 Task: Slide 31 - And The Same Goes For Tables.
Action: Mouse moved to (40, 99)
Screenshot: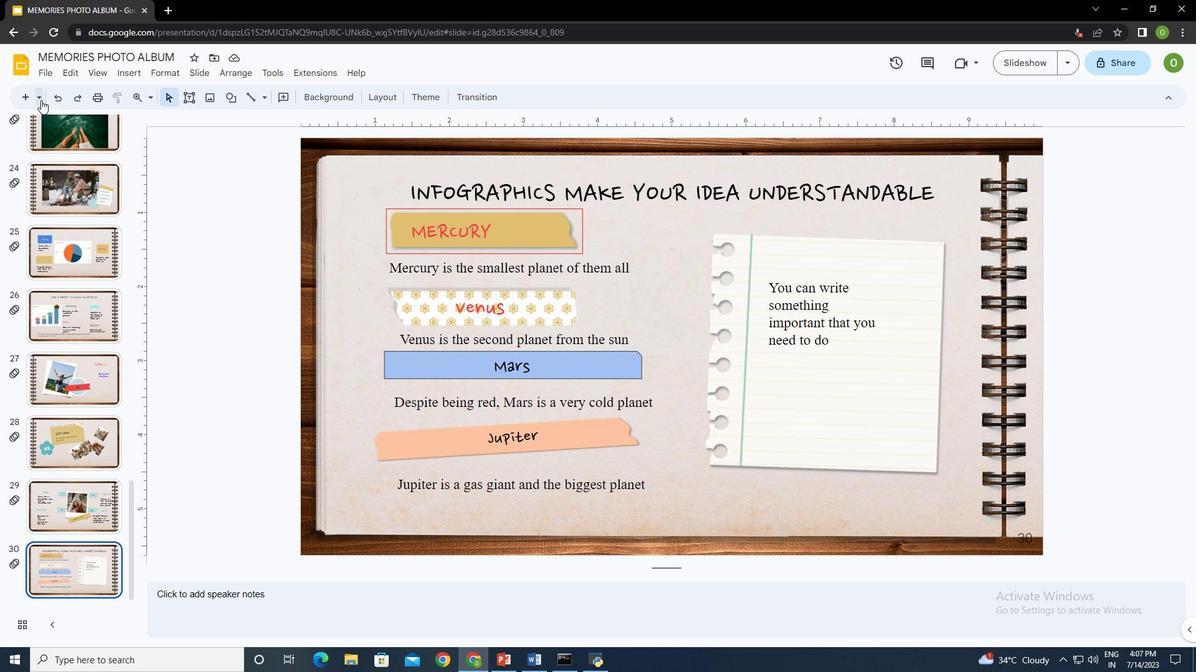 
Action: Mouse pressed left at (40, 99)
Screenshot: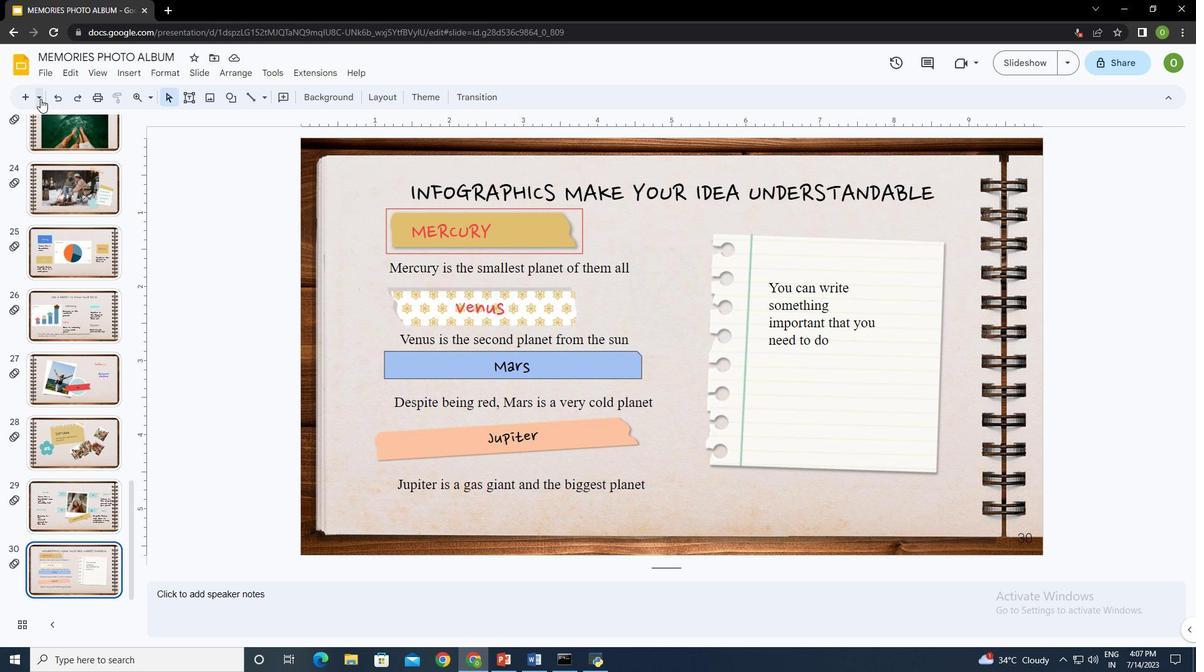 
Action: Mouse moved to (122, 229)
Screenshot: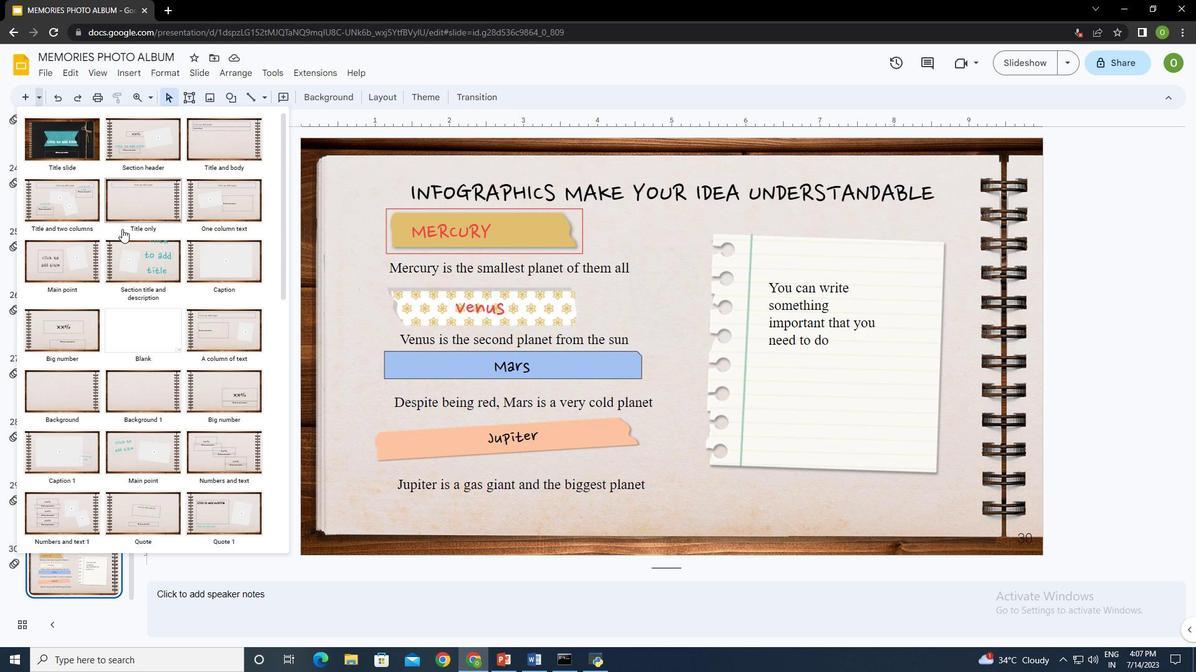 
Action: Mouse scrolled (122, 229) with delta (0, 0)
Screenshot: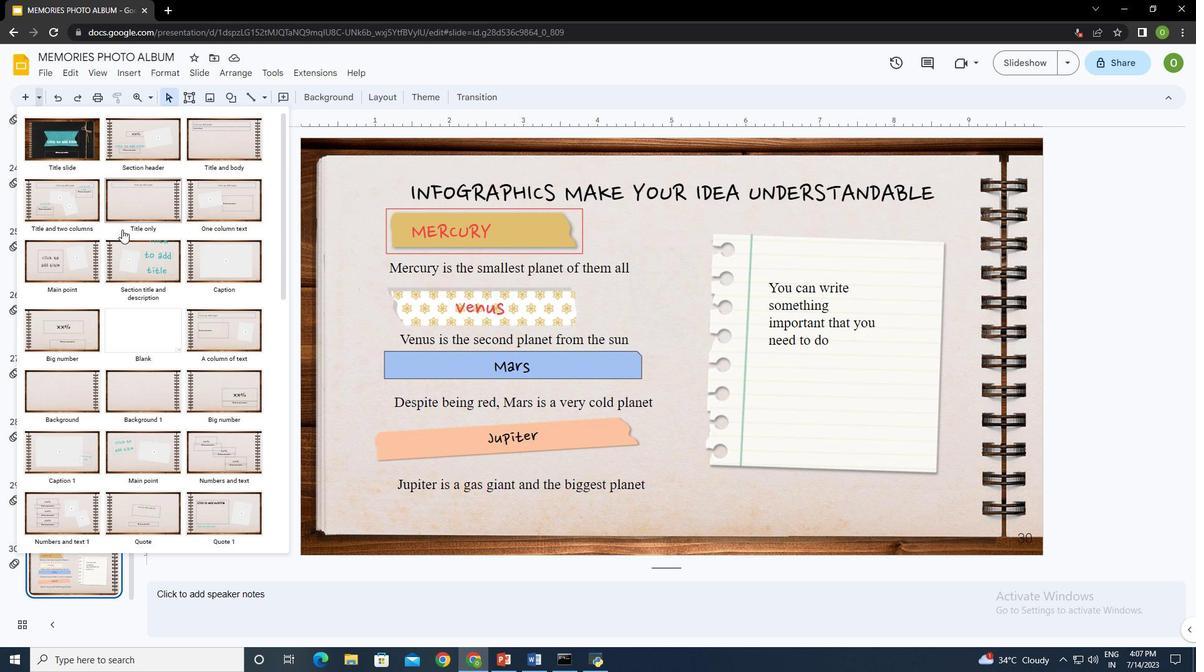 
Action: Mouse scrolled (122, 229) with delta (0, 0)
Screenshot: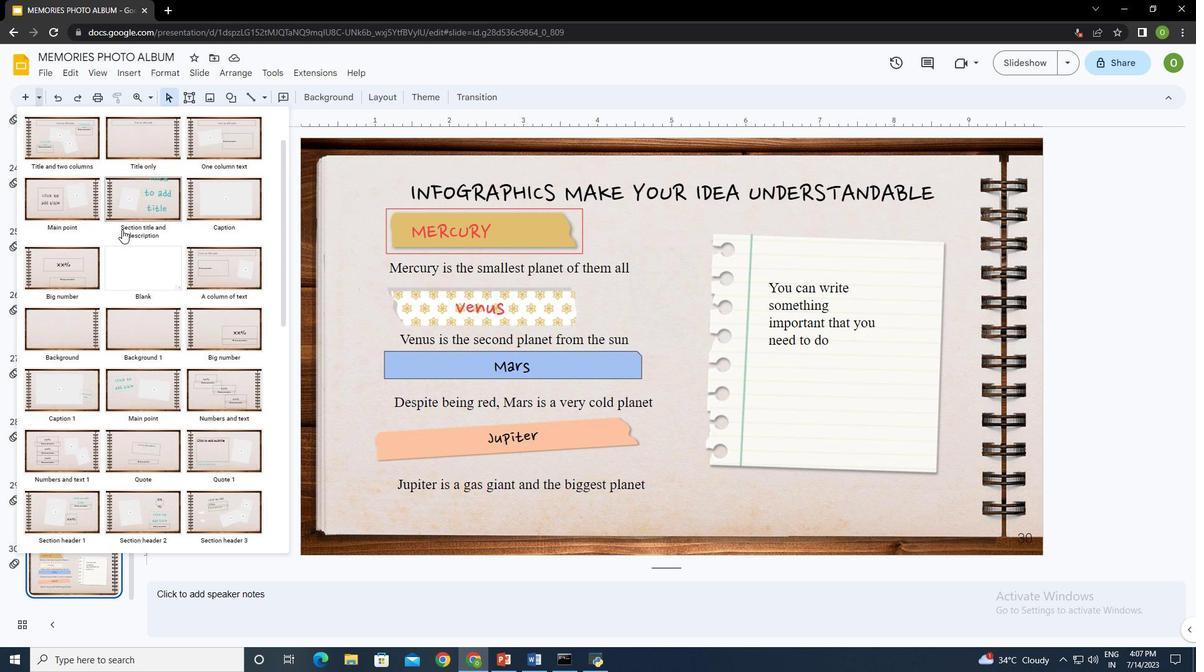 
Action: Mouse scrolled (122, 229) with delta (0, 0)
Screenshot: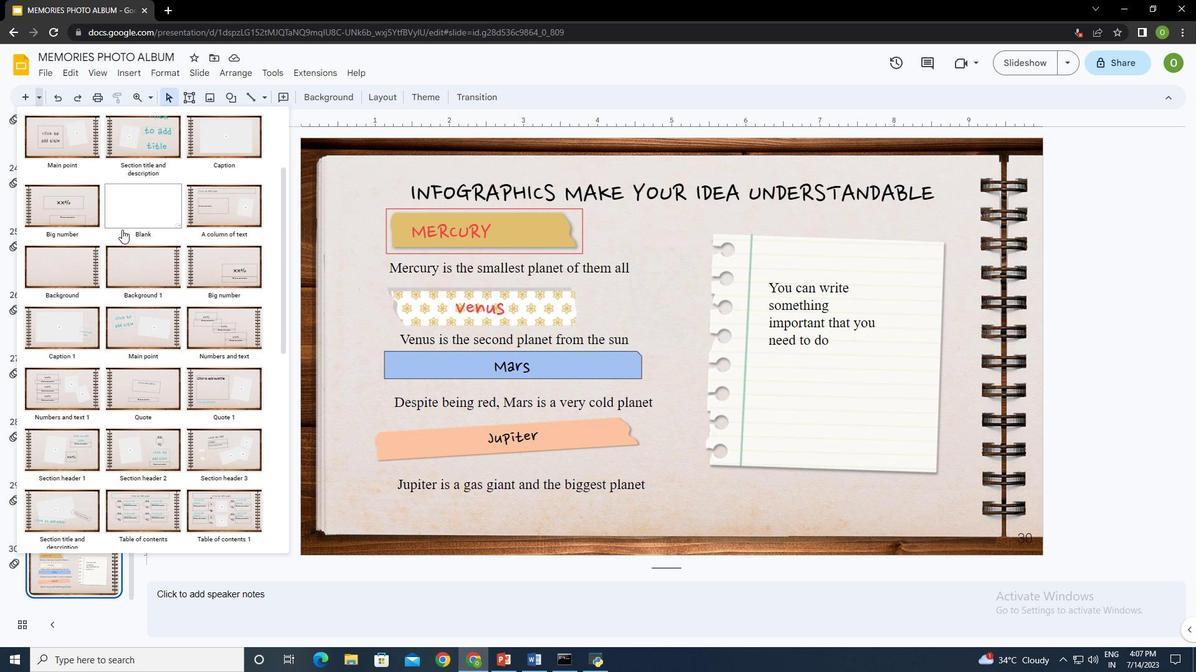 
Action: Mouse scrolled (122, 229) with delta (0, 0)
Screenshot: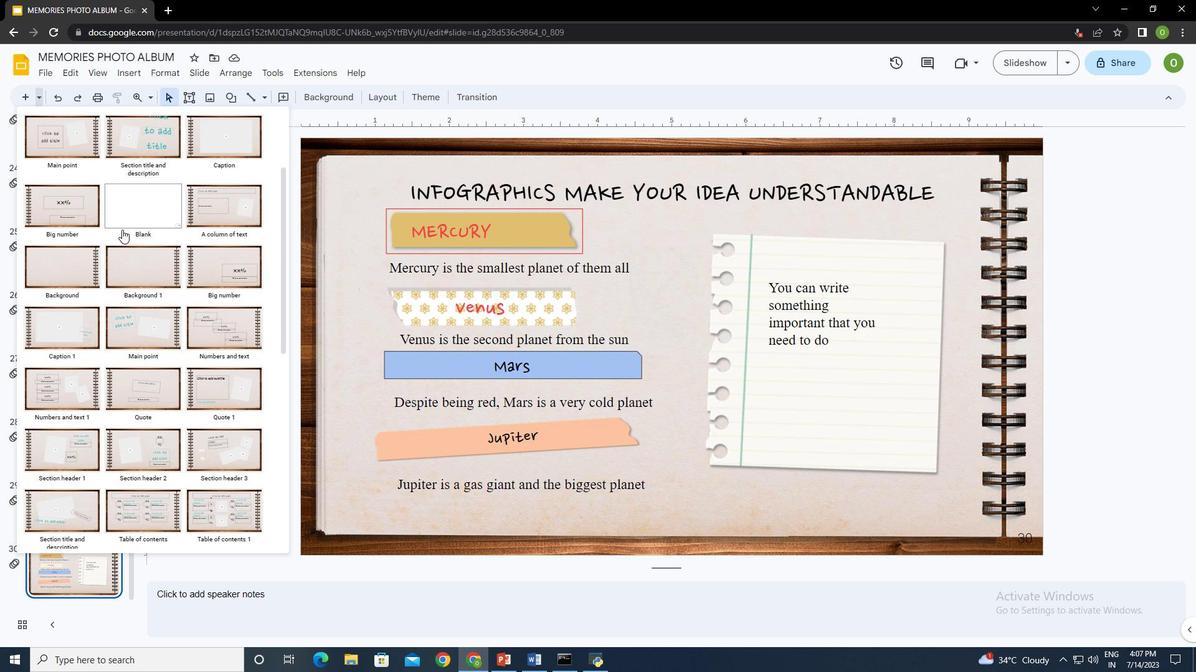 
Action: Mouse scrolled (122, 229) with delta (0, 0)
Screenshot: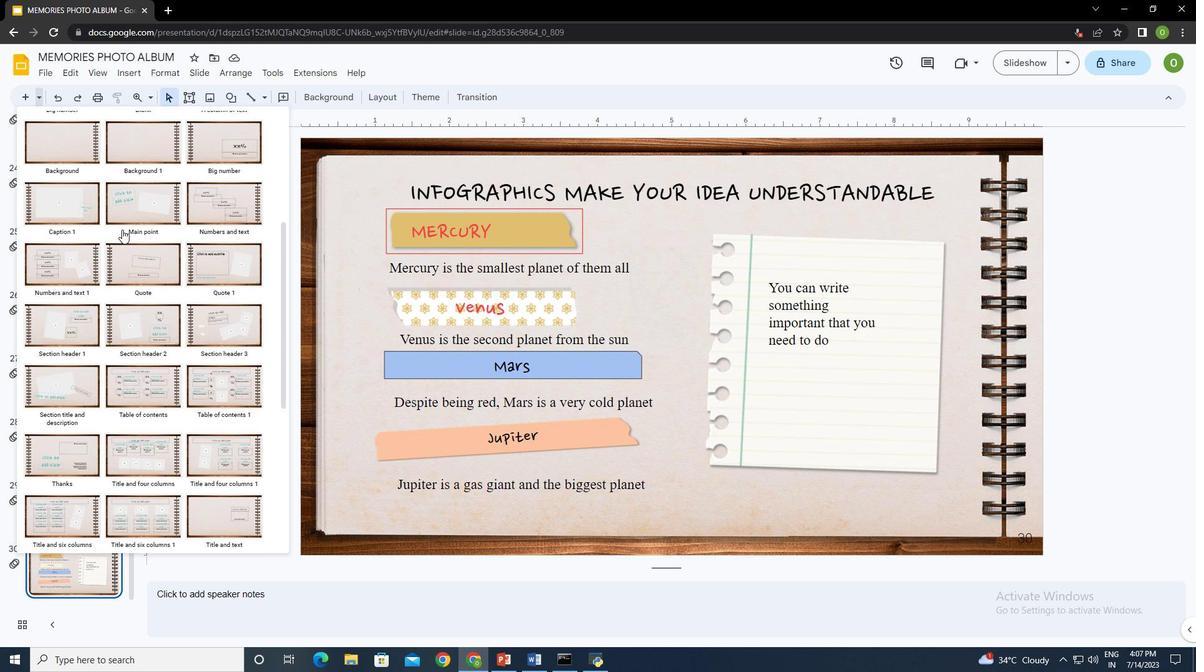 
Action: Mouse scrolled (122, 229) with delta (0, 0)
Screenshot: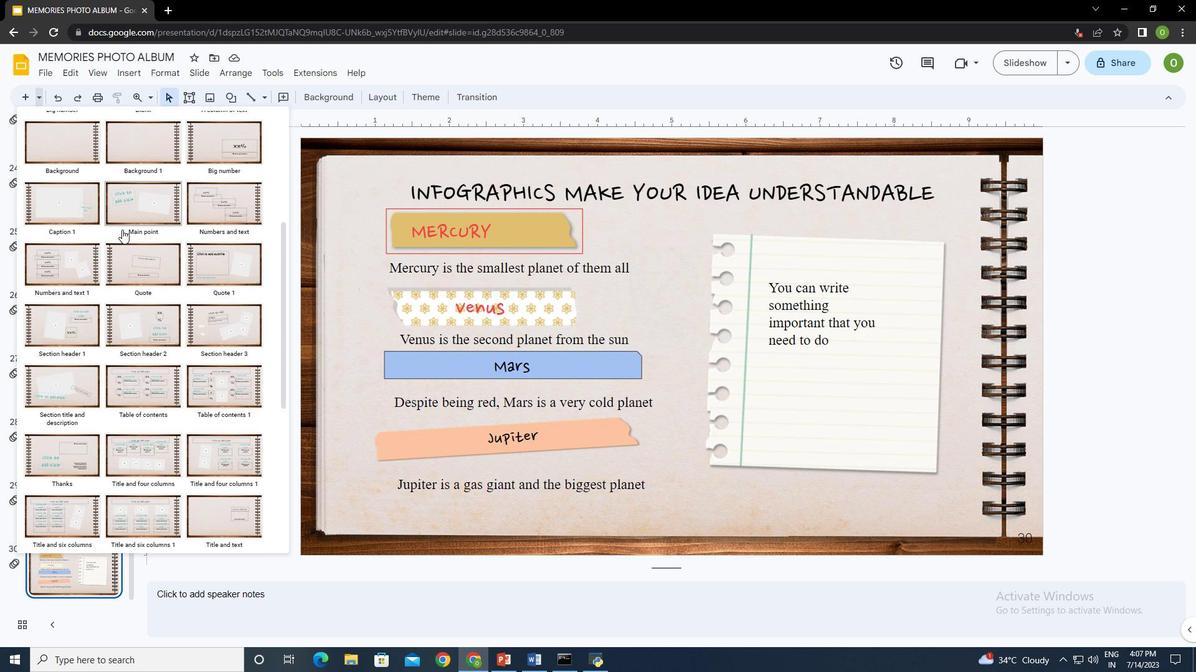 
Action: Mouse scrolled (122, 229) with delta (0, 0)
Screenshot: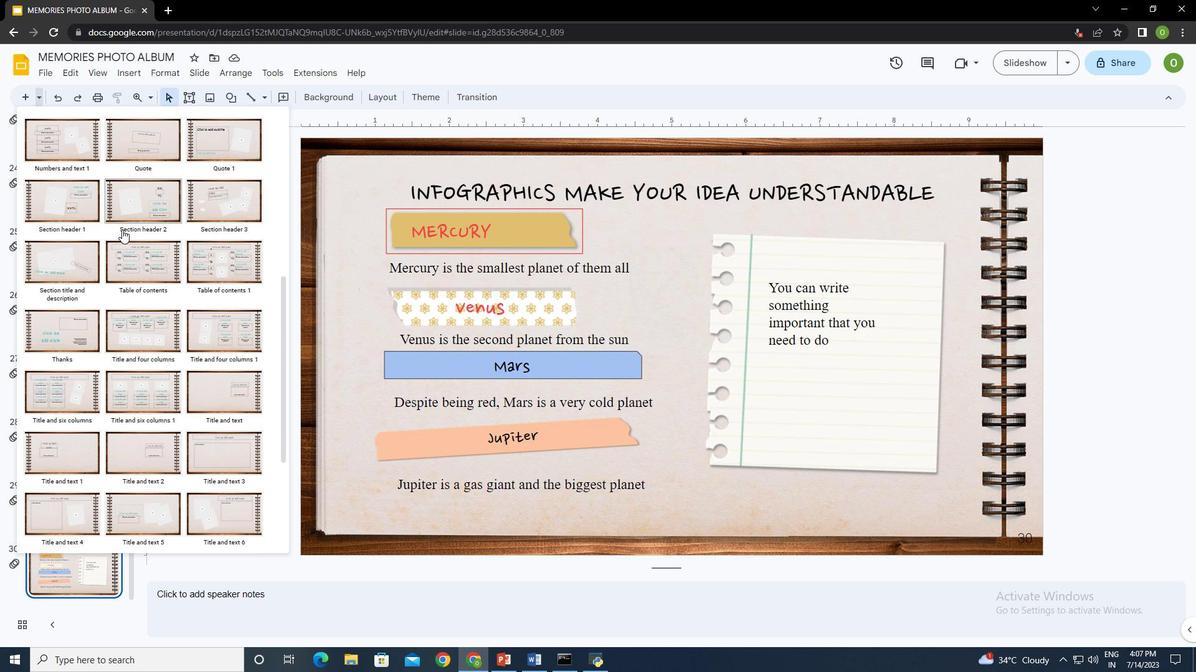 
Action: Mouse scrolled (122, 229) with delta (0, 0)
Screenshot: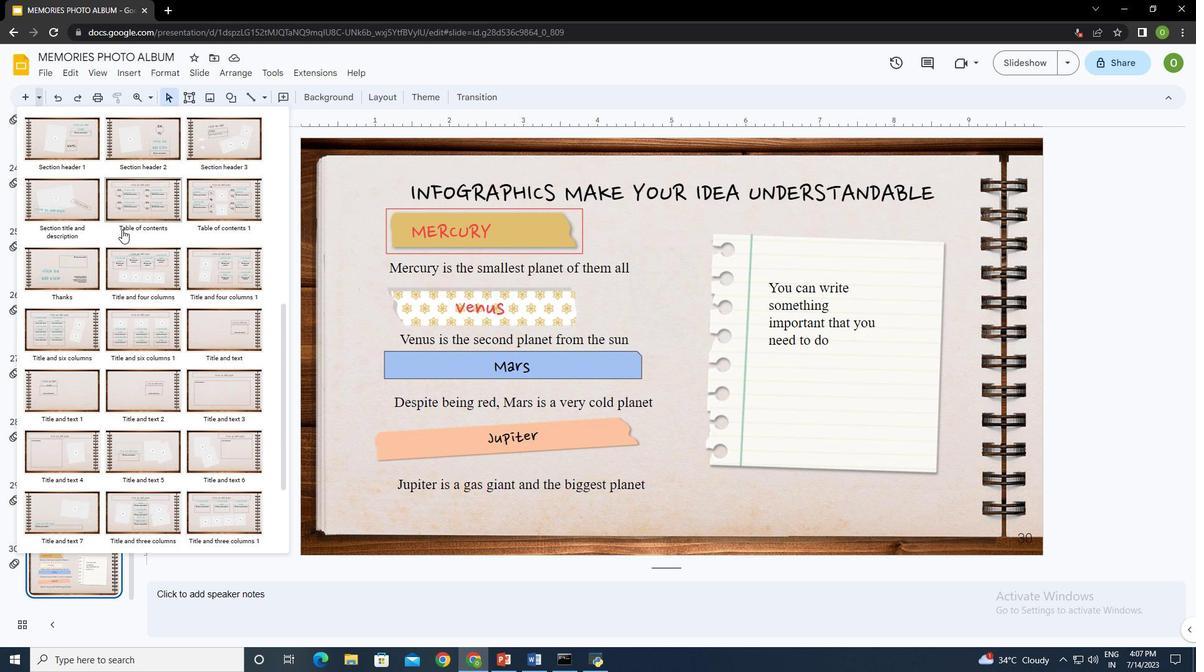 
Action: Mouse scrolled (122, 229) with delta (0, 0)
Screenshot: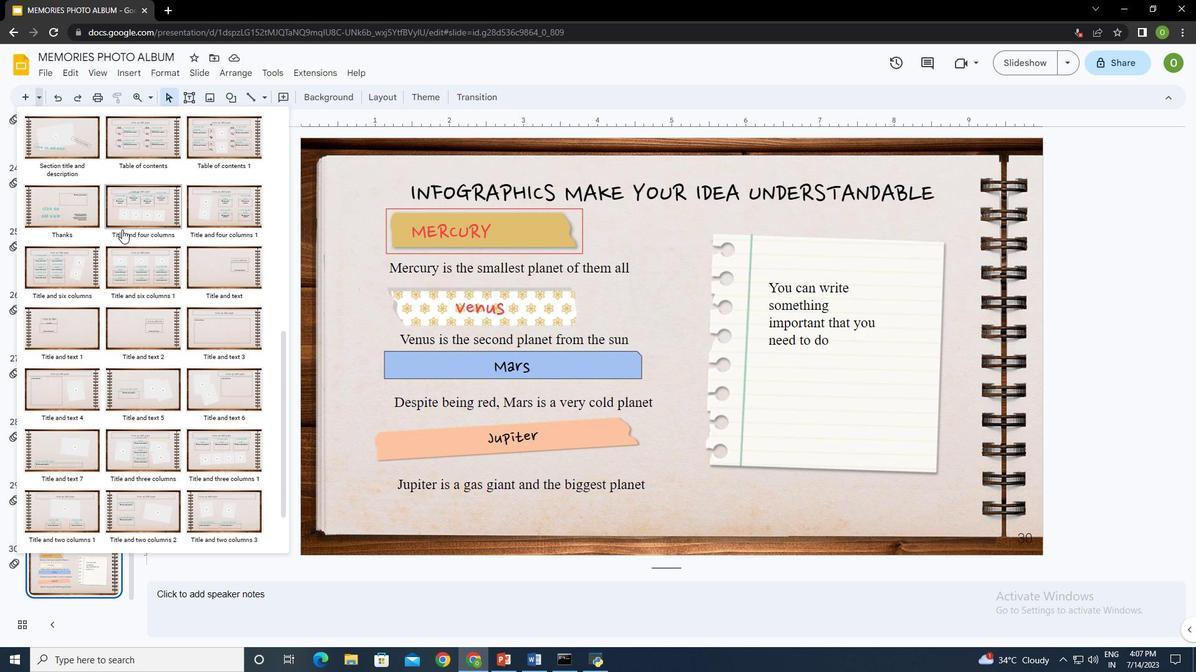 
Action: Mouse scrolled (122, 229) with delta (0, 0)
Screenshot: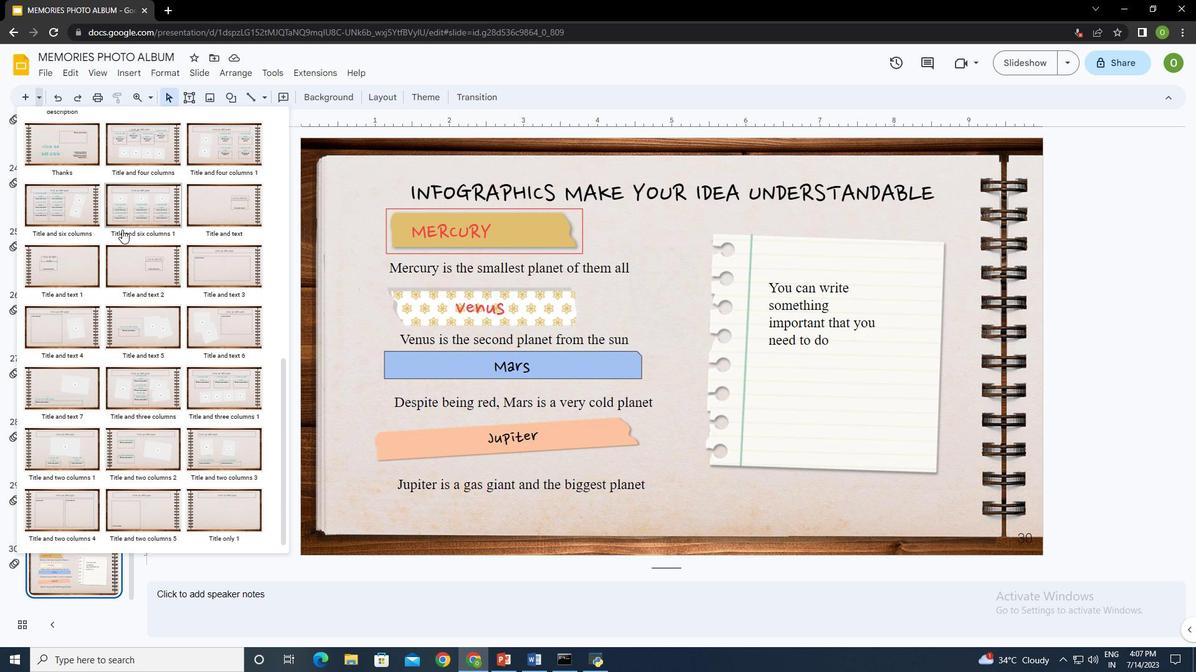 
Action: Mouse scrolled (122, 229) with delta (0, 0)
Screenshot: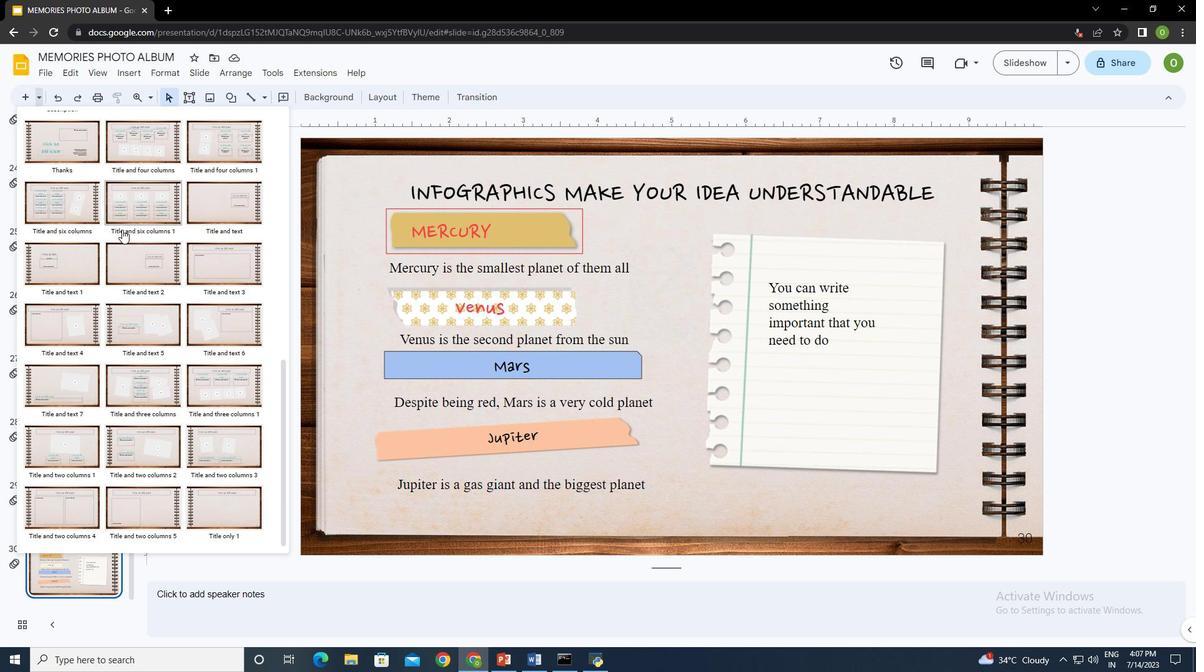
Action: Mouse moved to (225, 502)
Screenshot: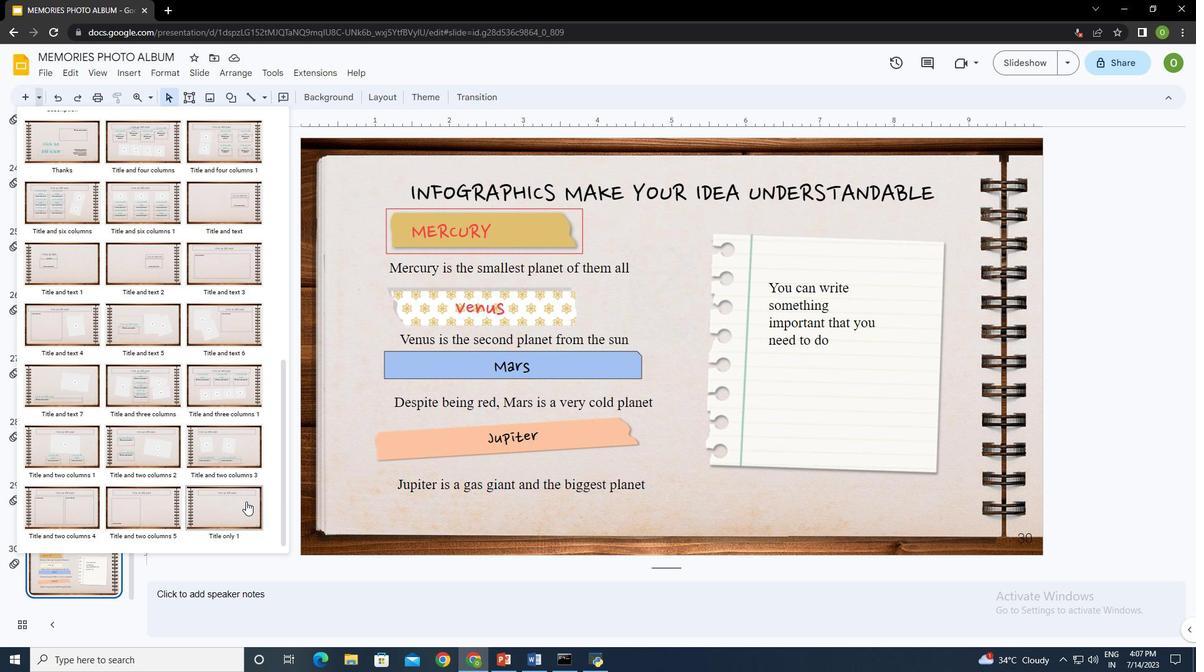 
Action: Mouse pressed left at (225, 502)
Screenshot: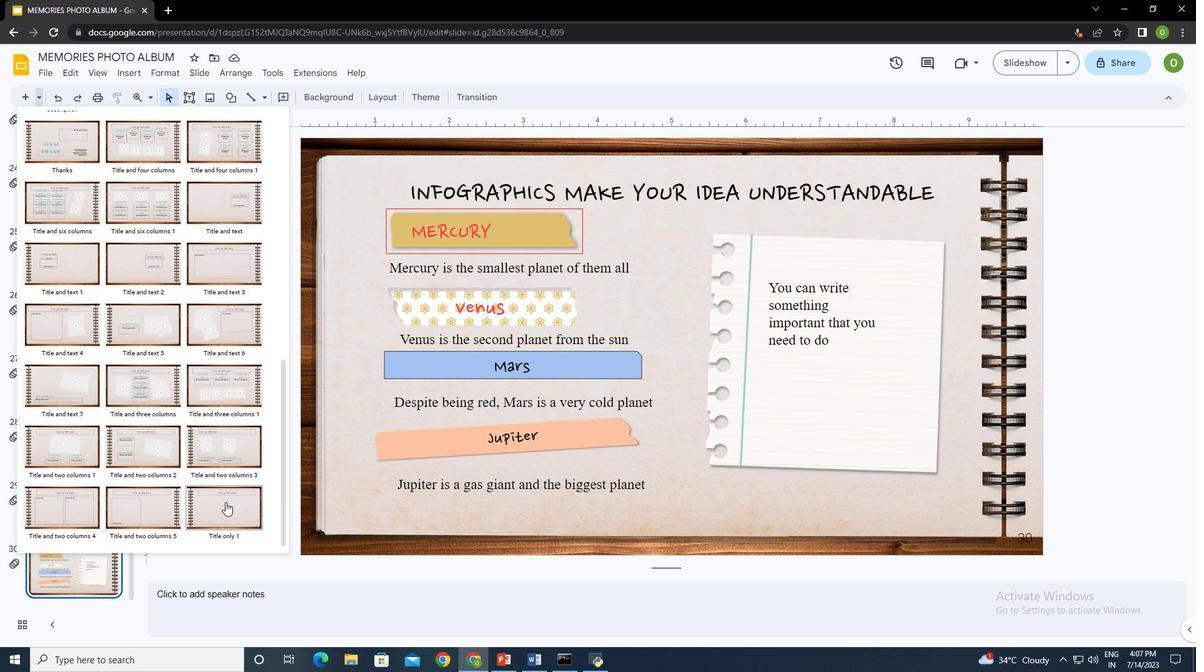 
Action: Mouse moved to (608, 201)
Screenshot: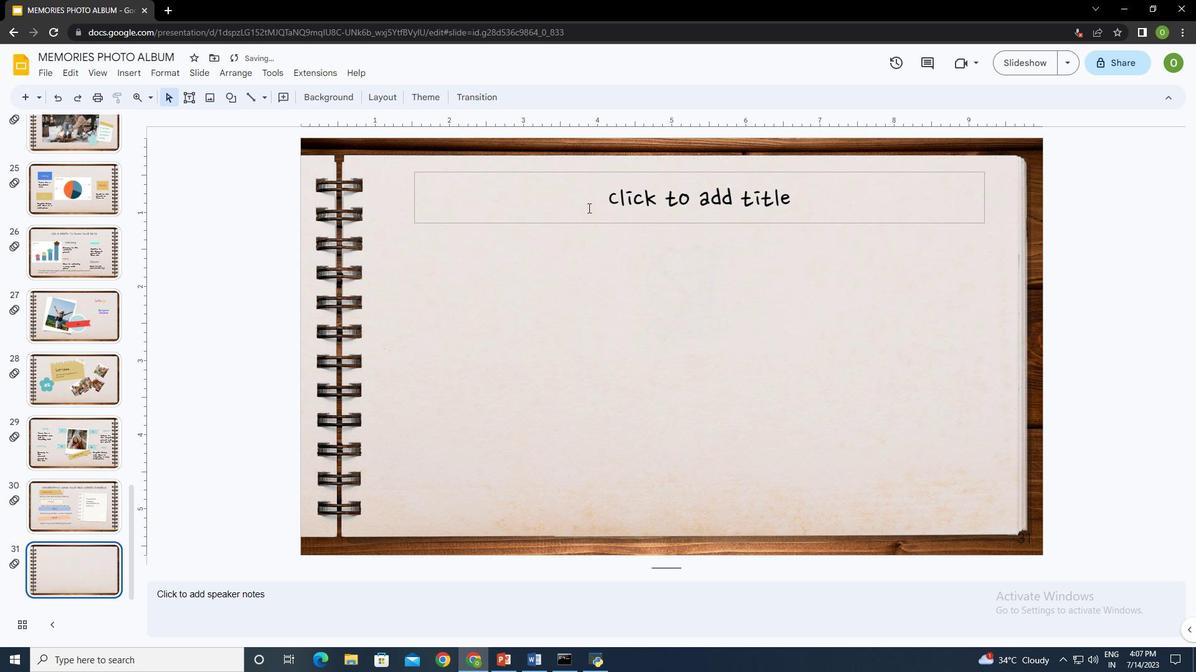 
Action: Mouse pressed left at (608, 201)
Screenshot: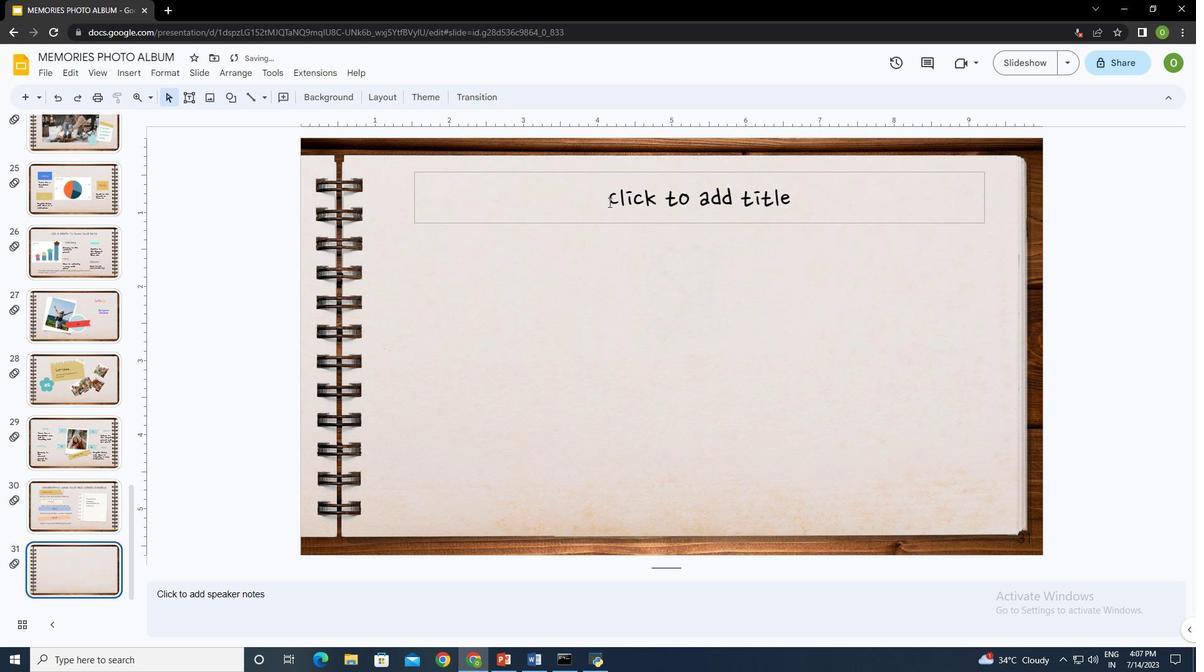 
Action: Mouse moved to (609, 204)
Screenshot: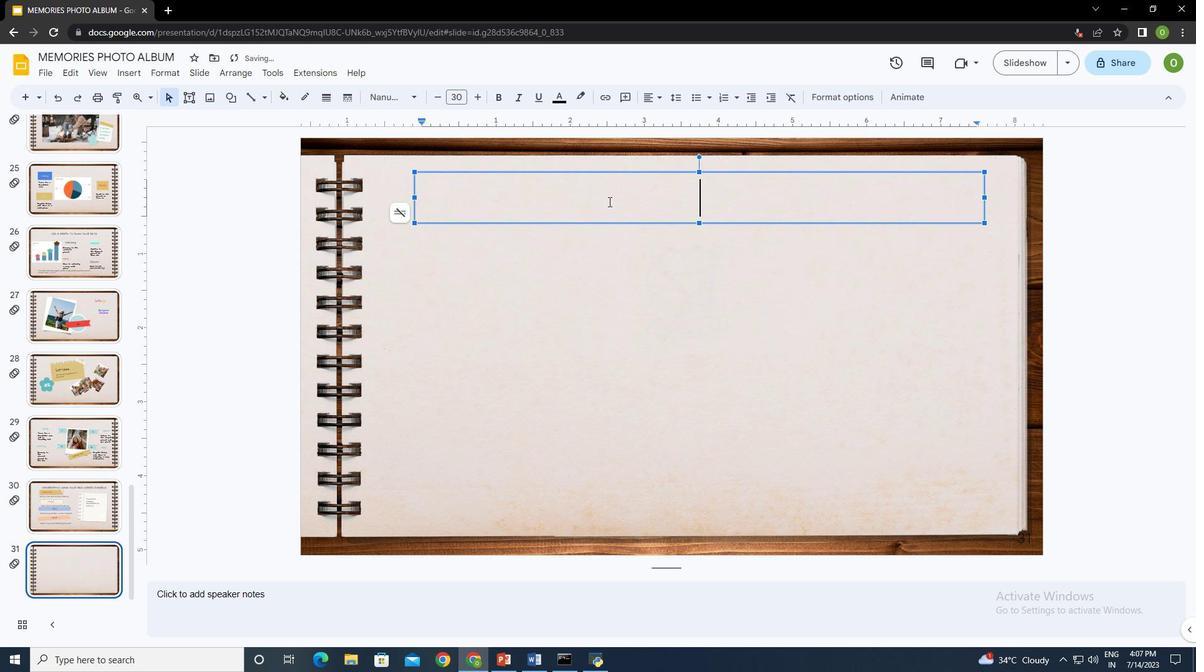 
Action: Key pressed ...<Key.shift><Key.shift><Key.shift><Key.caps_lock>AND<Key.space>THE<Key.space>SAME<Key.space>GOES<Key.space>FOR<Key.space>TABLE
Screenshot: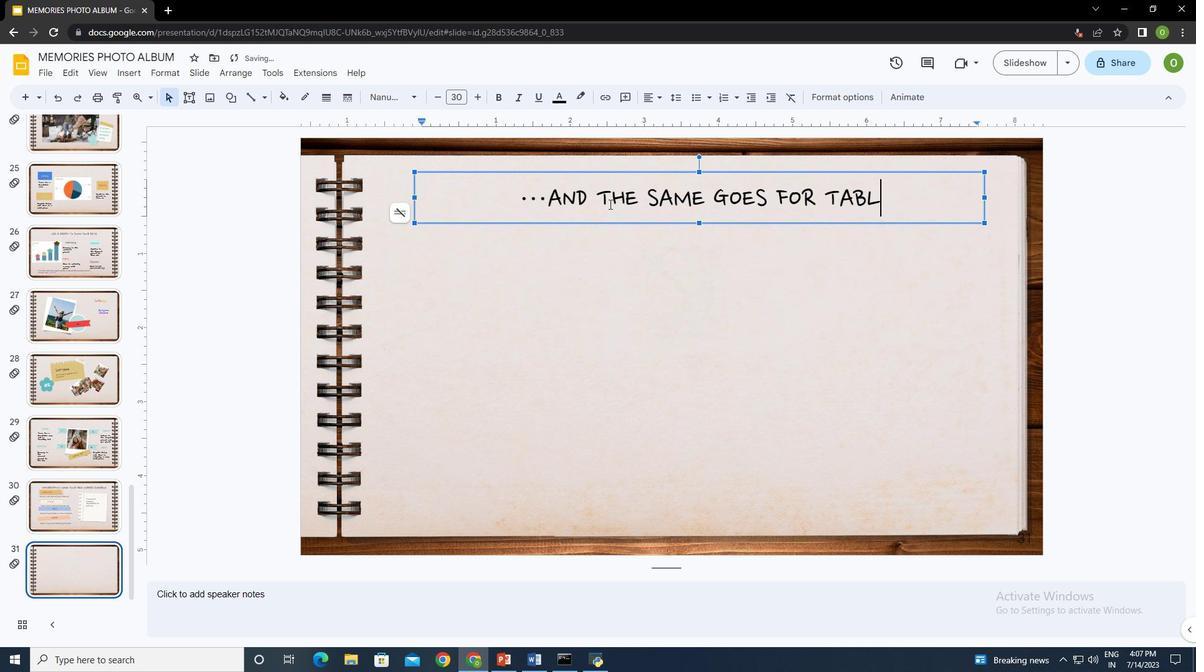 
Action: Mouse moved to (632, 299)
Screenshot: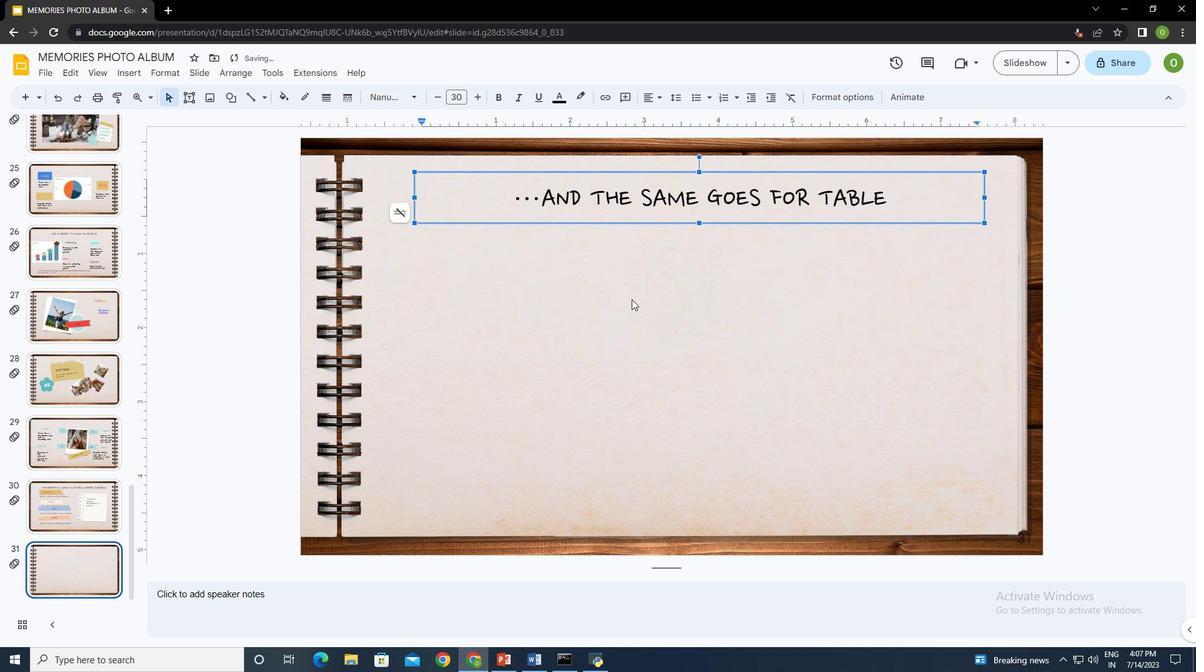 
Action: Mouse pressed left at (632, 299)
Screenshot: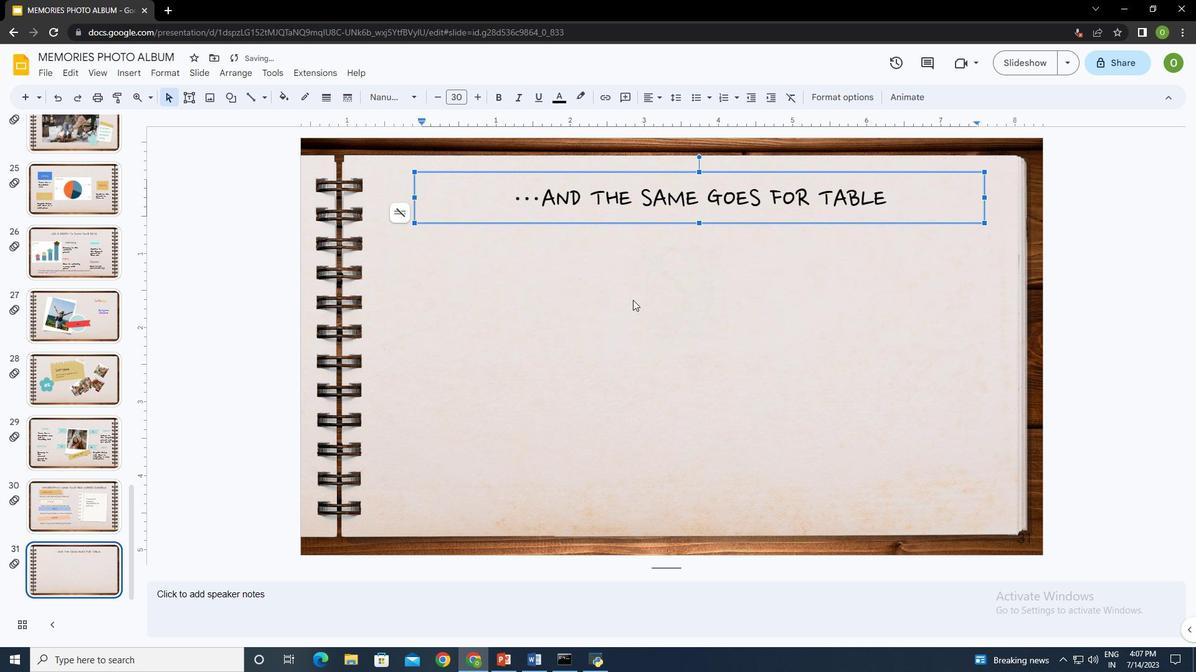 
Action: Mouse moved to (135, 69)
Screenshot: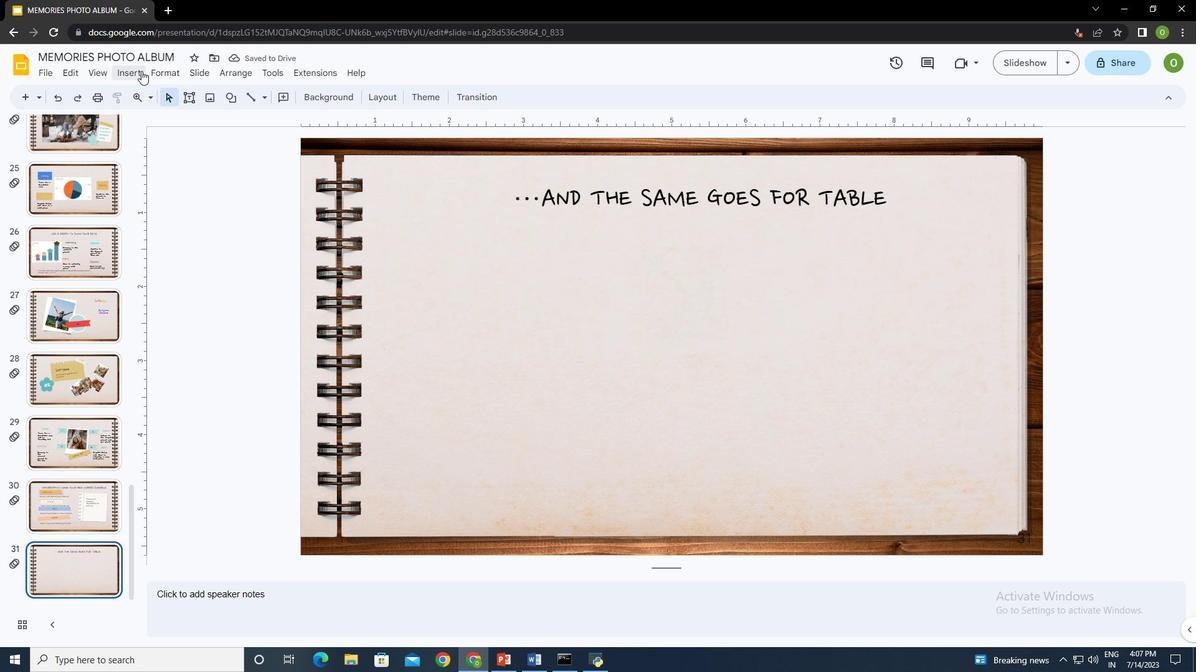 
Action: Mouse pressed left at (135, 69)
Screenshot: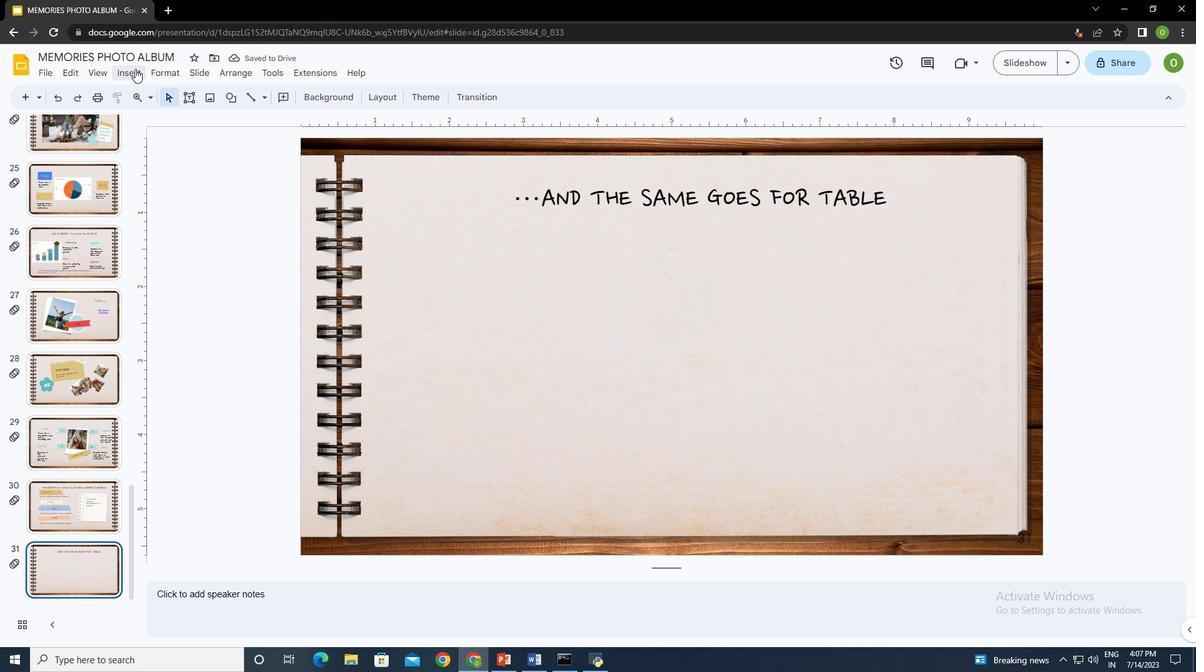 
Action: Mouse moved to (354, 218)
Screenshot: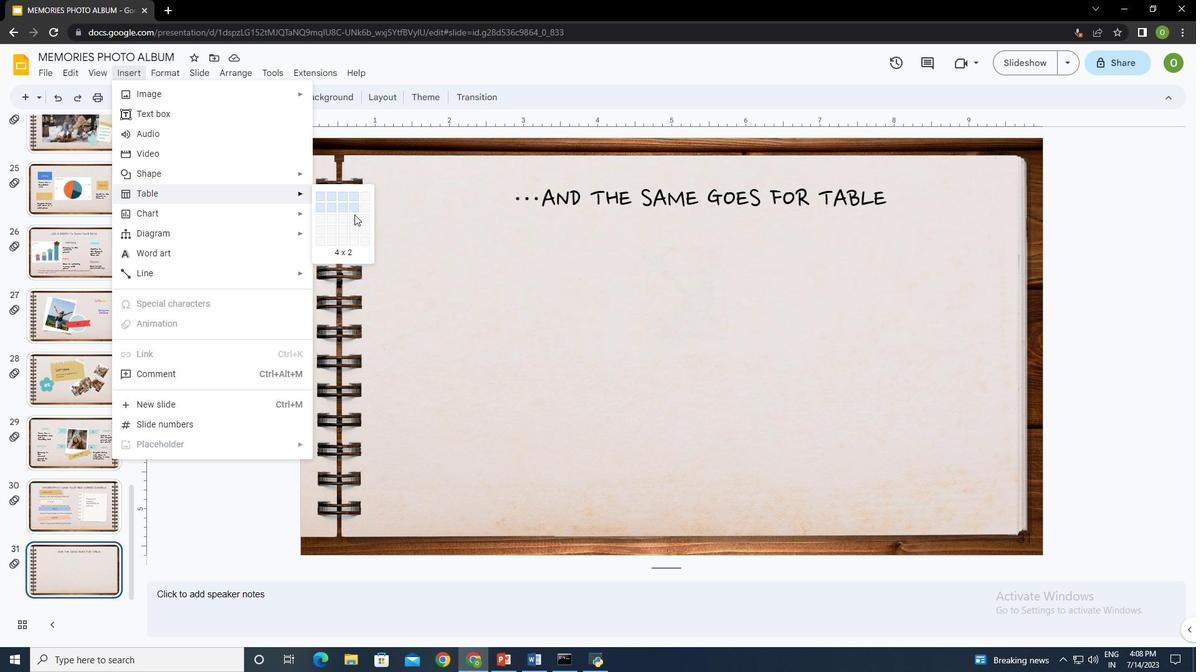 
Action: Mouse pressed left at (354, 218)
Screenshot: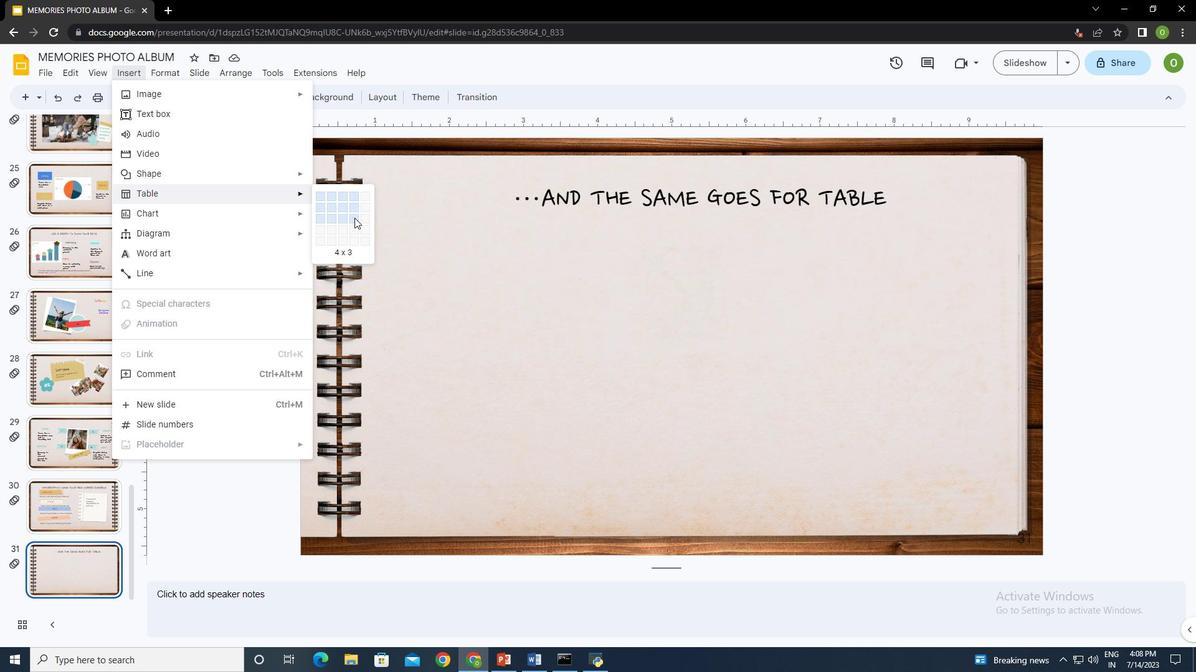 
Action: Mouse moved to (435, 314)
Screenshot: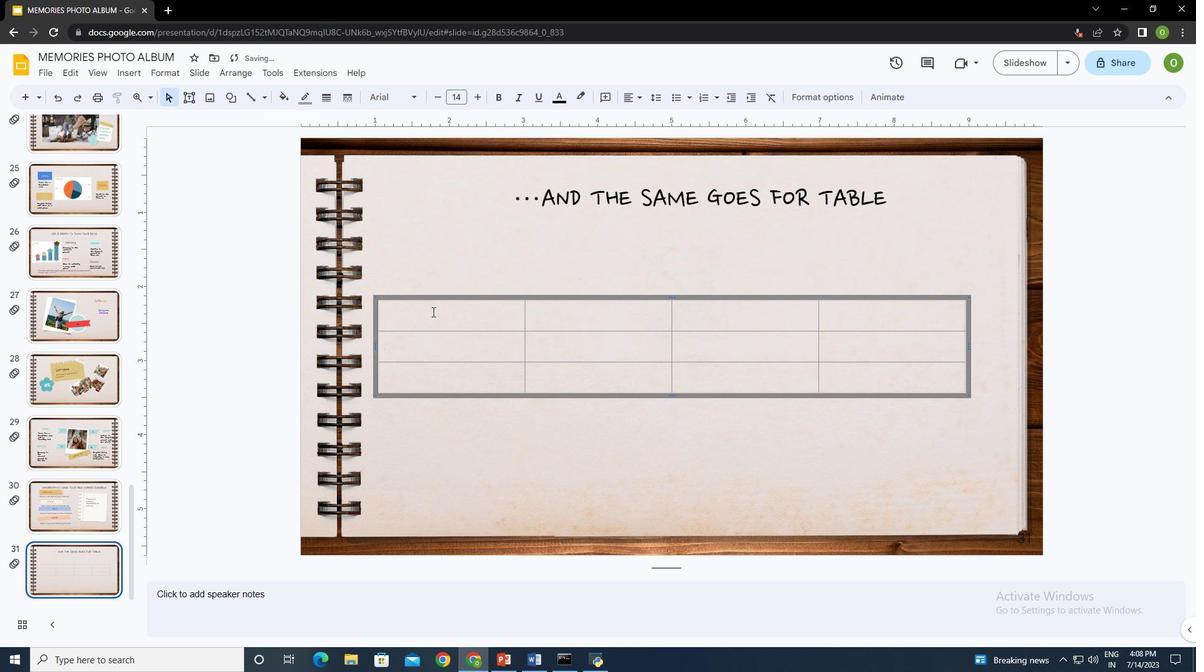 
Action: Mouse pressed left at (435, 314)
Screenshot: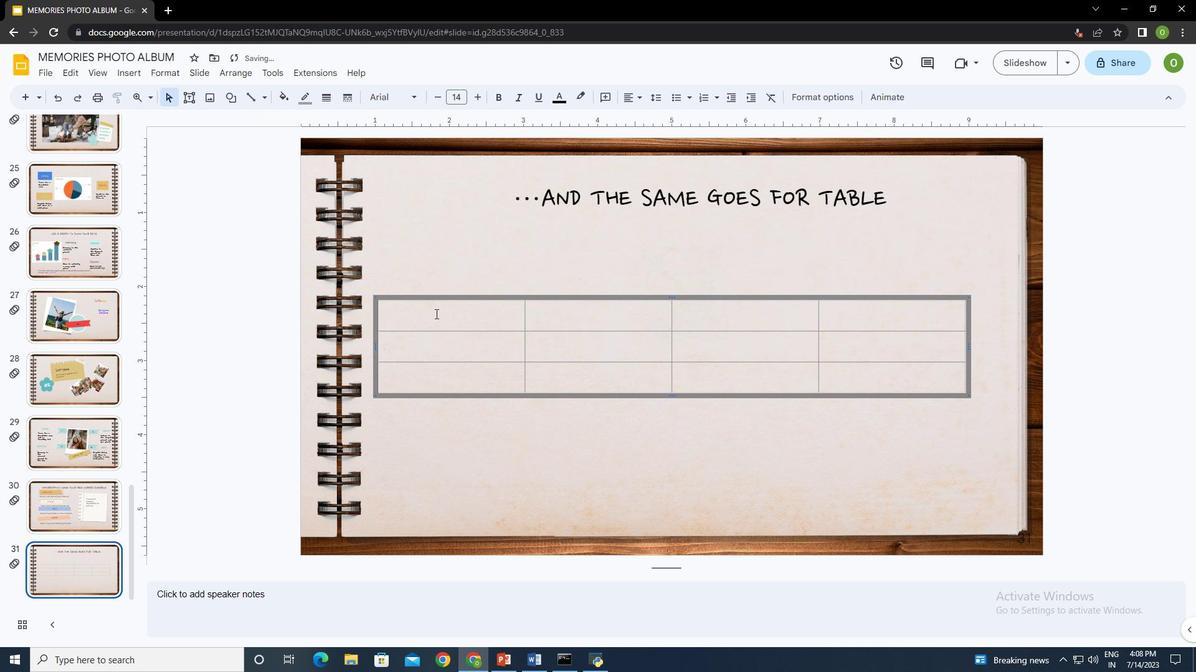 
Action: Mouse moved to (435, 314)
Screenshot: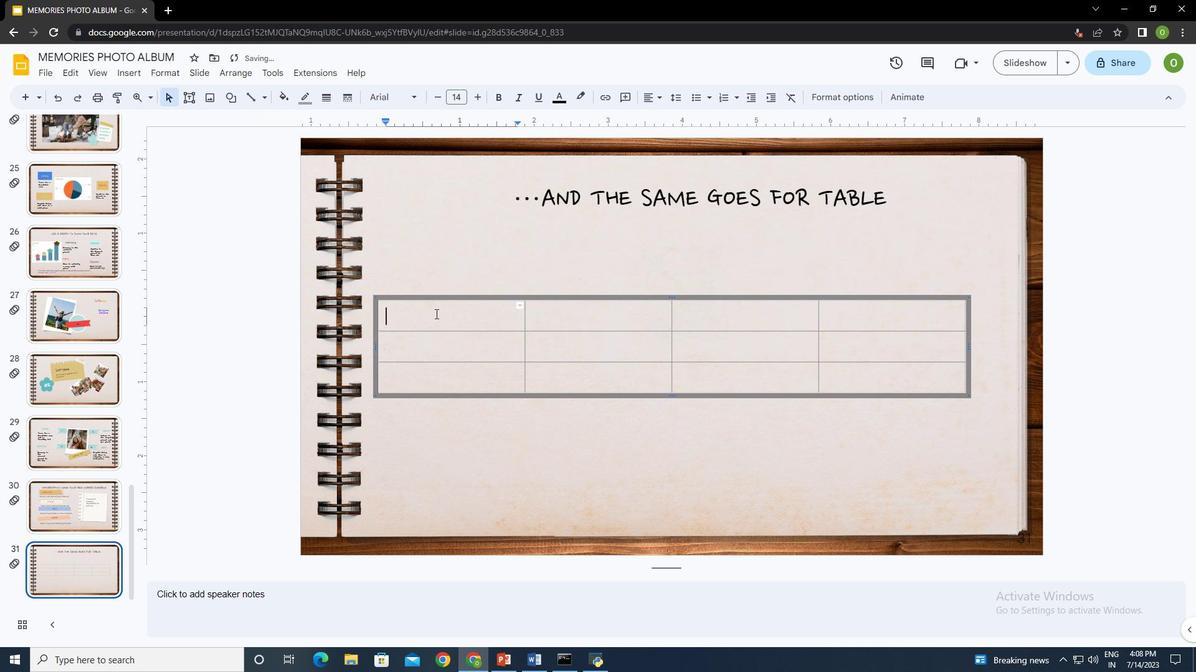 
Action: Key pressed <Key.tab><Key.shift>maSS<Key.backspace><Key.backspace><Key.backspace><Key.backspace><Key.backspace><Key.backspace><Key.backspace><Key.backspace><Key.backspace><Key.backspace><Key.backspace><Key.backspace><Key.backspace><Key.backspace>MA<Key.backspace>ASSctrl+A
Screenshot: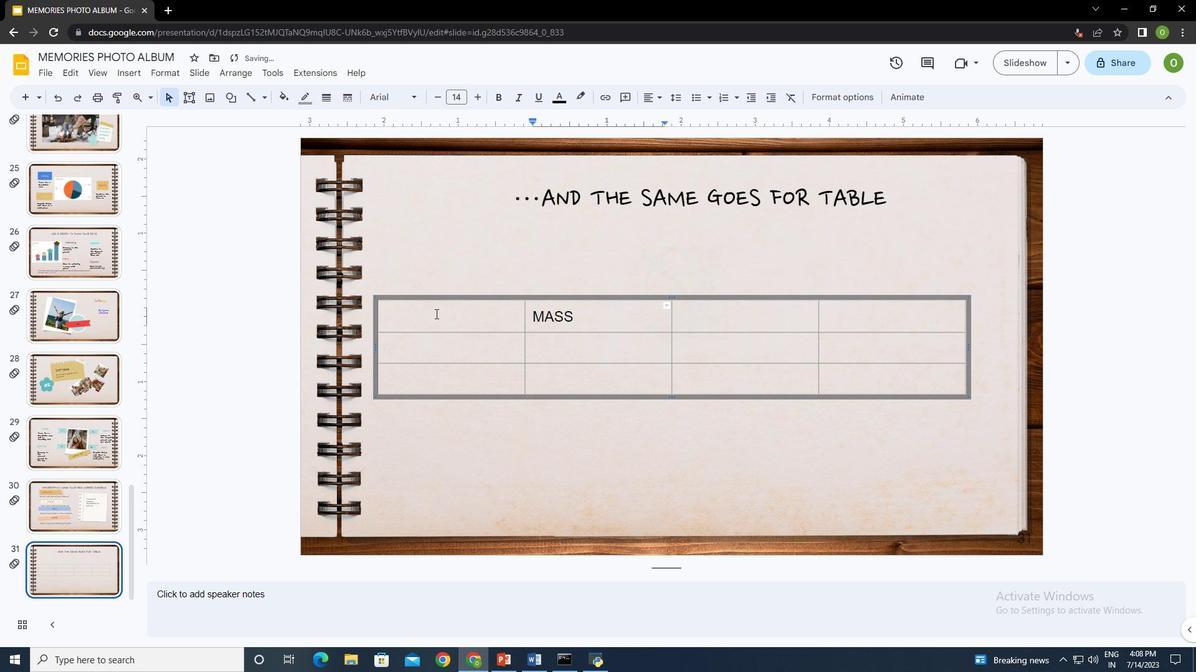 
Action: Mouse moved to (380, 100)
Screenshot: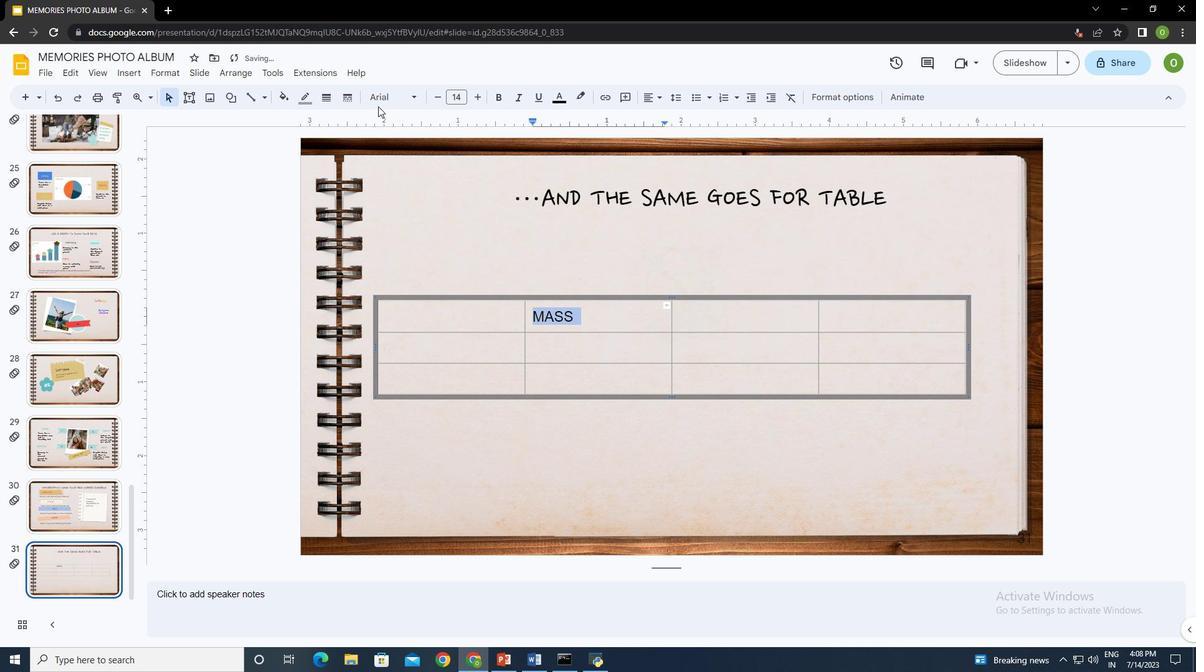 
Action: Mouse pressed left at (380, 100)
Screenshot: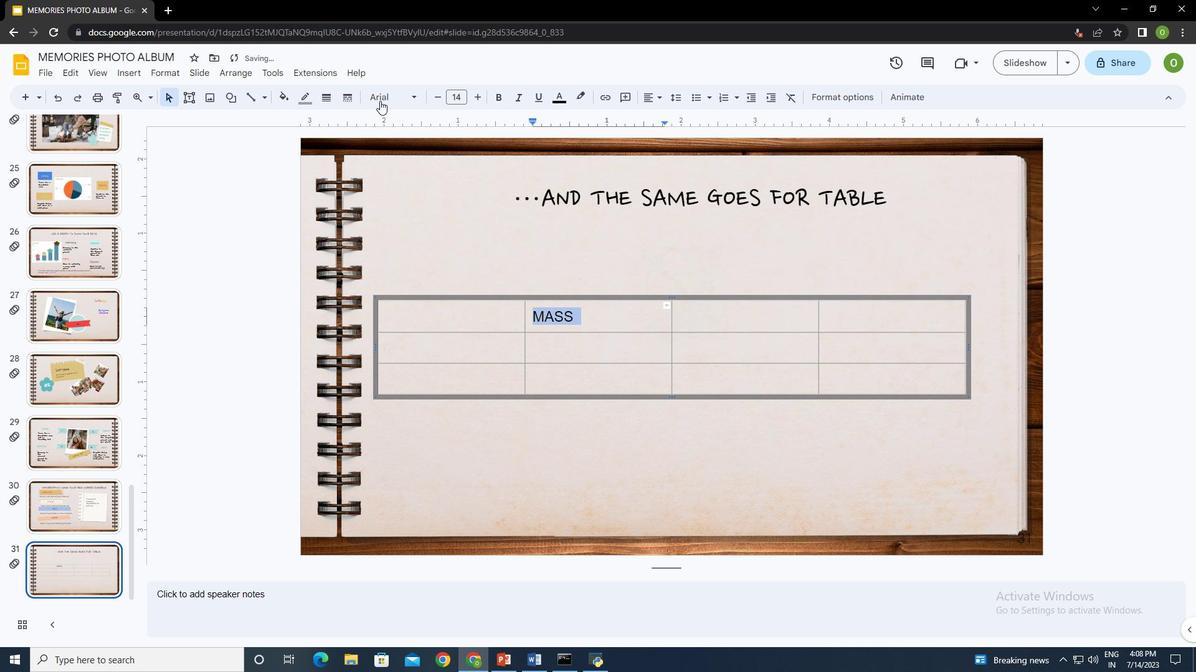 
Action: Mouse moved to (421, 171)
Screenshot: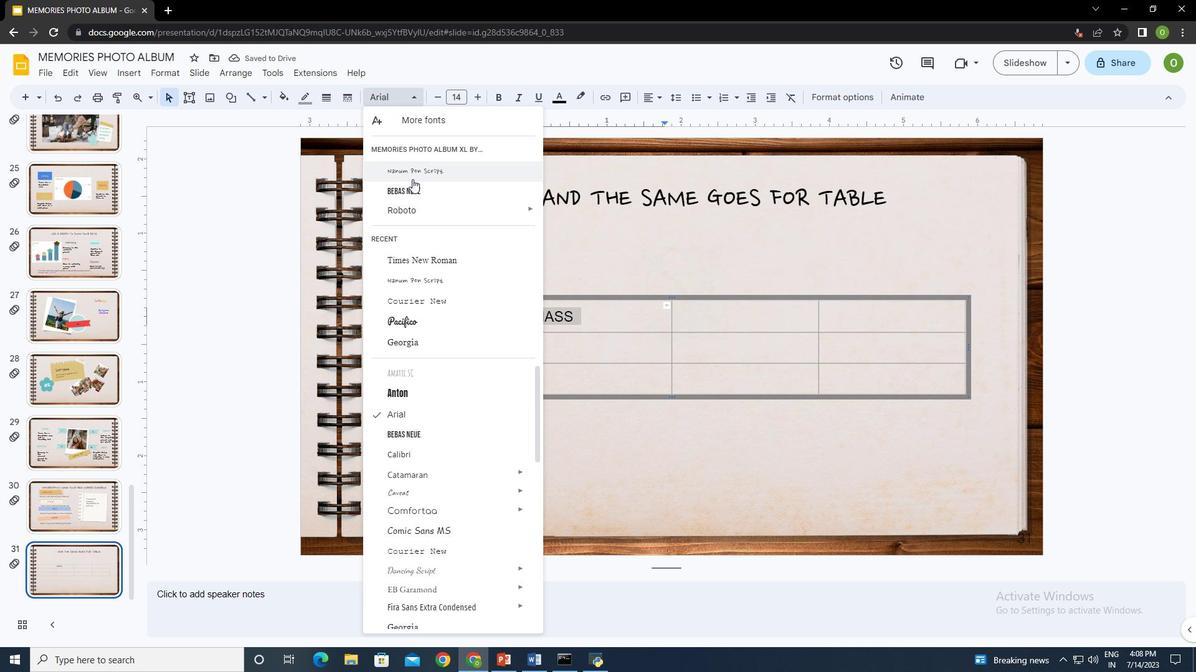 
Action: Mouse pressed left at (421, 171)
Screenshot: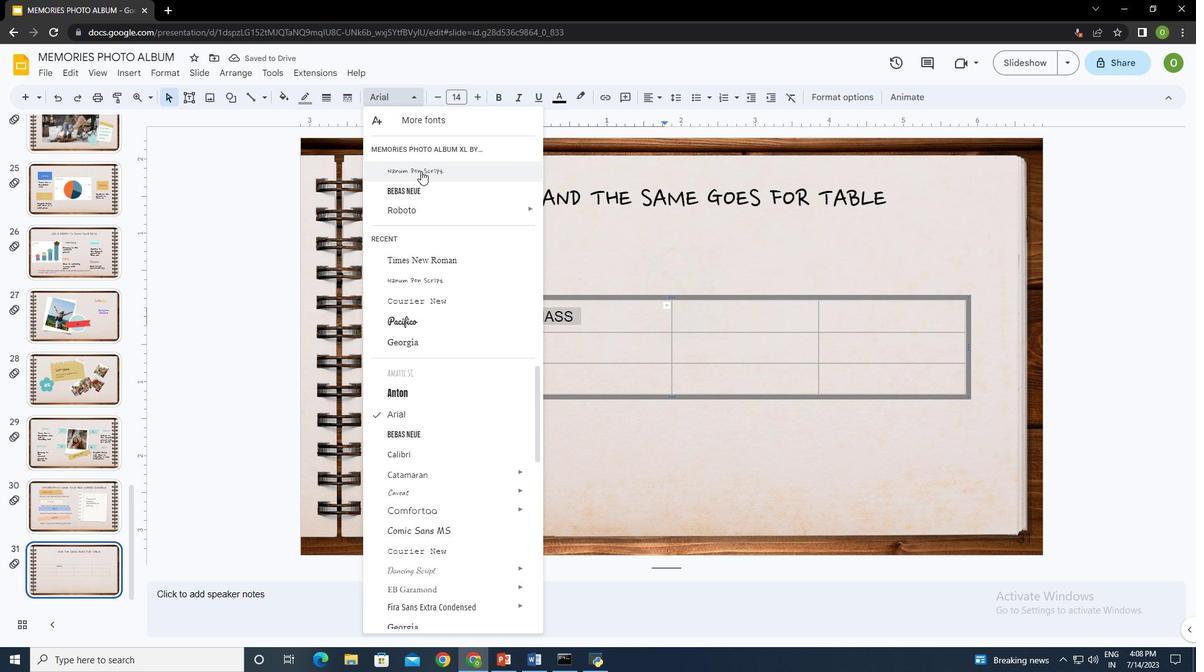
Action: Mouse moved to (462, 97)
Screenshot: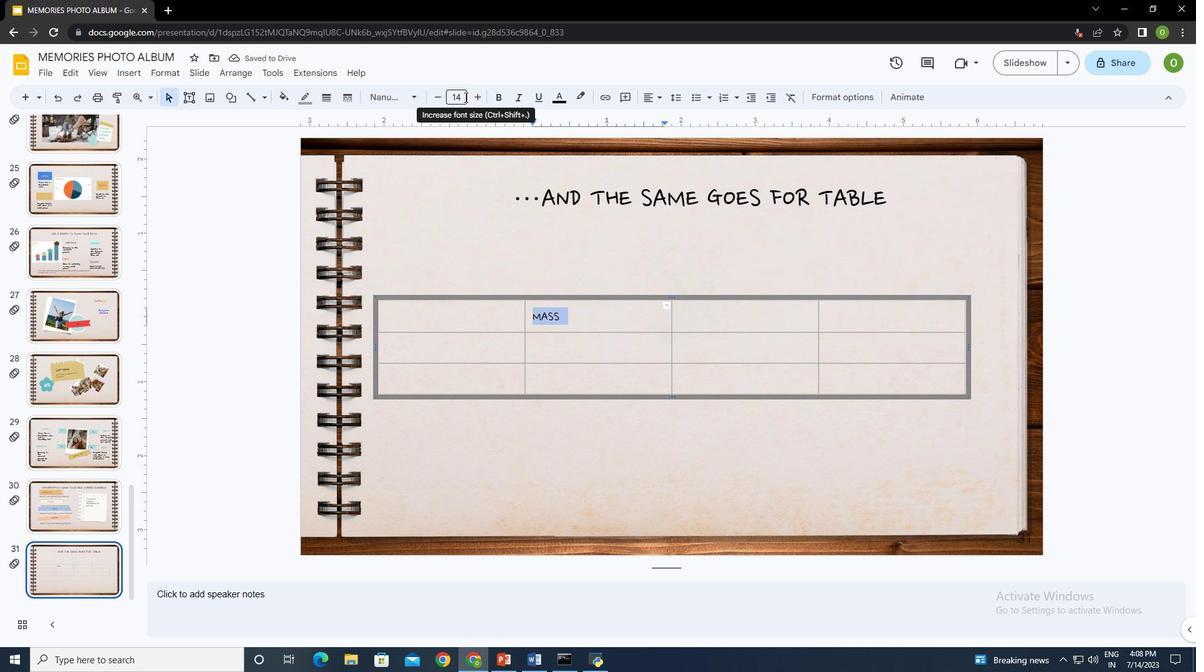 
Action: Mouse pressed left at (462, 97)
Screenshot: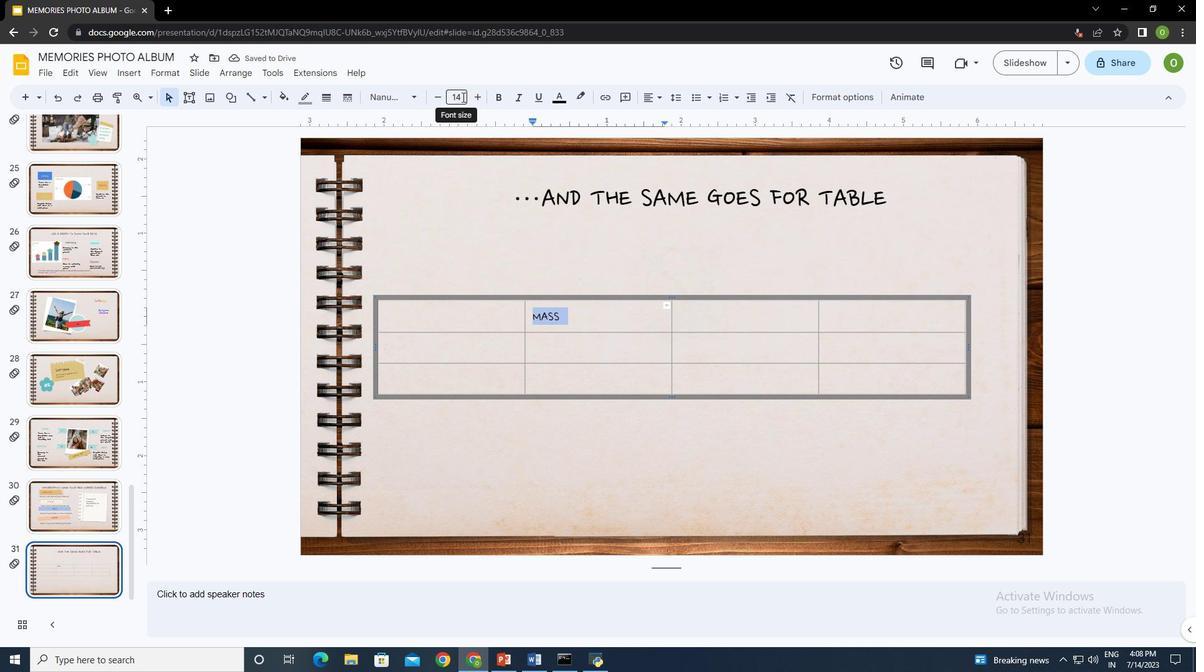 
Action: Key pressed 20<Key.enter>
Screenshot: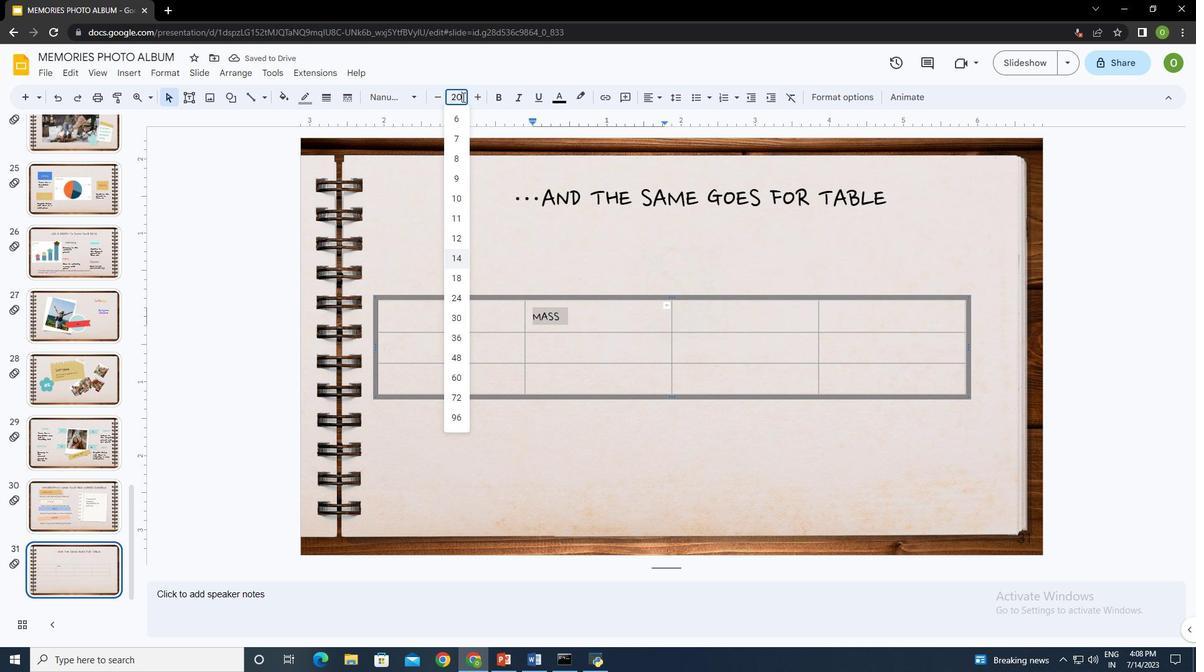 
Action: Mouse moved to (572, 323)
Screenshot: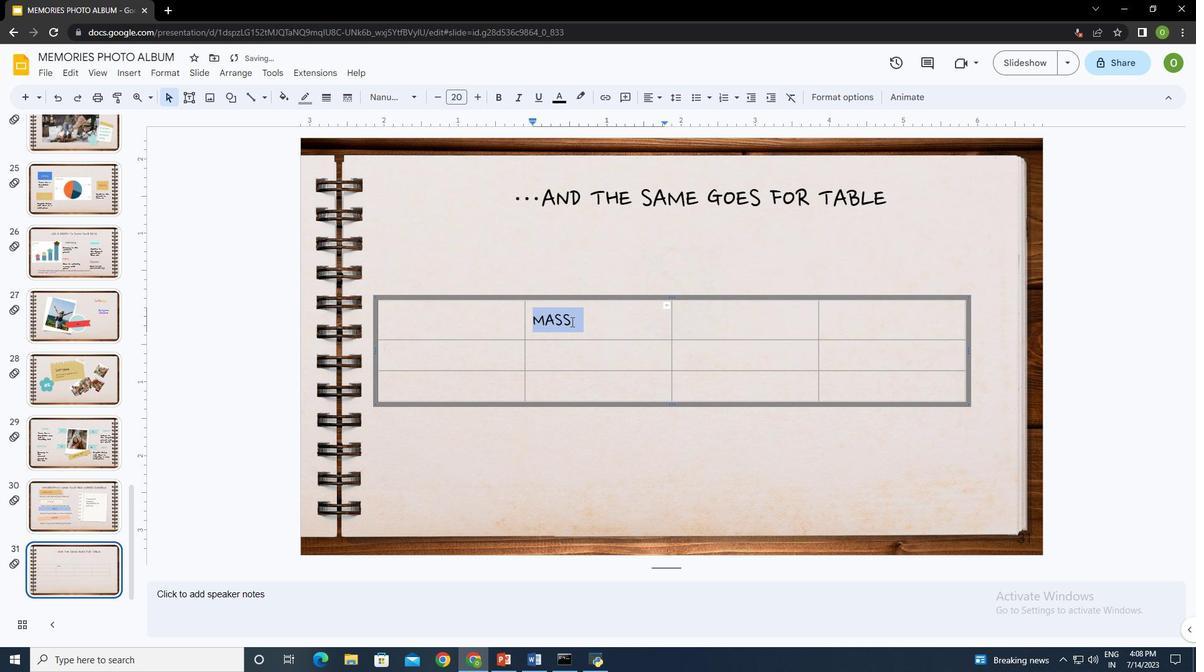
Action: Mouse pressed left at (572, 323)
Screenshot: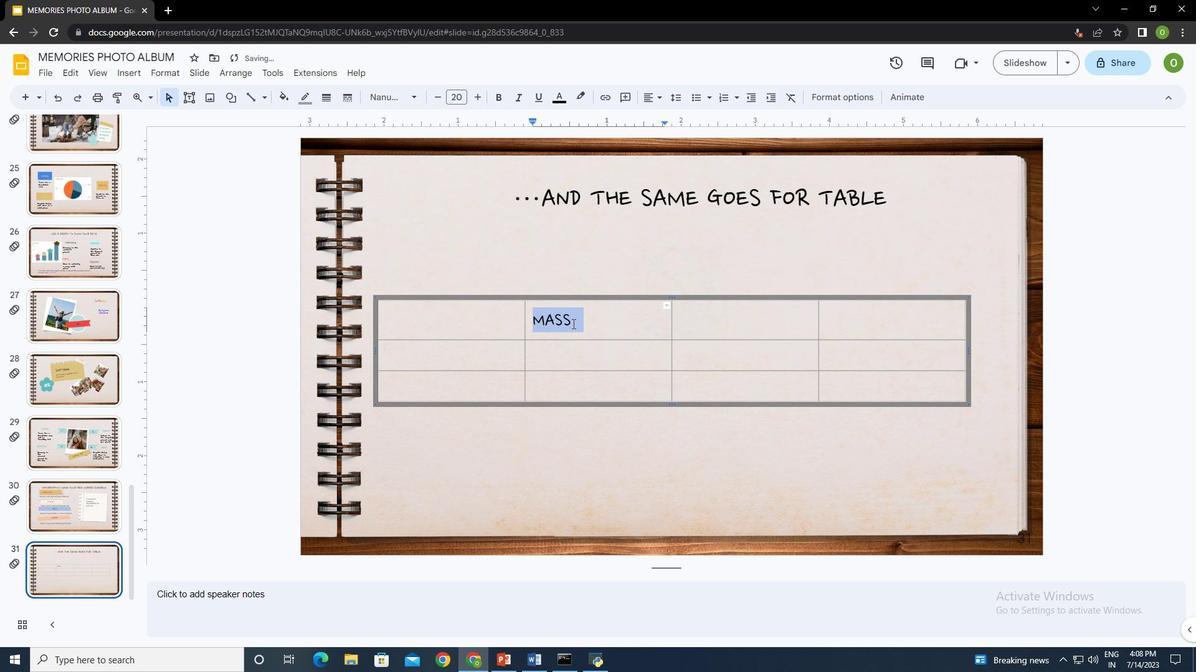 
Action: Mouse moved to (606, 300)
Screenshot: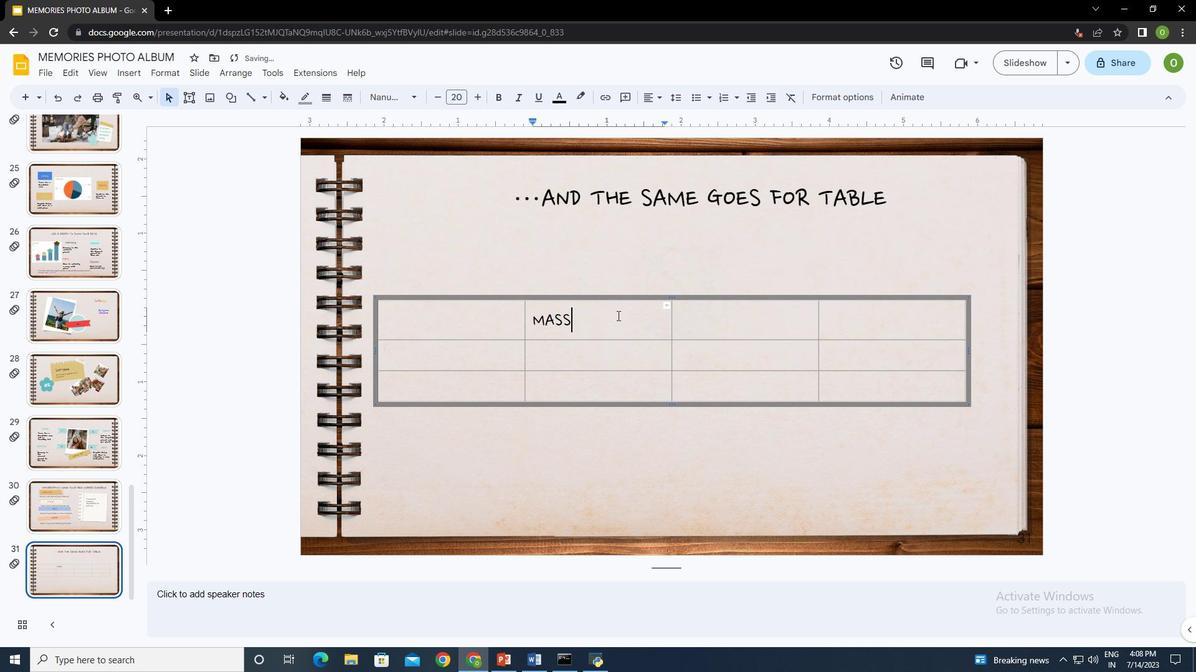 
Action: Key pressed <Key.enter><Key.shift_r><Key.shift_r>(EA<Key.backspace><Key.caps_lock>arths<Key.shift_r>)
Screenshot: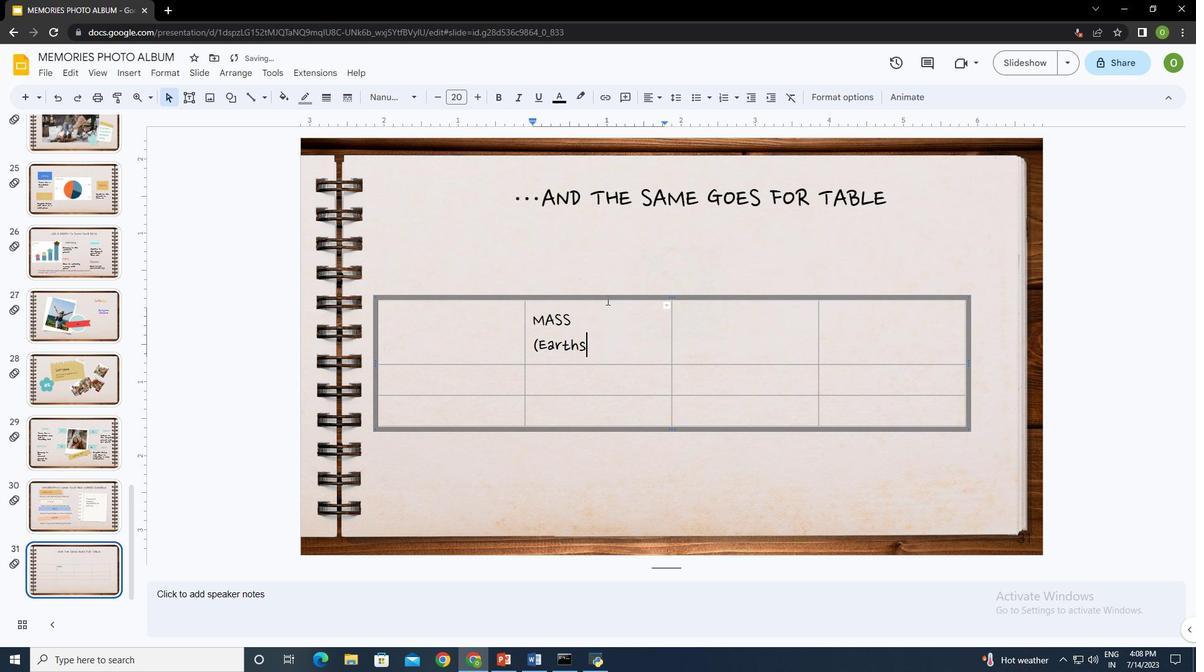 
Action: Mouse moved to (740, 313)
Screenshot: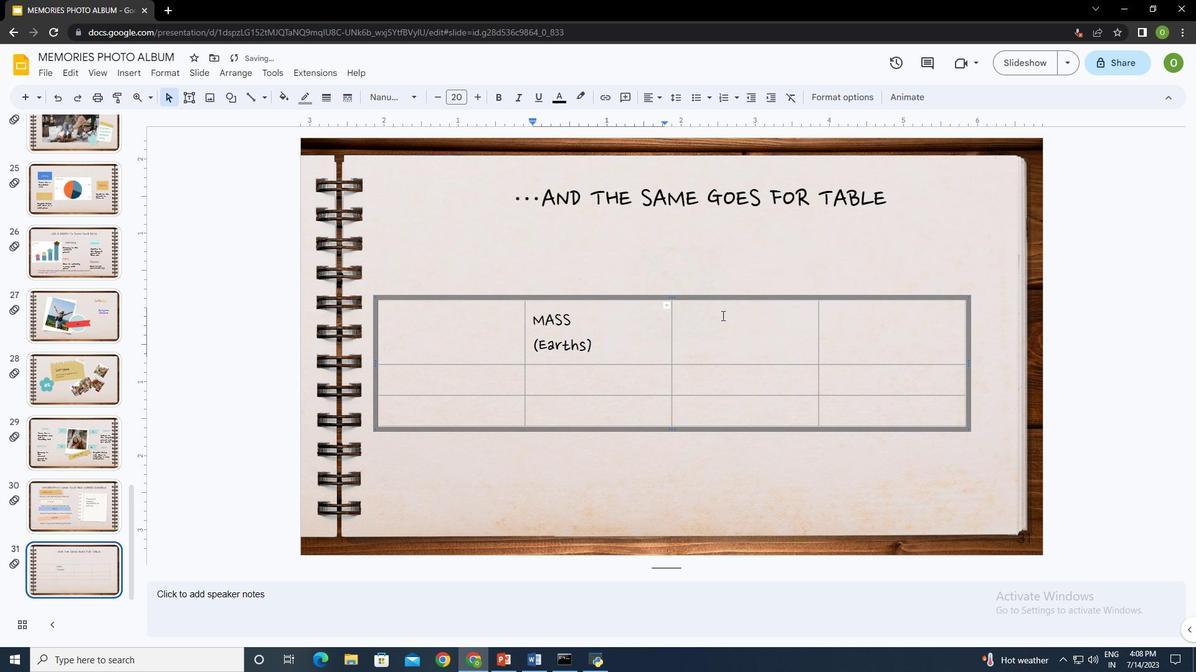 
Action: Mouse pressed left at (740, 313)
Screenshot: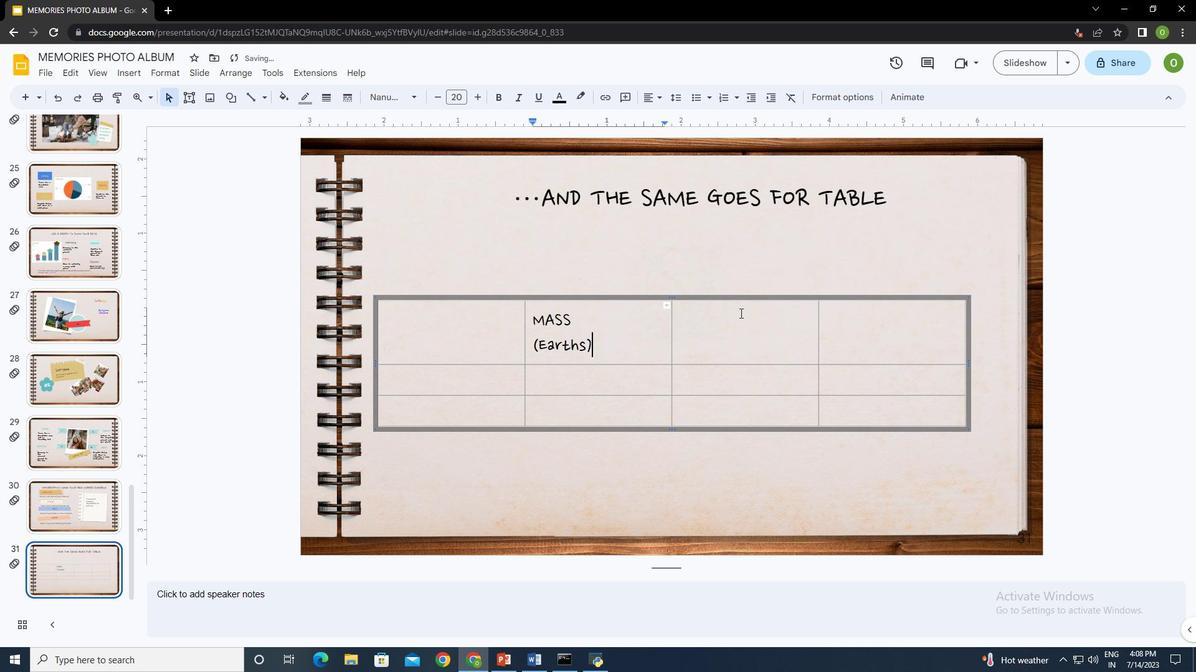 
Action: Mouse moved to (612, 340)
Screenshot: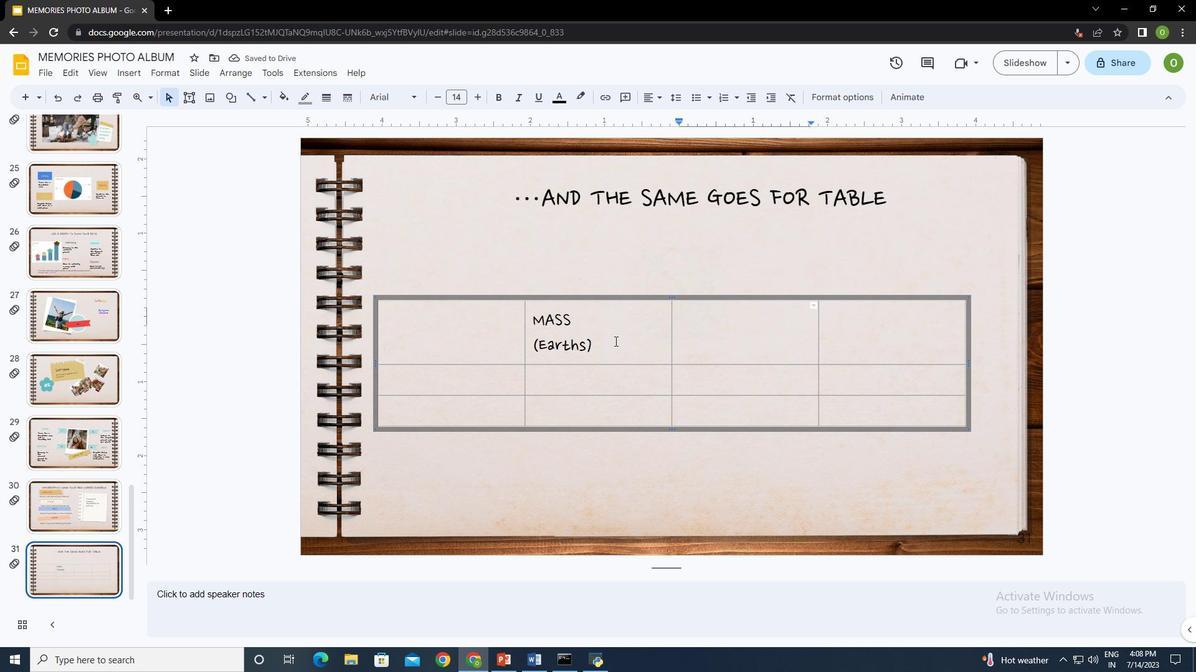 
Action: Mouse pressed left at (612, 340)
Screenshot: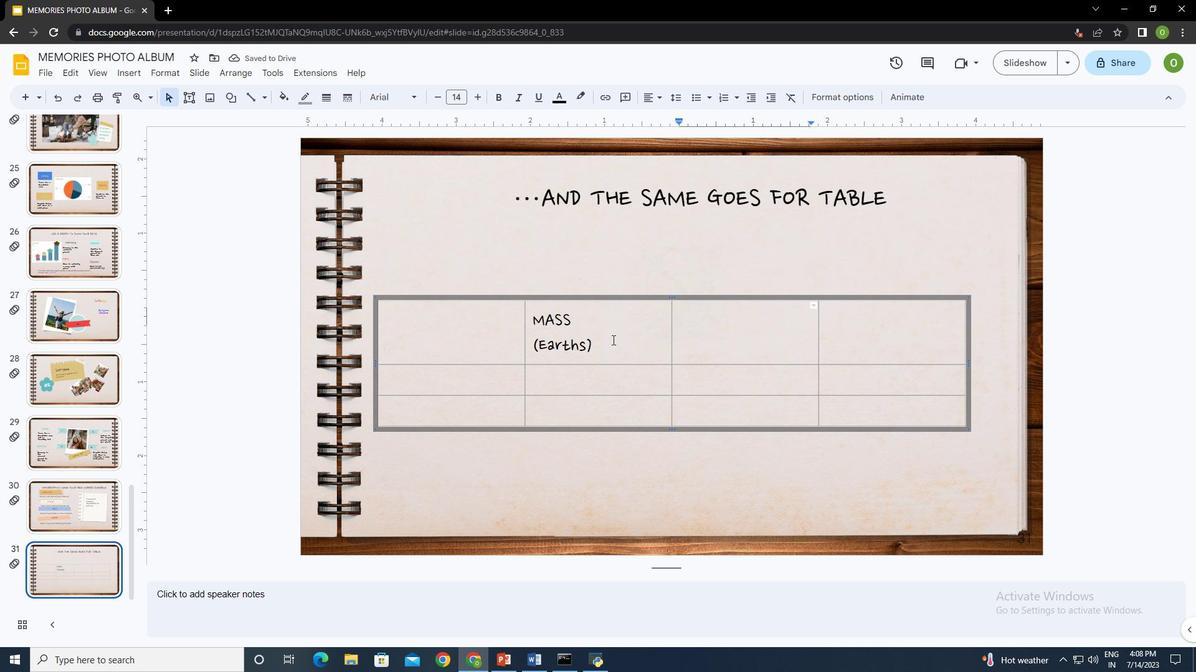 
Action: Mouse moved to (609, 355)
Screenshot: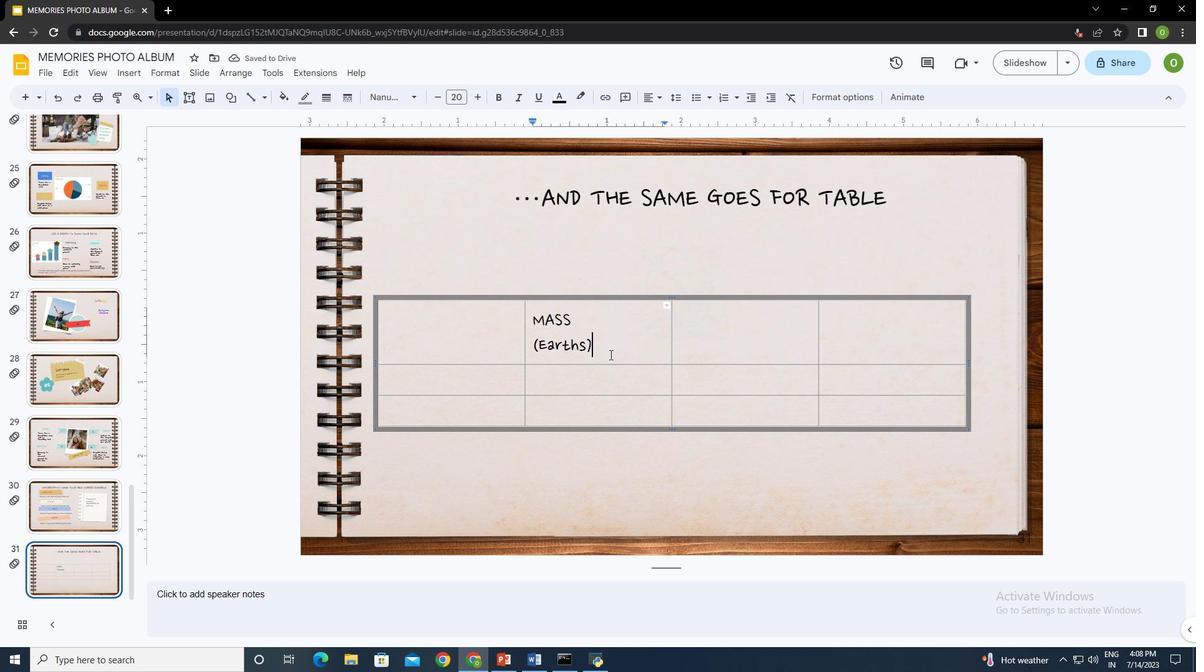 
Action: Mouse pressed left at (609, 355)
Screenshot: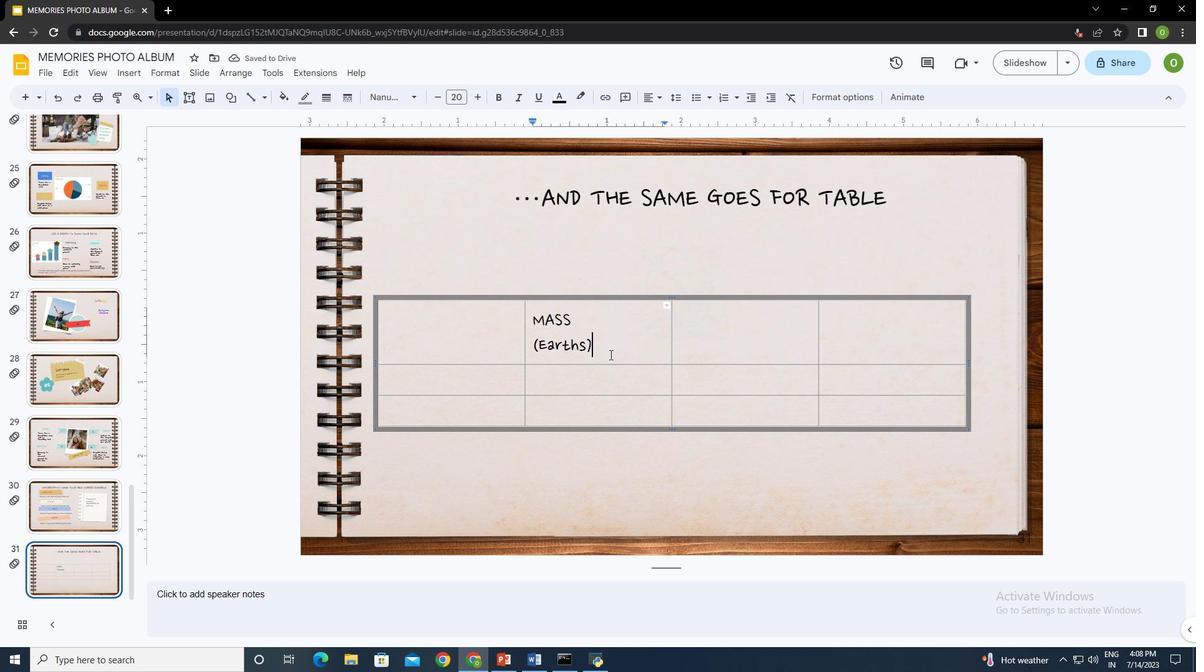 
Action: Mouse moved to (608, 317)
Screenshot: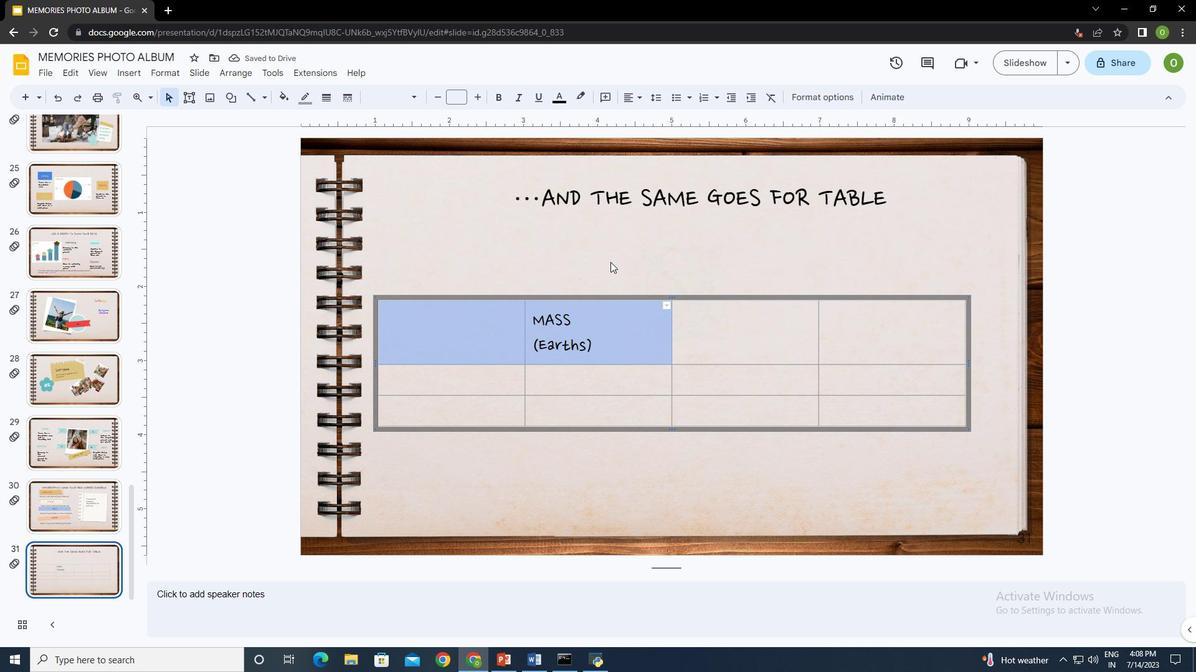 
Action: Mouse pressed left at (608, 317)
Screenshot: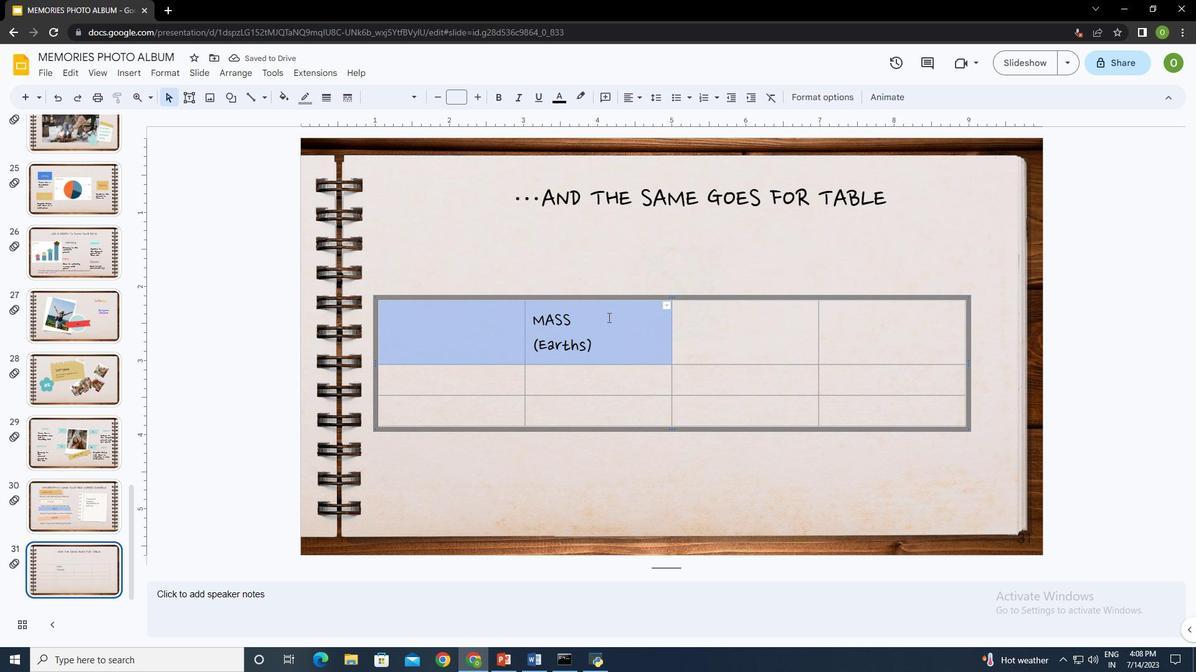 
Action: Mouse moved to (610, 350)
Screenshot: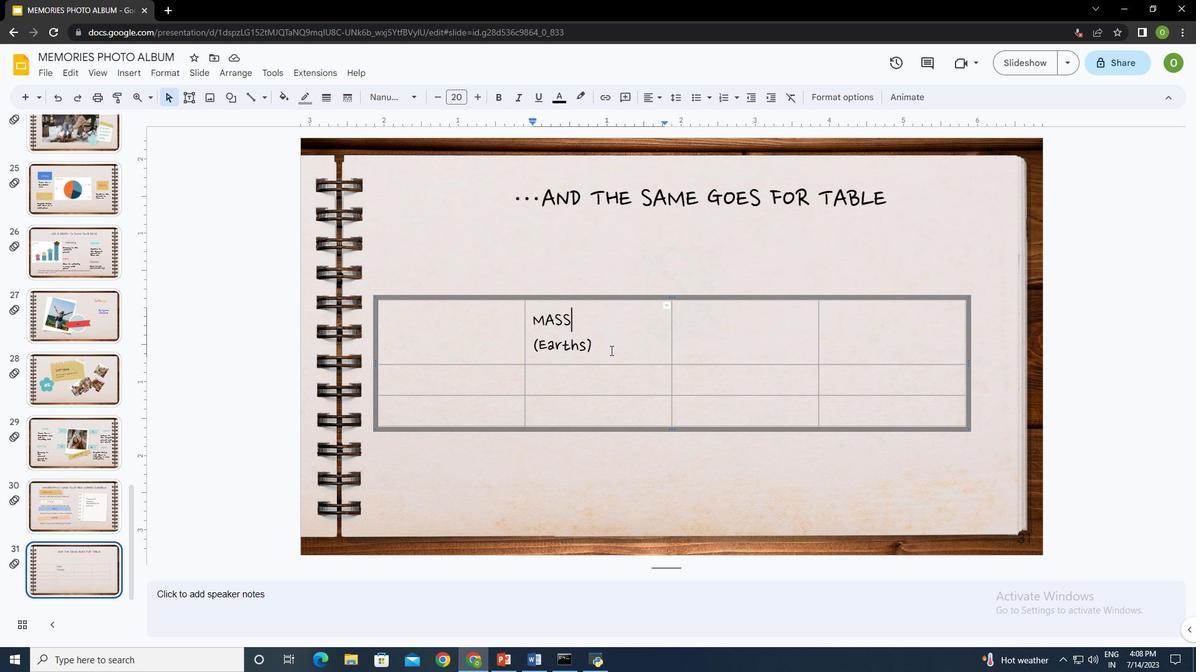 
Action: Mouse pressed left at (610, 350)
Screenshot: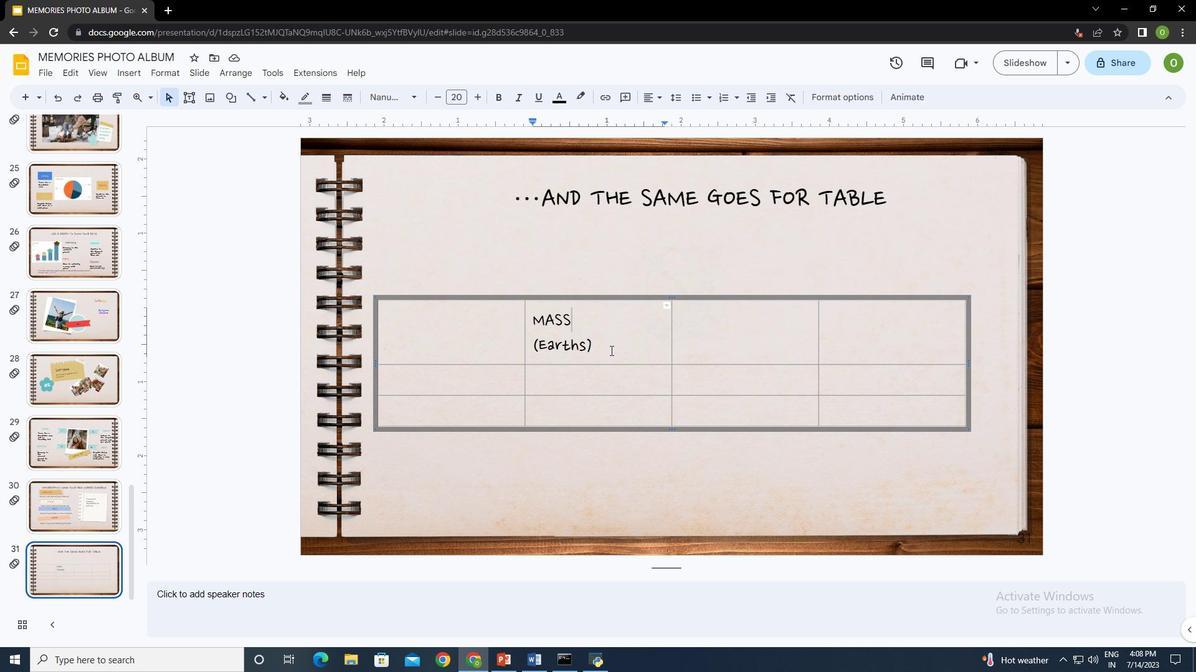
Action: Mouse moved to (656, 350)
Screenshot: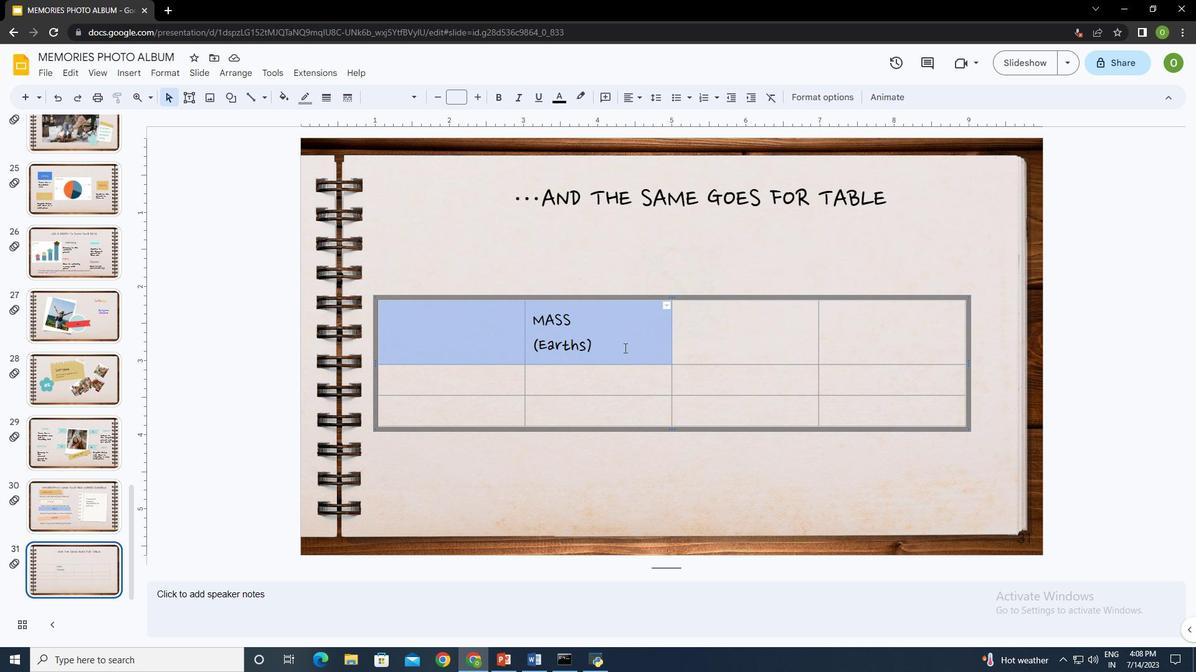 
Action: Key pressed <Key.shift_r><Key.right>
Screenshot: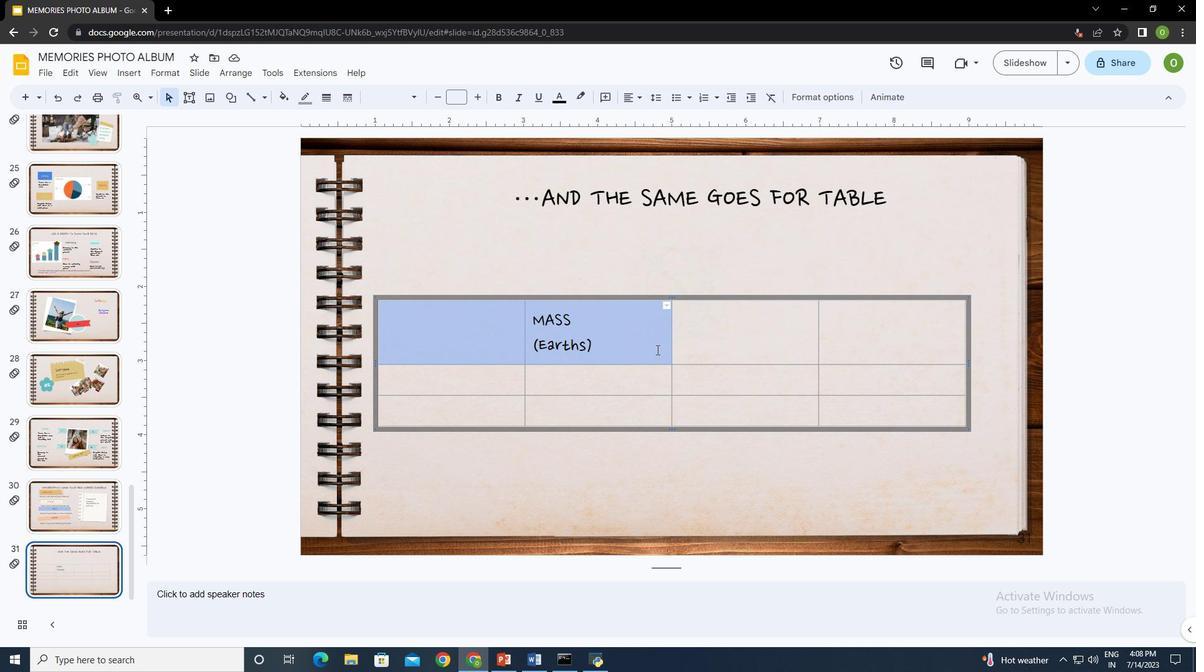 
Action: Mouse moved to (601, 350)
Screenshot: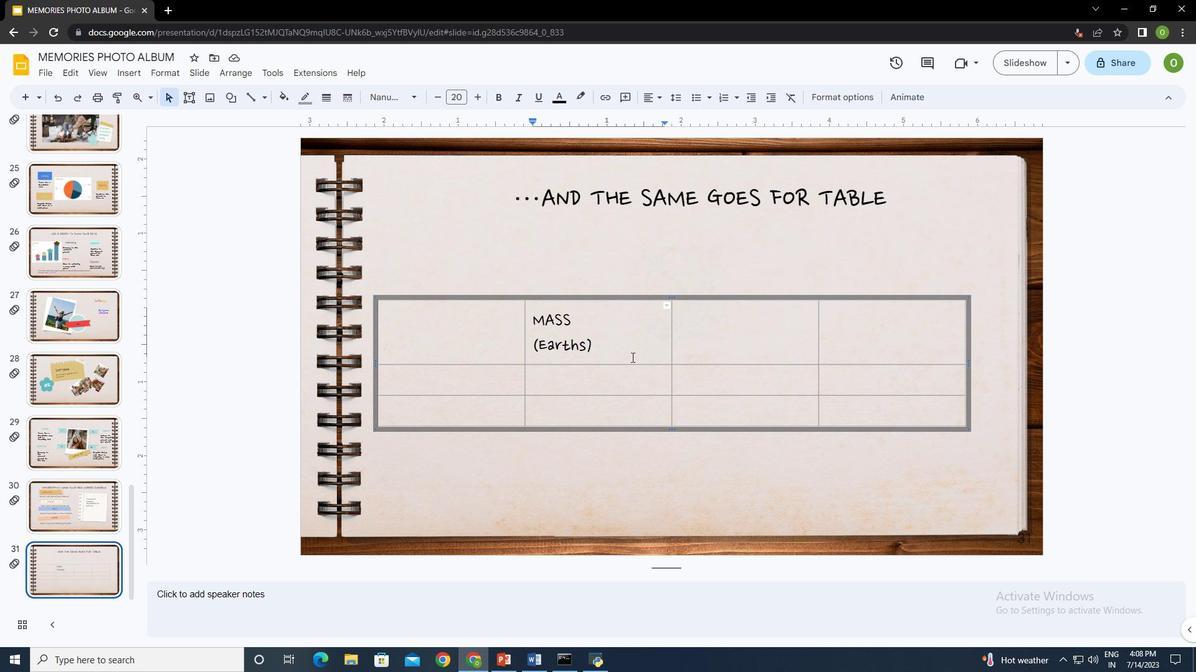 
Action: Mouse pressed left at (601, 350)
Screenshot: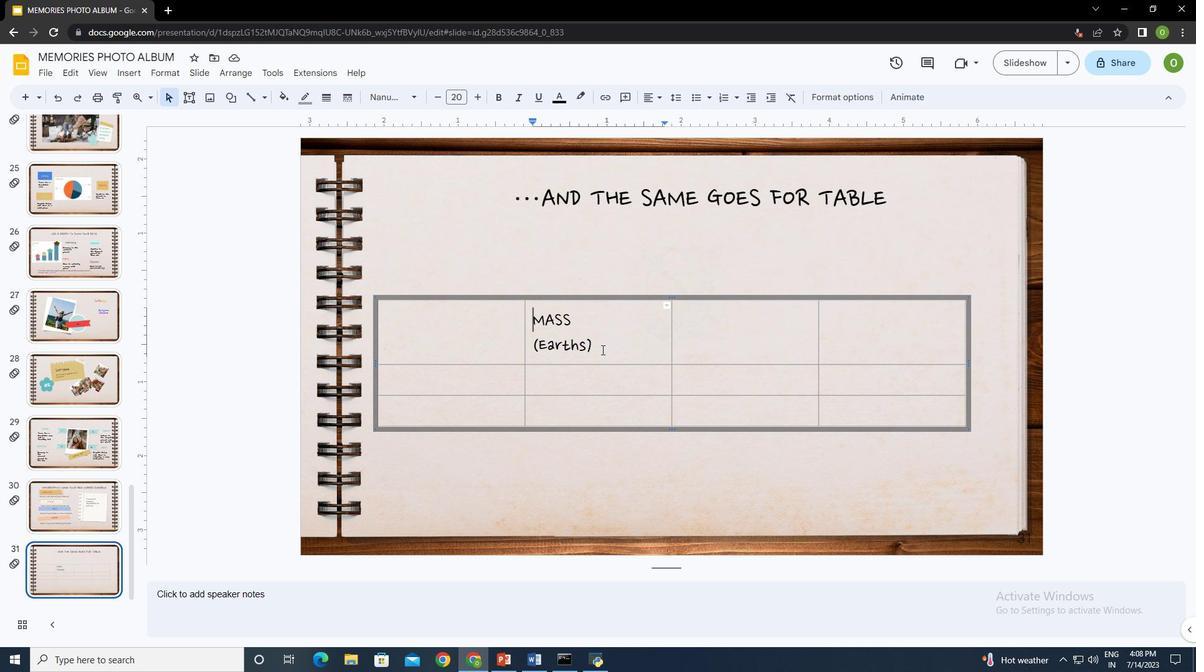 
Action: Mouse moved to (655, 95)
Screenshot: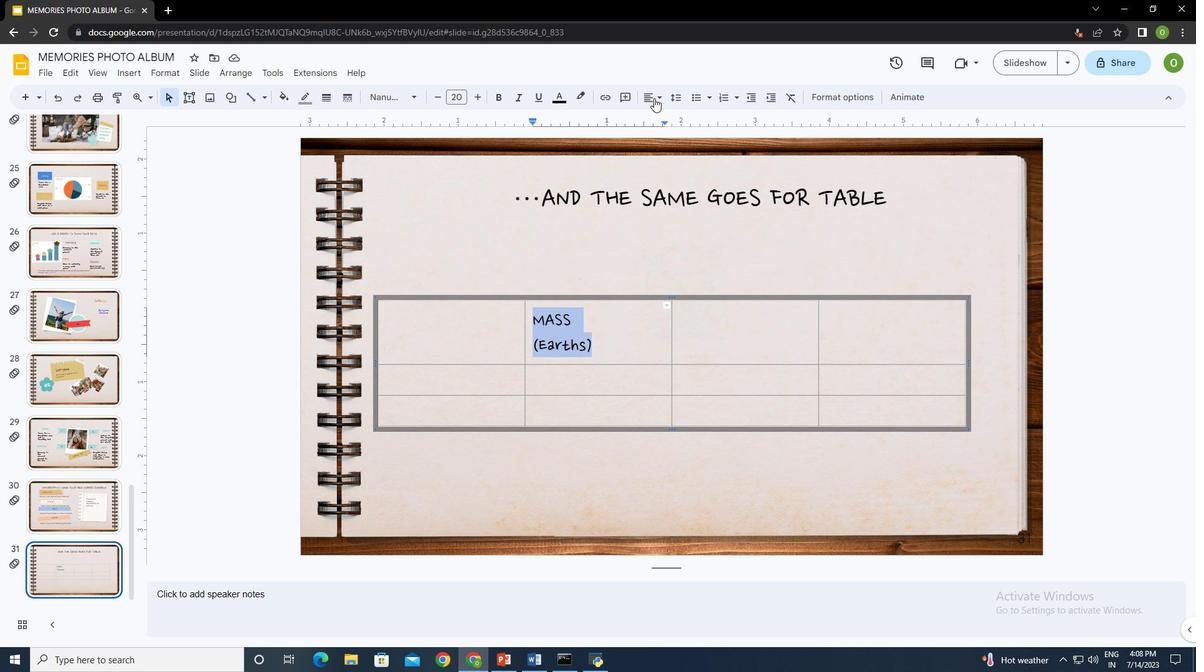 
Action: Mouse pressed left at (655, 95)
Screenshot: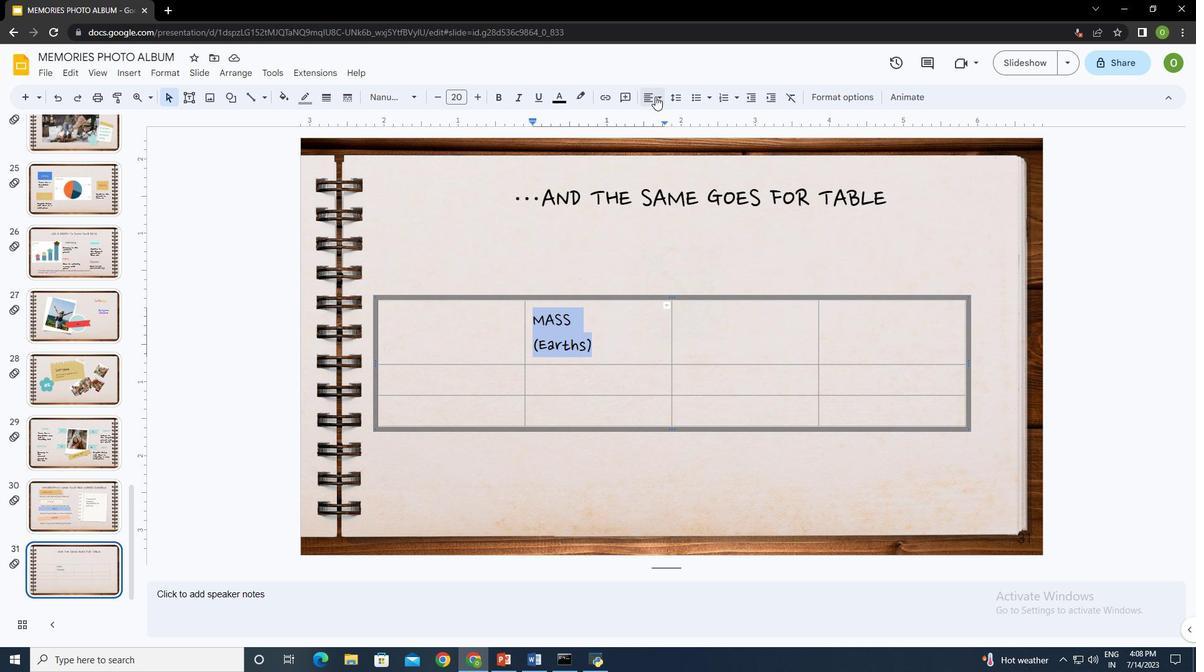 
Action: Mouse moved to (668, 122)
Screenshot: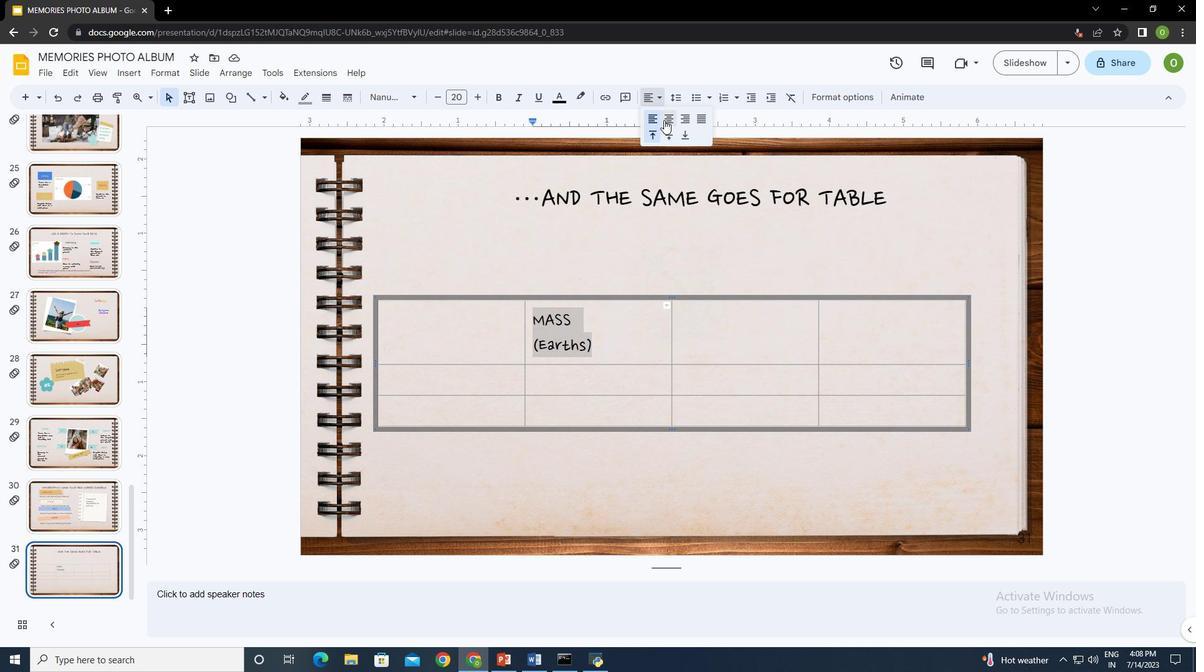 
Action: Mouse pressed left at (668, 122)
Screenshot: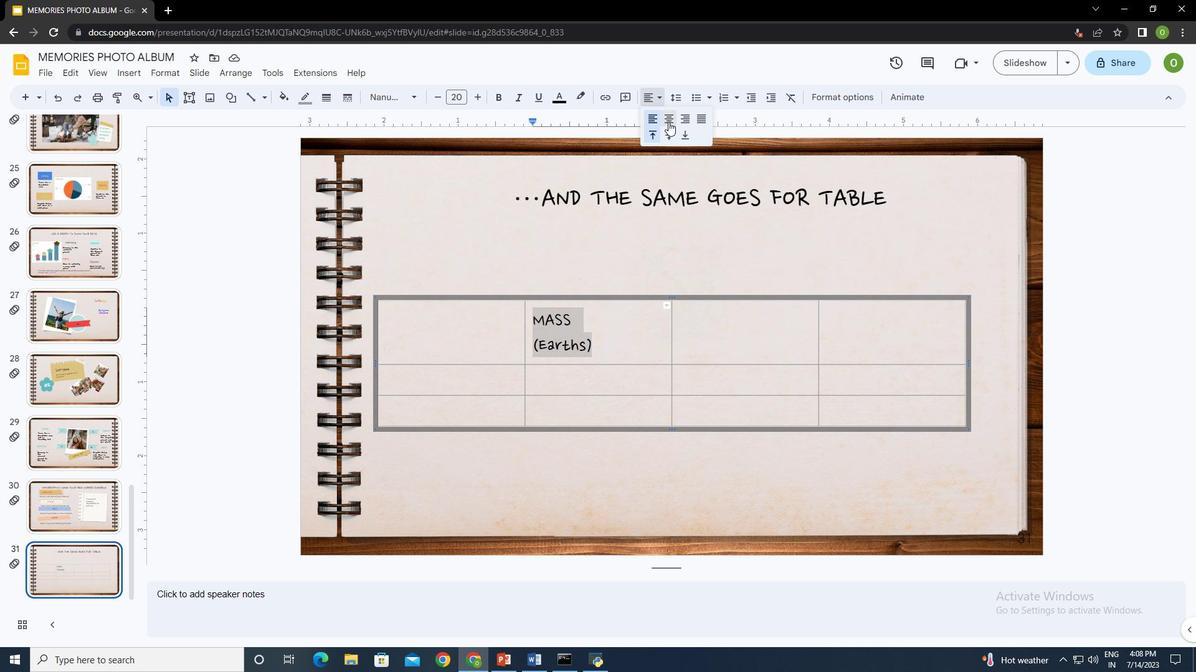 
Action: Mouse moved to (657, 95)
Screenshot: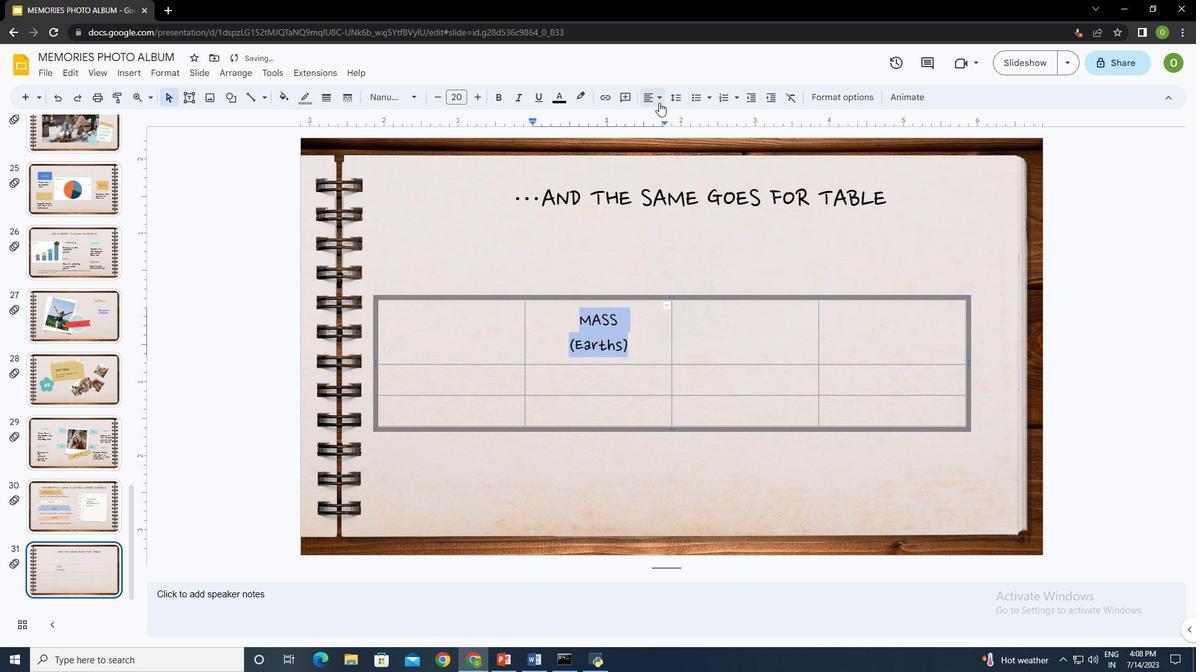 
Action: Mouse pressed left at (657, 95)
Screenshot: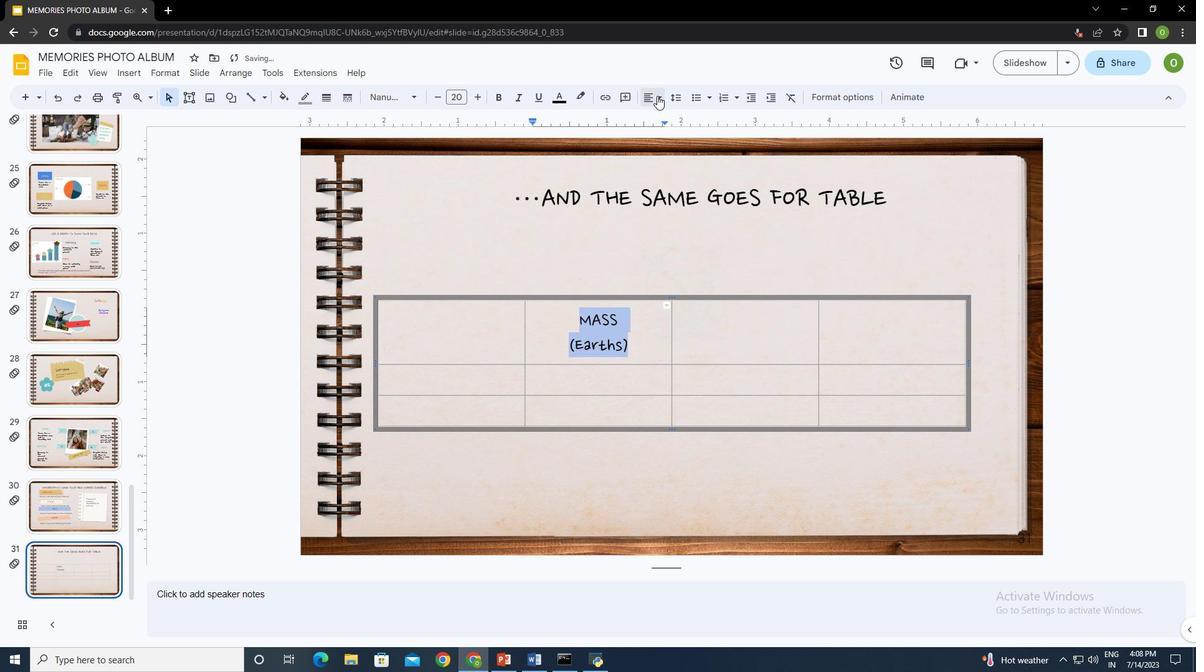 
Action: Mouse moved to (667, 136)
Screenshot: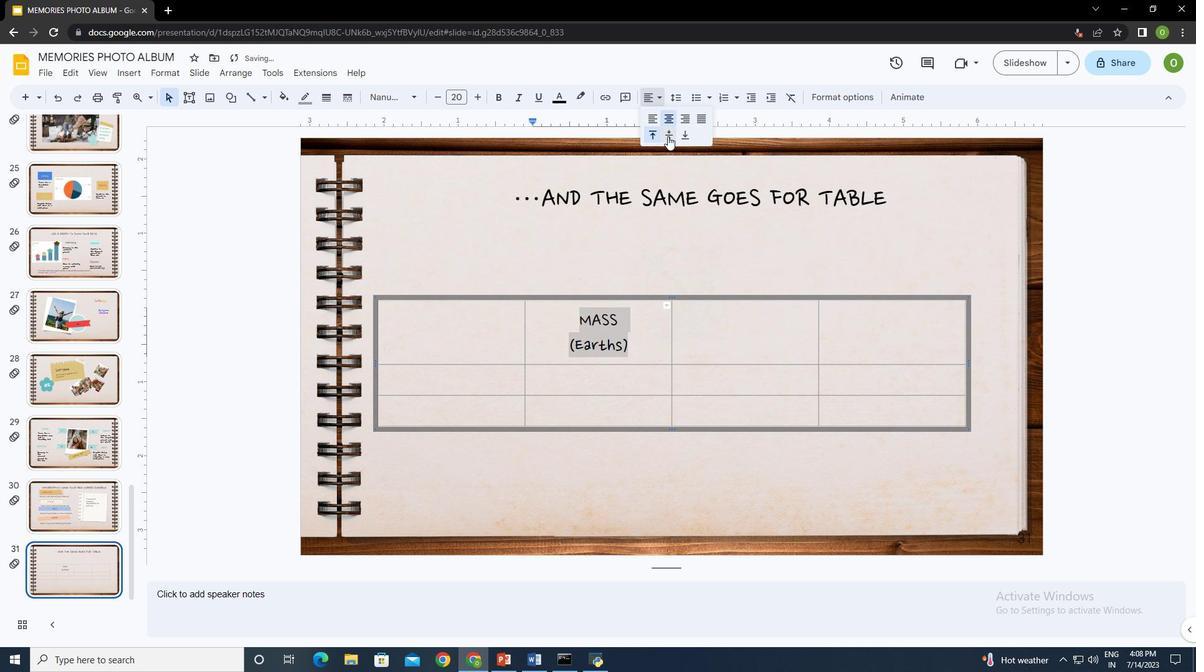 
Action: Mouse pressed left at (667, 136)
Screenshot: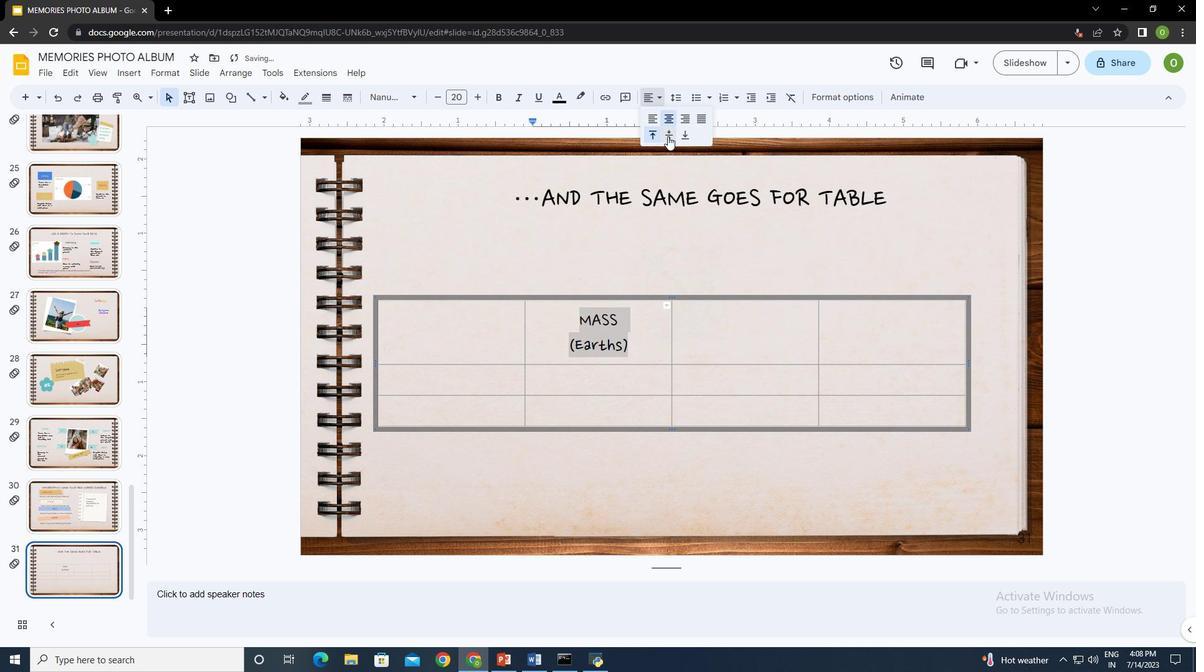 
Action: Mouse moved to (733, 327)
Screenshot: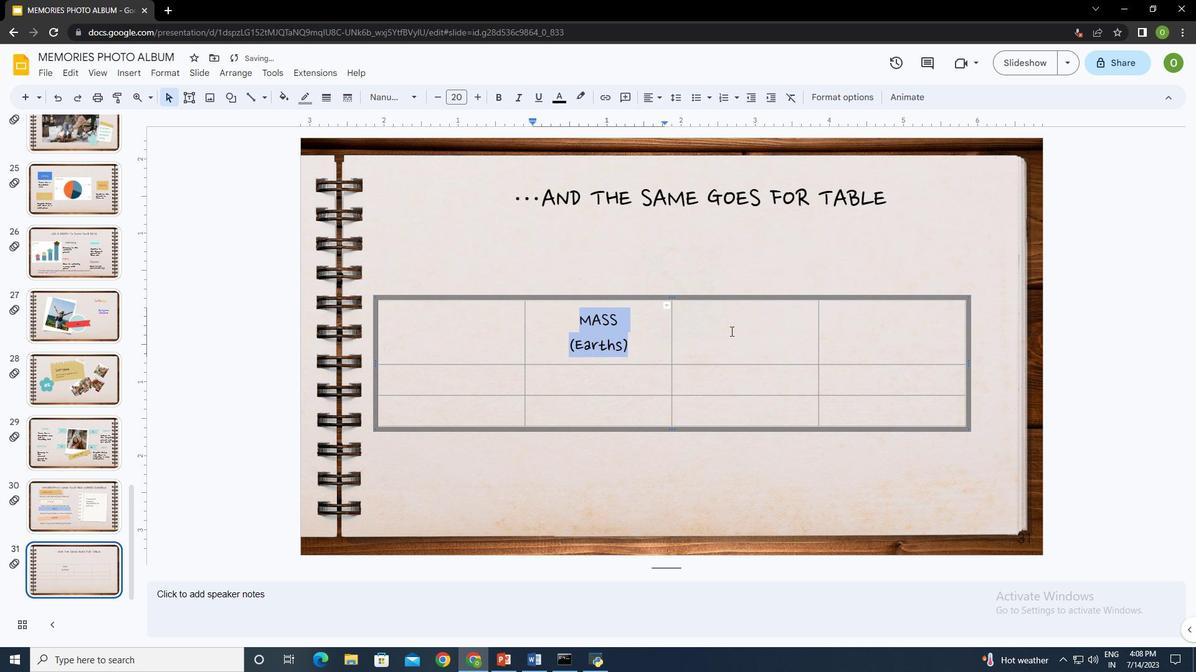 
Action: Mouse pressed left at (733, 327)
Screenshot: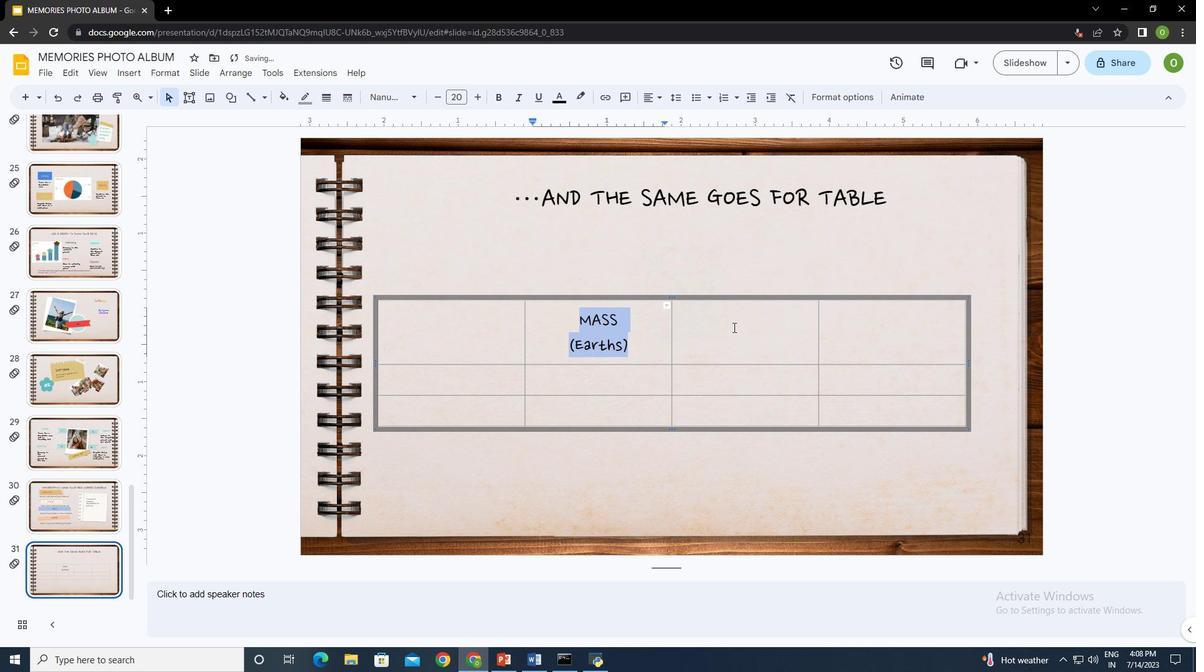 
Action: Key pressed <Key.shift><Key.shift>Diameter<Key.enter><Key.shift_r><Key.shift_r><Key.shift_r>(<Key.shift><Key.shift><Key.shift><Key.shift><Key.shift><Key.shift>Eat<Key.backspace>rths<Key.shift_r><Key.shift_r><Key.shift_r><Key.shift_r><Key.shift_r><Key.shift_r><Key.shift_r><Key.shift_r><Key.shift_r><Key.shift_r><Key.shift_r><Key.shift_r><Key.shift_r><Key.shift_r><Key.shift_r>)ctrl+A
Screenshot: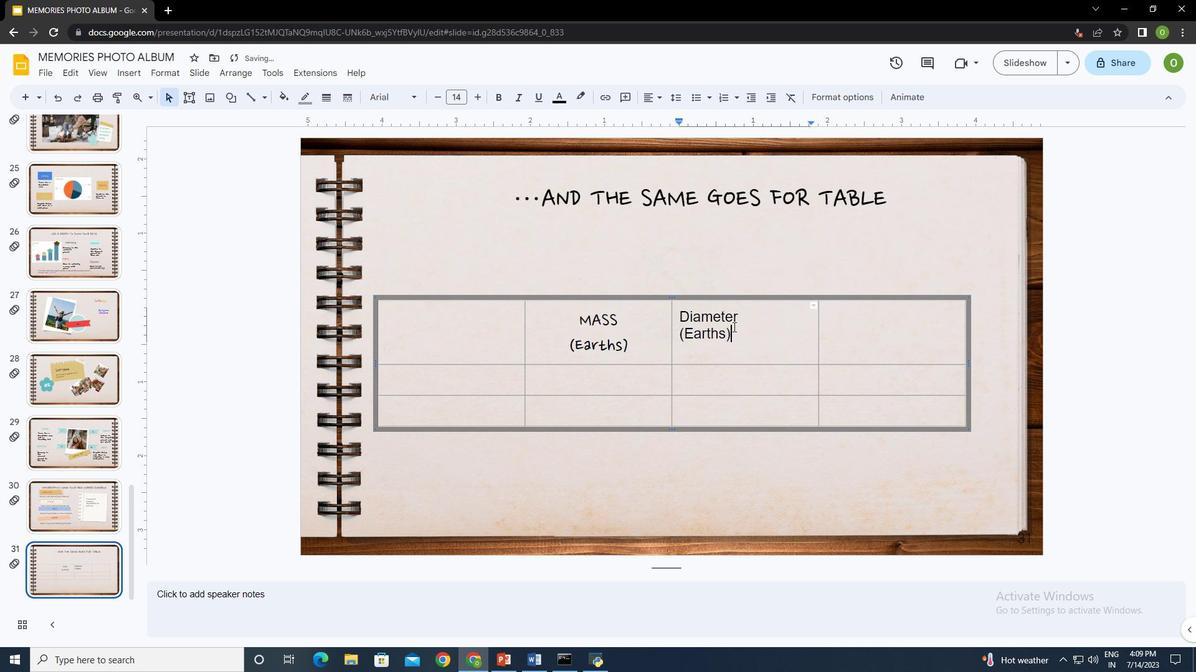 
Action: Mouse moved to (386, 99)
Screenshot: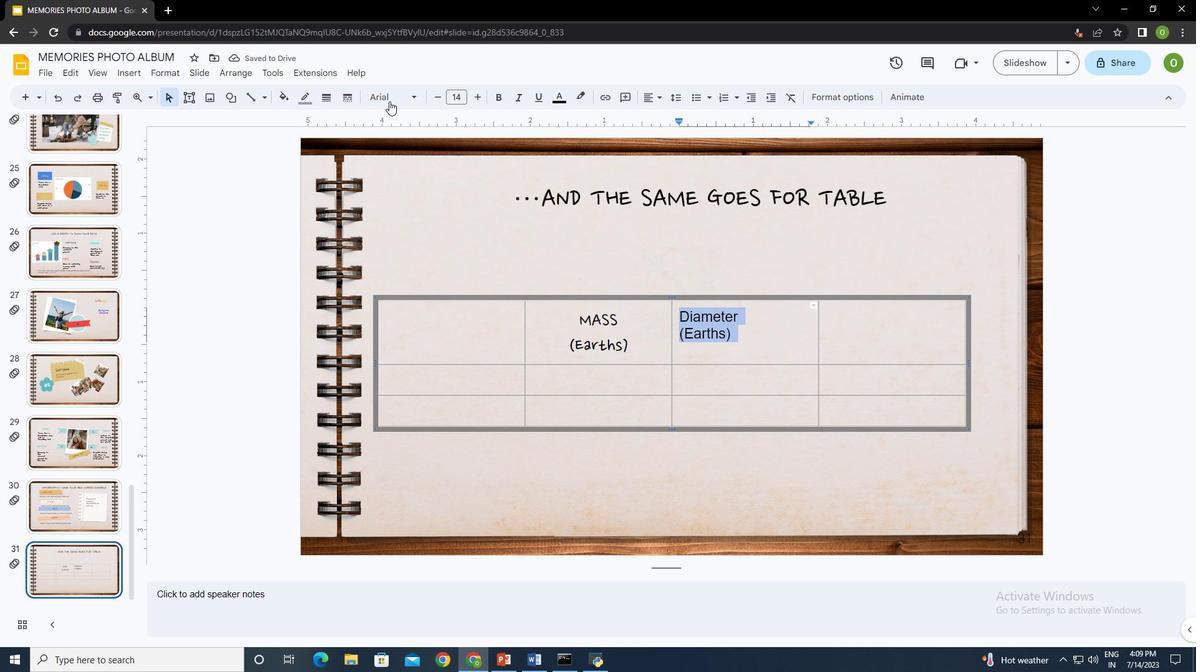 
Action: Mouse pressed left at (386, 99)
Screenshot: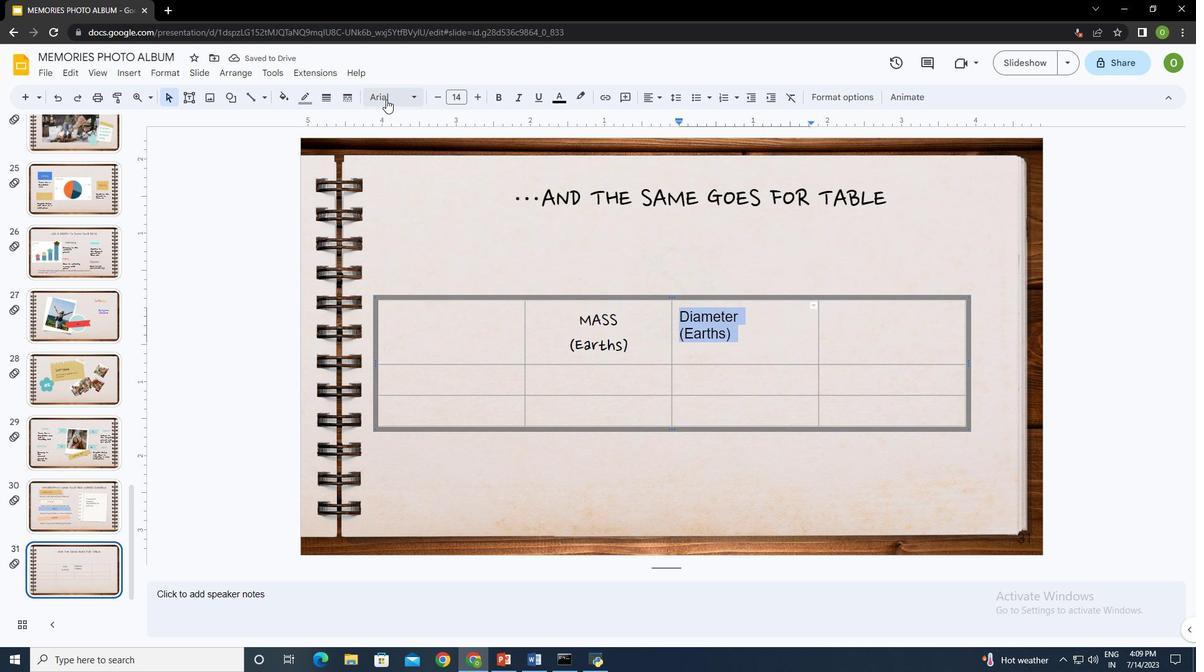 
Action: Mouse moved to (434, 170)
Screenshot: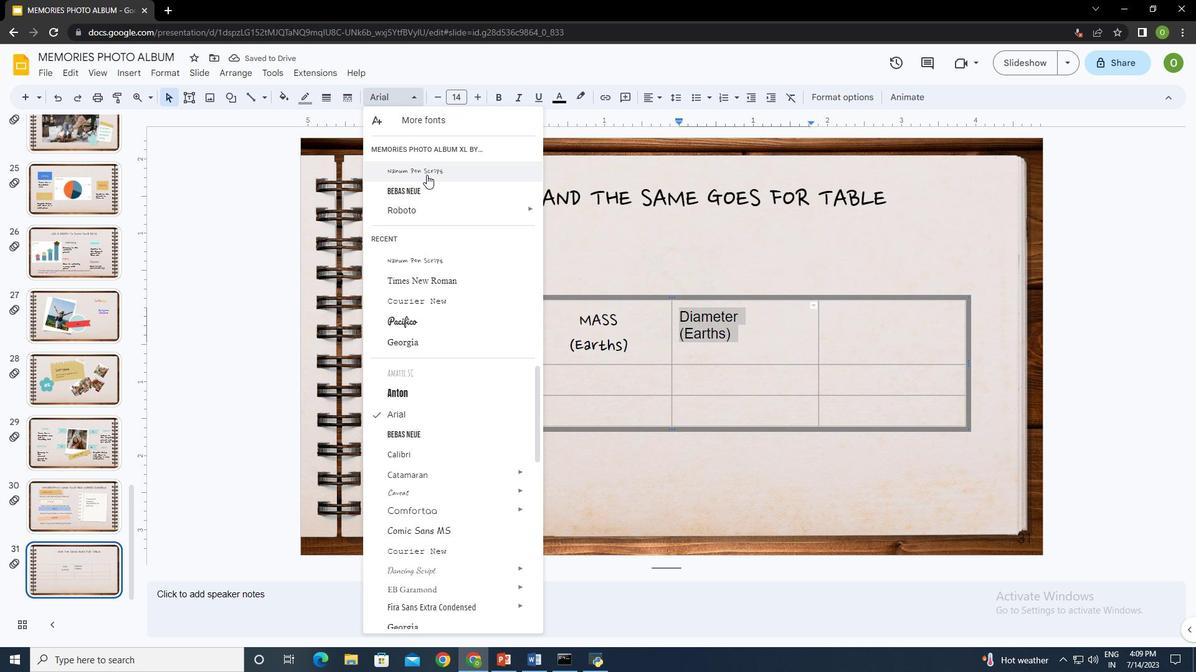 
Action: Mouse pressed left at (434, 170)
Screenshot: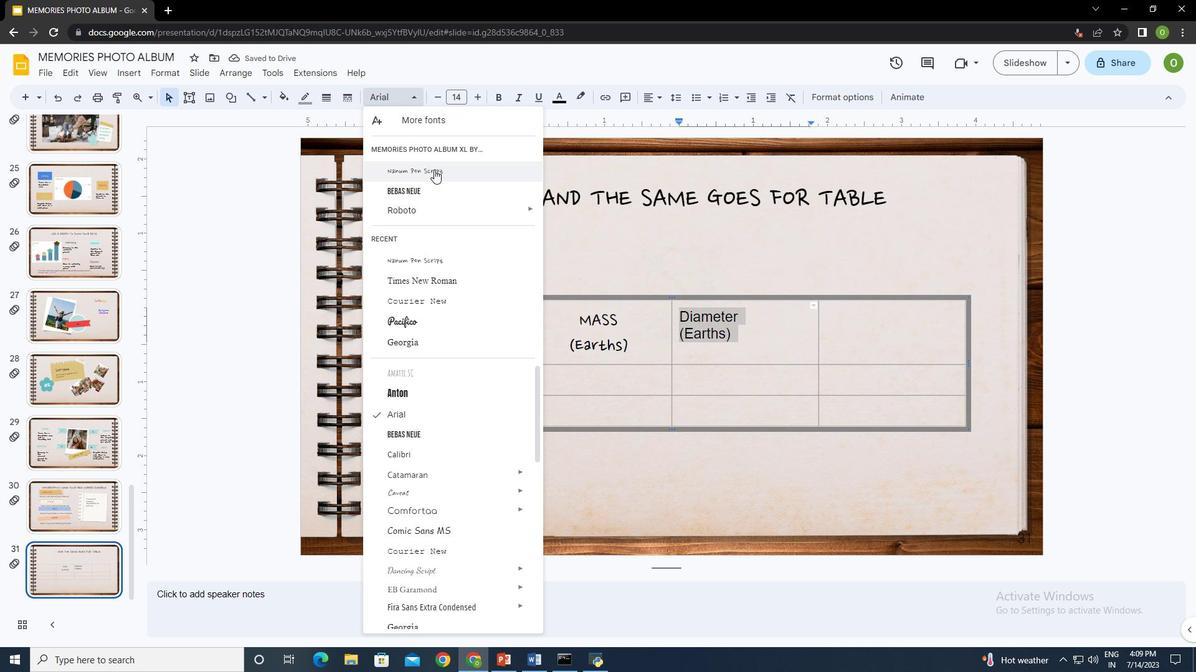 
Action: Mouse moved to (651, 95)
Screenshot: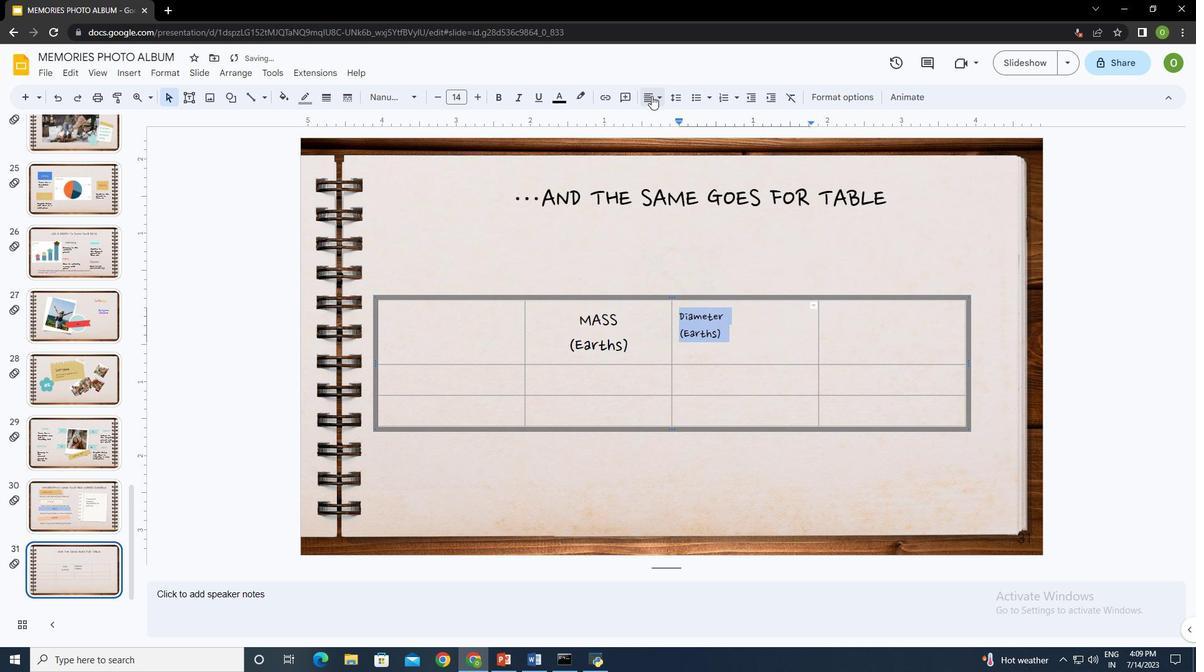 
Action: Mouse pressed left at (651, 95)
Screenshot: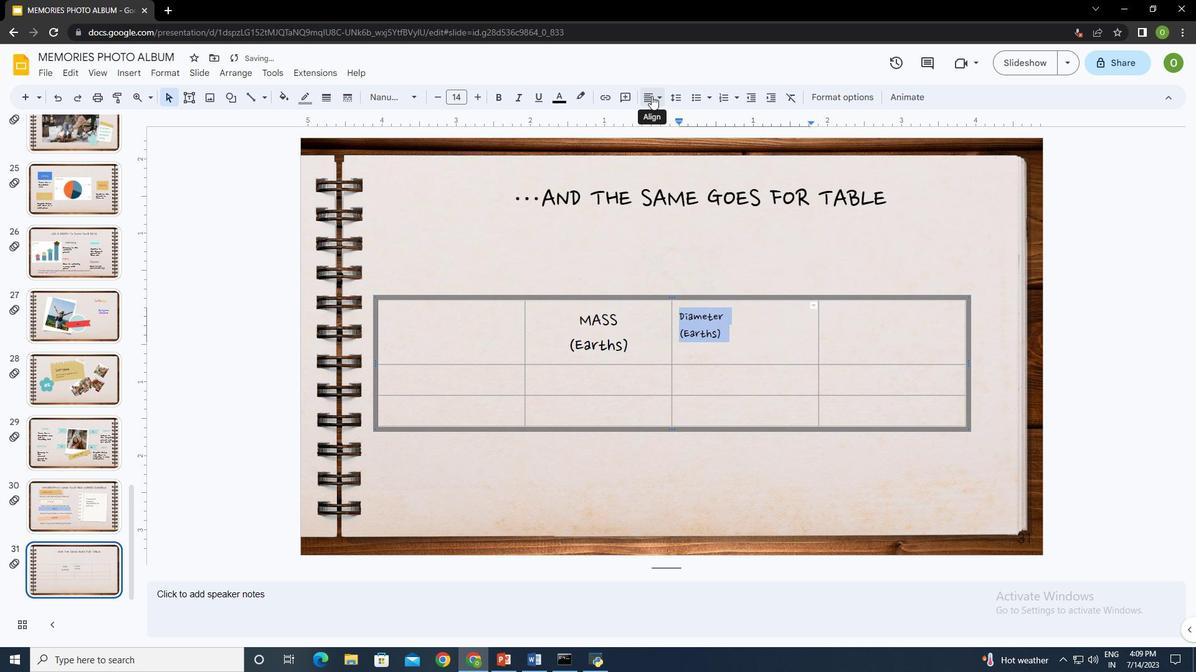 
Action: Mouse moved to (665, 120)
Screenshot: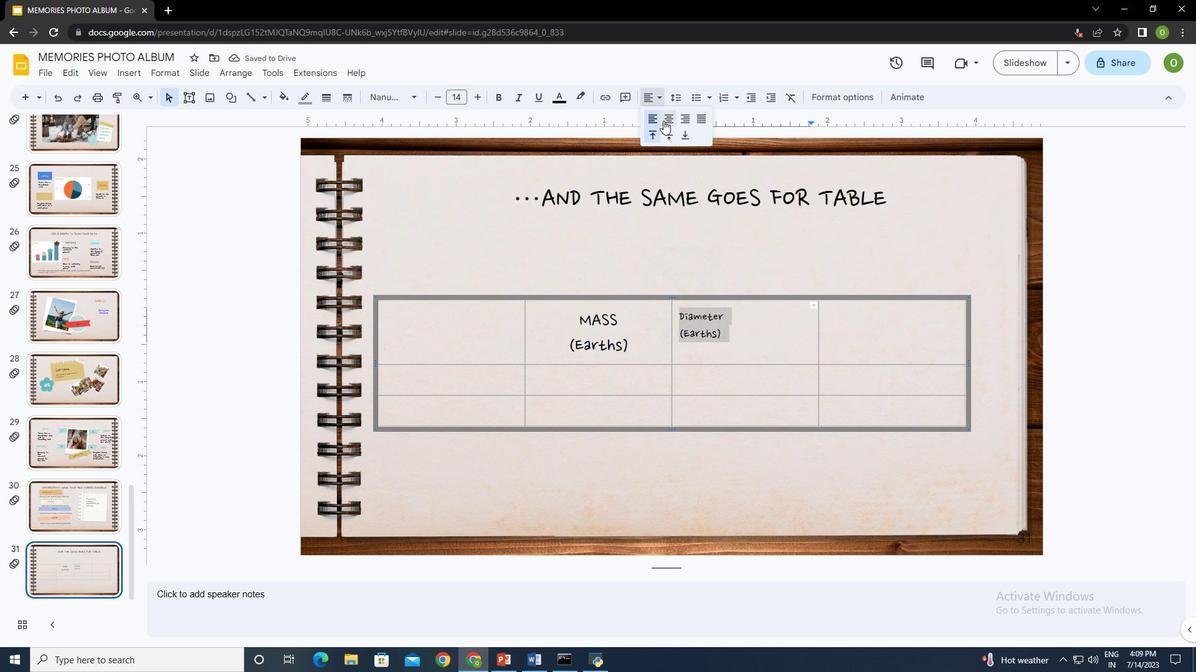 
Action: Mouse pressed left at (665, 120)
Screenshot: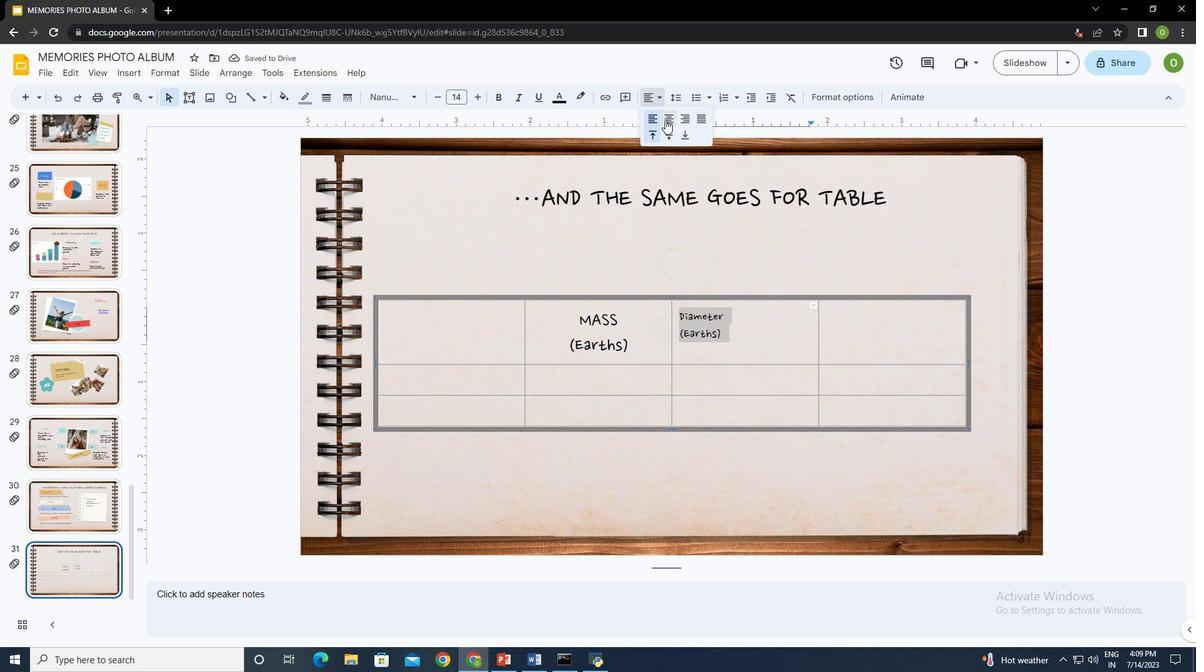 
Action: Mouse moved to (654, 94)
Screenshot: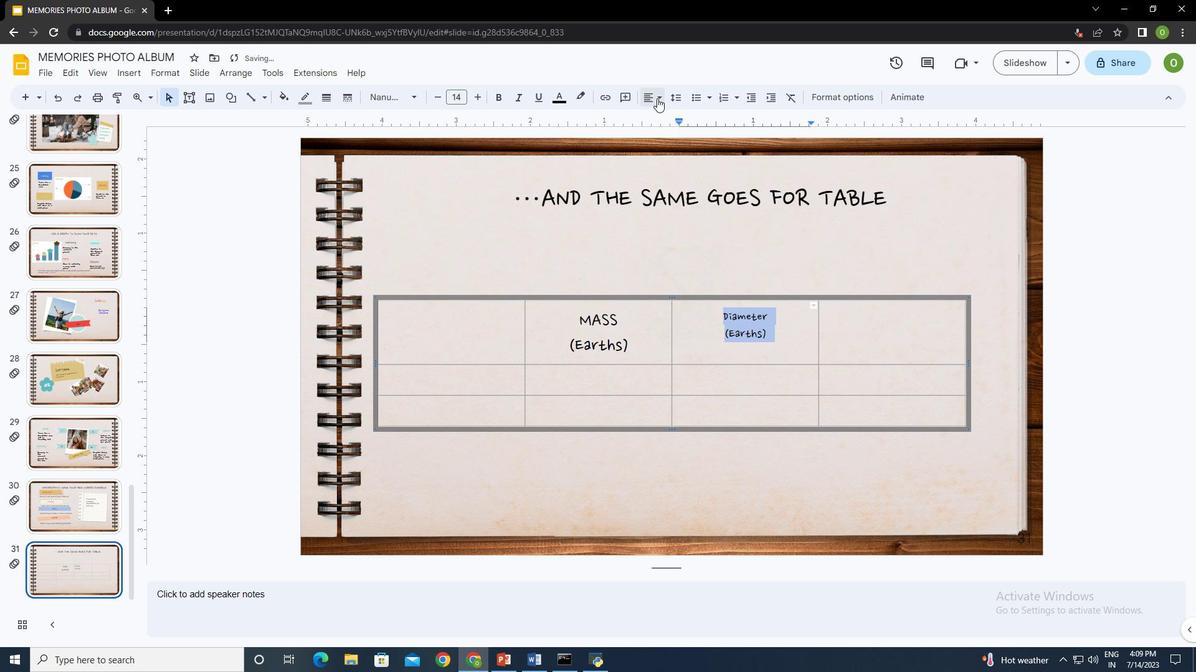 
Action: Mouse pressed left at (654, 94)
Screenshot: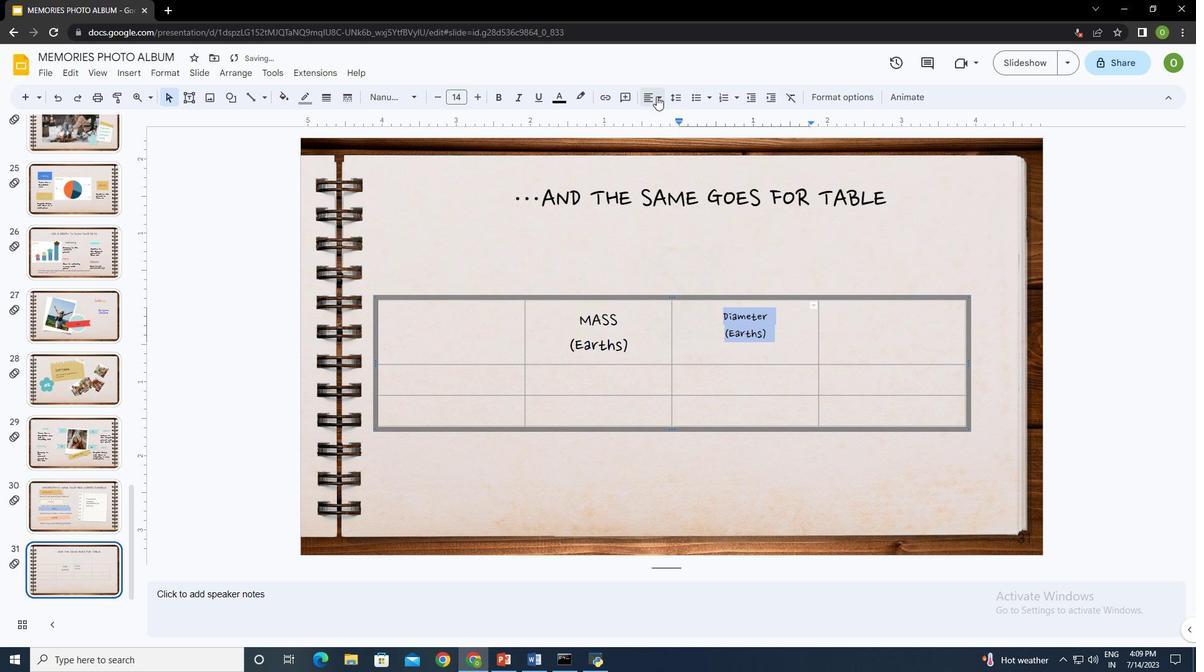 
Action: Mouse moved to (669, 132)
Screenshot: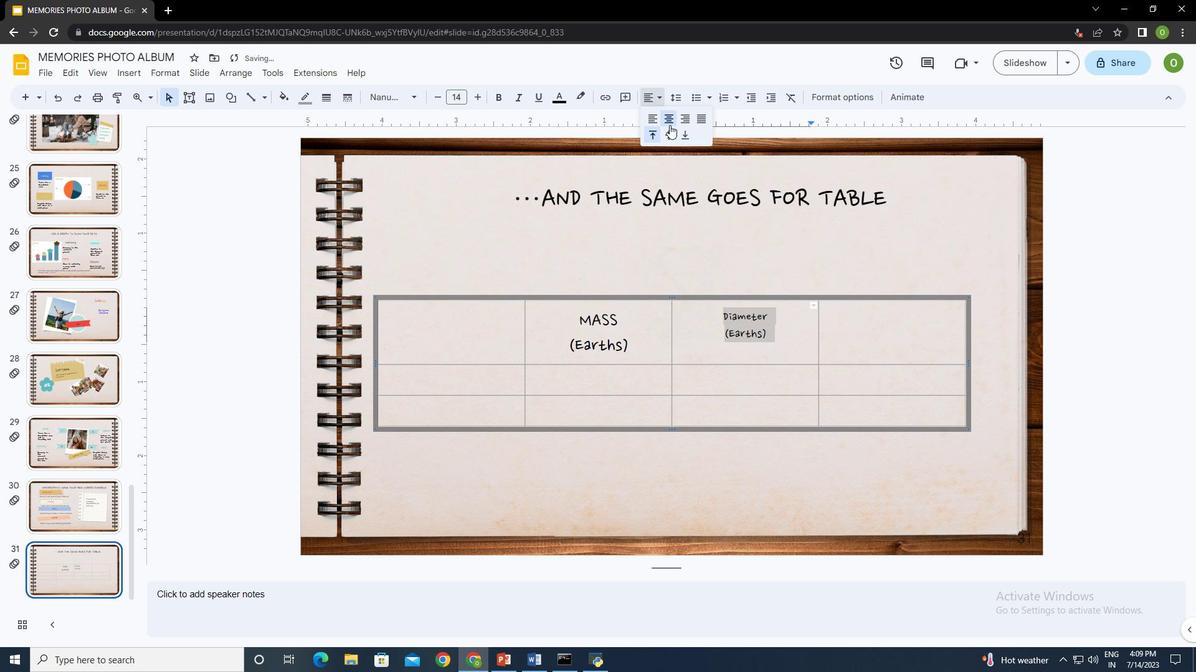 
Action: Mouse pressed left at (669, 132)
Screenshot: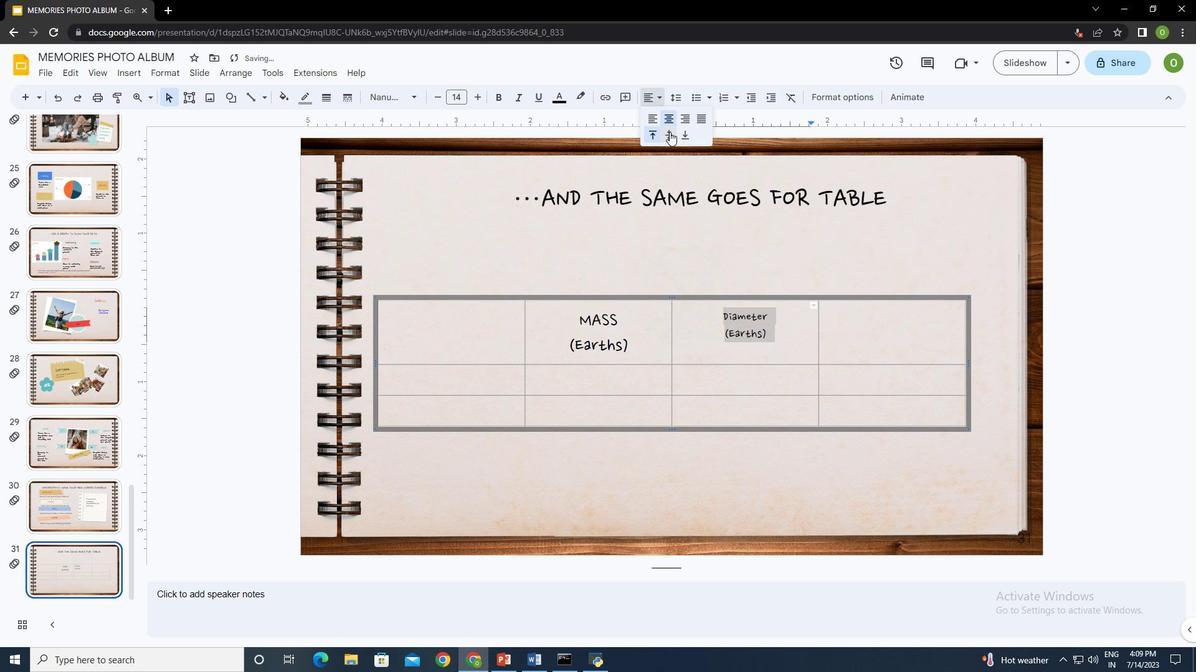 
Action: Mouse moved to (461, 95)
Screenshot: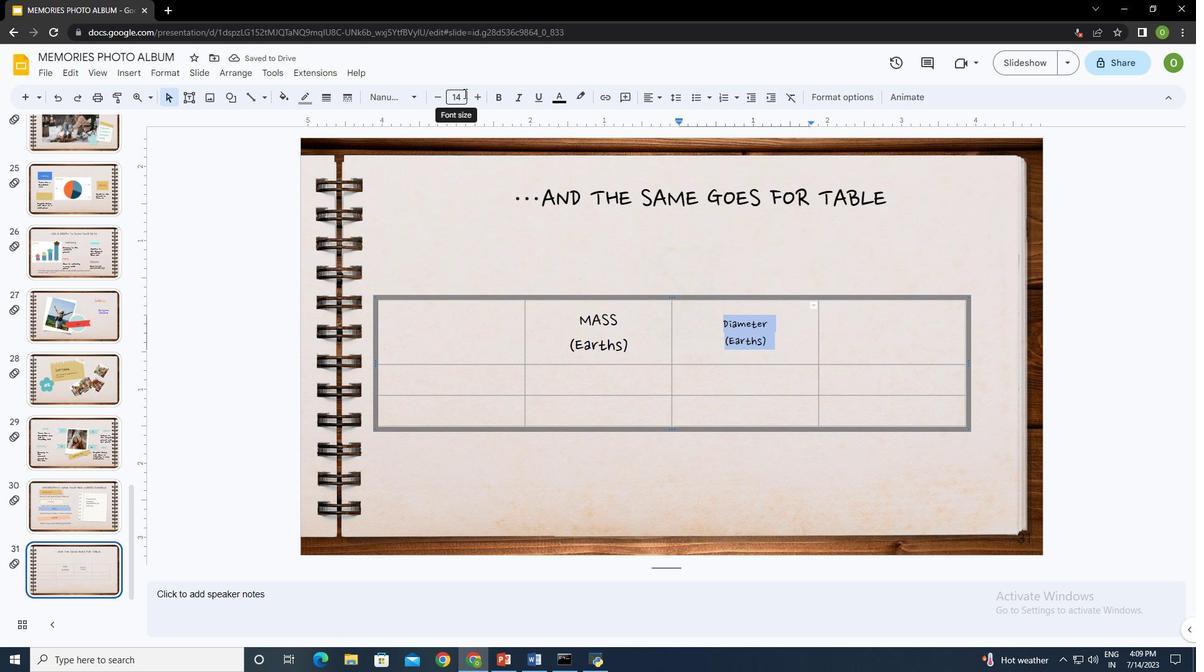 
Action: Mouse pressed left at (461, 95)
Screenshot: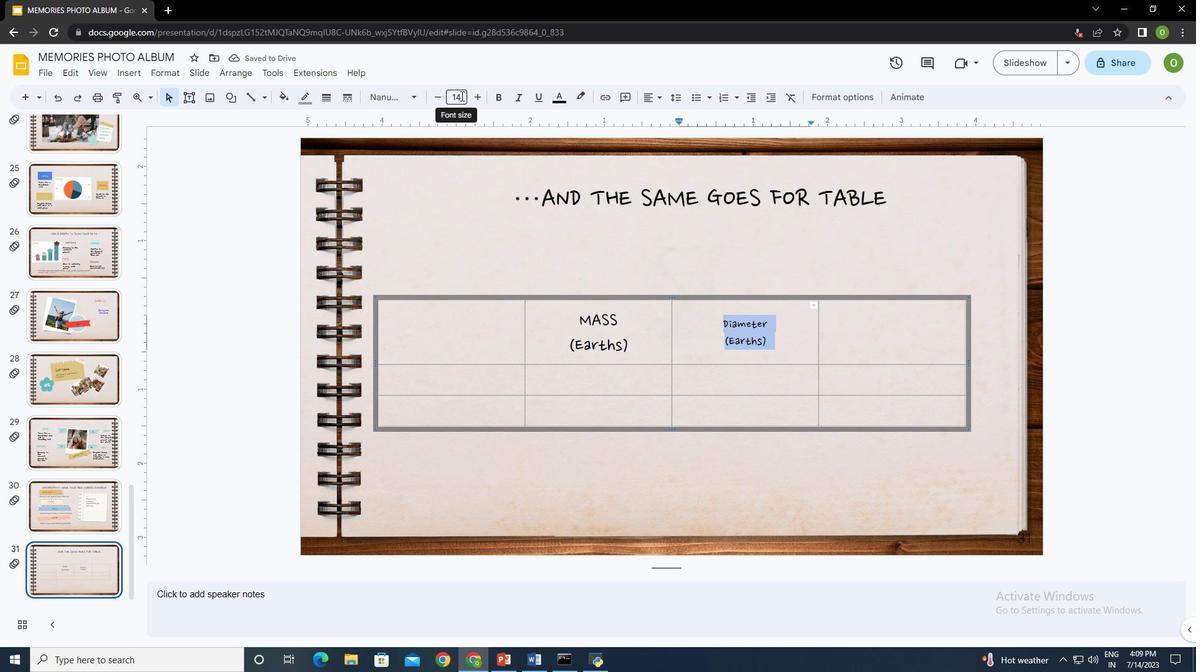 
Action: Key pressed 20<Key.enter>
Screenshot: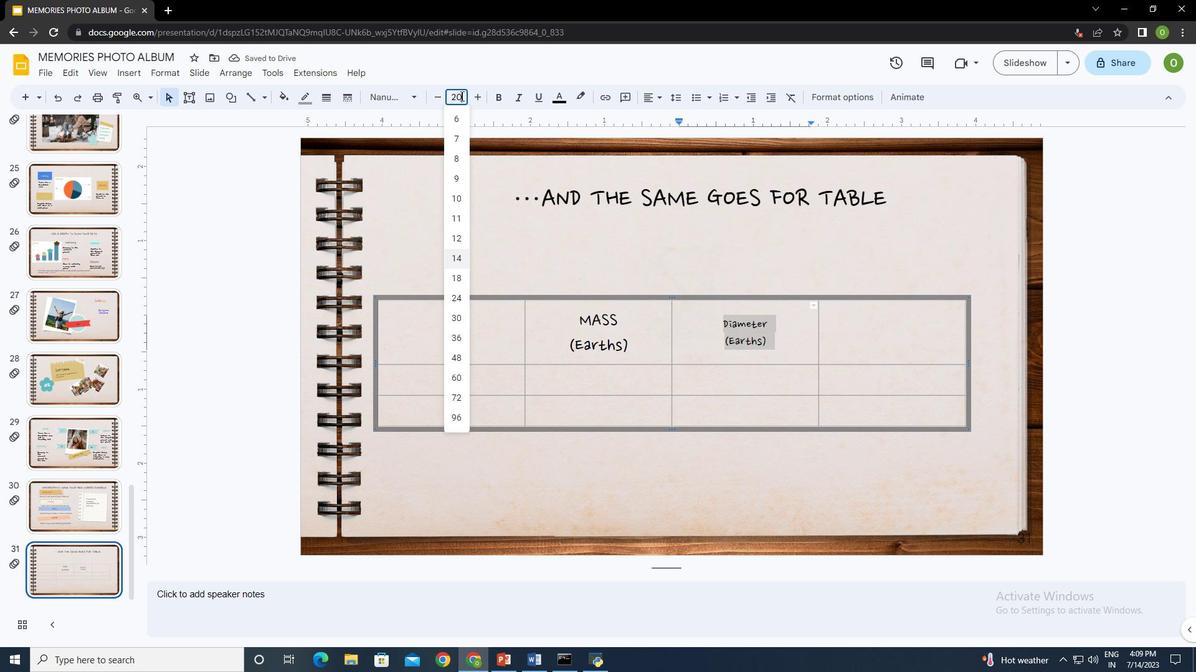 
Action: Mouse moved to (883, 340)
Screenshot: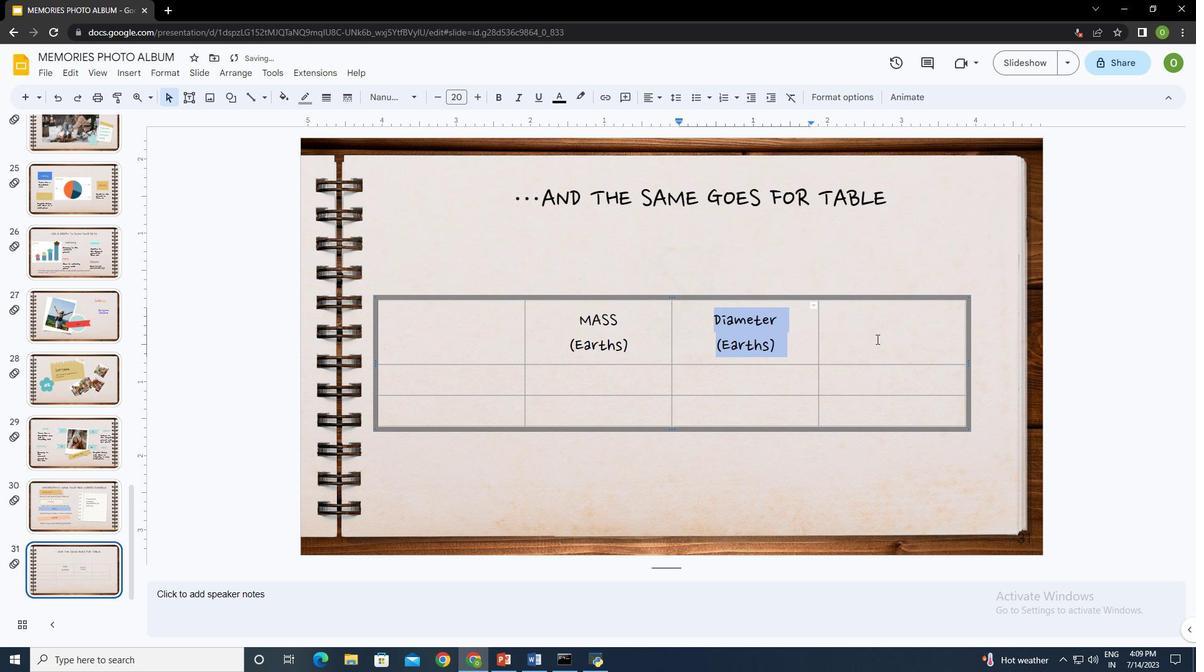 
Action: Mouse pressed left at (883, 340)
Screenshot: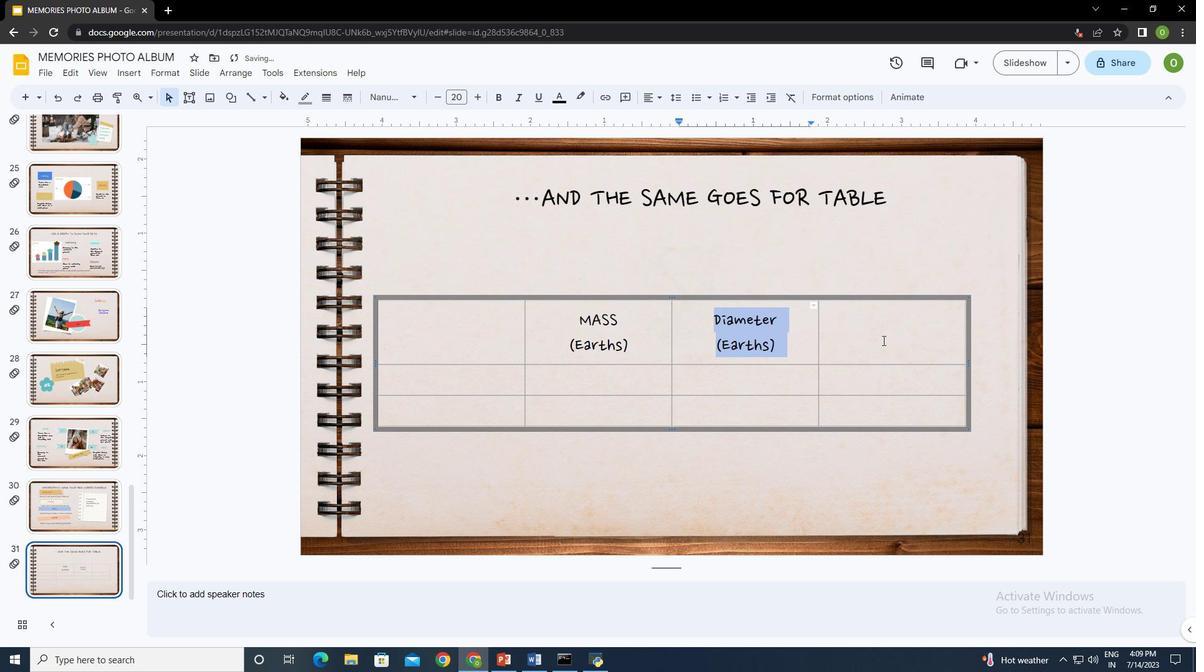 
Action: Mouse moved to (883, 341)
Screenshot: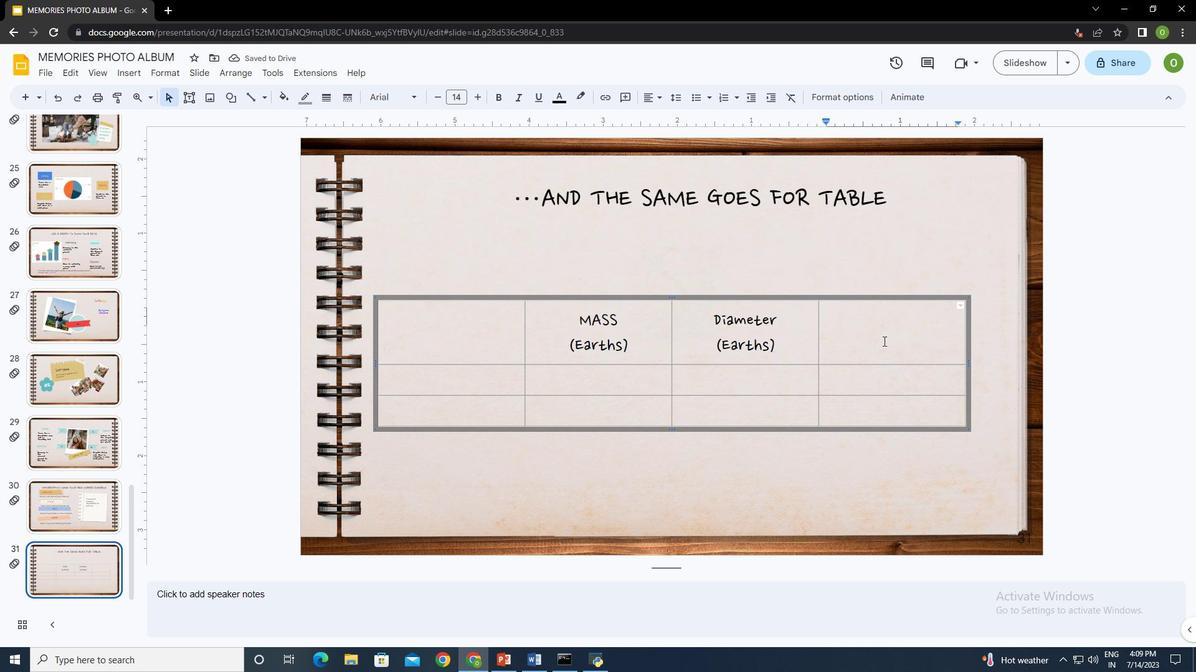 
Action: Key pressed <Key.caps_lock>G<Key.caps_lock>ravity<Key.enter><Key.shift_r><Key.shift_r><Key.shift_r><Key.shift_r>(<Key.shift><Key.shift><Key.shift><Key.shift><Key.shift><Key.shift><Key.shift><Key.shift><Key.shift><Key.shift>Earths<Key.shift_r>)ctrl+A
Screenshot: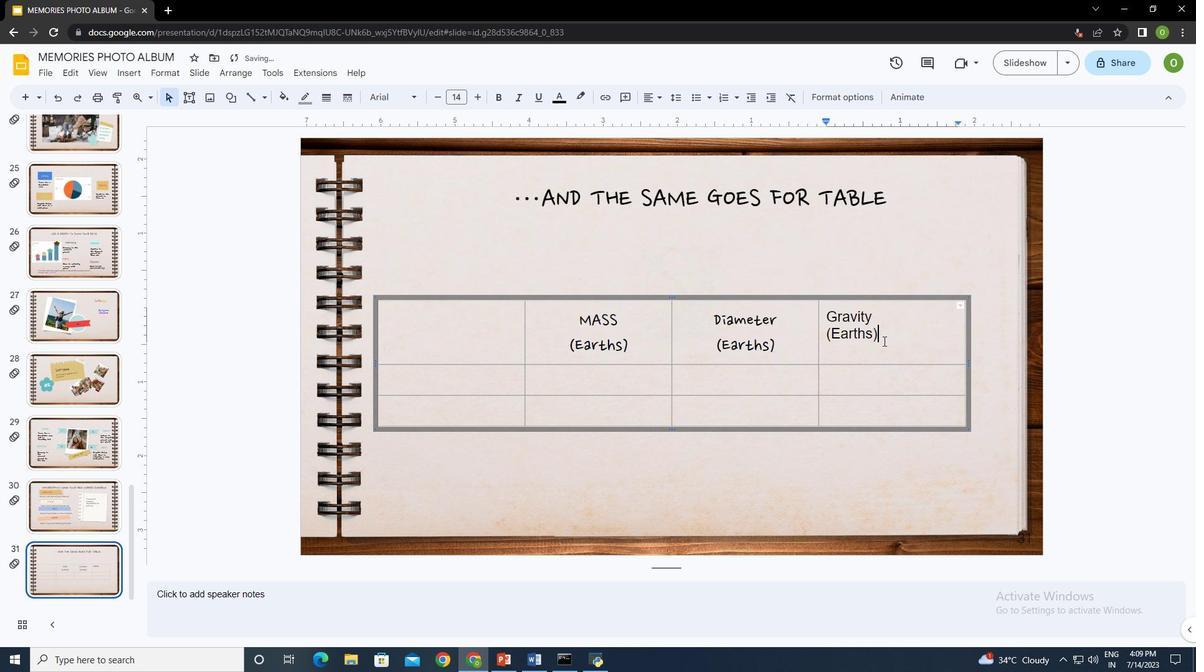 
Action: Mouse moved to (375, 92)
Screenshot: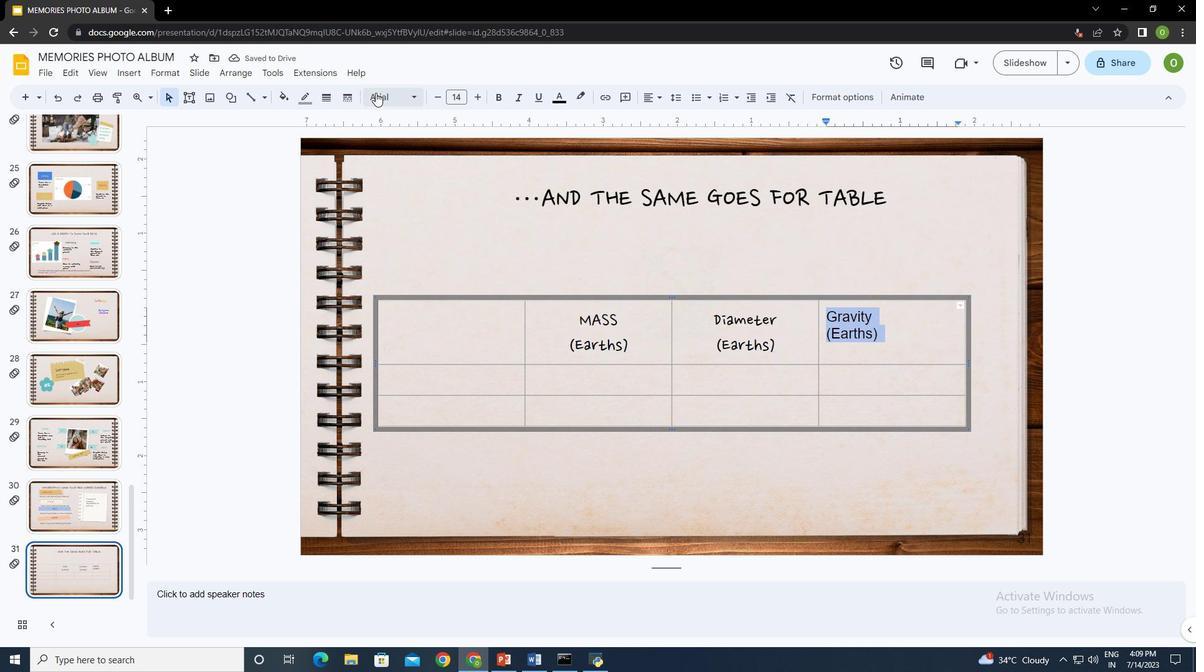 
Action: Mouse pressed left at (375, 92)
Screenshot: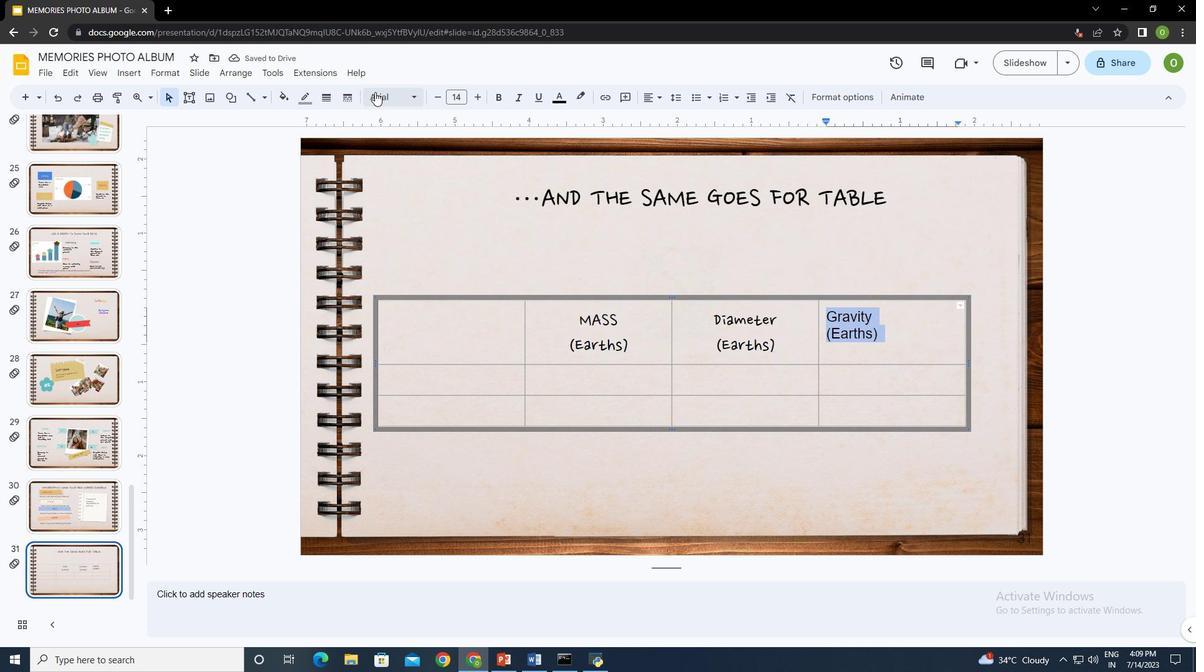 
Action: Mouse moved to (424, 171)
Screenshot: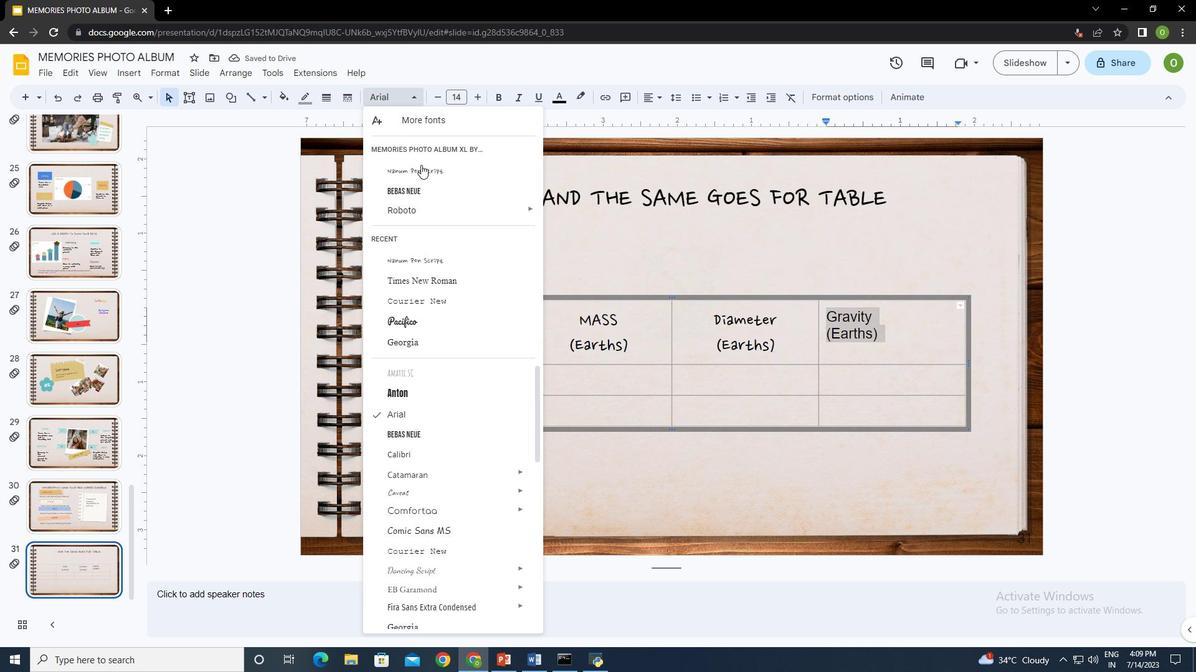 
Action: Mouse pressed left at (424, 171)
Screenshot: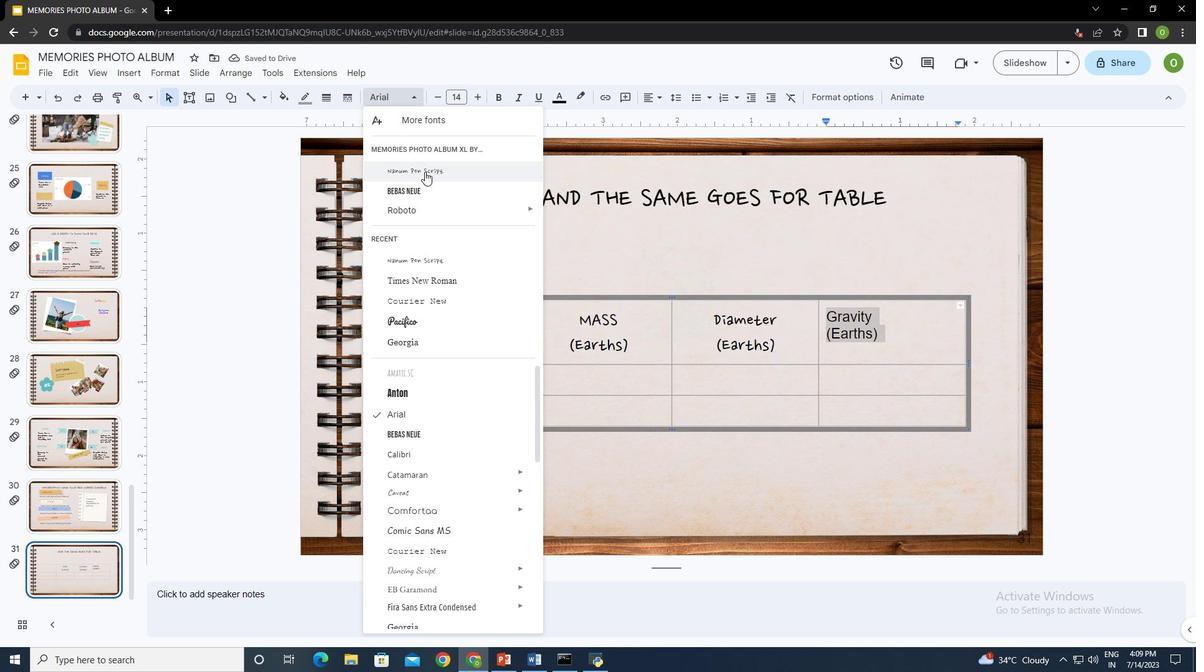 
Action: Mouse moved to (462, 97)
Screenshot: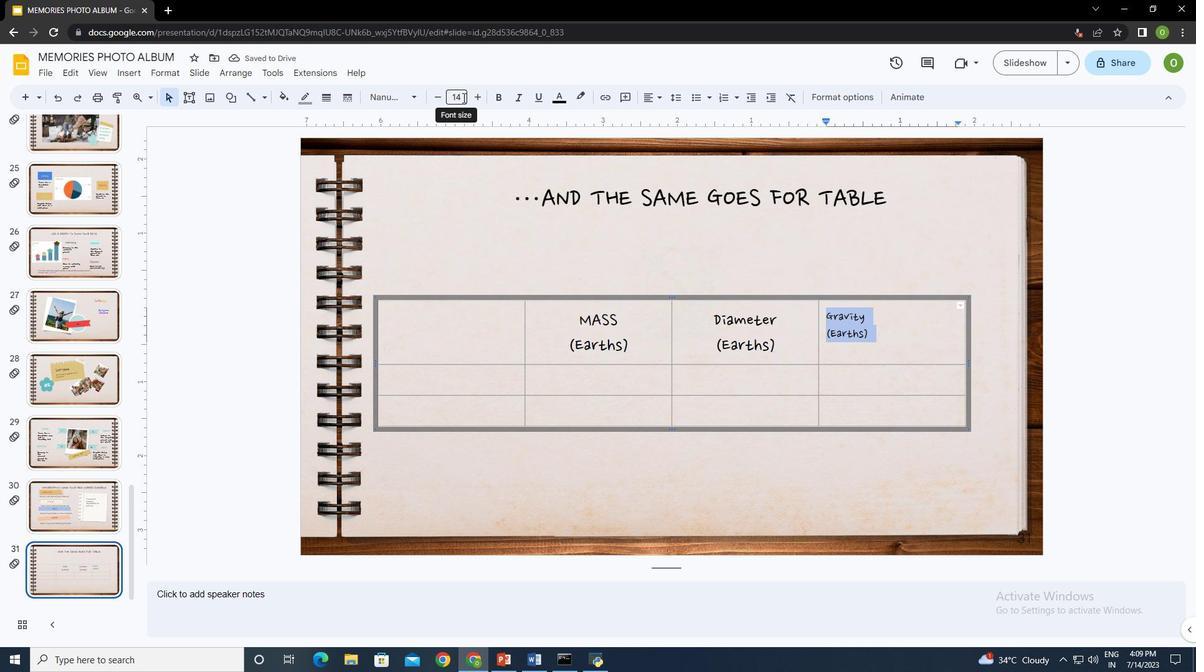 
Action: Mouse pressed left at (462, 97)
Screenshot: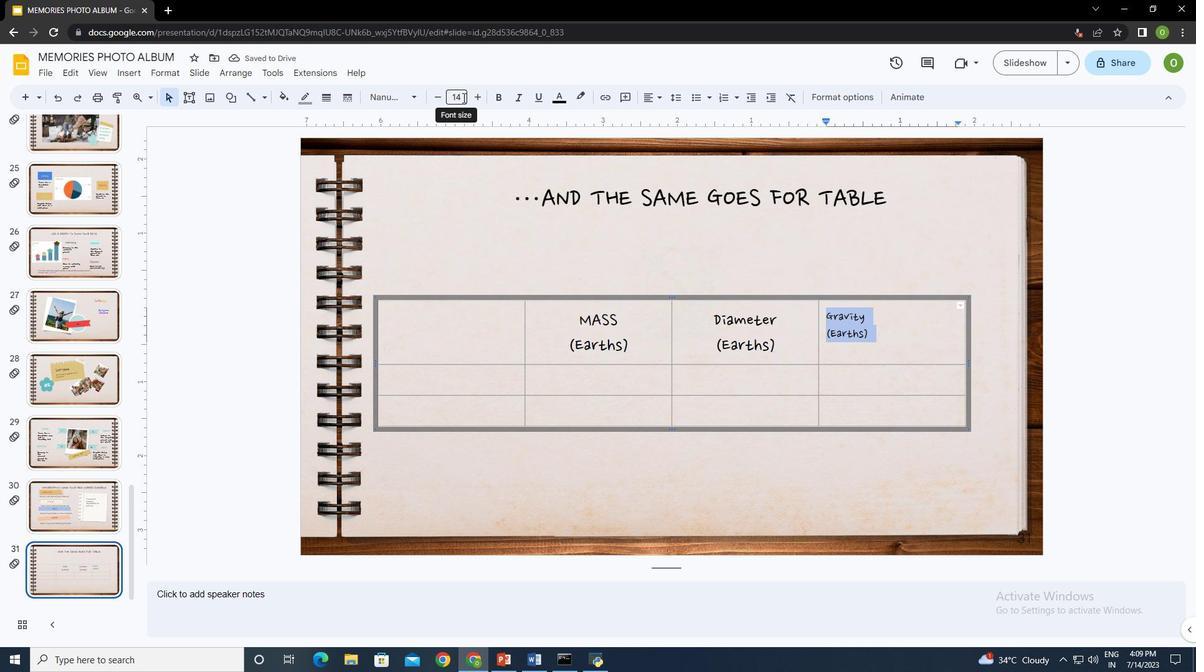 
Action: Key pressed 30<Key.enter><Key.backspace>ctrl+Z
Screenshot: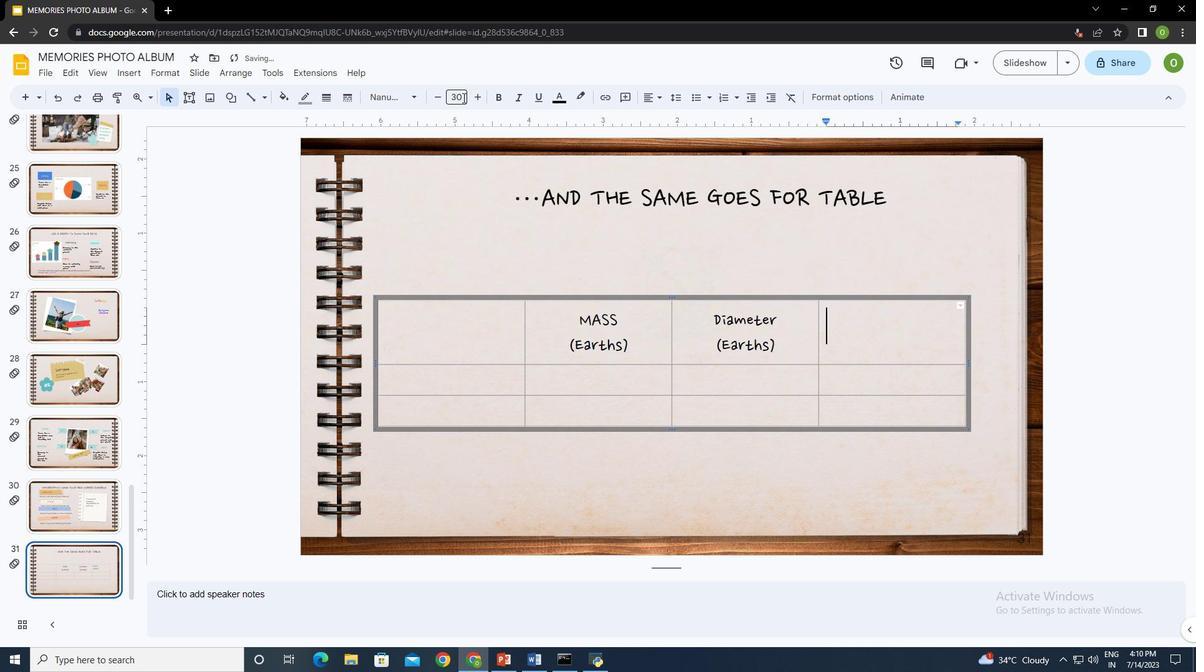 
Action: Mouse moved to (462, 97)
Screenshot: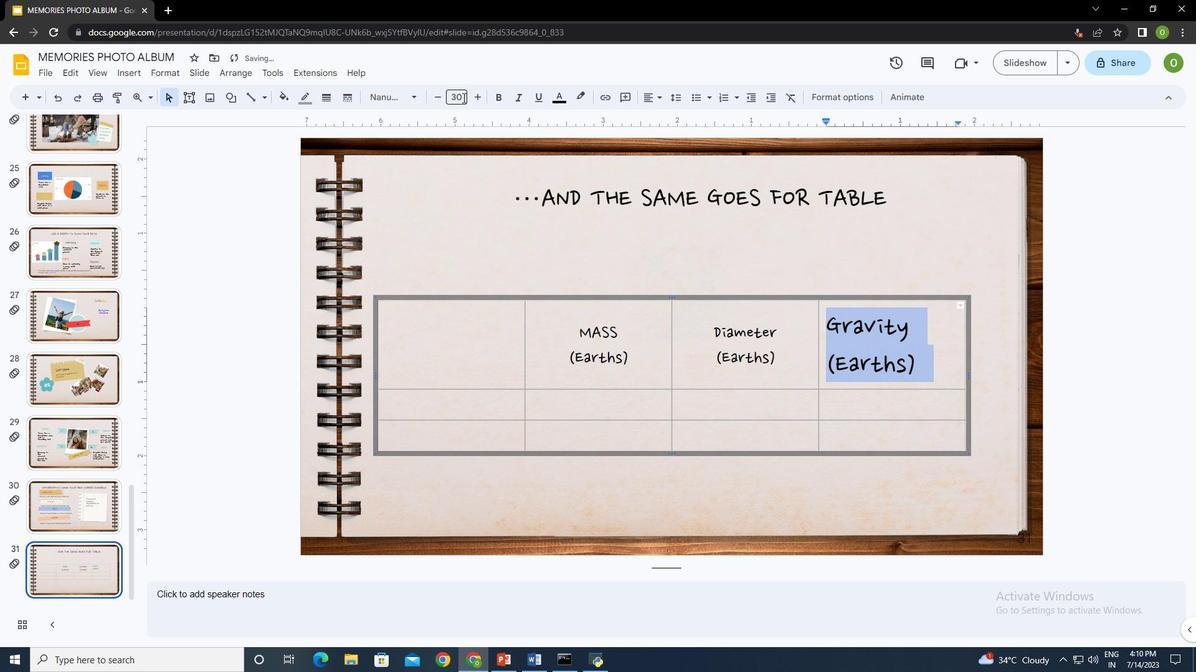 
Action: Mouse pressed left at (462, 97)
Screenshot: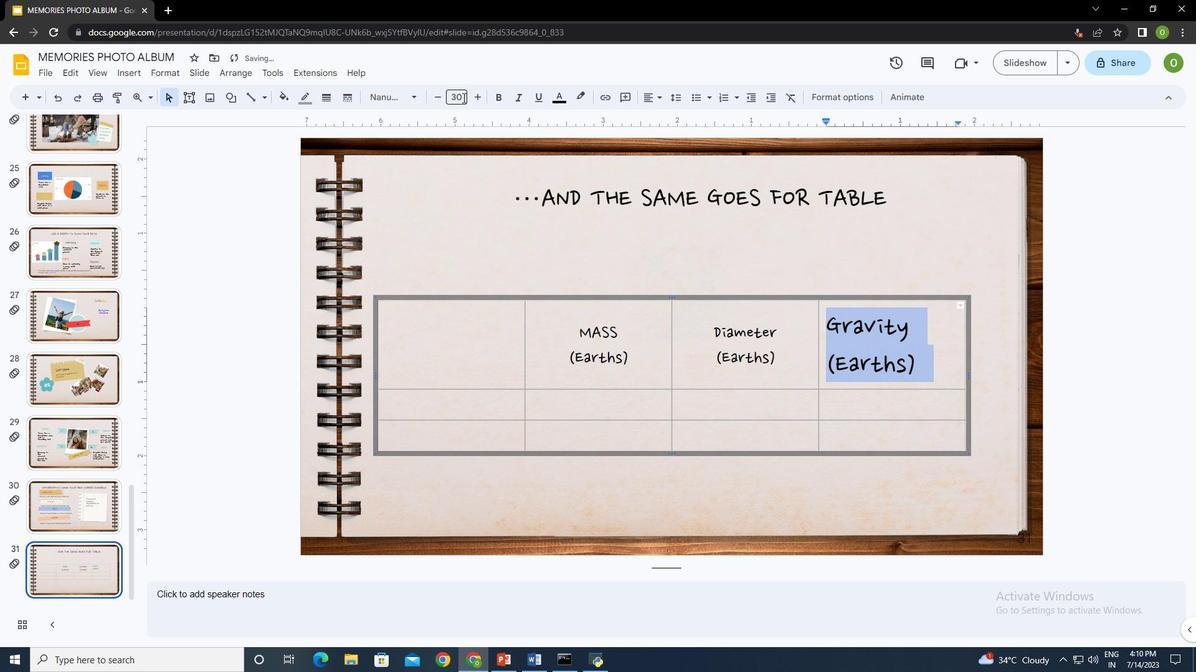 
Action: Mouse moved to (462, 97)
Screenshot: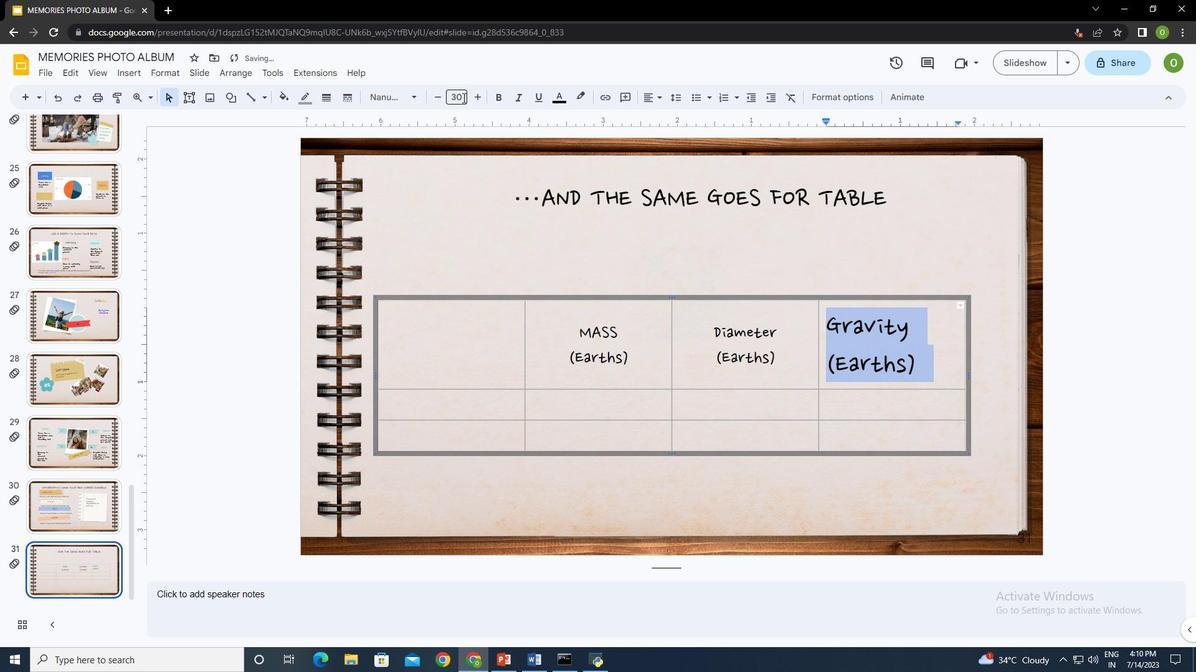 
Action: Key pressed 20<Key.enter>
Screenshot: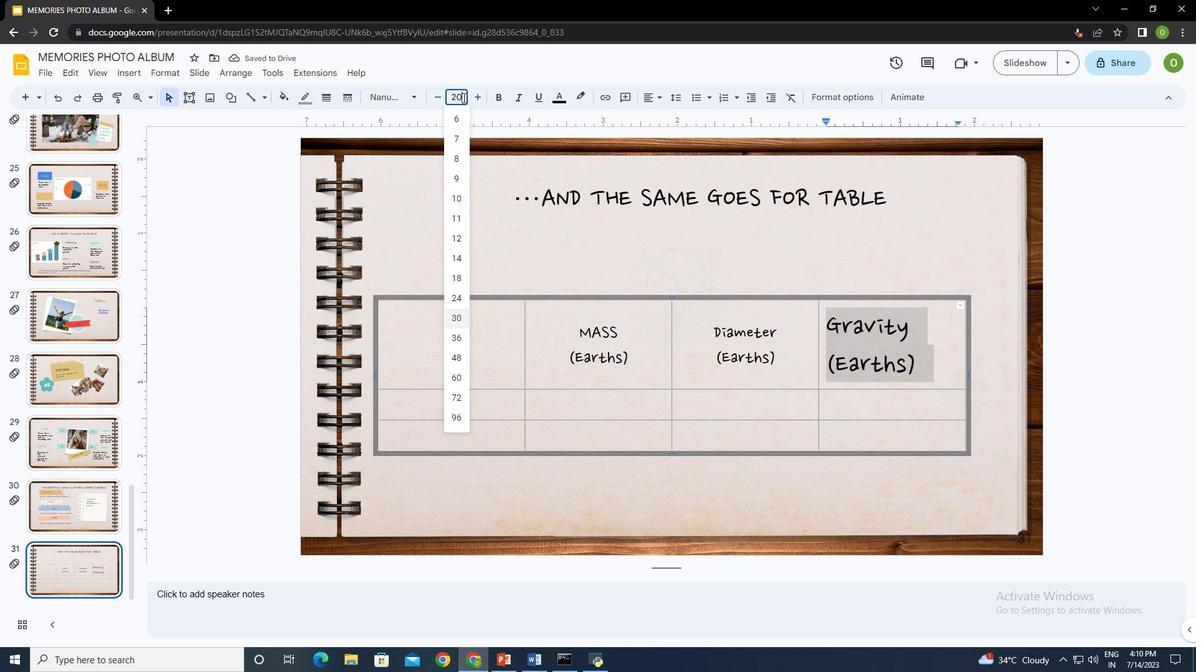 
Action: Mouse moved to (777, 365)
Screenshot: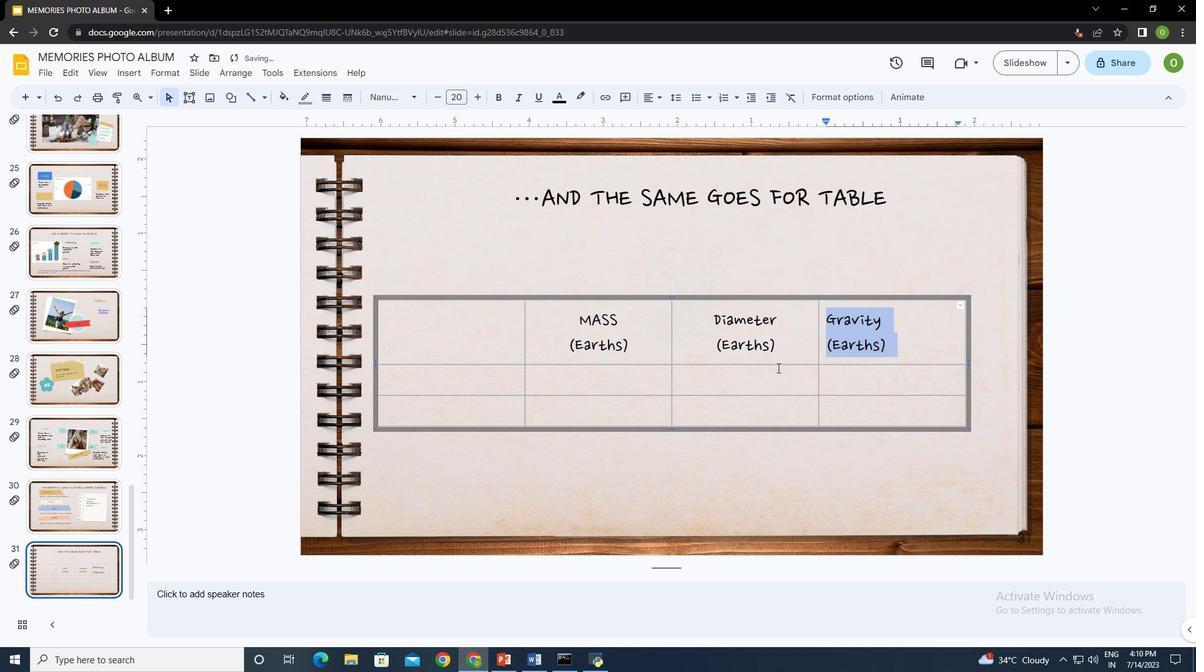 
Action: Mouse pressed left at (777, 365)
Screenshot: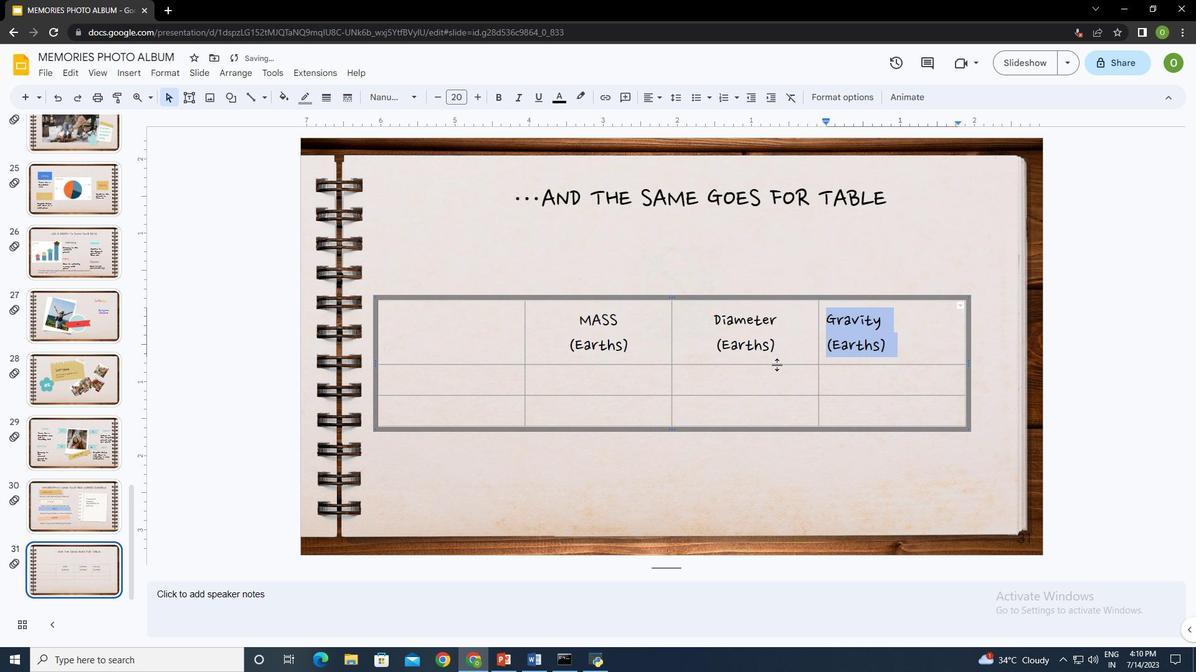 
Action: Mouse moved to (848, 379)
Screenshot: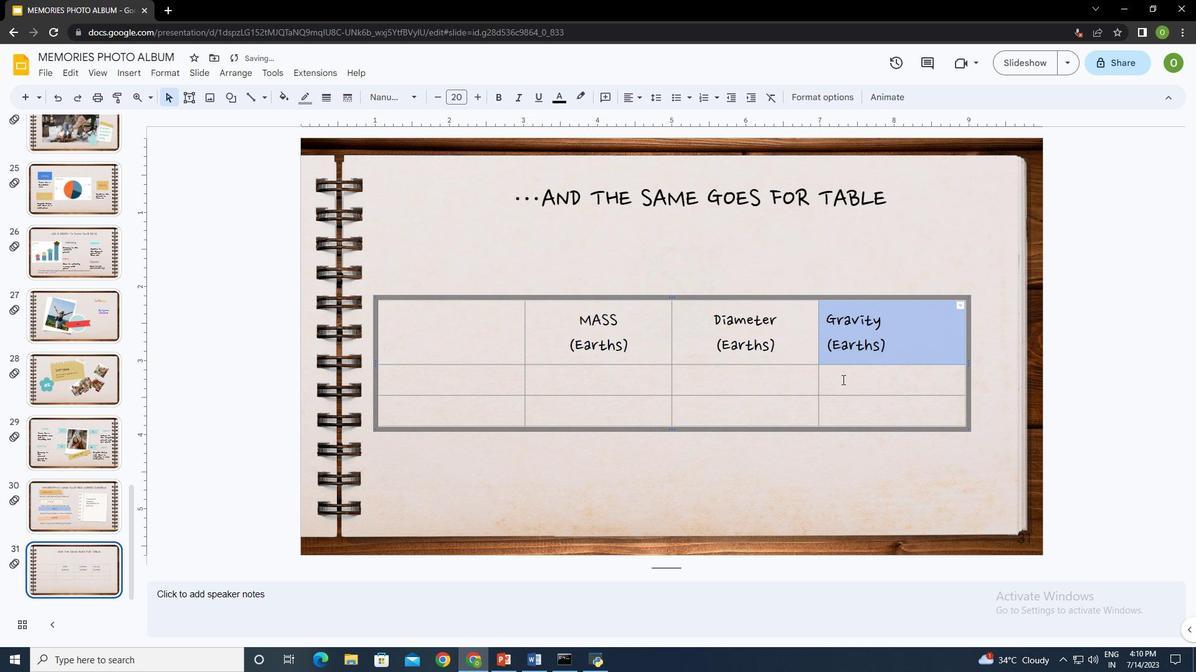 
Action: Mouse pressed left at (848, 379)
Screenshot: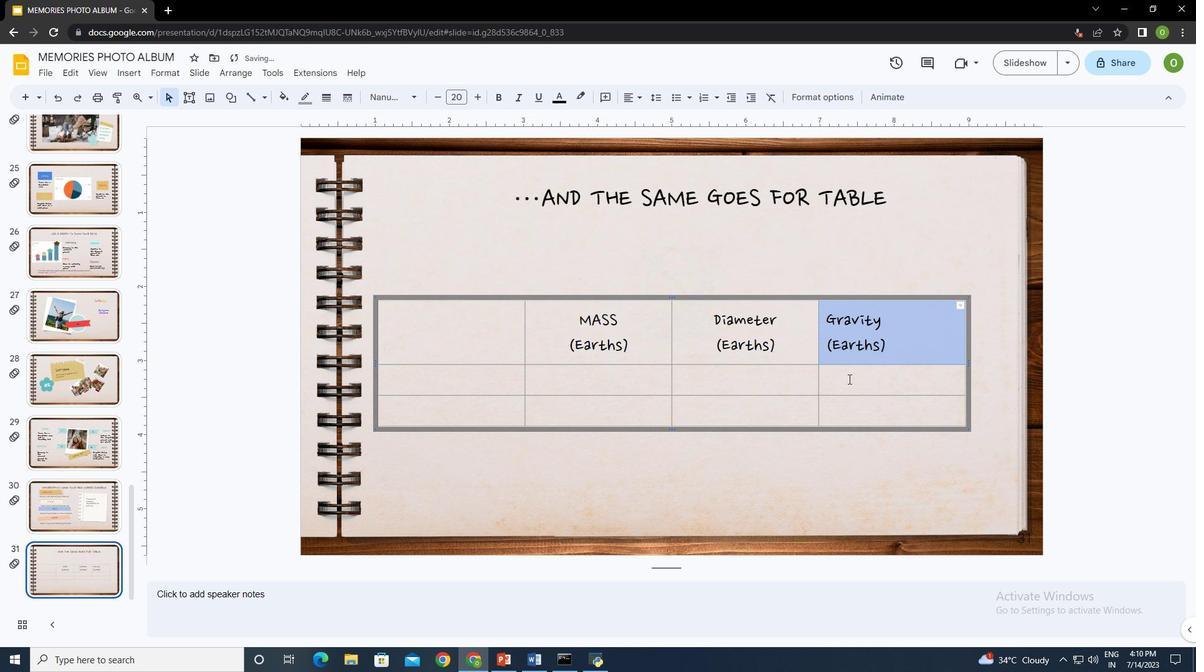 
Action: Mouse moved to (734, 299)
Screenshot: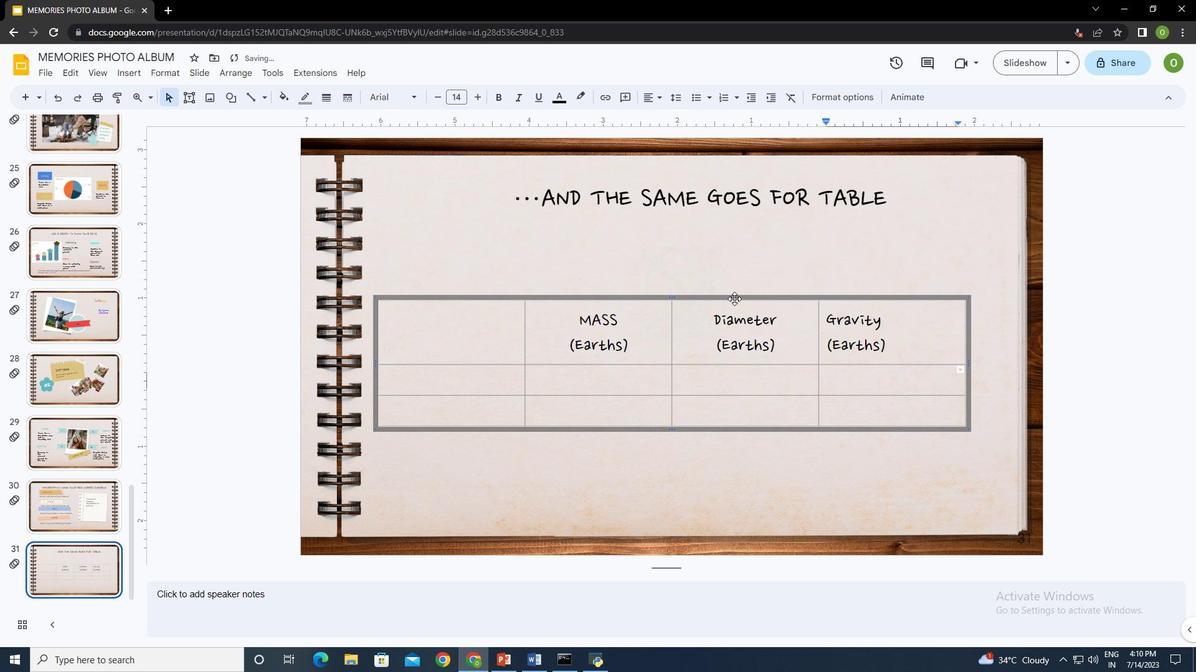 
Action: Mouse pressed left at (734, 299)
Screenshot: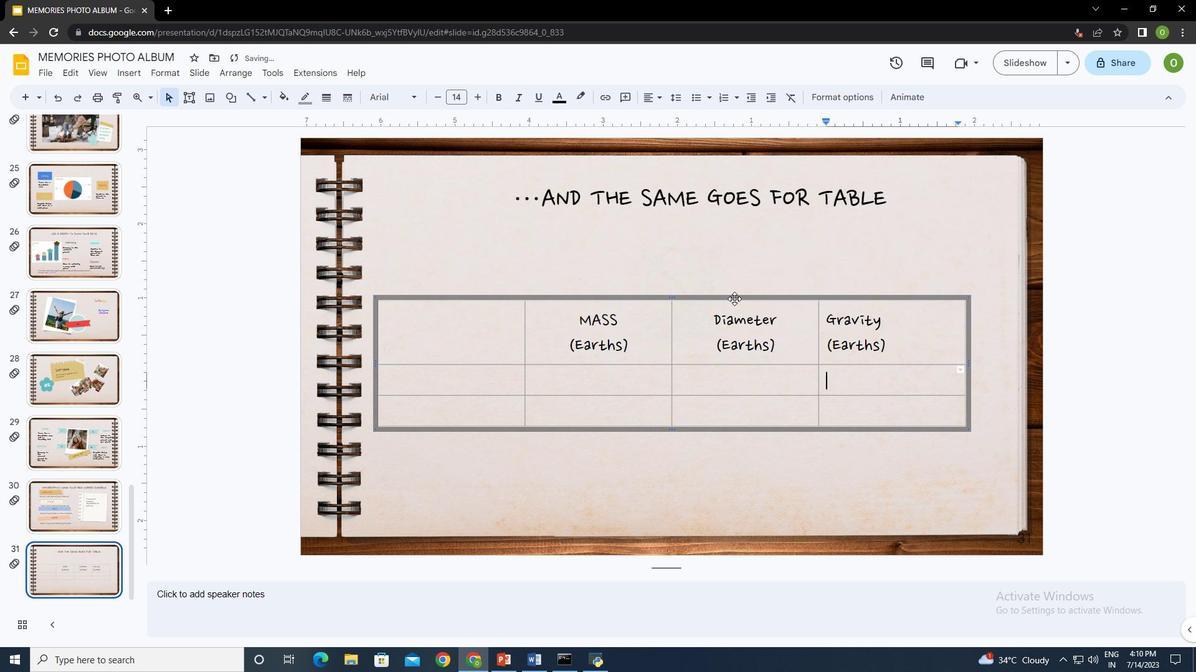 
Action: Mouse moved to (705, 330)
Screenshot: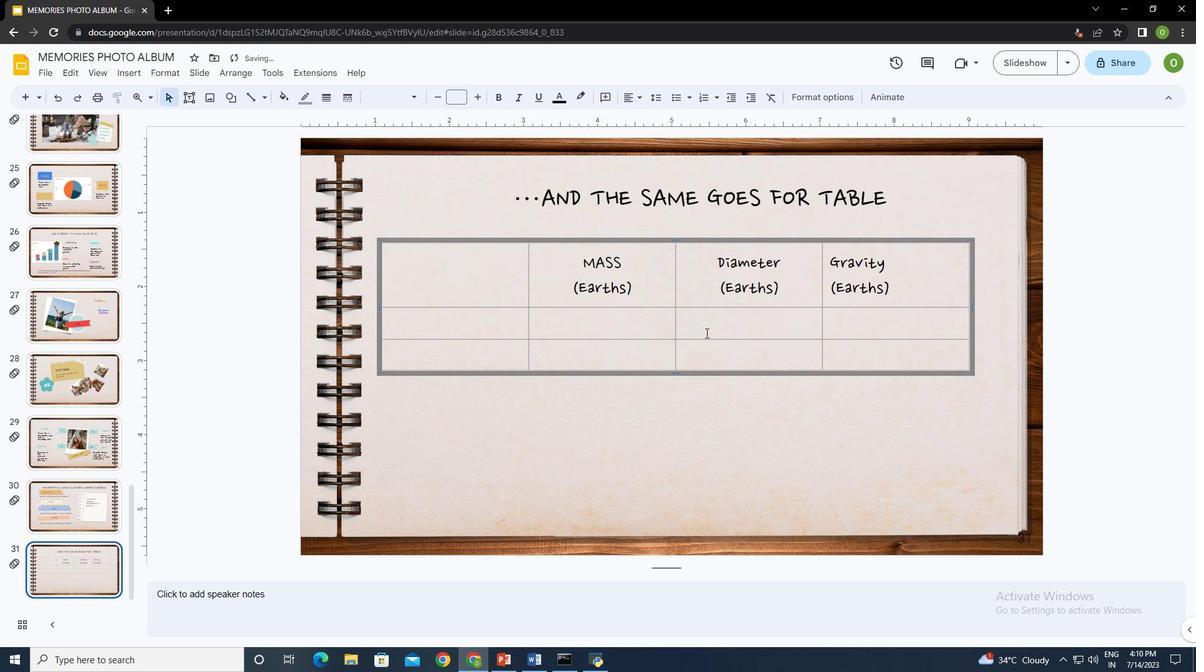 
Action: Mouse pressed left at (705, 330)
Screenshot: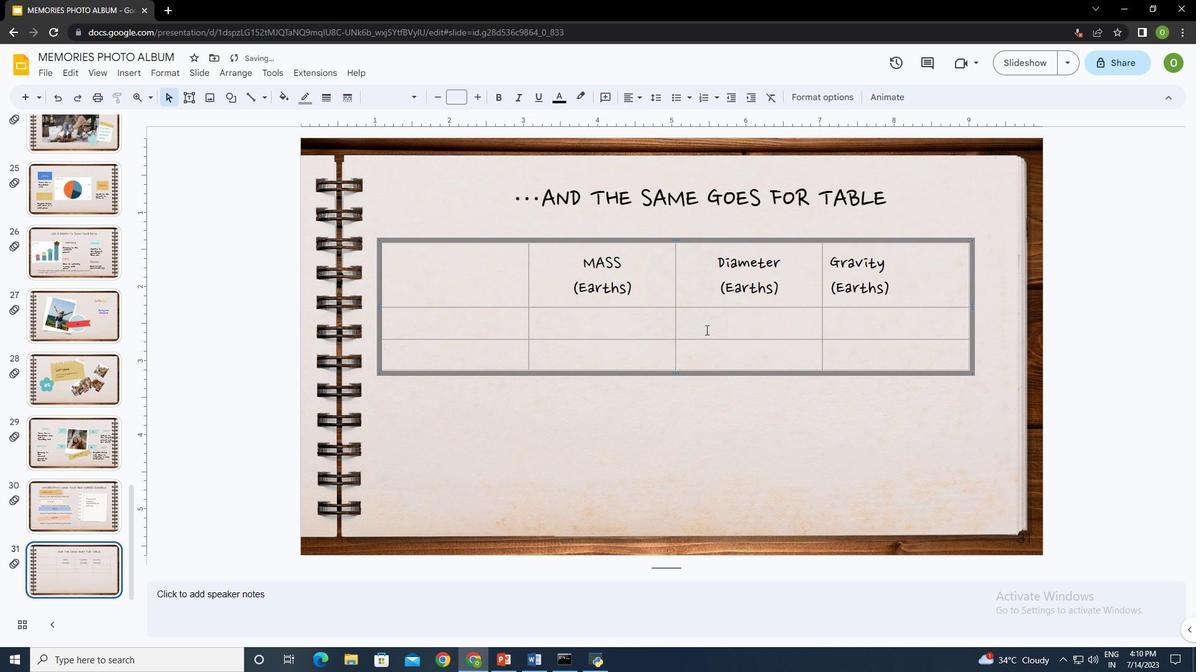 
Action: Mouse moved to (482, 322)
Screenshot: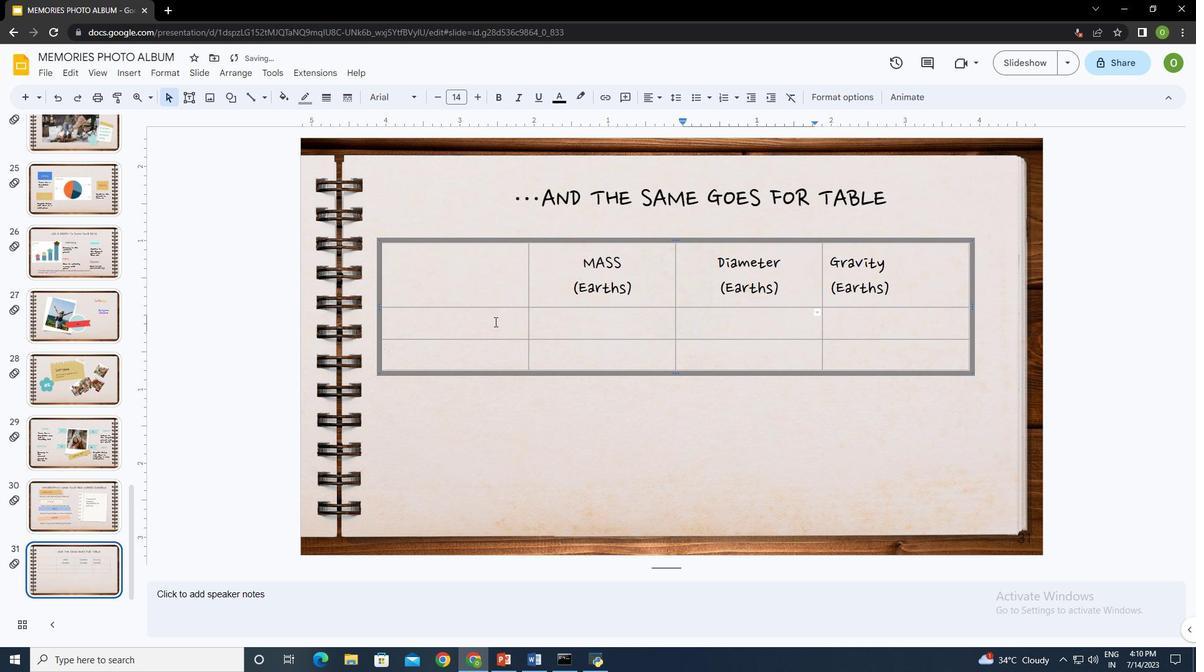 
Action: Mouse pressed left at (482, 322)
Screenshot: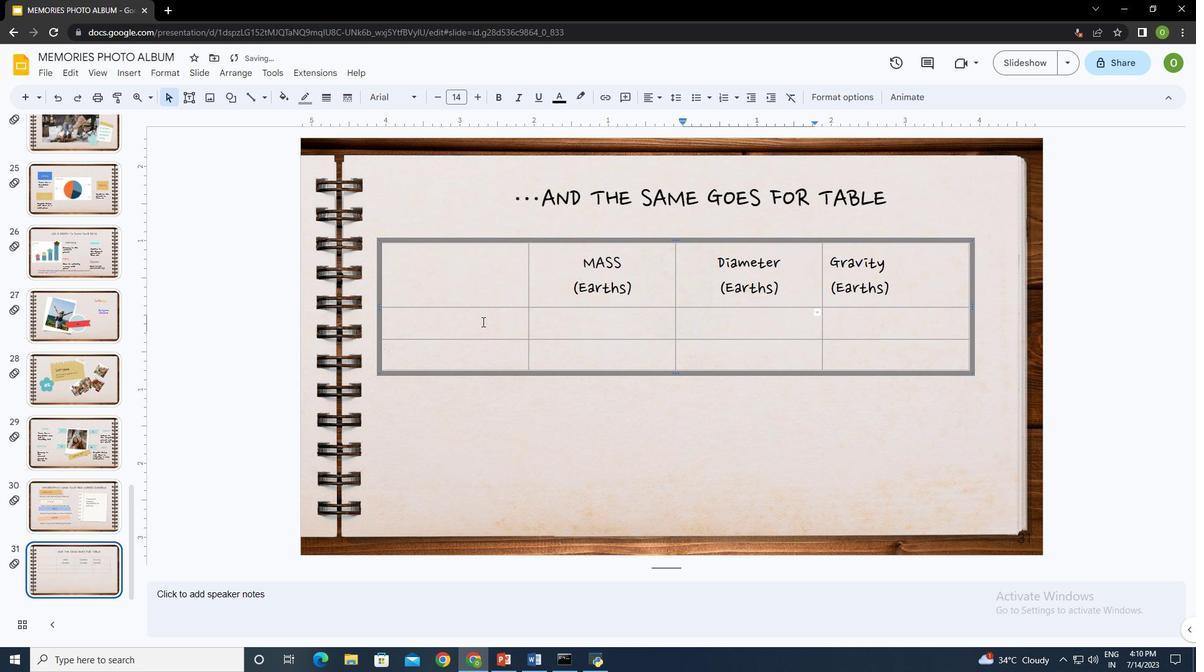 
Action: Key pressed <Key.shift>Mars<Key.tab>100<Key.tab>355<Key.tab>370<Key.tab><Key.shift>Mercury<Key.tab>490<Key.tab>150<Key.tab>890<Key.tab><Key.shift>Venus<Key.tab>1,000<Key.tab>260<Key.tab>245
Screenshot: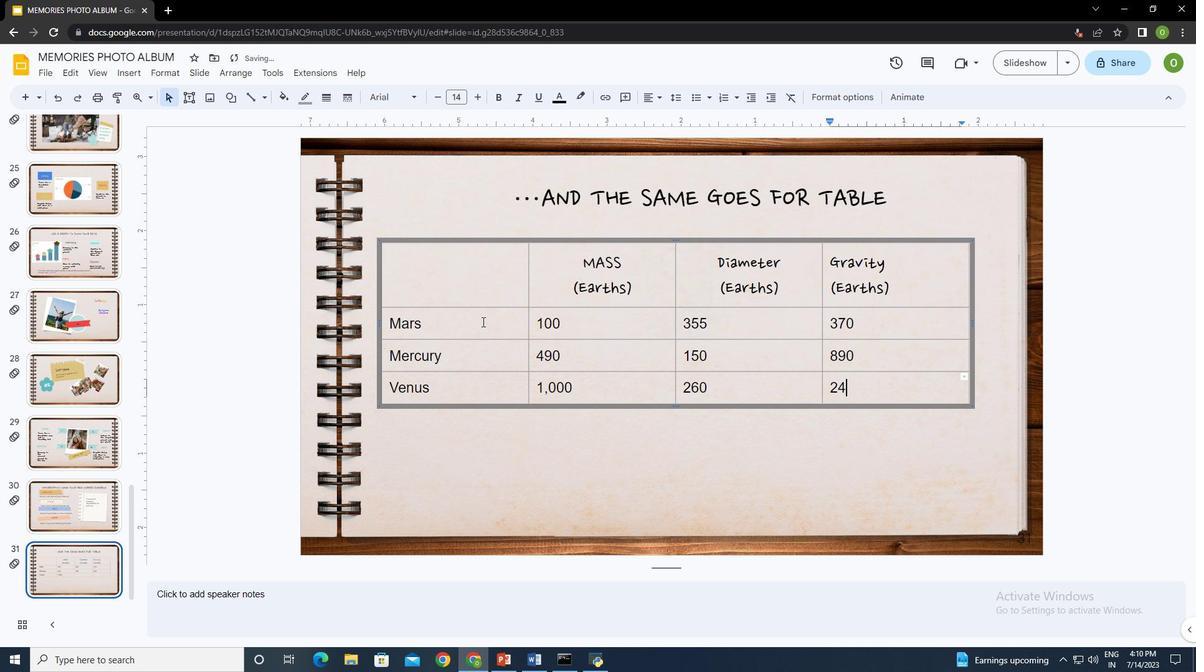 
Action: Mouse moved to (675, 409)
Screenshot: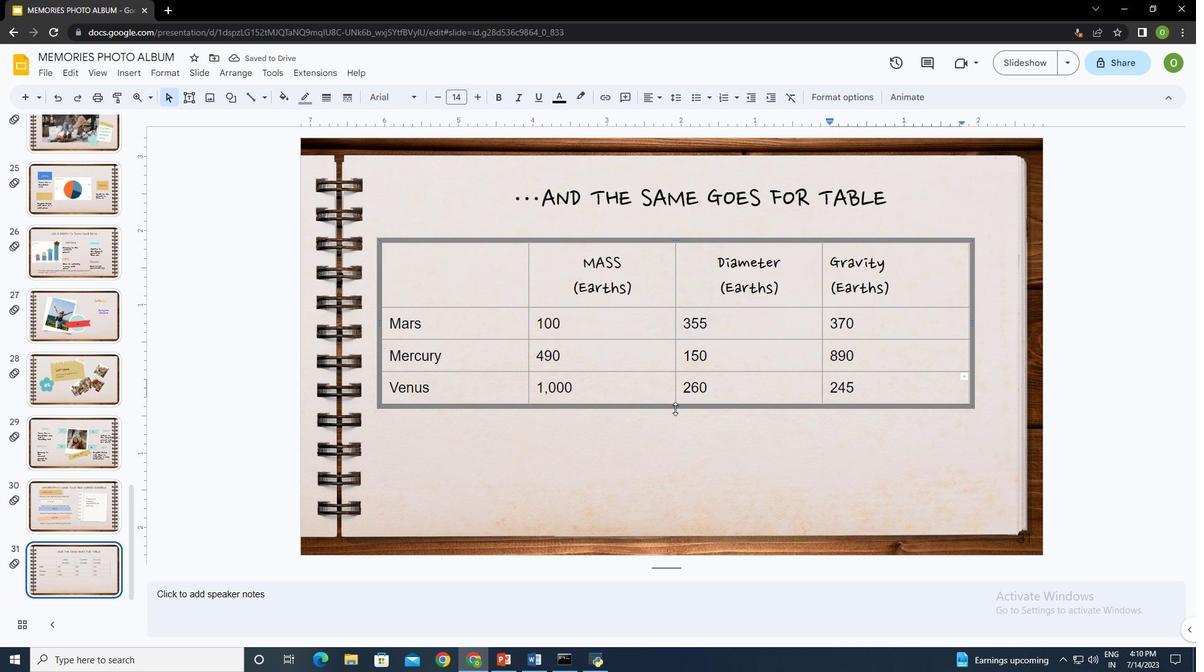 
Action: Mouse pressed left at (675, 409)
Screenshot: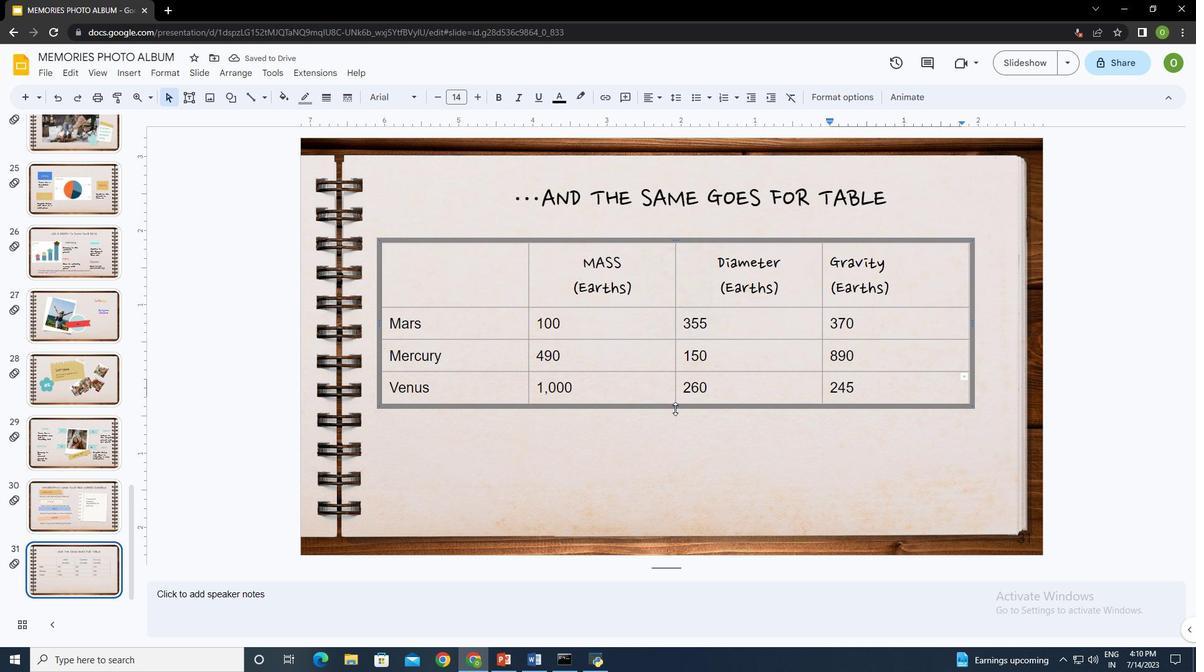 
Action: Mouse moved to (518, 340)
Screenshot: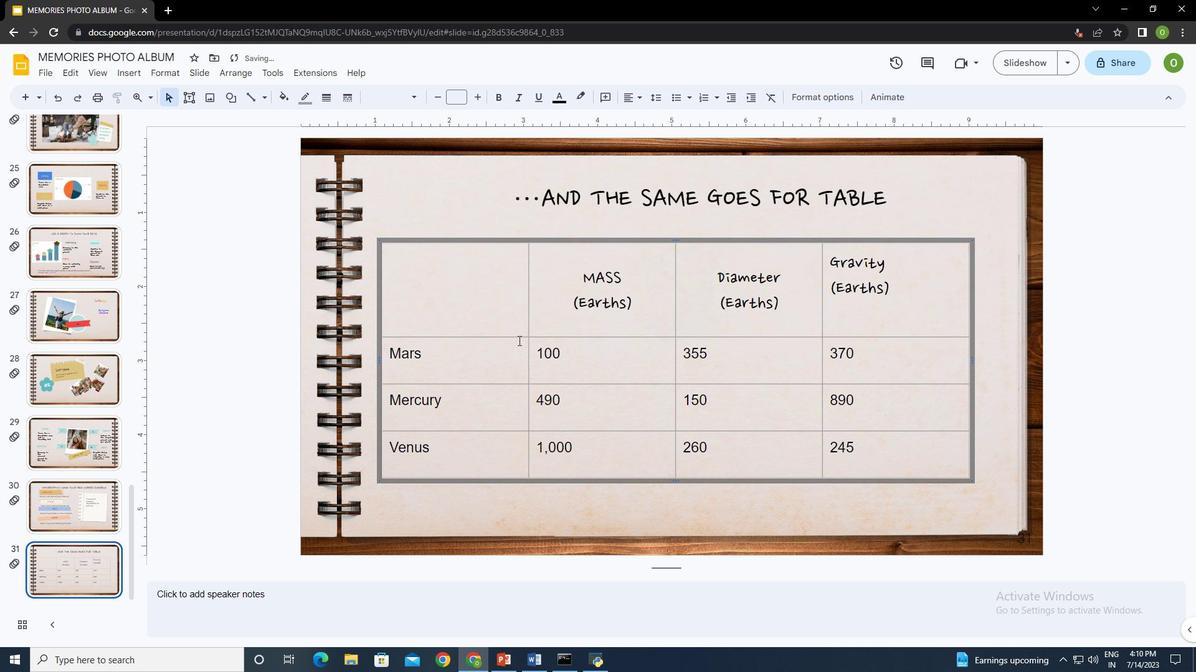 
Action: Mouse pressed left at (518, 340)
Screenshot: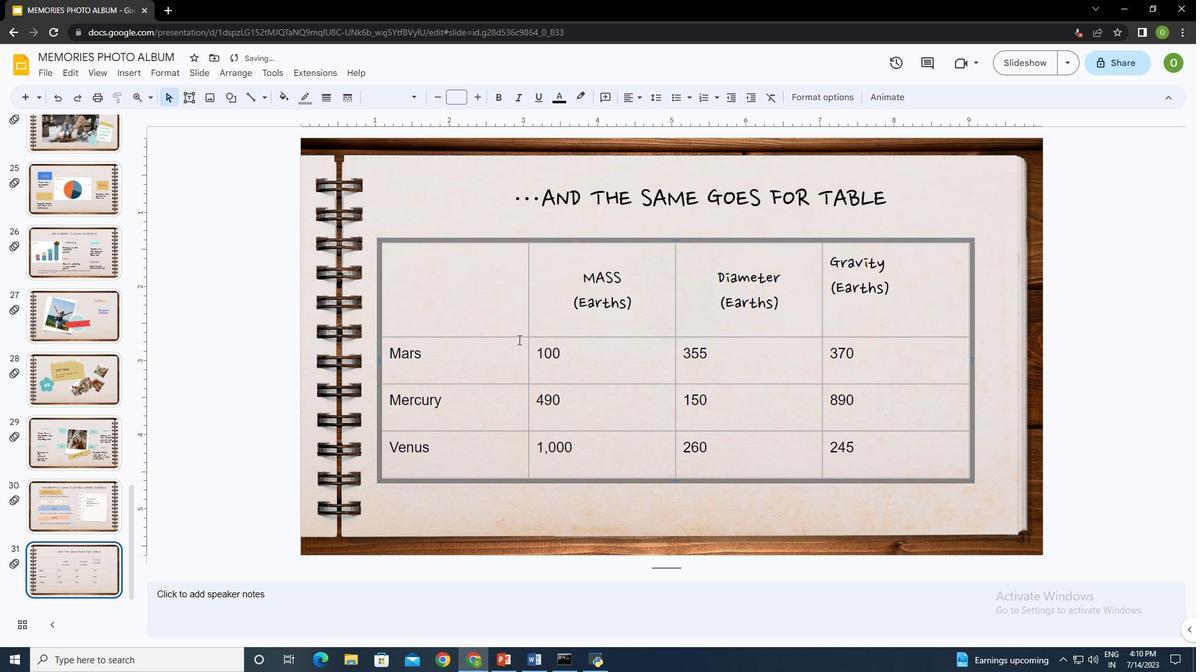 
Action: Mouse moved to (527, 315)
Screenshot: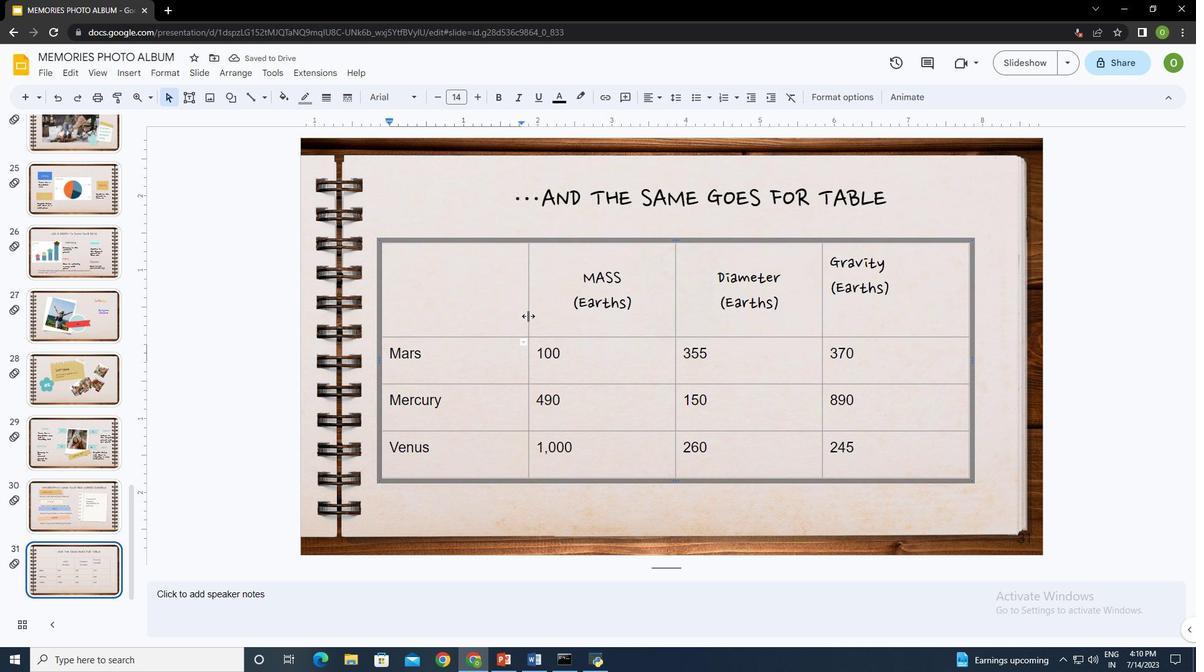 
Action: Mouse pressed left at (527, 315)
Screenshot: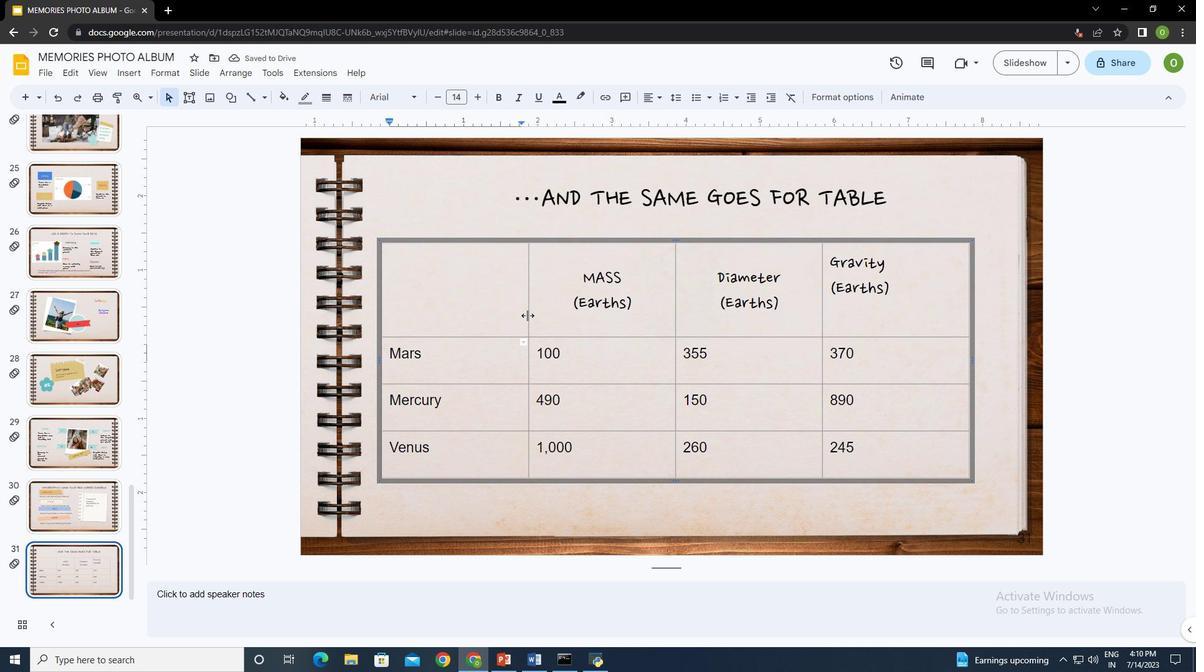 
Action: Mouse moved to (596, 339)
Screenshot: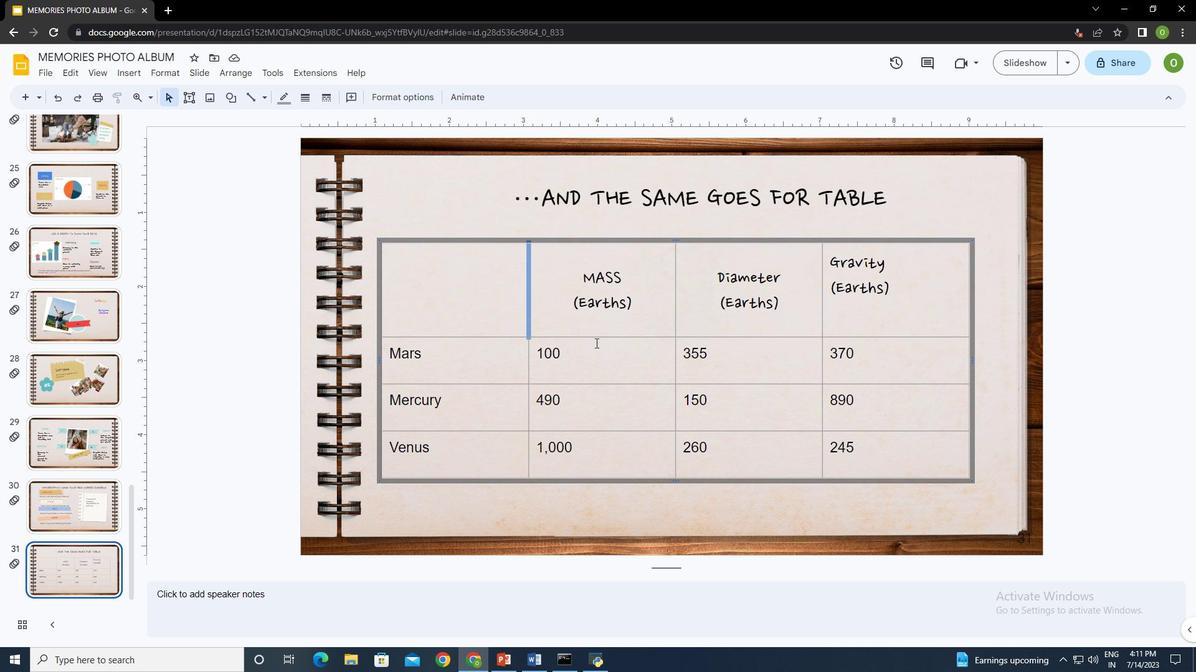 
Action: Mouse pressed left at (596, 339)
Screenshot: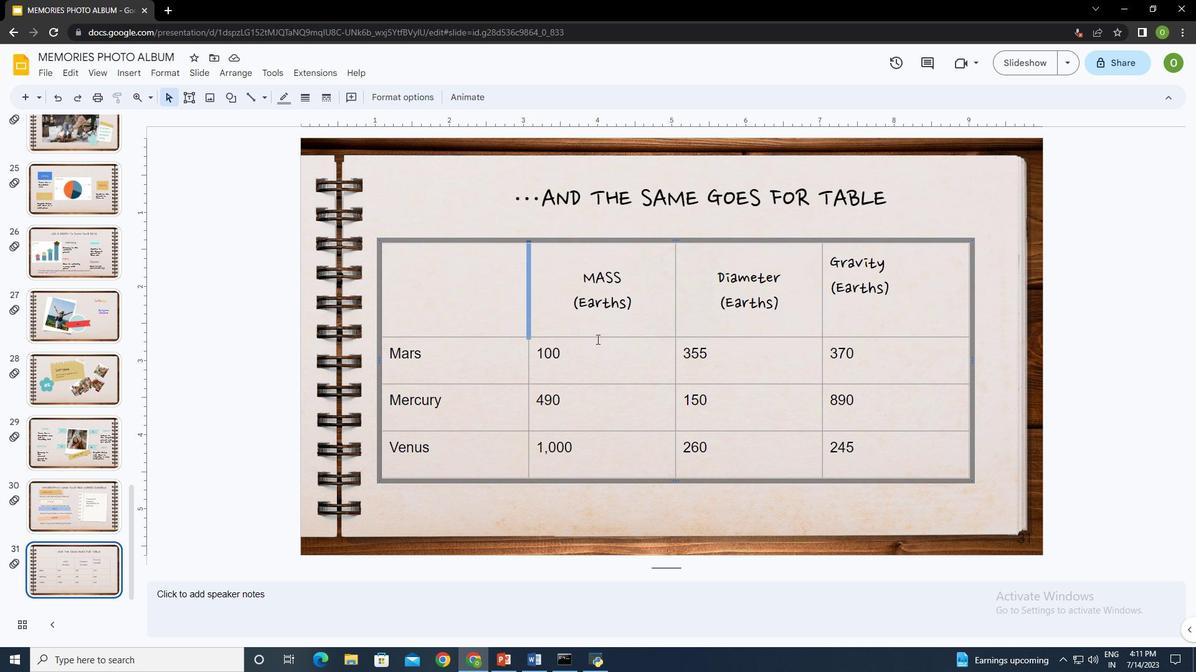 
Action: Mouse moved to (585, 239)
Screenshot: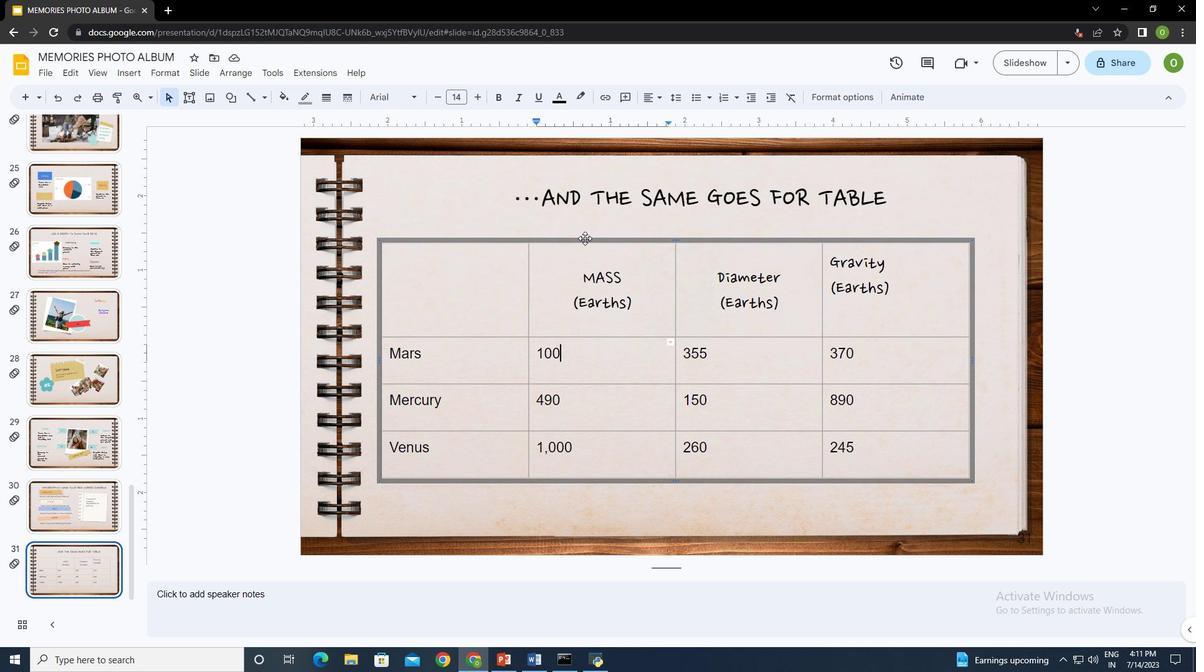 
Action: Mouse pressed left at (585, 239)
Screenshot: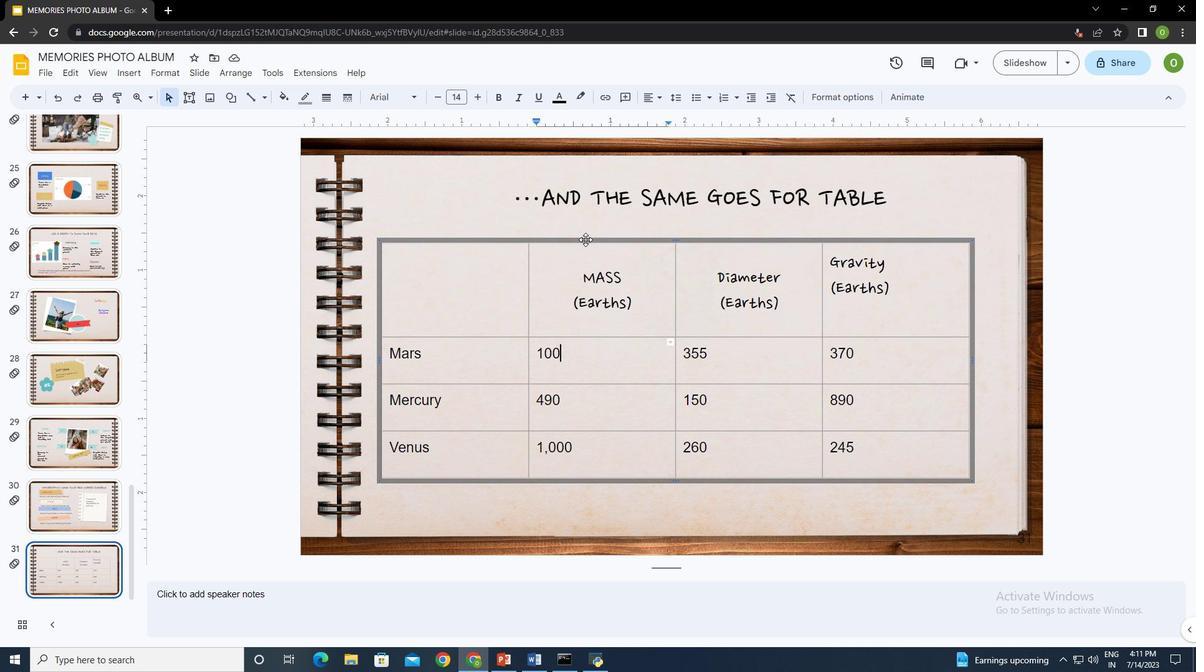 
Action: Mouse moved to (302, 98)
Screenshot: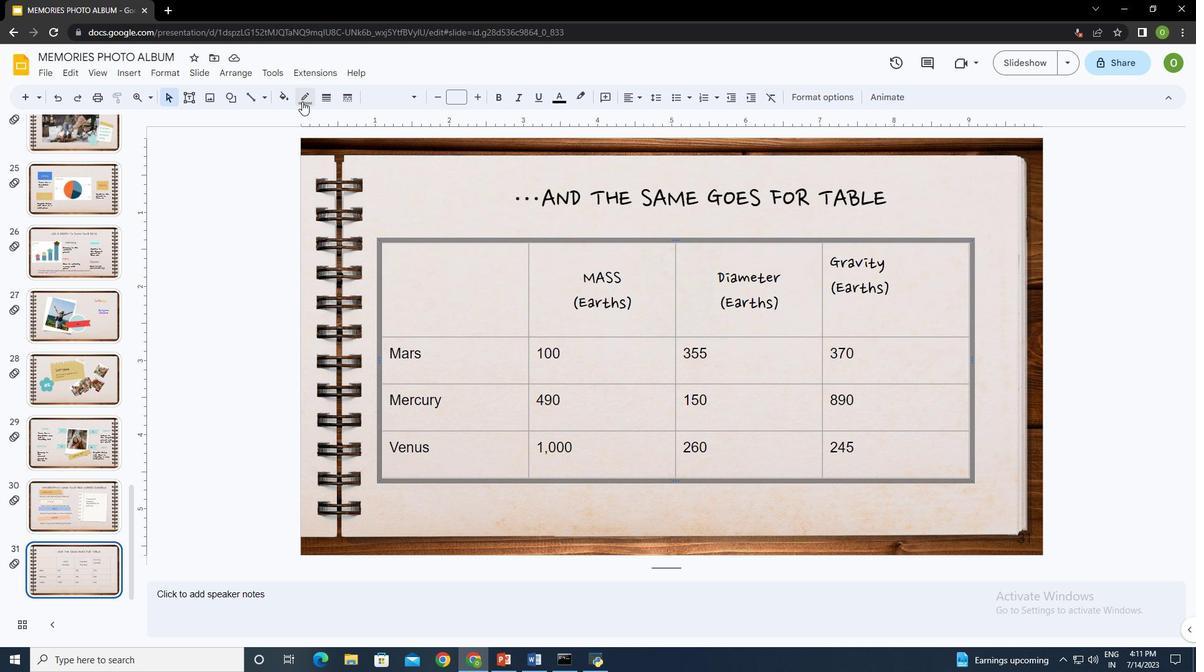 
Action: Mouse pressed left at (302, 98)
Screenshot: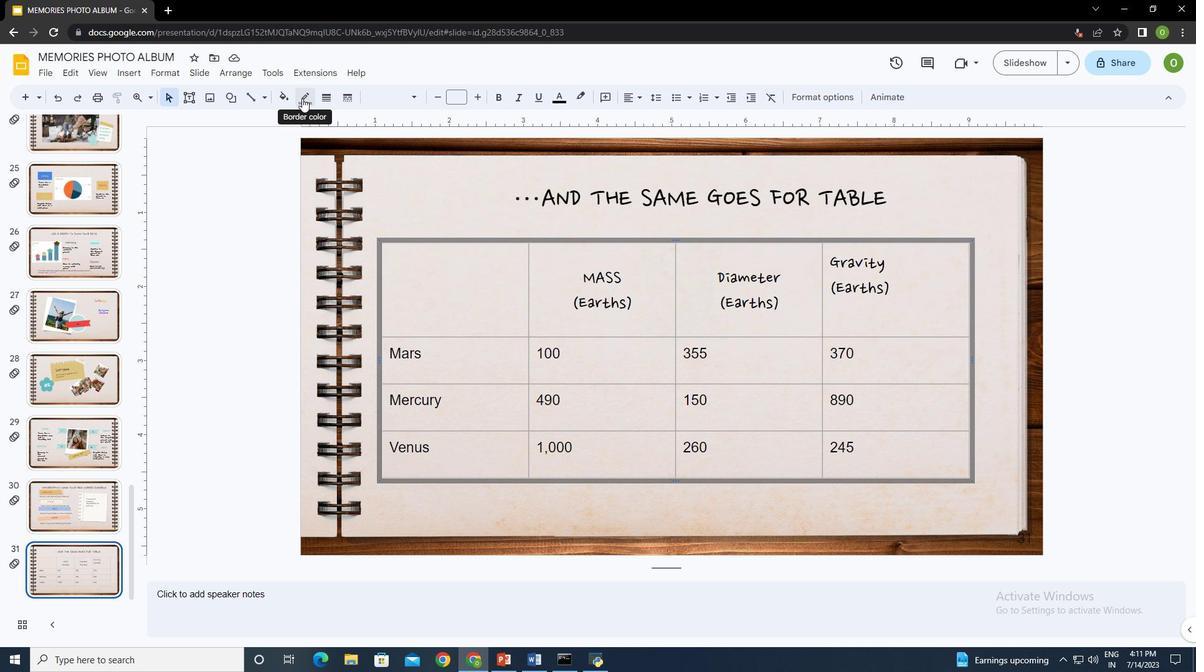 
Action: Mouse moved to (365, 321)
Screenshot: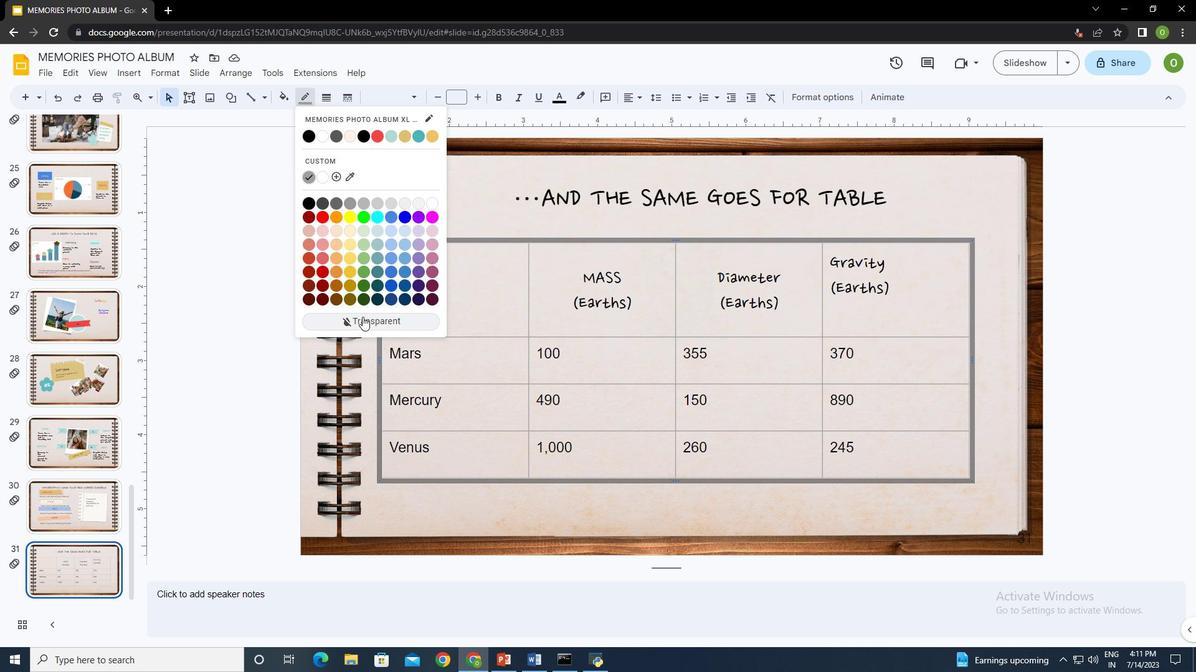 
Action: Mouse pressed left at (365, 321)
Screenshot: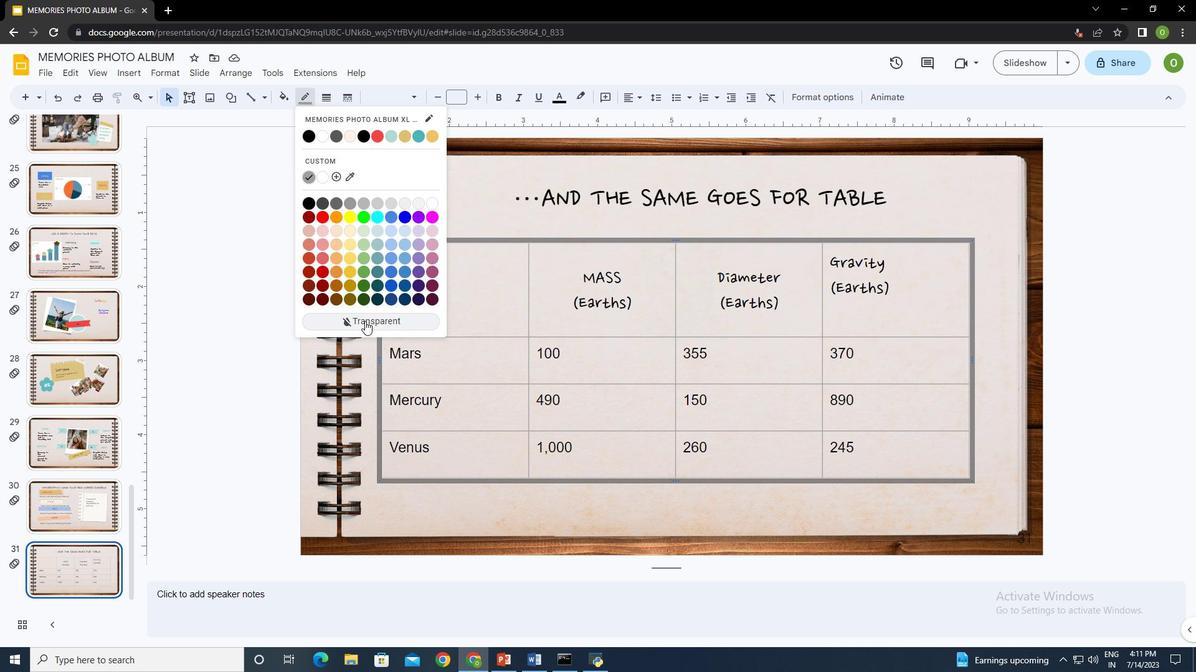 
Action: Mouse moved to (483, 271)
Screenshot: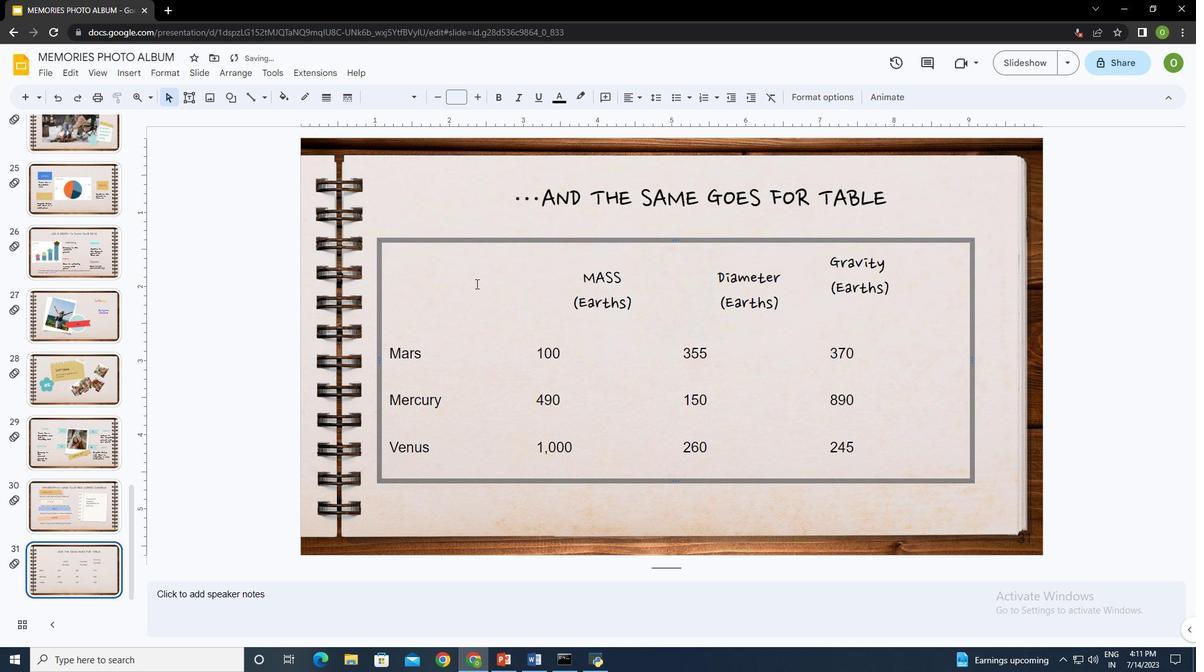 
Action: Mouse pressed left at (483, 271)
Screenshot: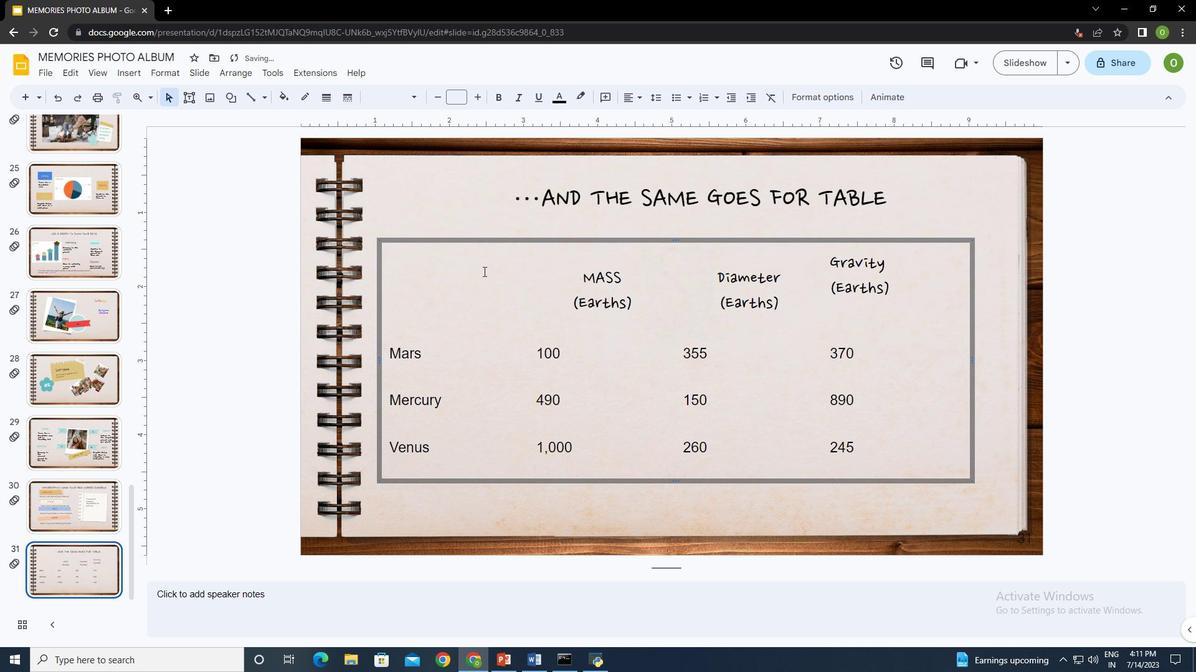 
Action: Mouse moved to (421, 200)
Screenshot: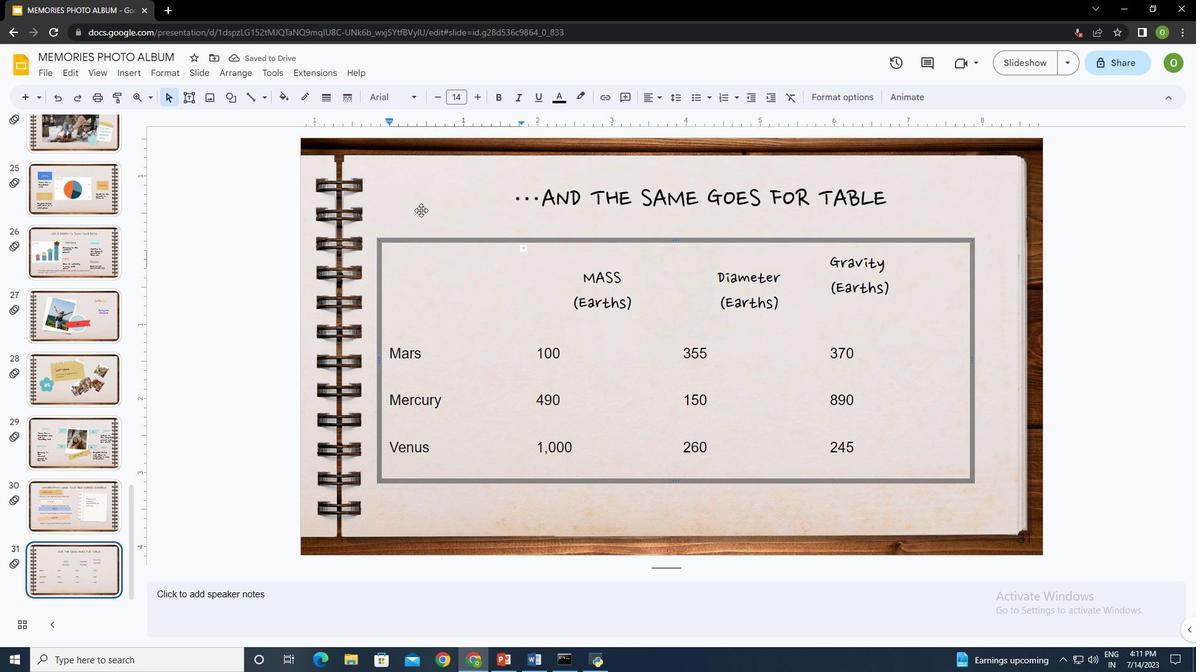 
Action: Mouse pressed left at (421, 200)
Screenshot: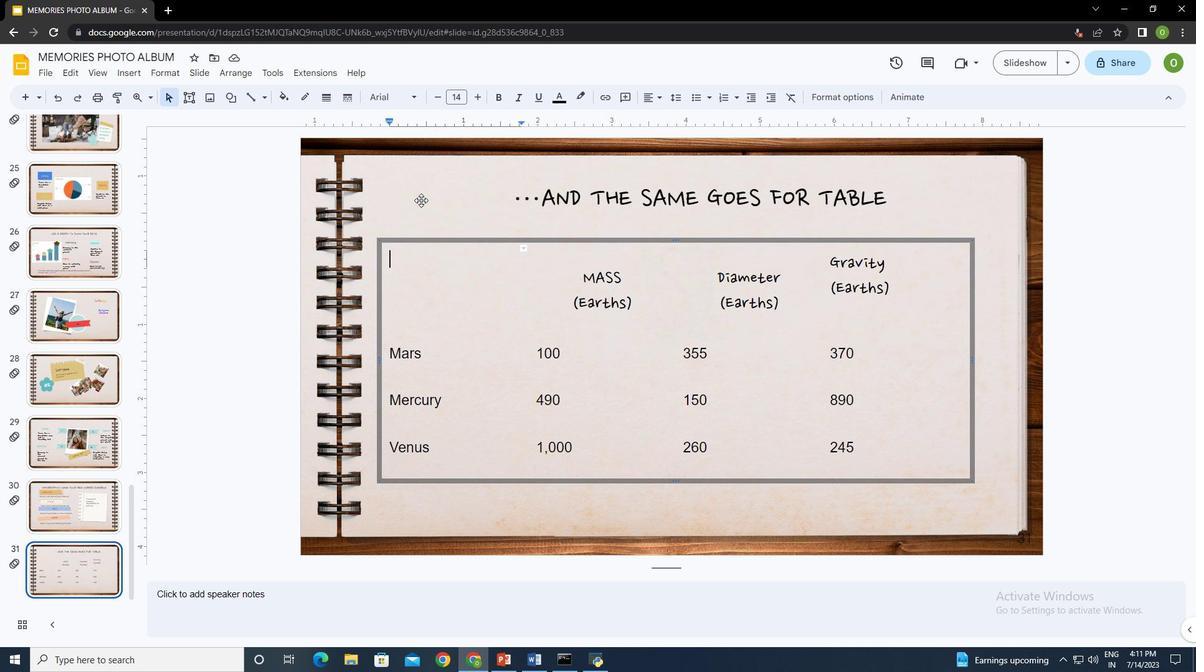 
Action: Mouse moved to (383, 235)
Screenshot: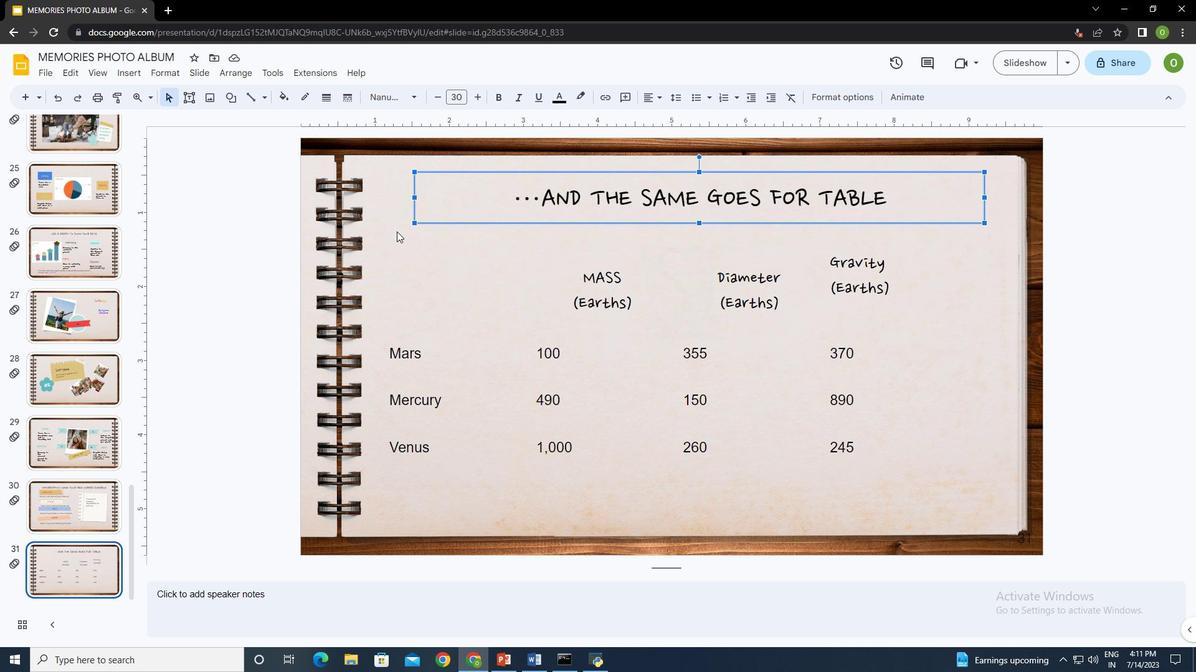 
Action: Mouse pressed left at (383, 235)
Screenshot: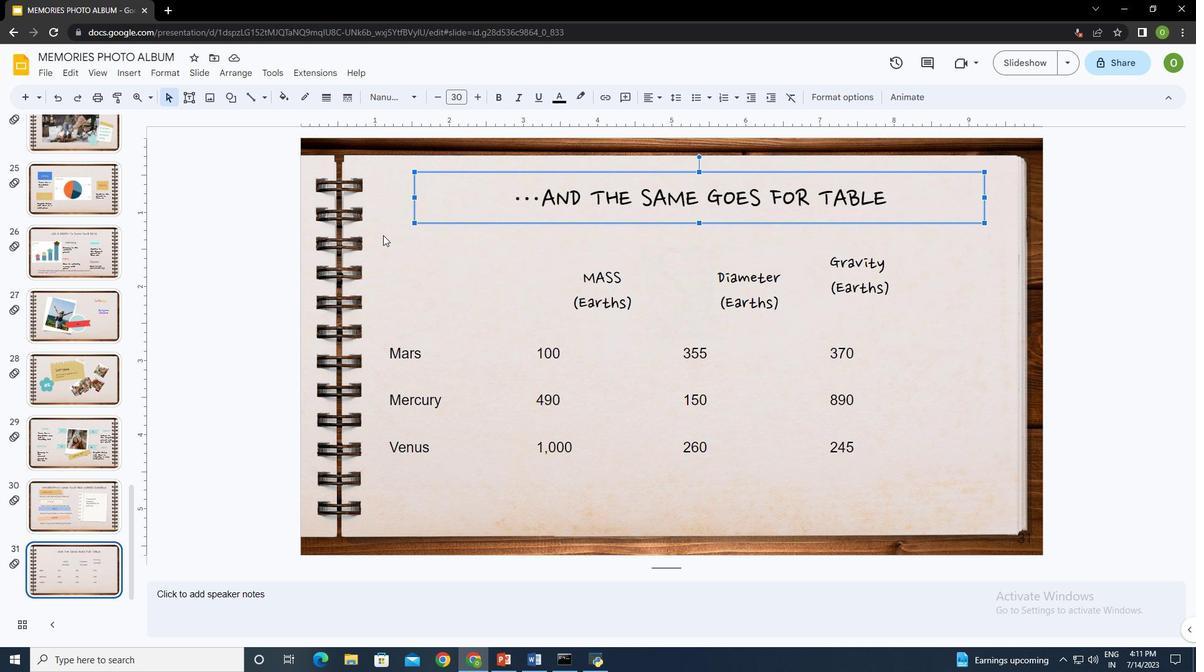 
Action: Mouse moved to (131, 69)
Screenshot: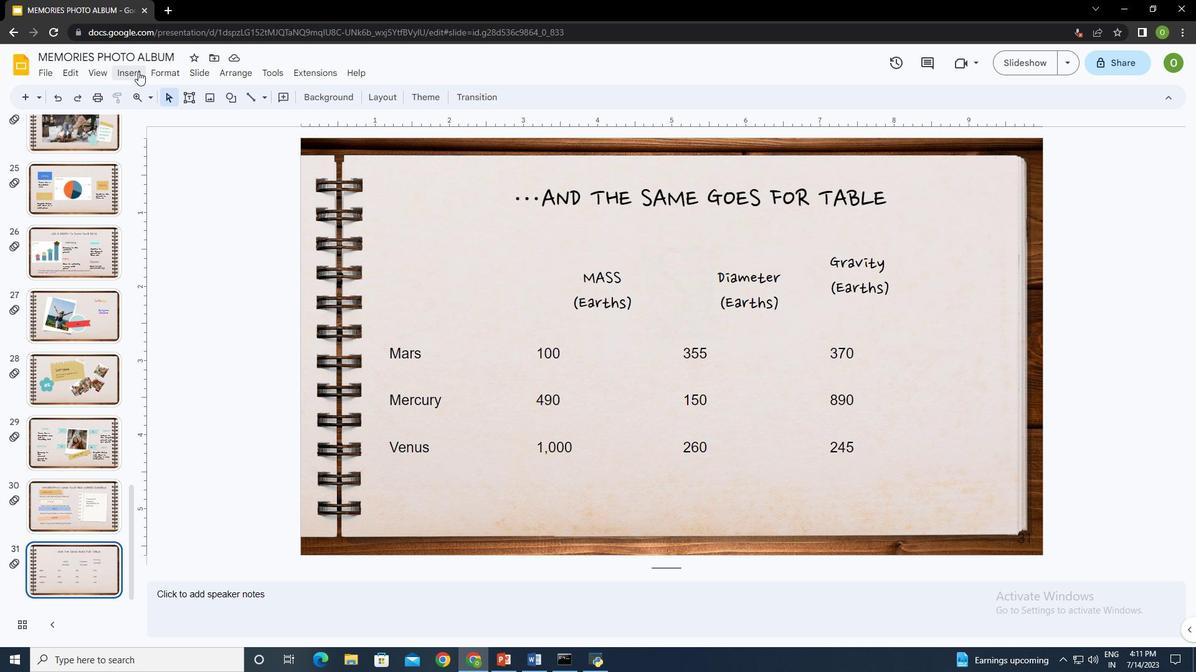 
Action: Mouse pressed left at (131, 69)
Screenshot: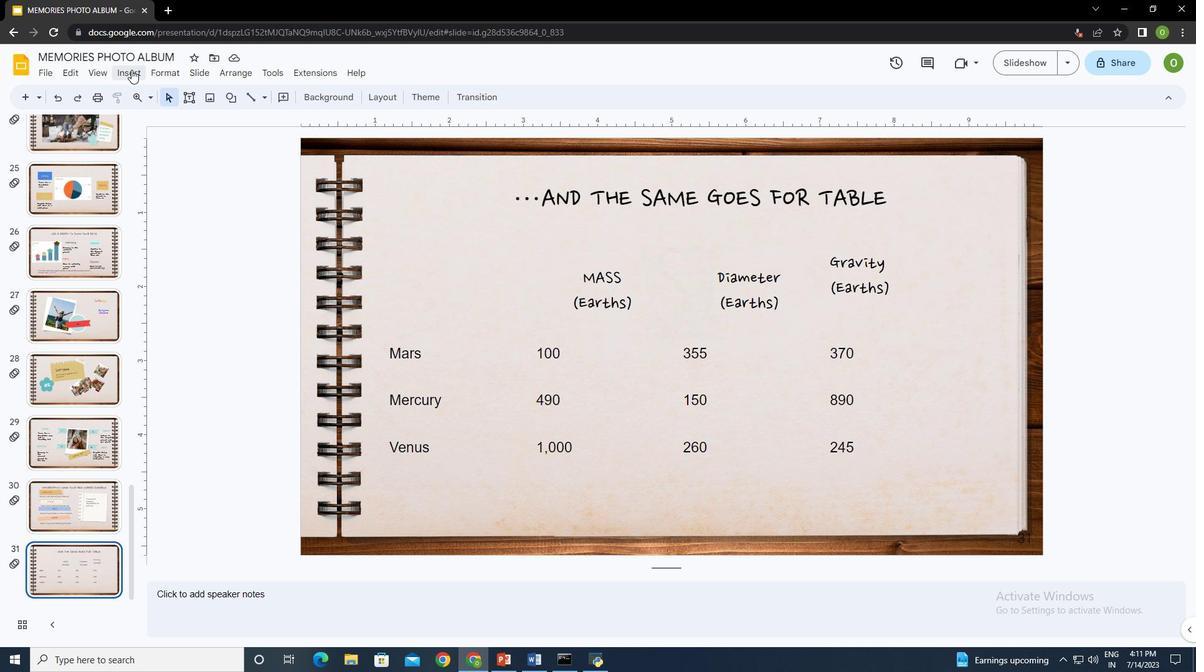 
Action: Mouse moved to (379, 100)
Screenshot: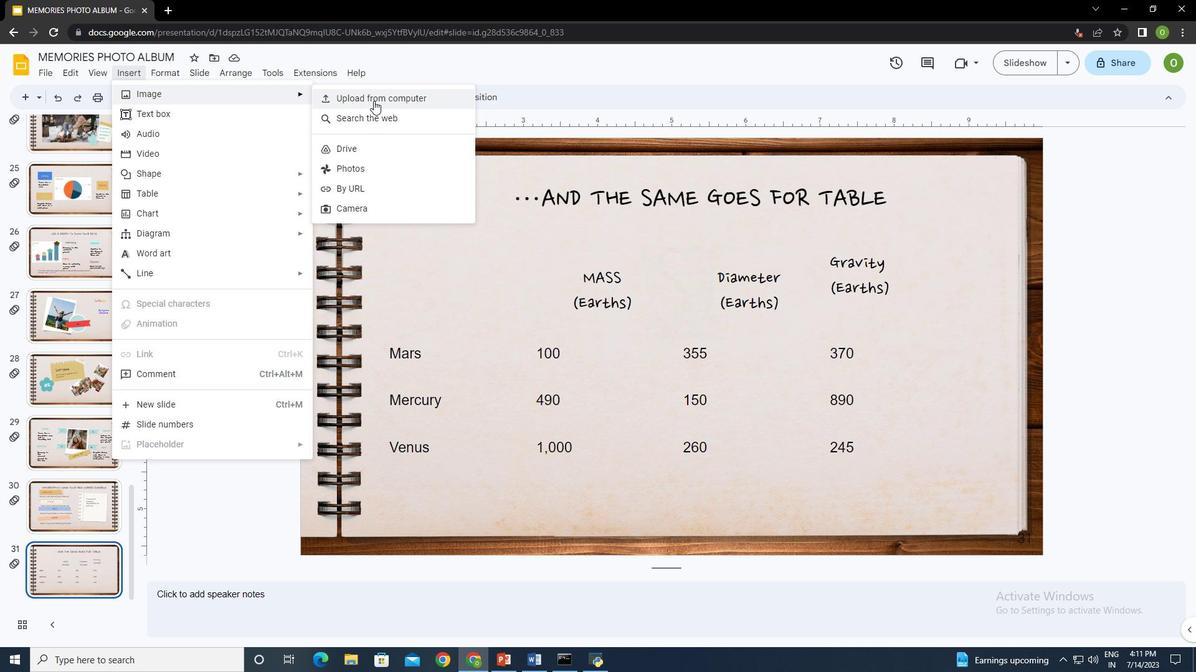 
Action: Mouse pressed left at (379, 100)
Screenshot: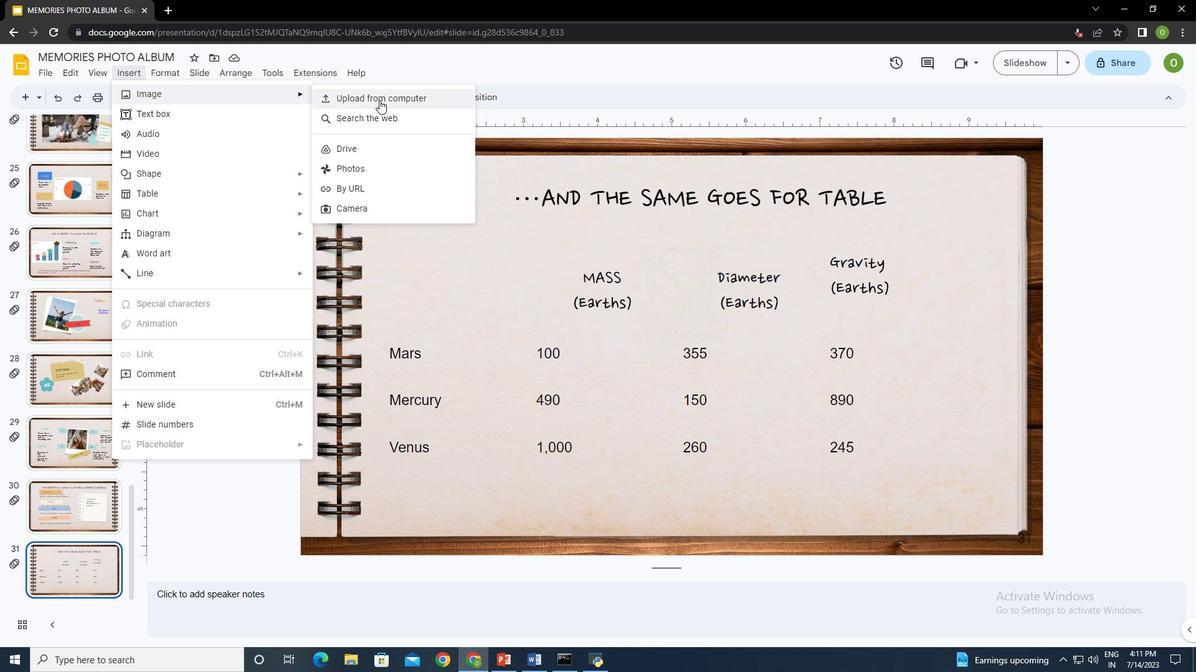 
Action: Mouse moved to (375, 198)
Screenshot: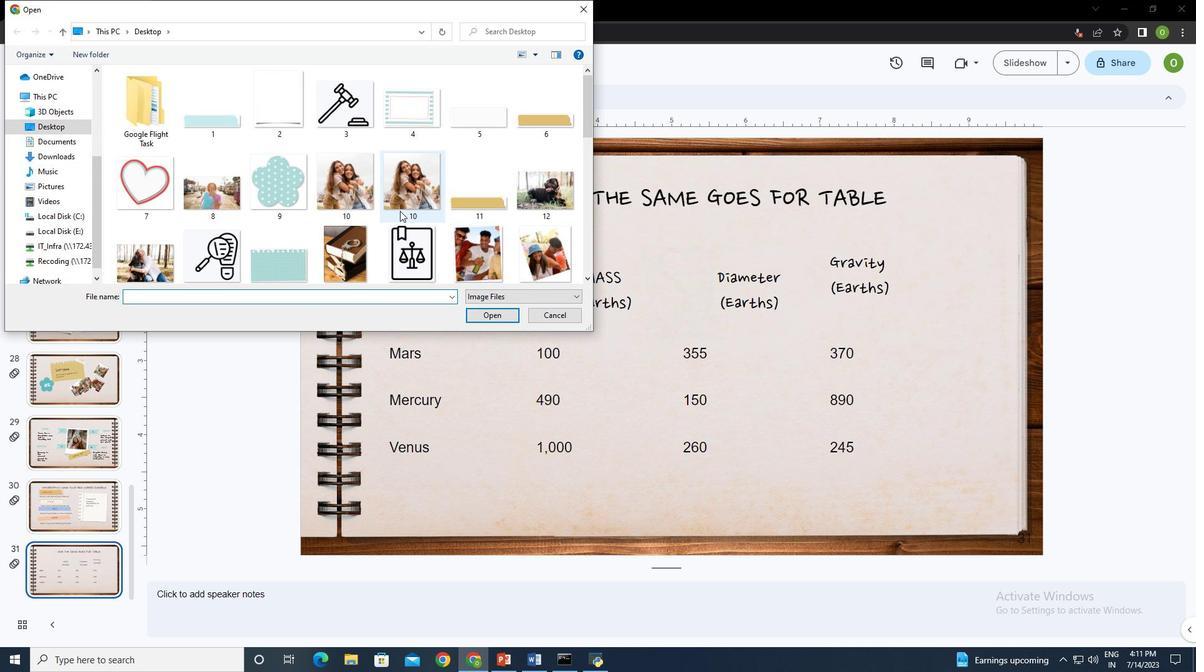 
Action: Mouse scrolled (375, 198) with delta (0, 0)
Screenshot: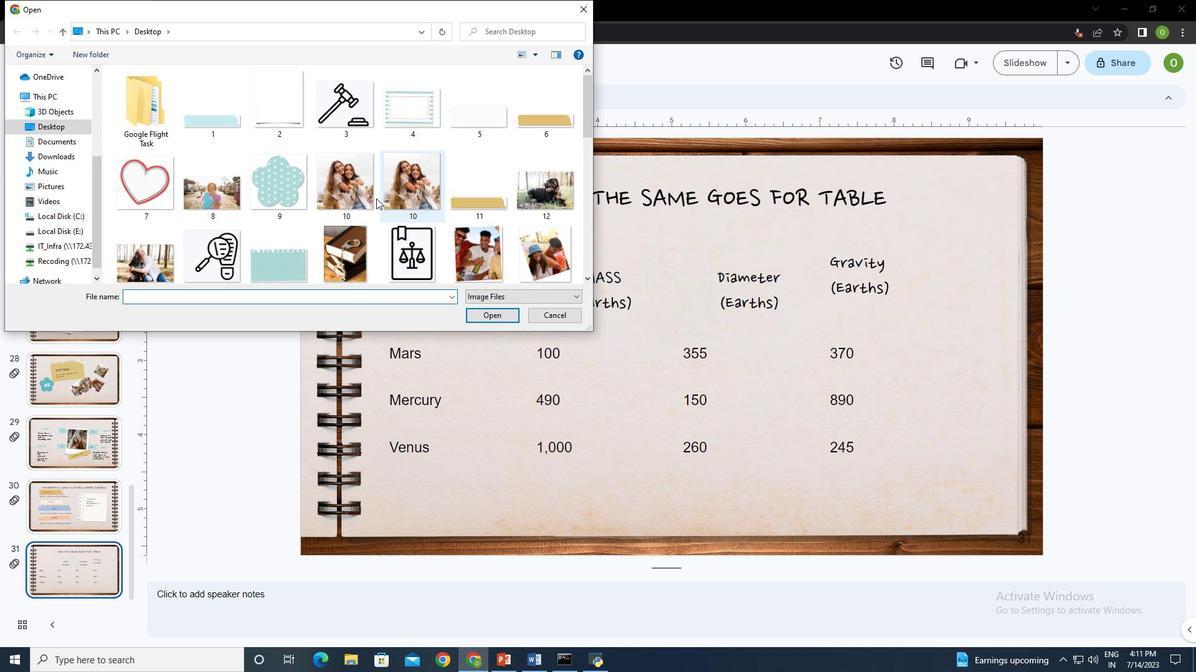 
Action: Mouse scrolled (375, 198) with delta (0, 0)
Screenshot: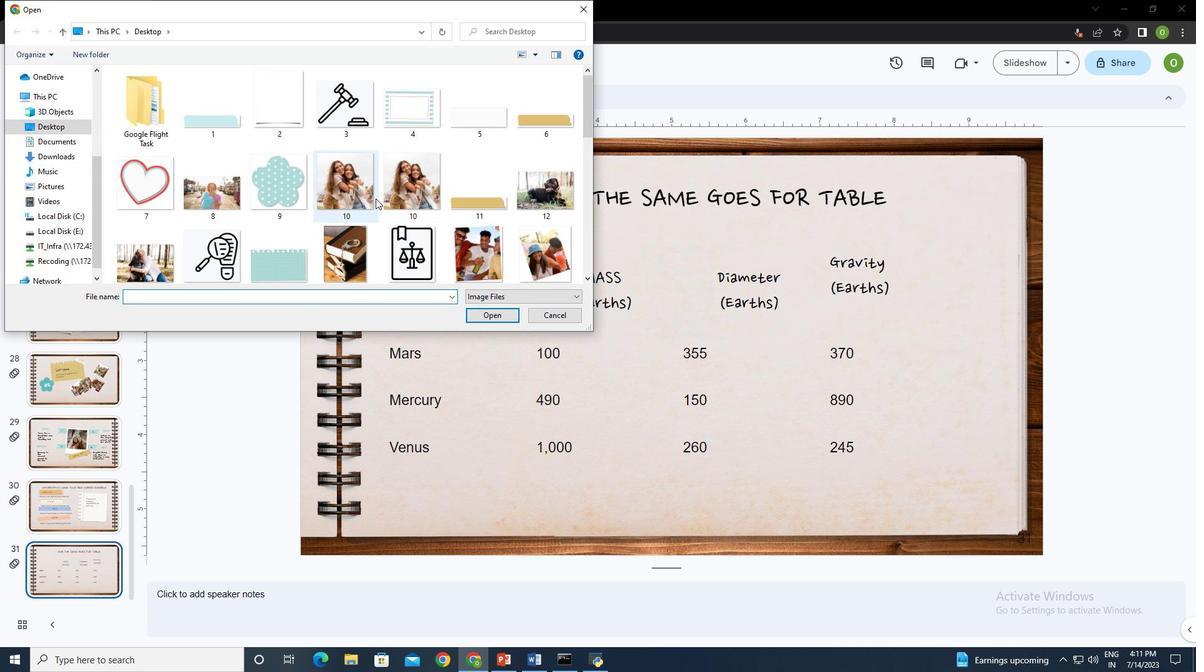
Action: Mouse scrolled (375, 198) with delta (0, 0)
Screenshot: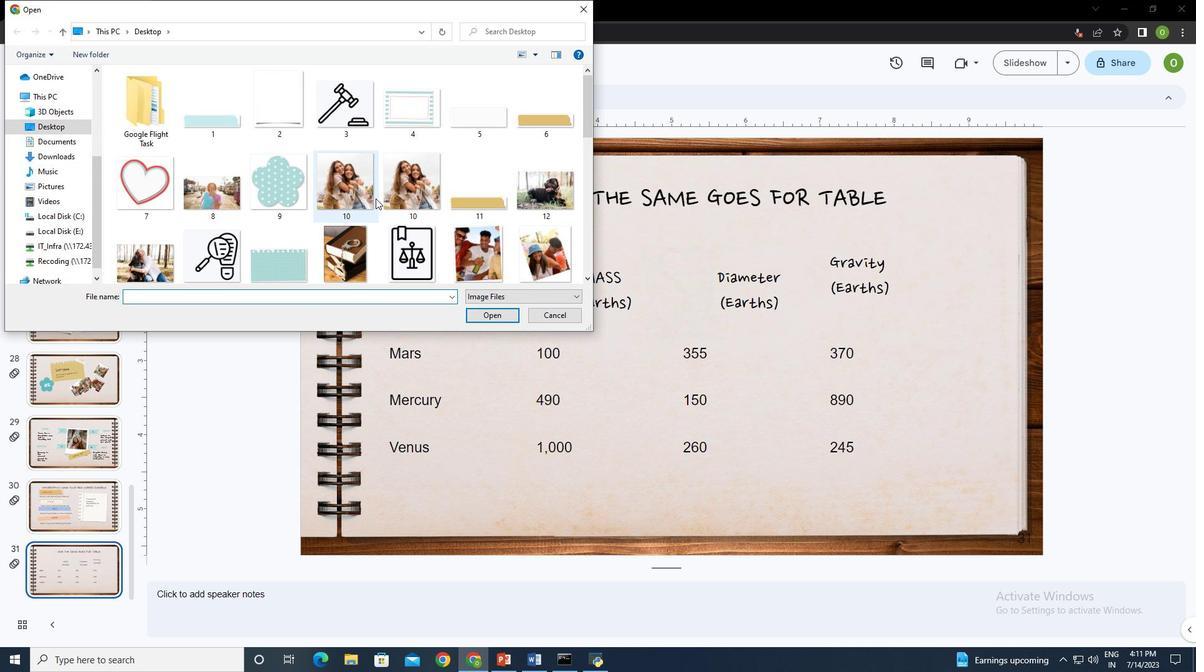 
Action: Mouse scrolled (375, 198) with delta (0, 0)
Screenshot: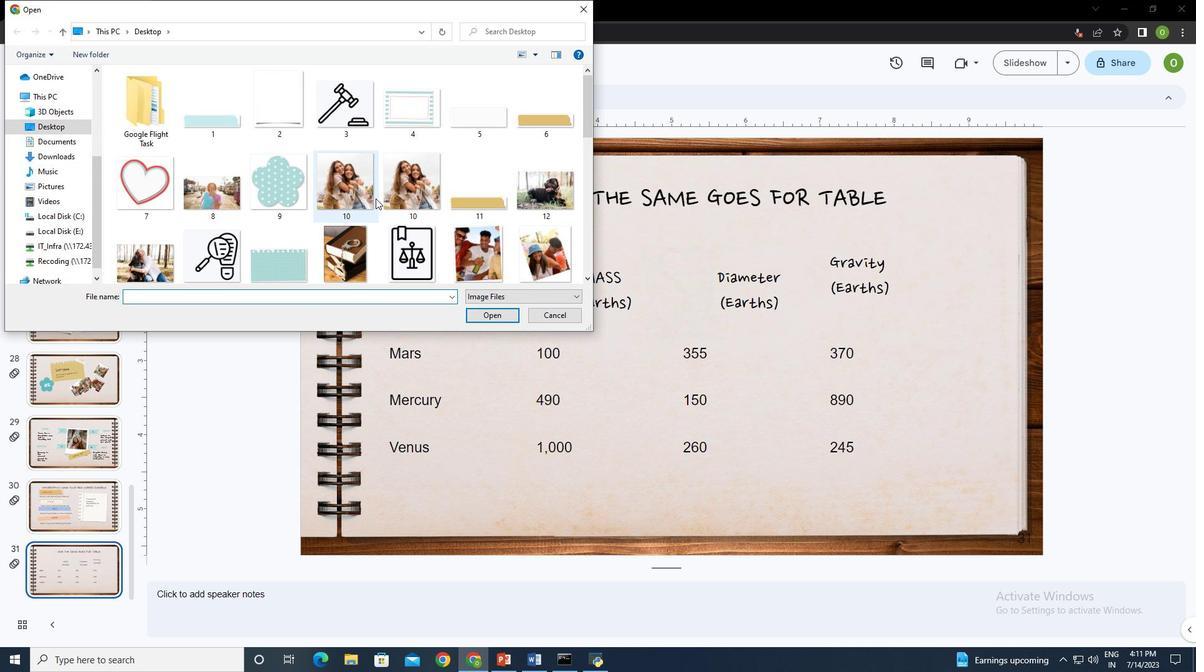 
Action: Mouse scrolled (375, 198) with delta (0, 0)
Screenshot: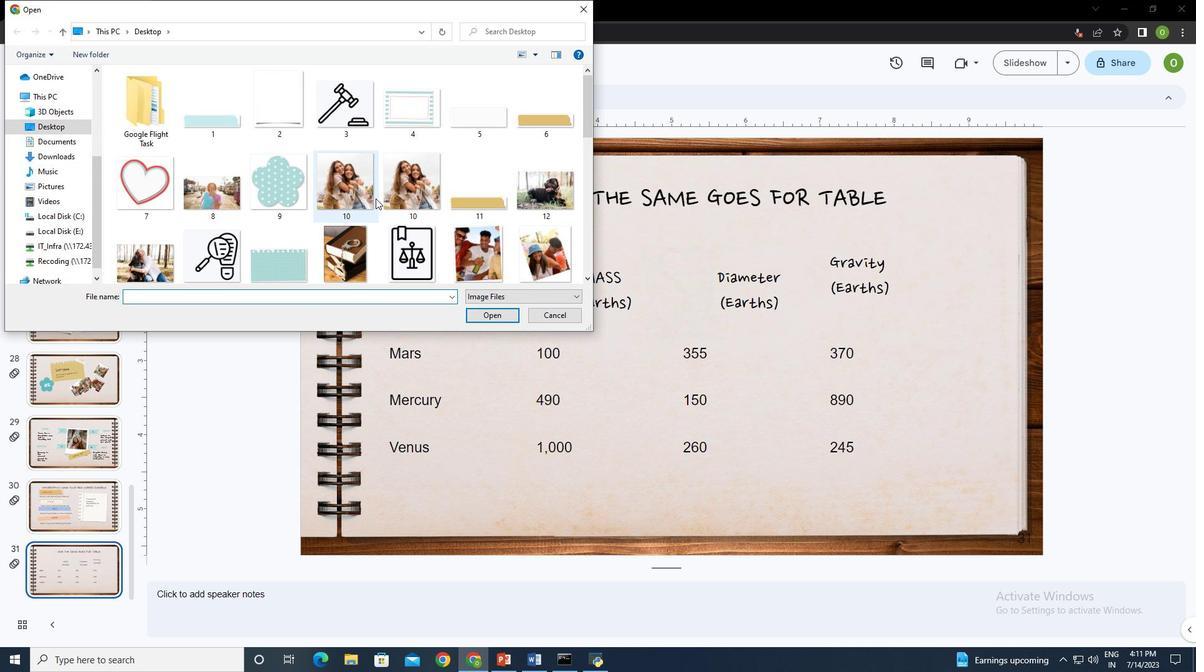 
Action: Mouse scrolled (375, 198) with delta (0, 0)
Screenshot: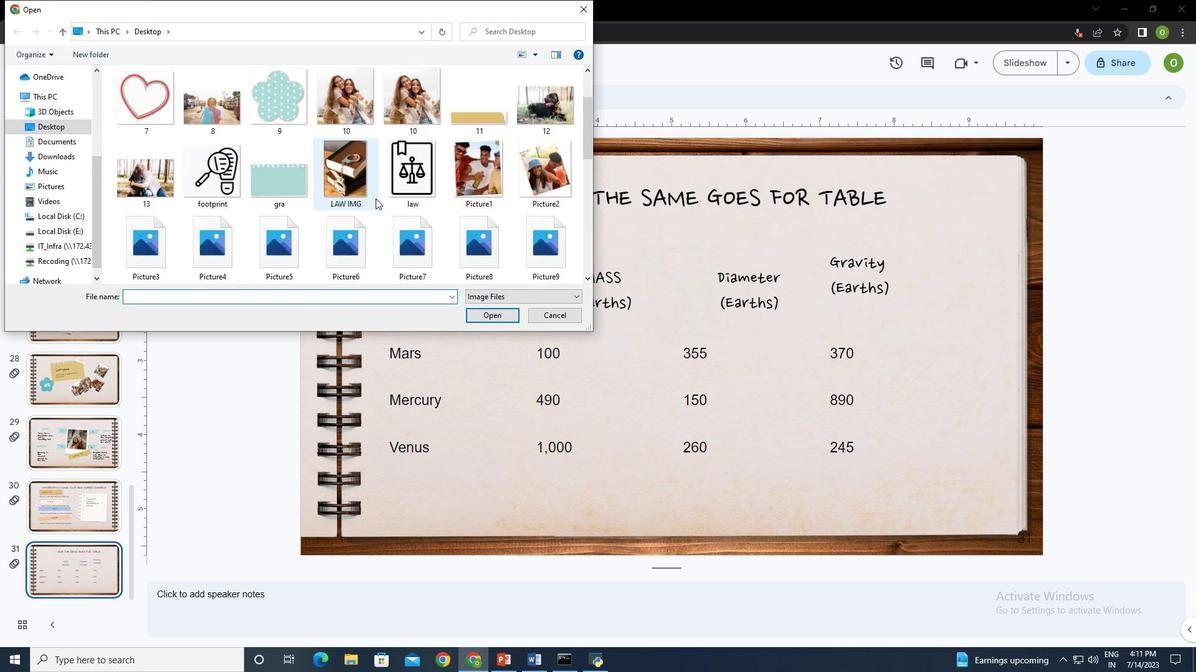 
Action: Mouse scrolled (375, 198) with delta (0, 0)
Screenshot: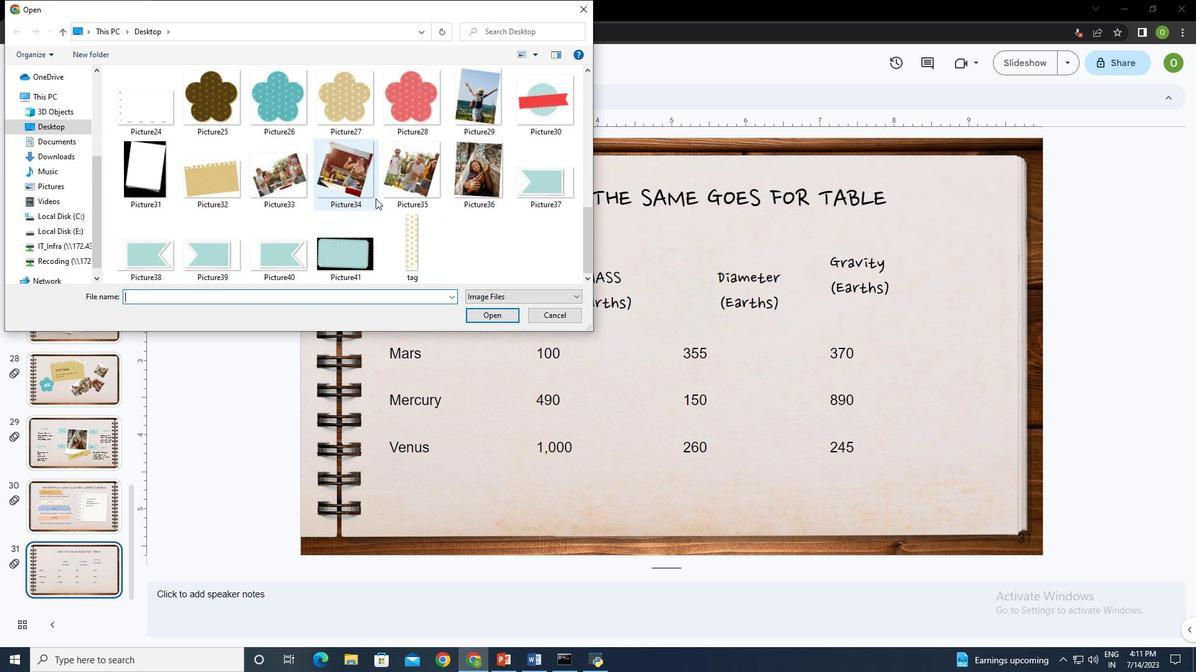 
Action: Mouse scrolled (375, 198) with delta (0, 0)
Screenshot: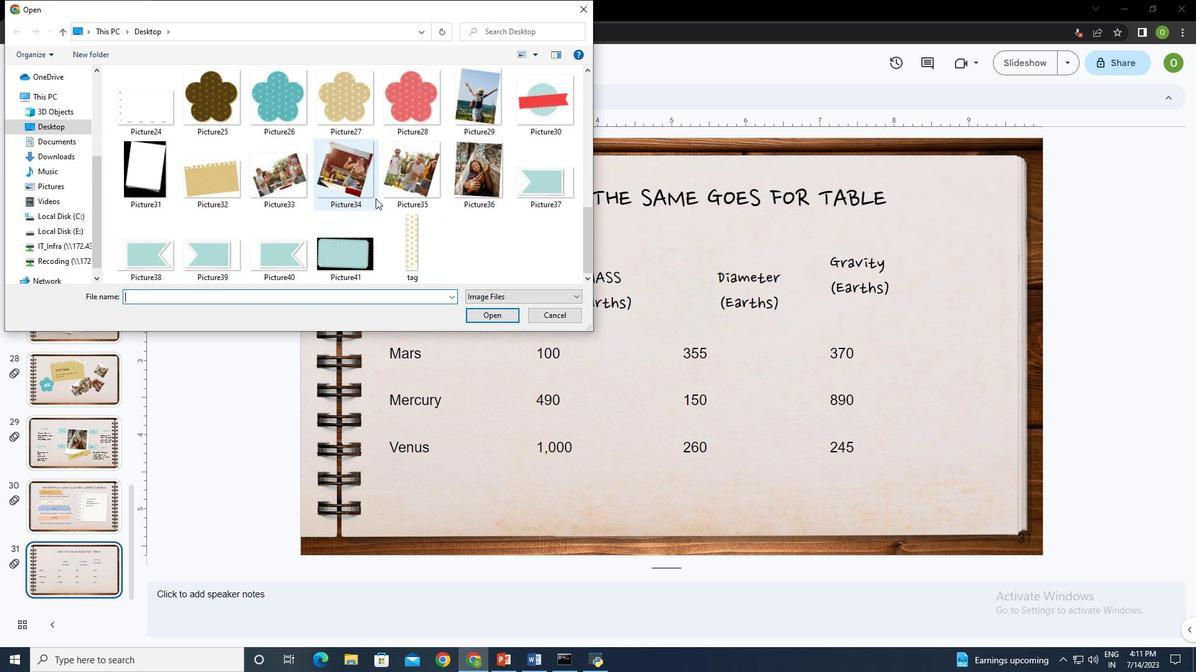 
Action: Mouse moved to (340, 256)
Screenshot: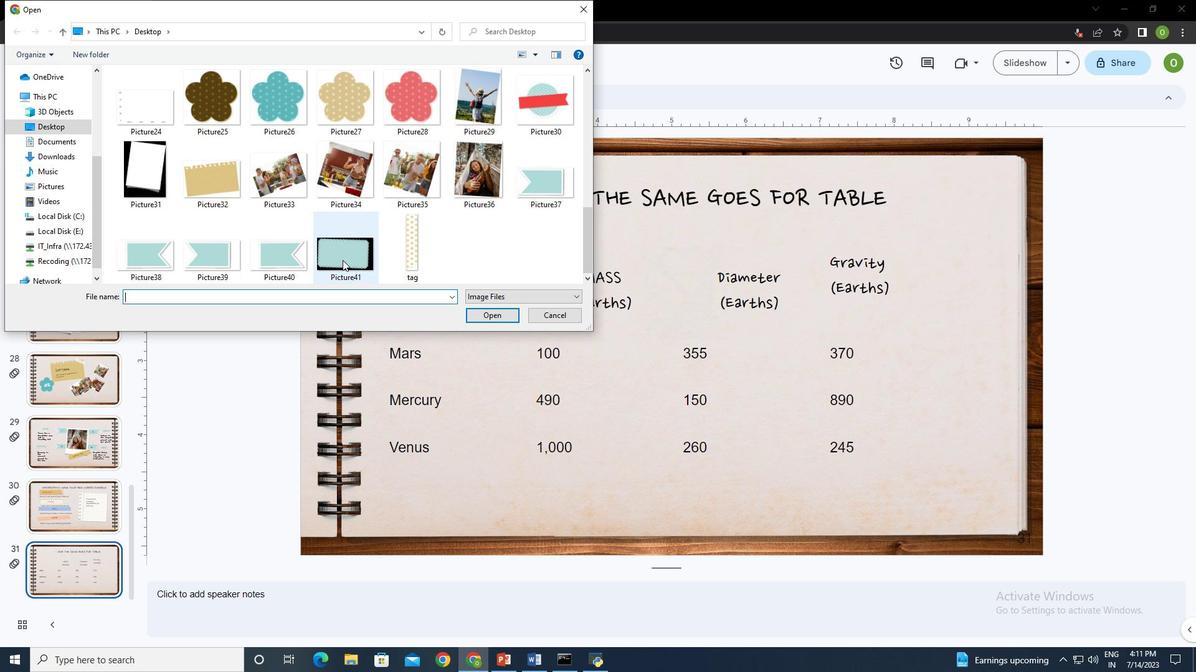 
Action: Mouse pressed left at (340, 256)
Screenshot: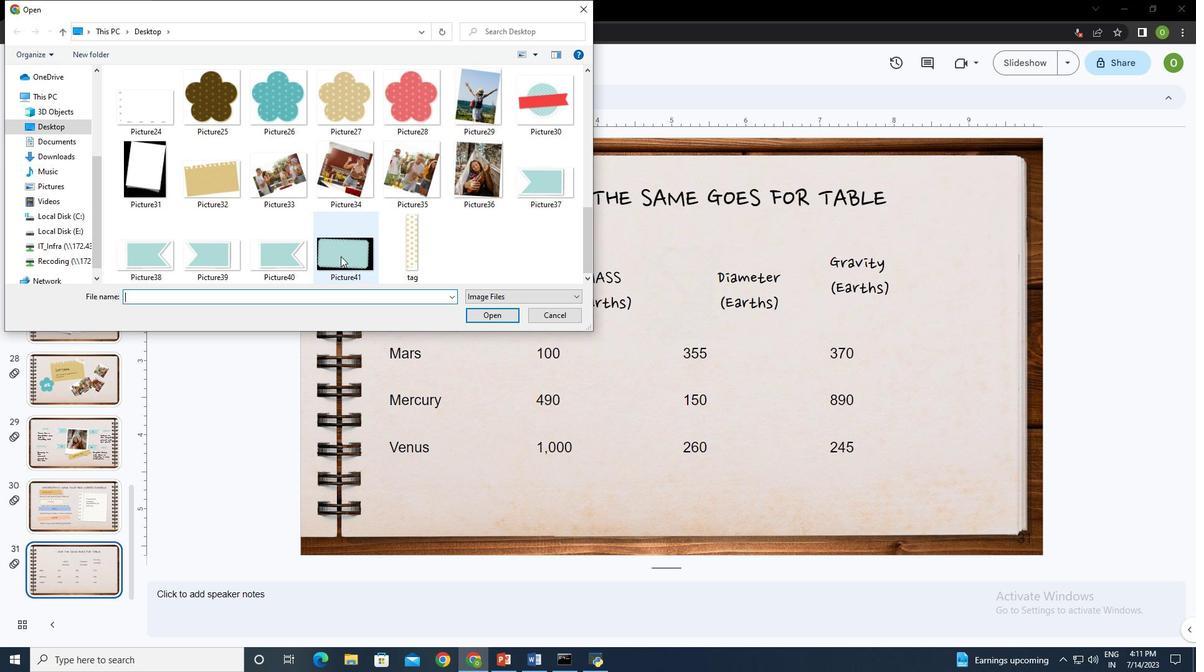 
Action: Mouse moved to (480, 313)
Screenshot: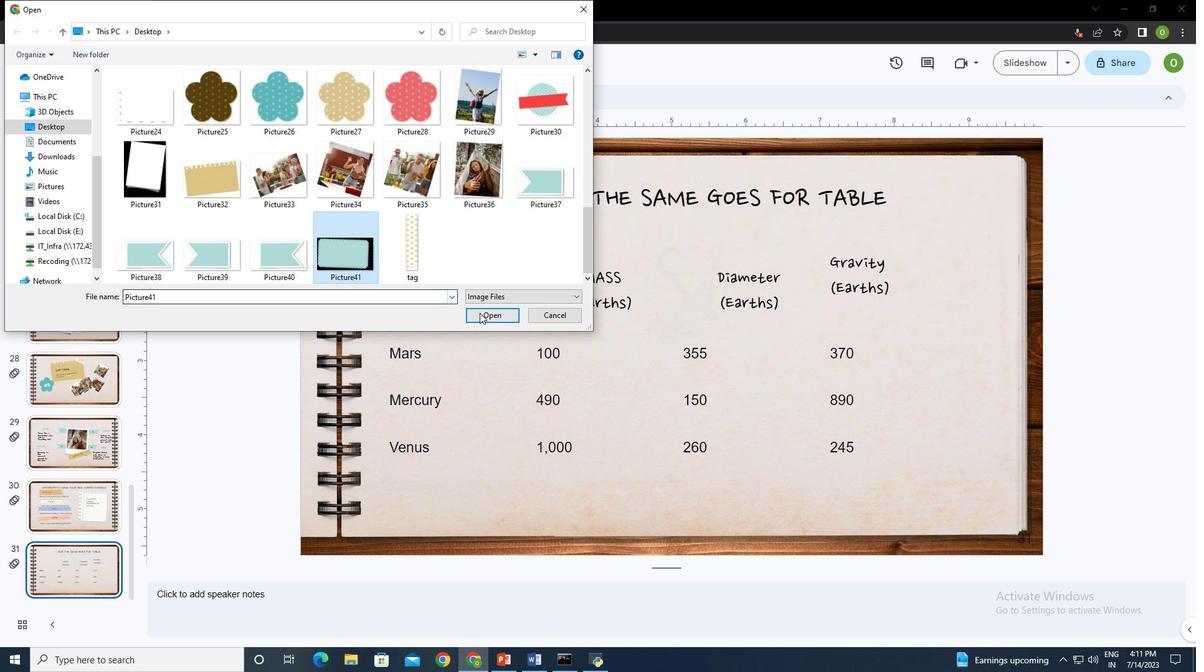 
Action: Mouse pressed left at (480, 313)
Screenshot: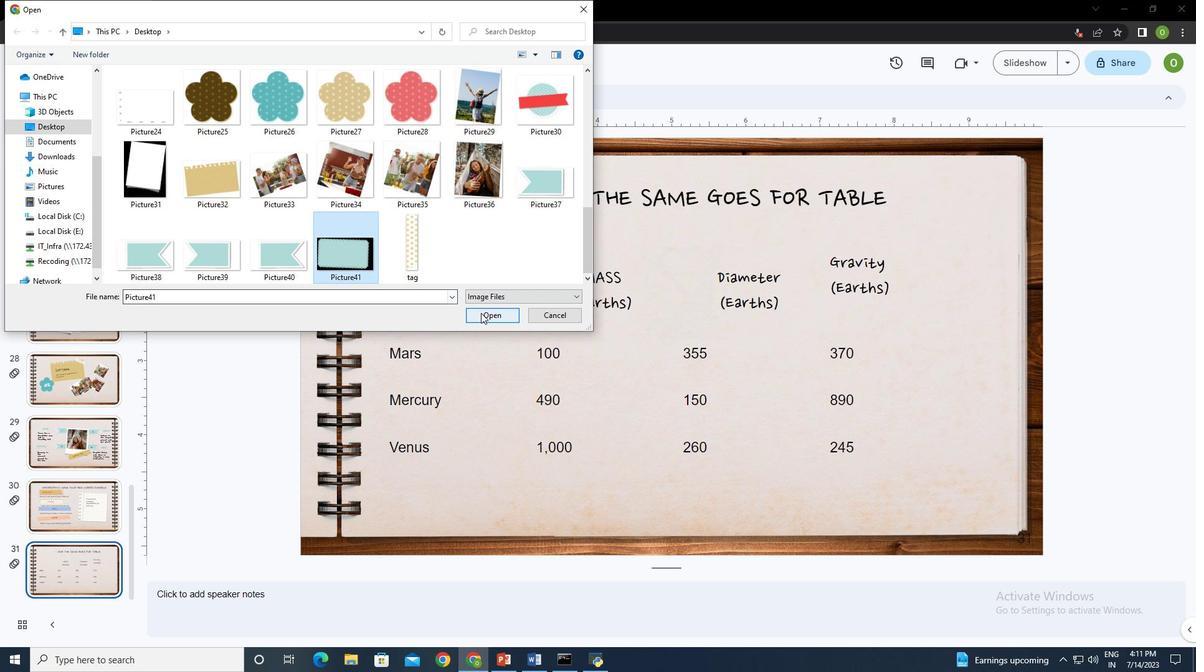 
Action: Mouse moved to (581, 315)
Screenshot: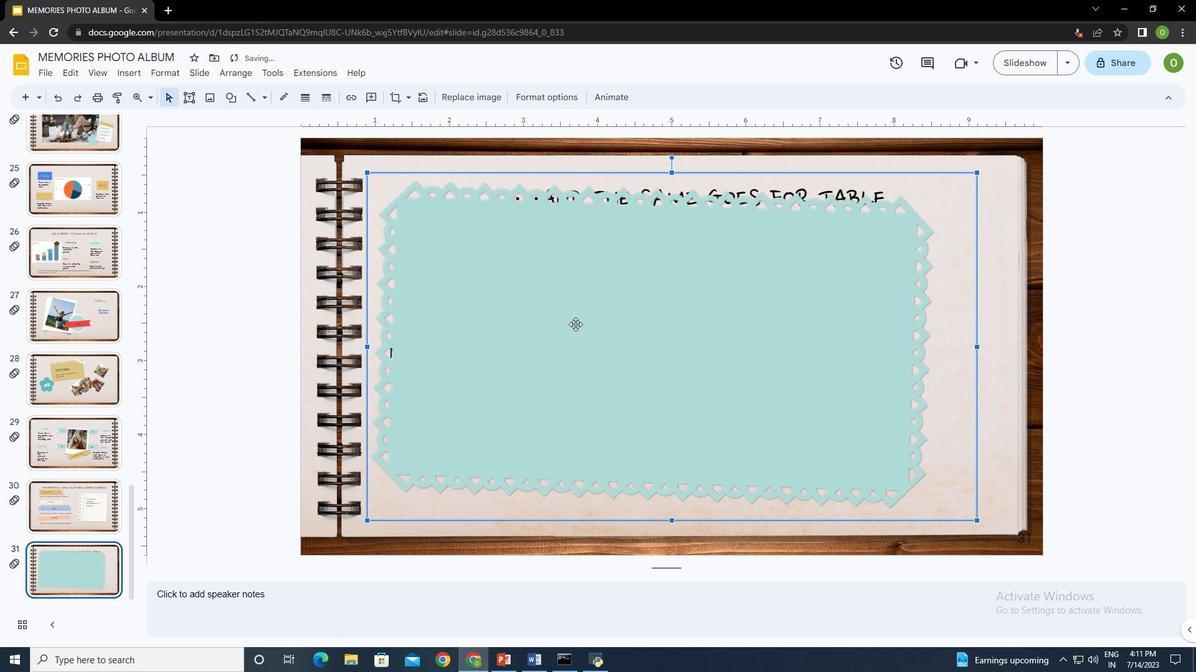 
Action: Mouse pressed left at (581, 315)
Screenshot: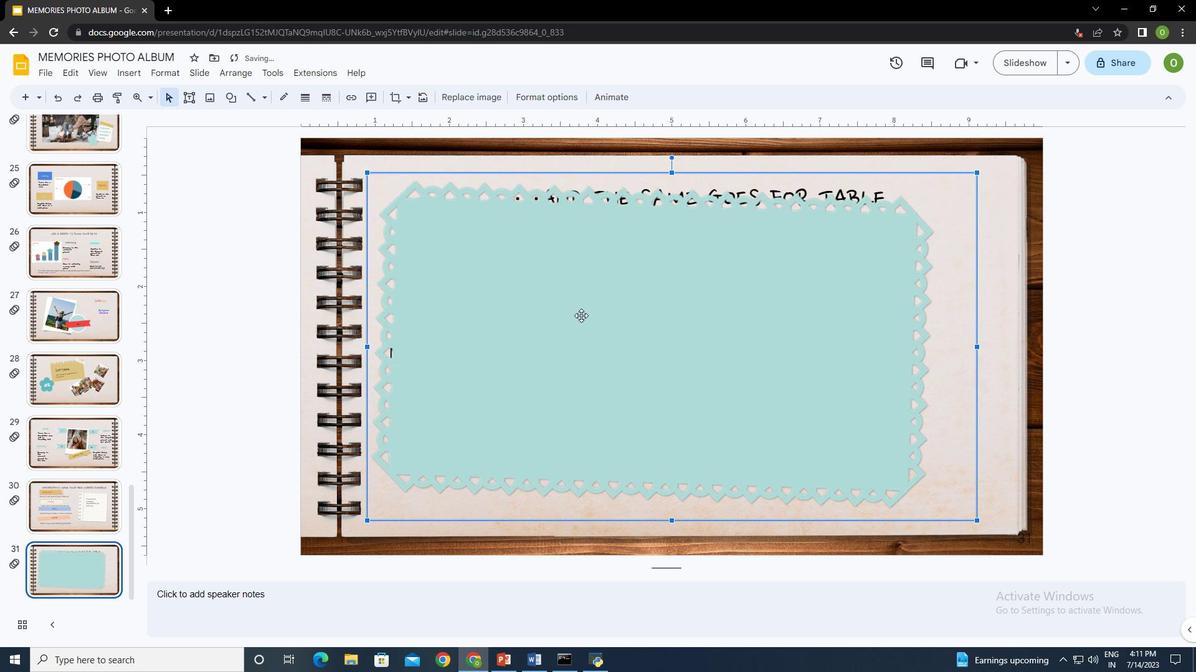 
Action: Mouse moved to (1005, 541)
Screenshot: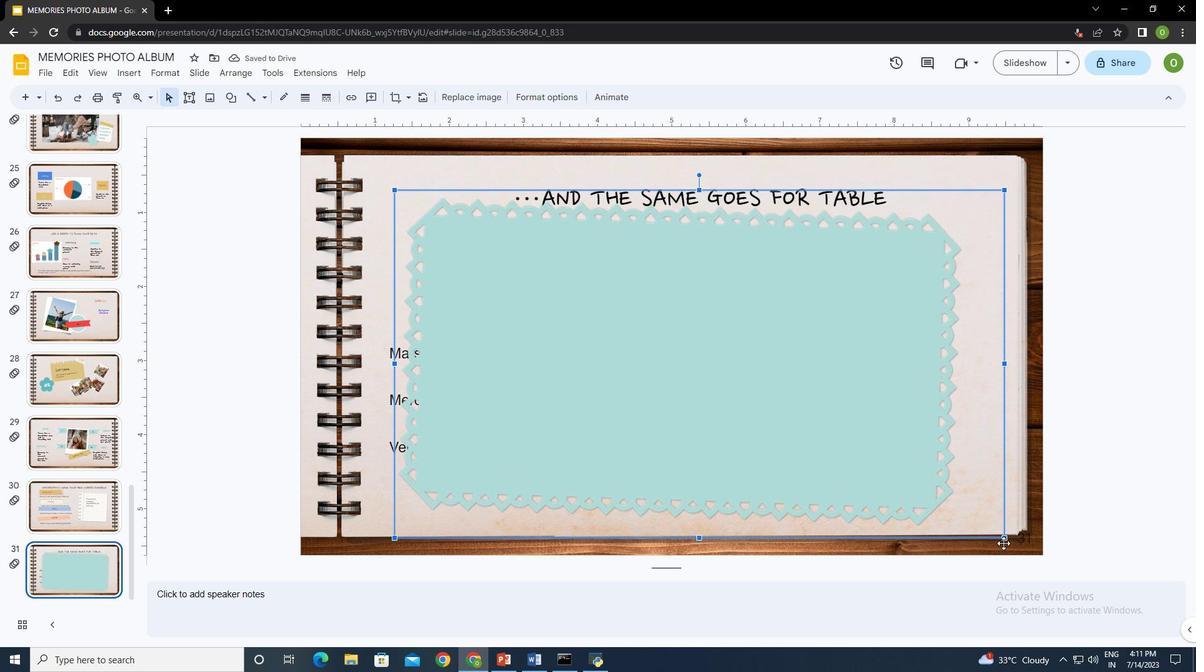
Action: Mouse pressed left at (1005, 541)
Screenshot: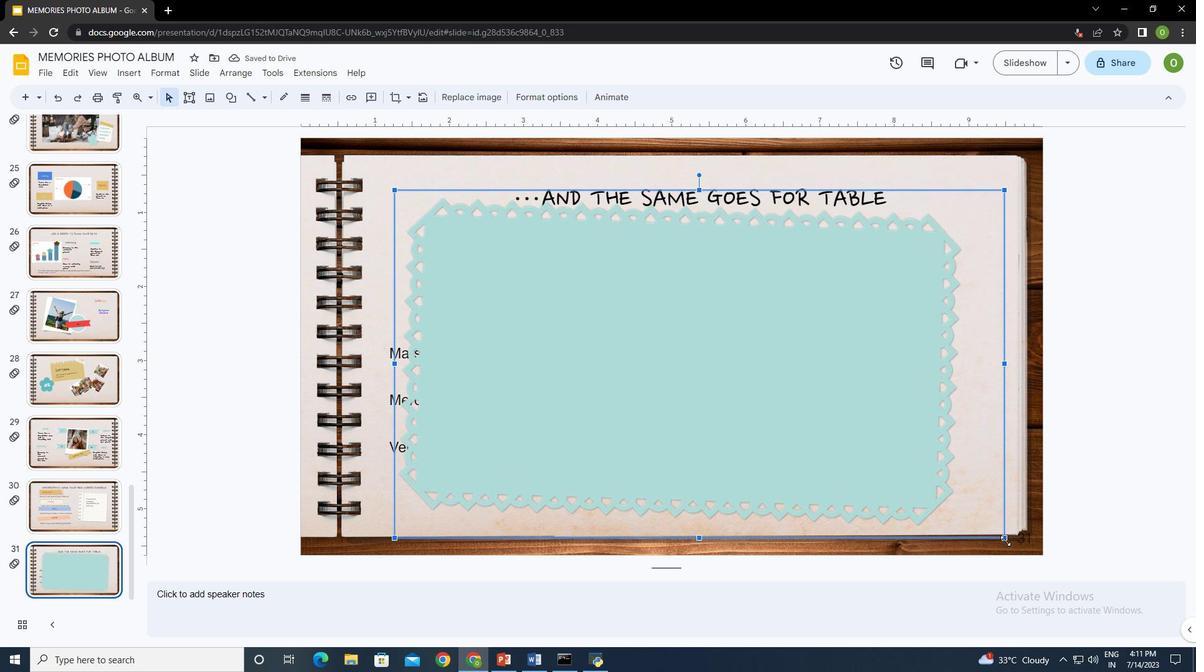 
Action: Mouse moved to (578, 333)
Screenshot: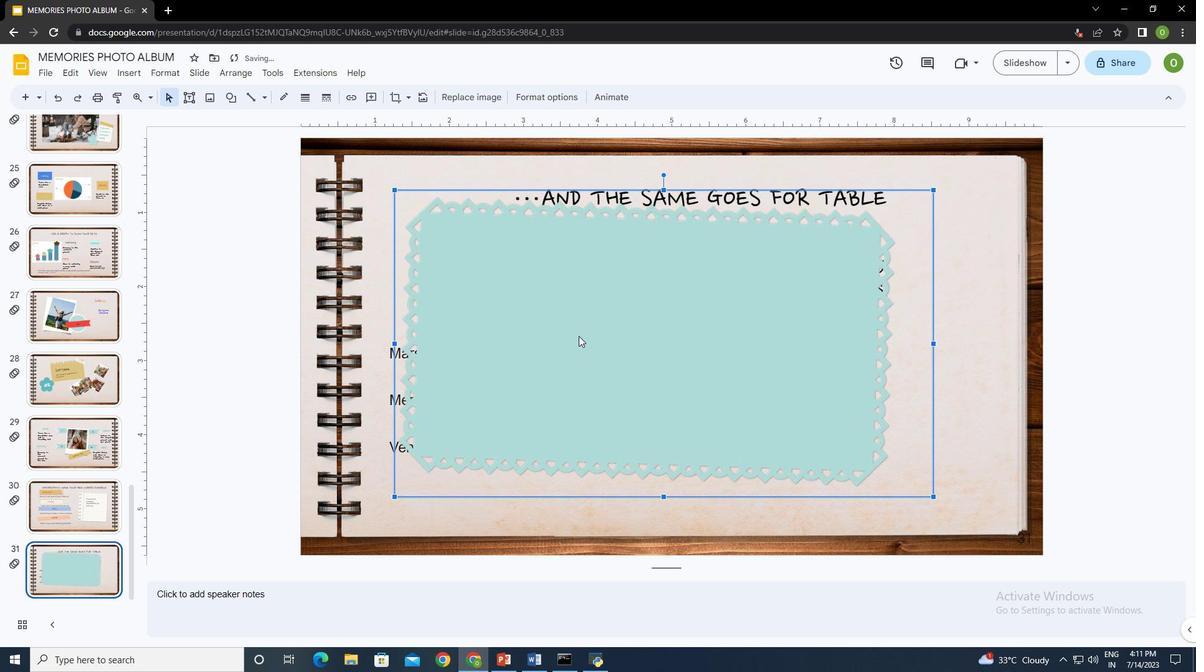
Action: Mouse pressed left at (578, 333)
Screenshot: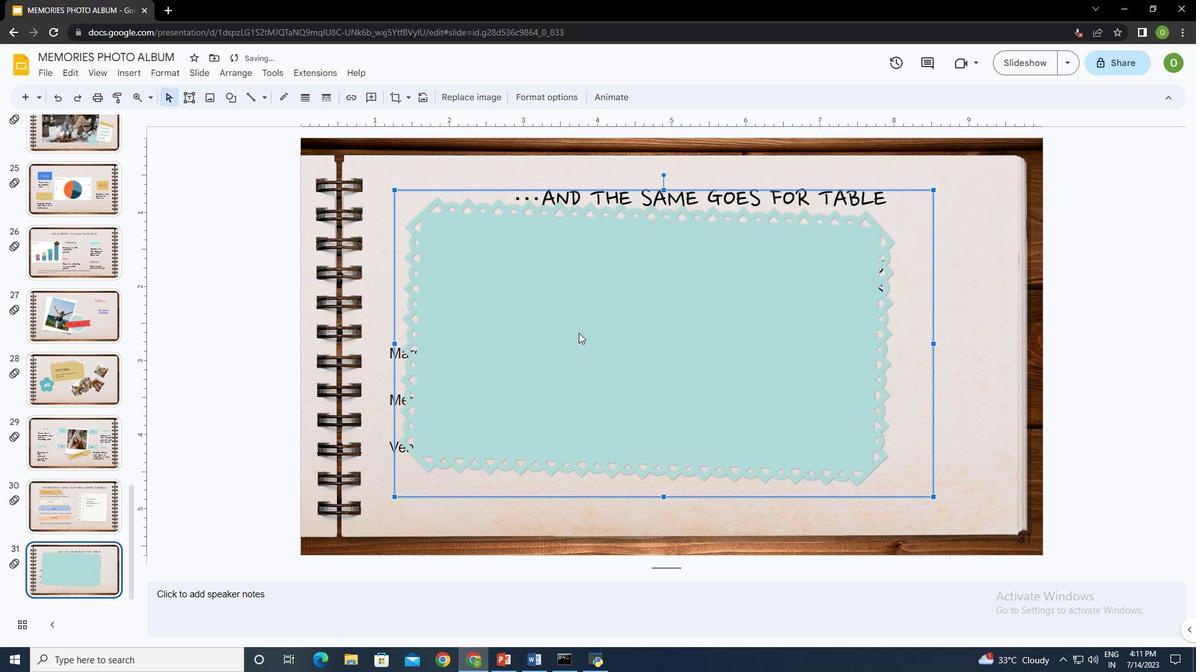 
Action: Mouse moved to (999, 535)
Screenshot: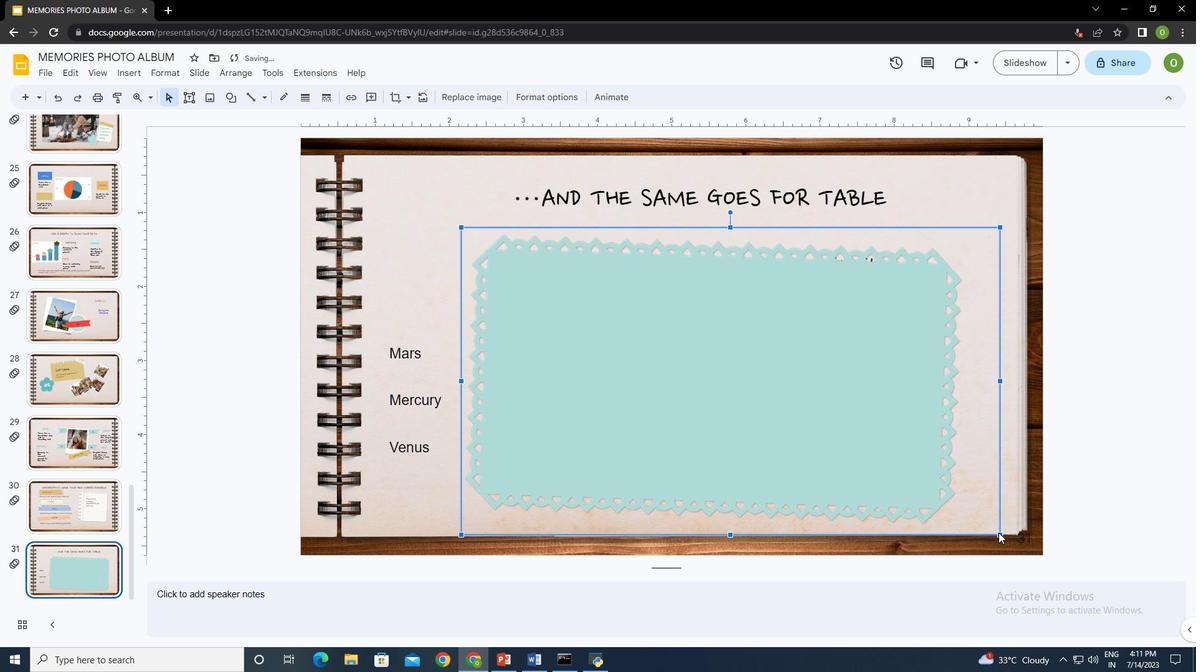 
Action: Mouse pressed left at (999, 535)
Screenshot: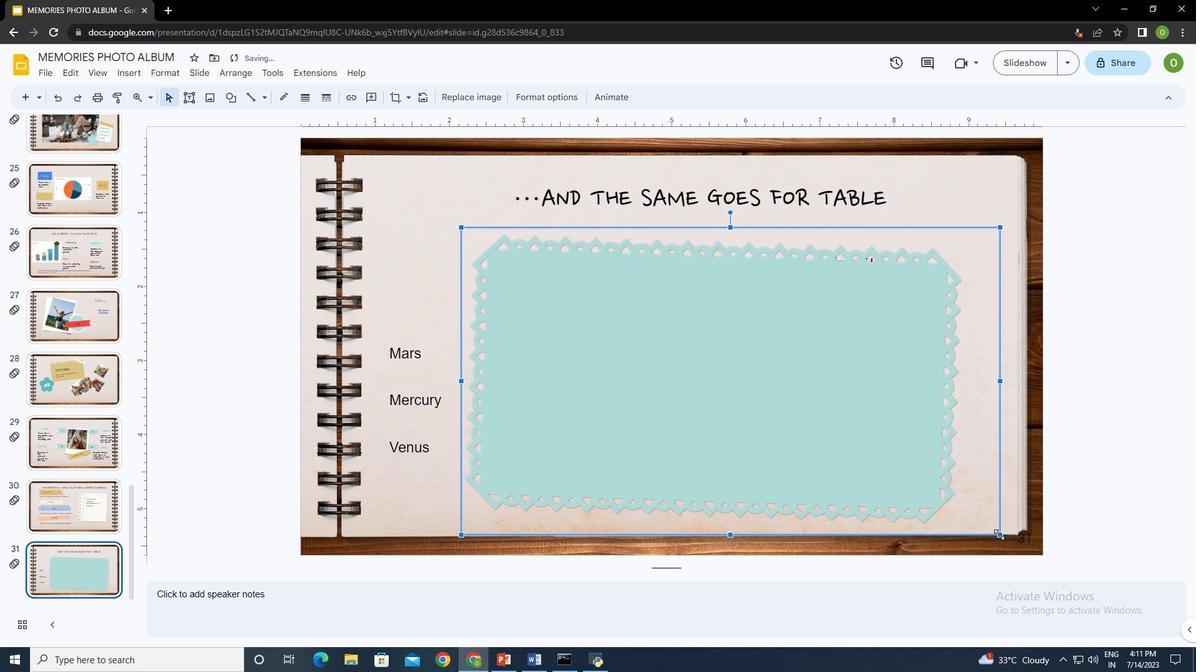 
Action: Mouse moved to (673, 356)
Screenshot: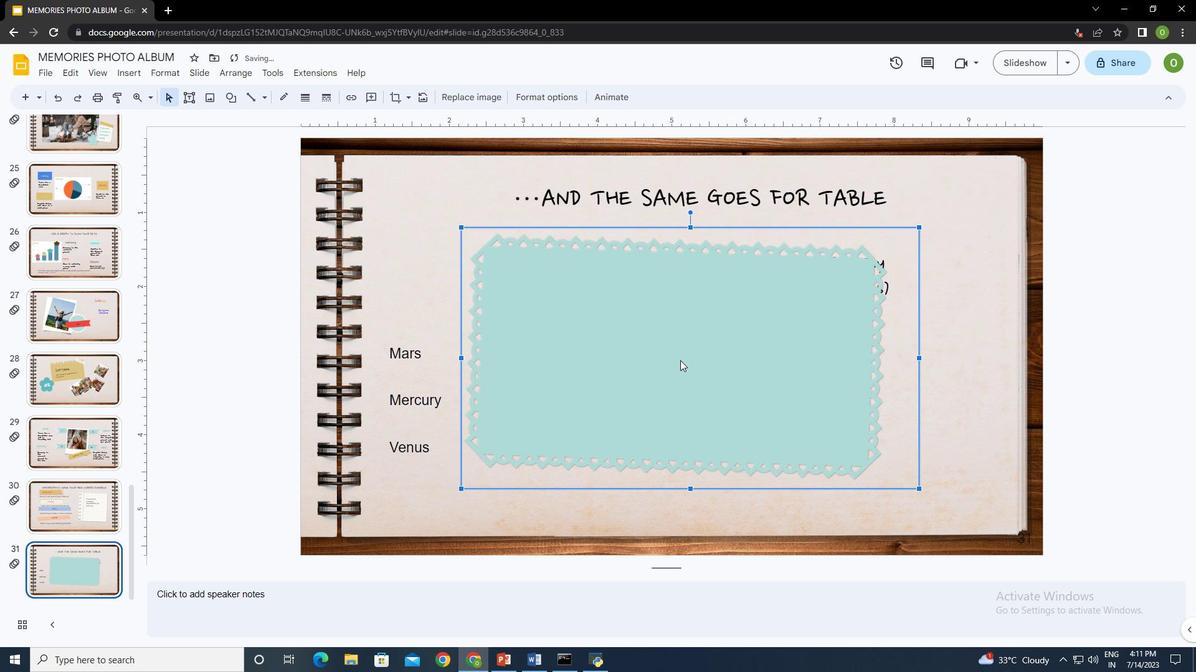
Action: Mouse pressed left at (673, 356)
Screenshot: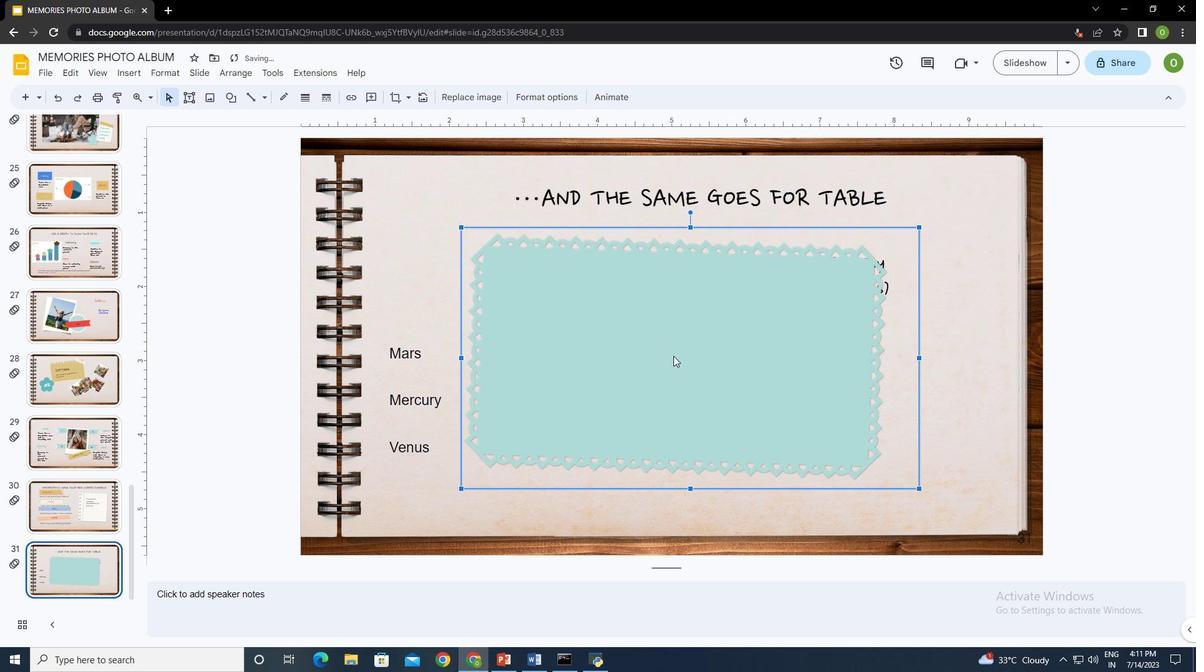 
Action: Mouse moved to (713, 499)
Screenshot: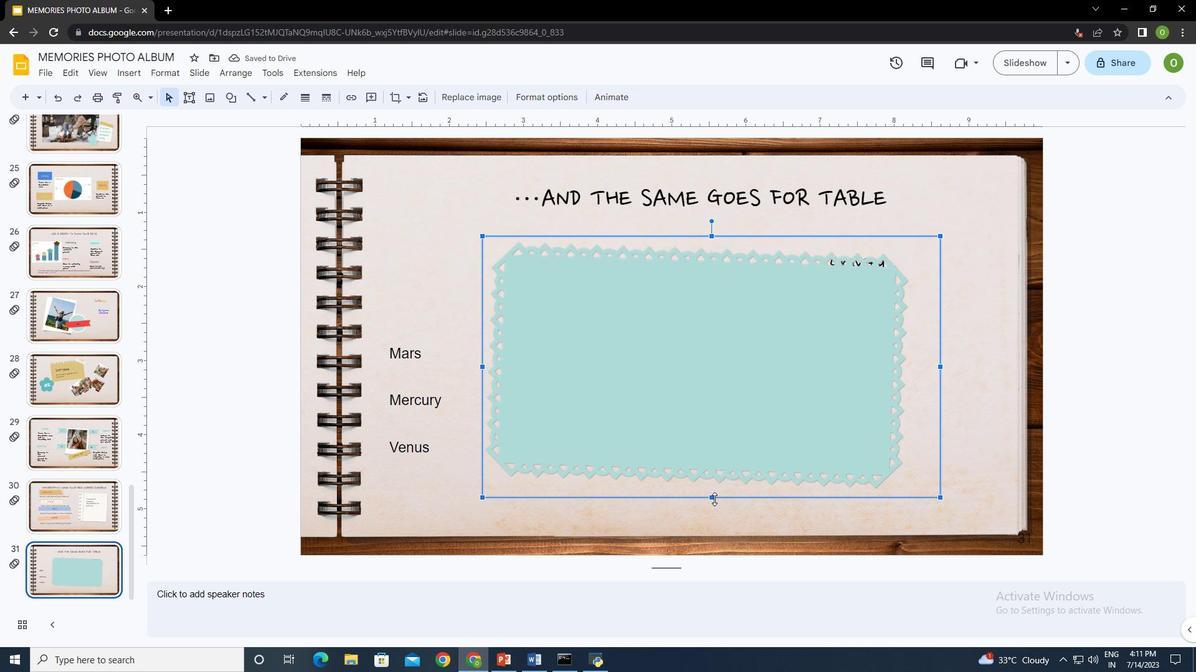 
Action: Mouse pressed left at (713, 499)
Screenshot: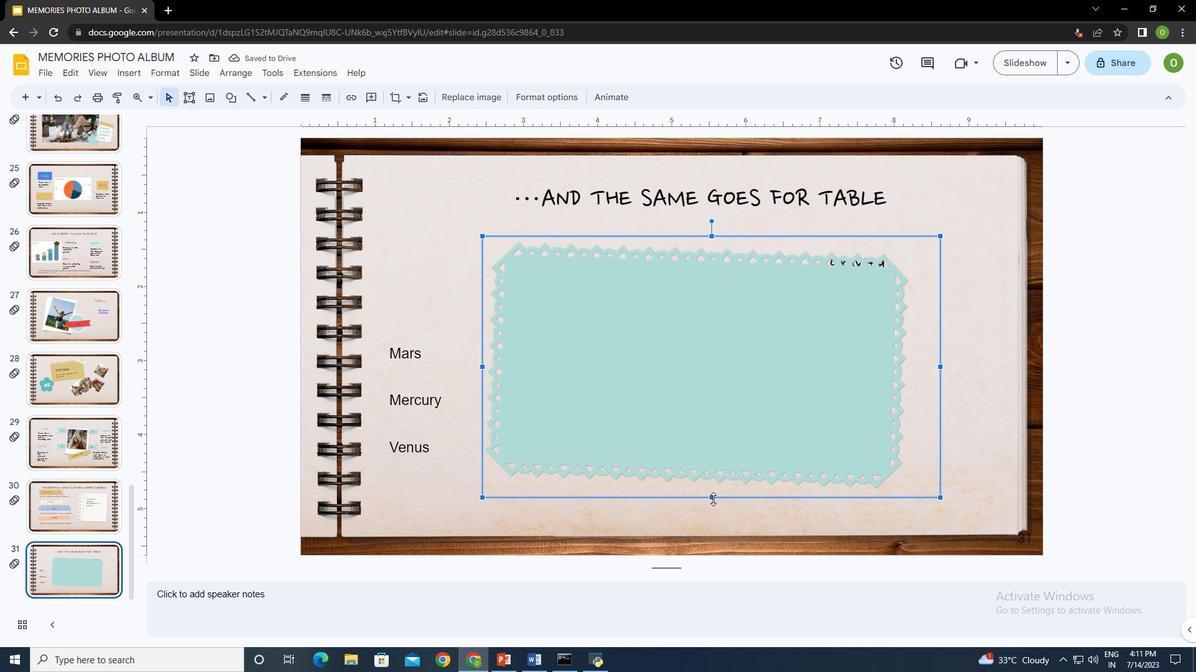 
Action: Mouse moved to (709, 340)
Screenshot: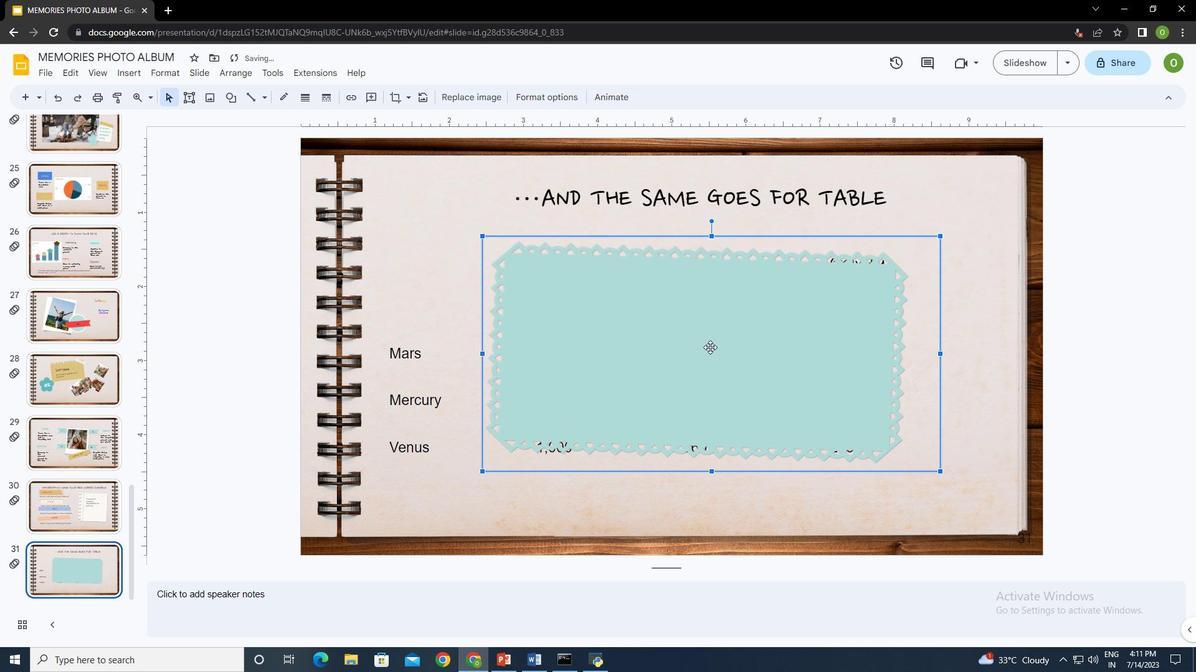
Action: Mouse pressed left at (709, 340)
Screenshot: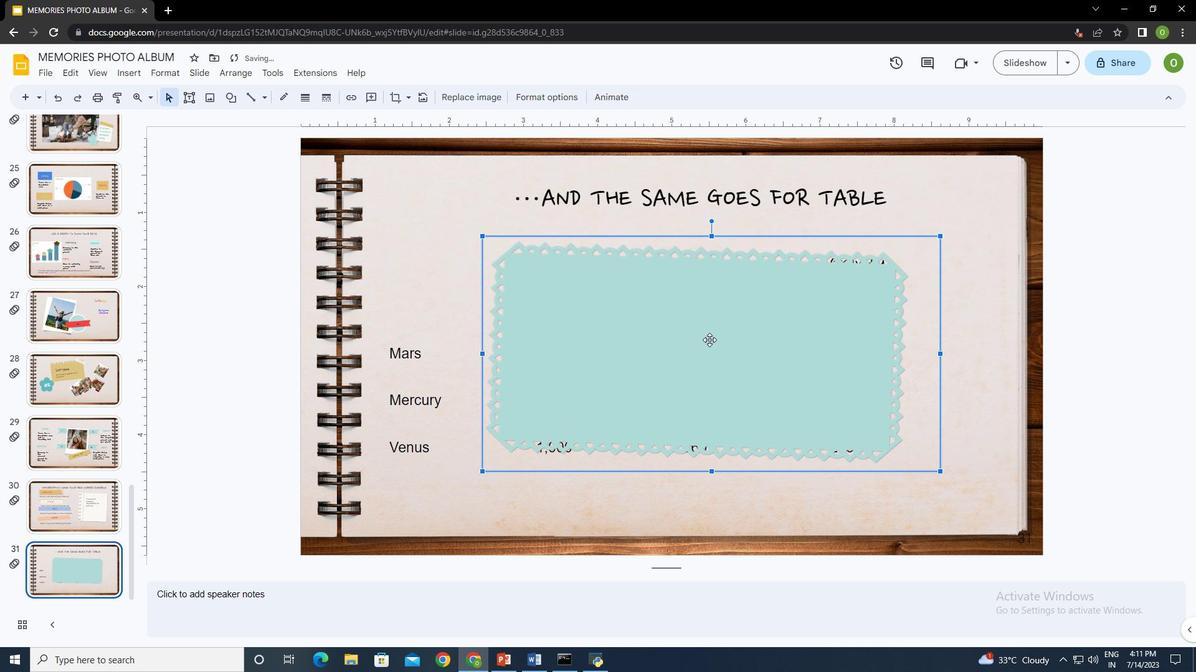 
Action: Mouse moved to (715, 356)
Screenshot: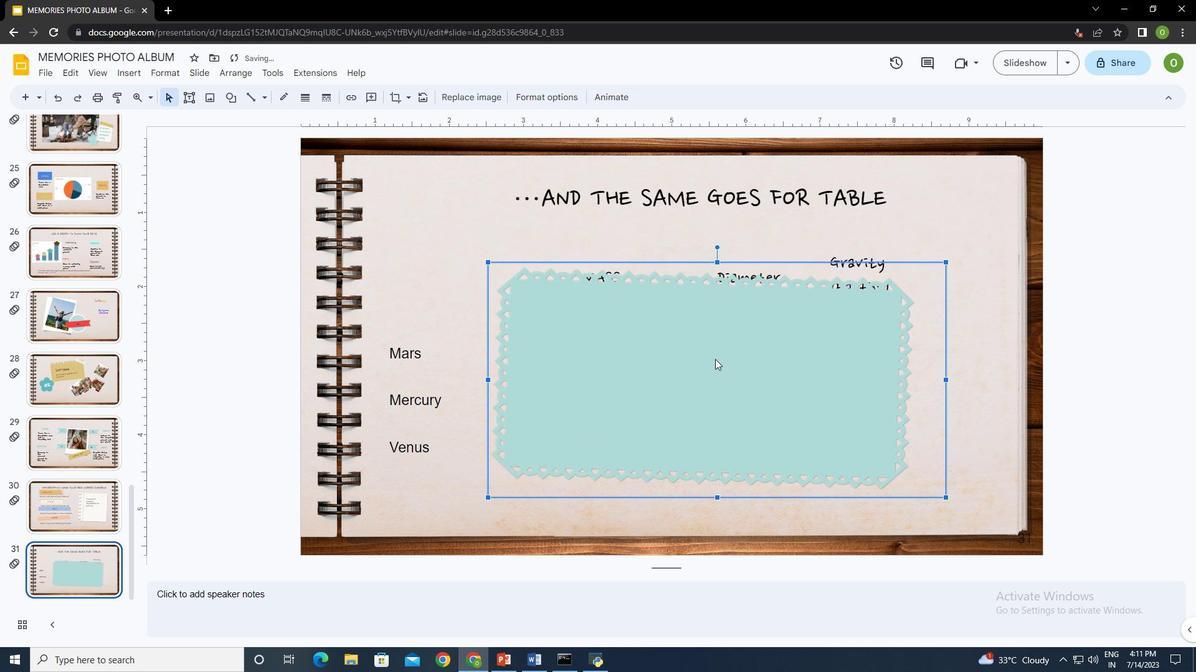 
Action: Mouse pressed left at (715, 356)
Screenshot: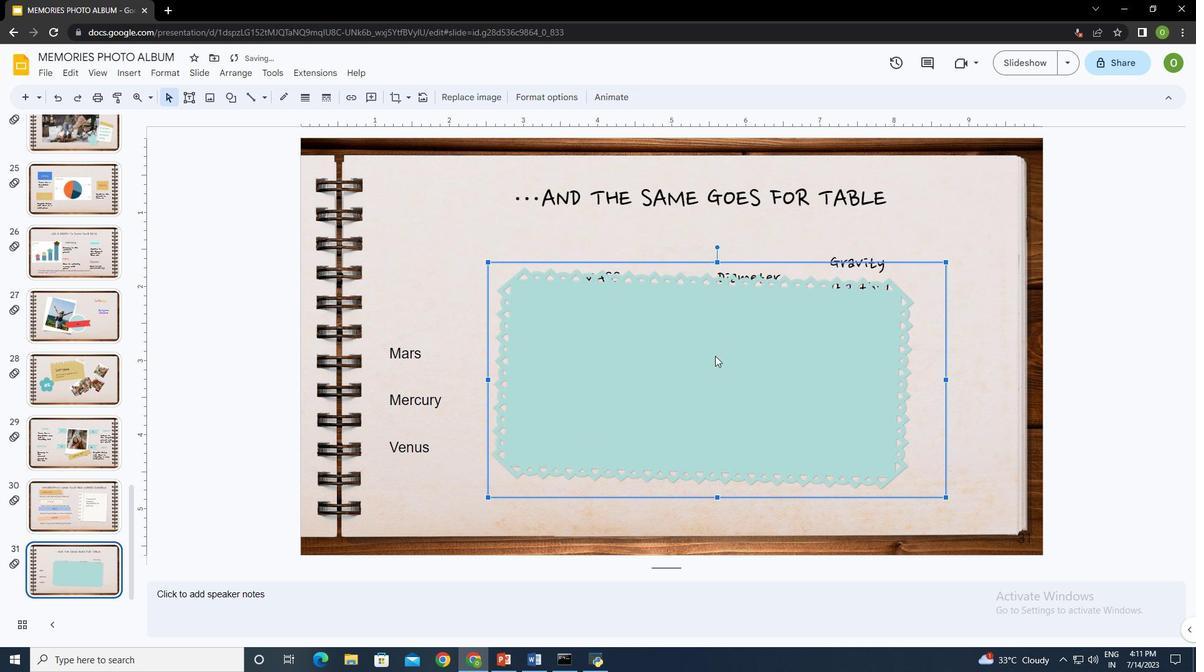 
Action: Mouse moved to (717, 516)
Screenshot: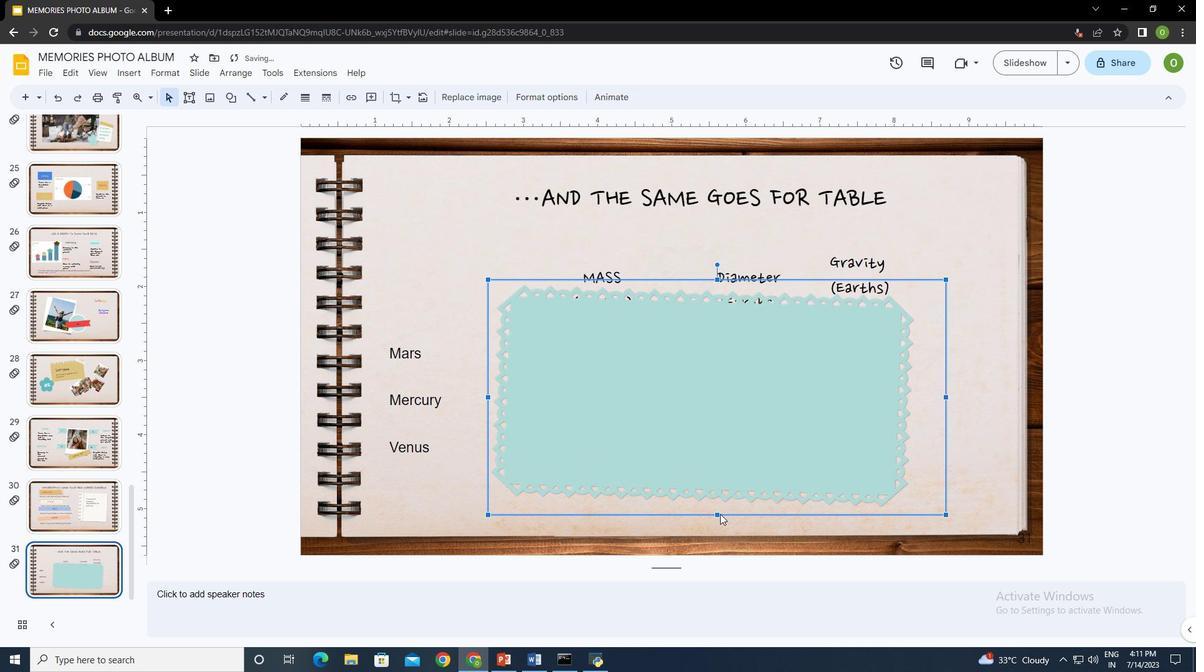 
Action: Mouse pressed left at (717, 516)
Screenshot: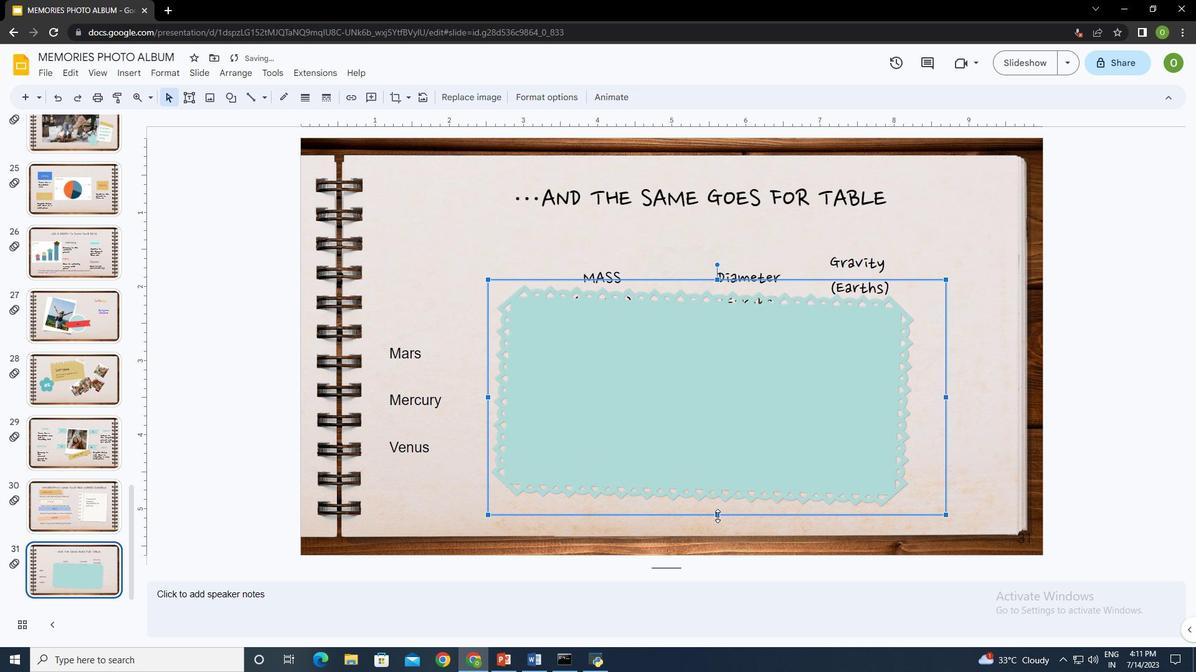
Action: Mouse moved to (697, 365)
Screenshot: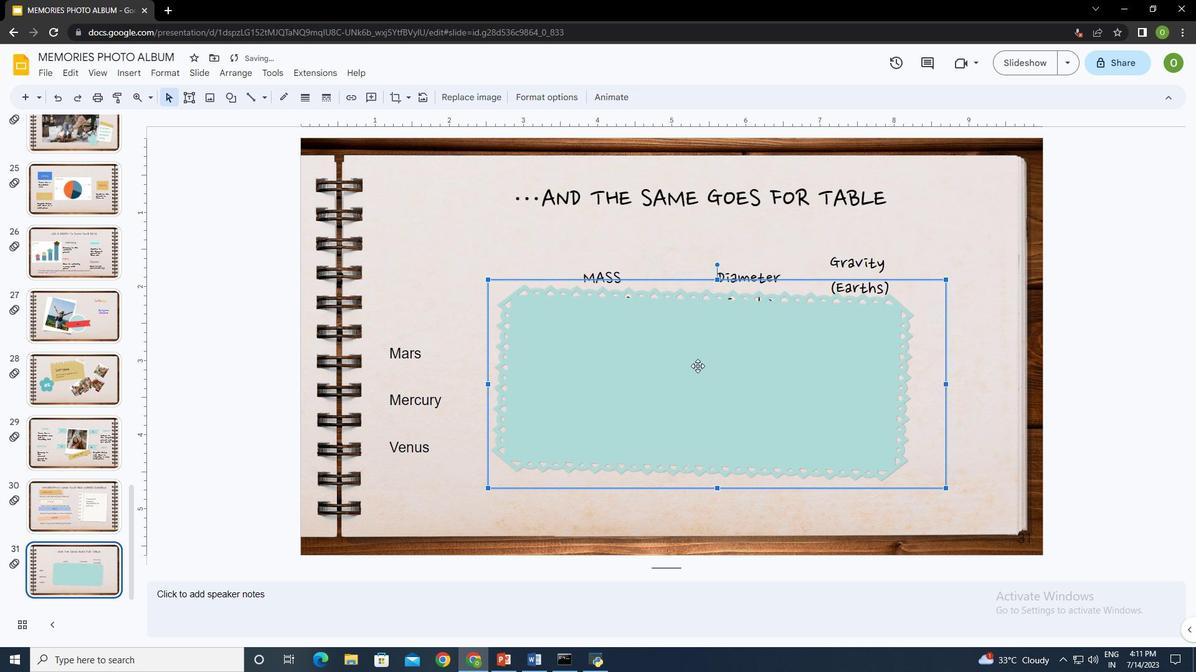 
Action: Mouse pressed left at (697, 365)
Screenshot: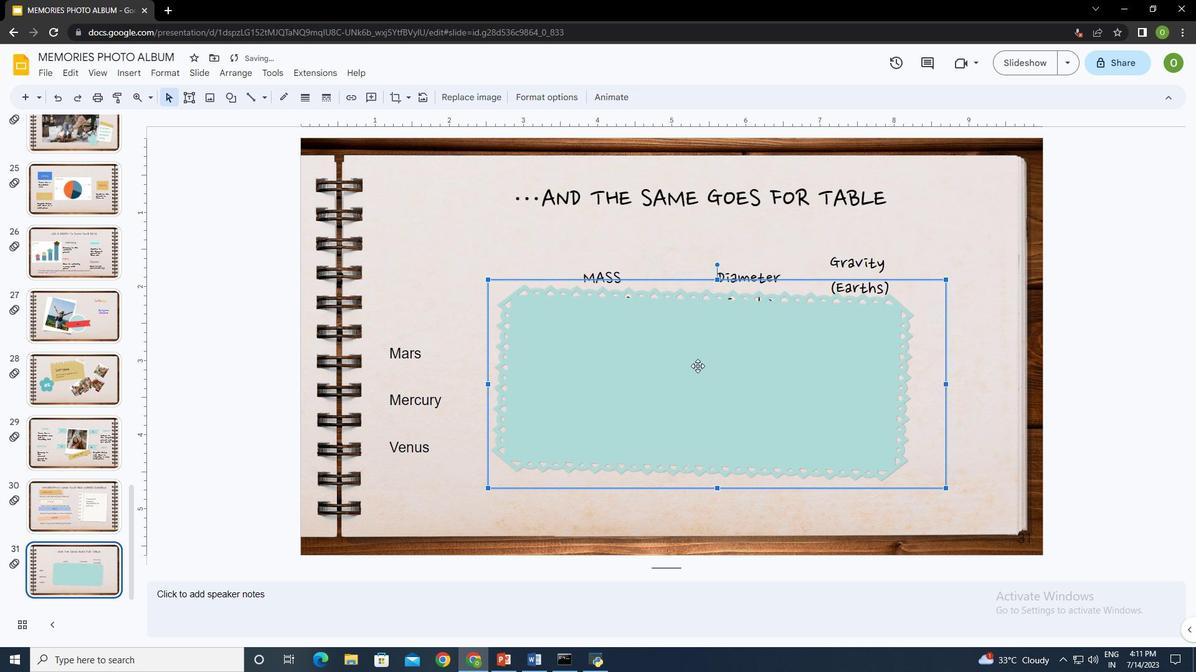 
Action: Mouse moved to (771, 359)
Screenshot: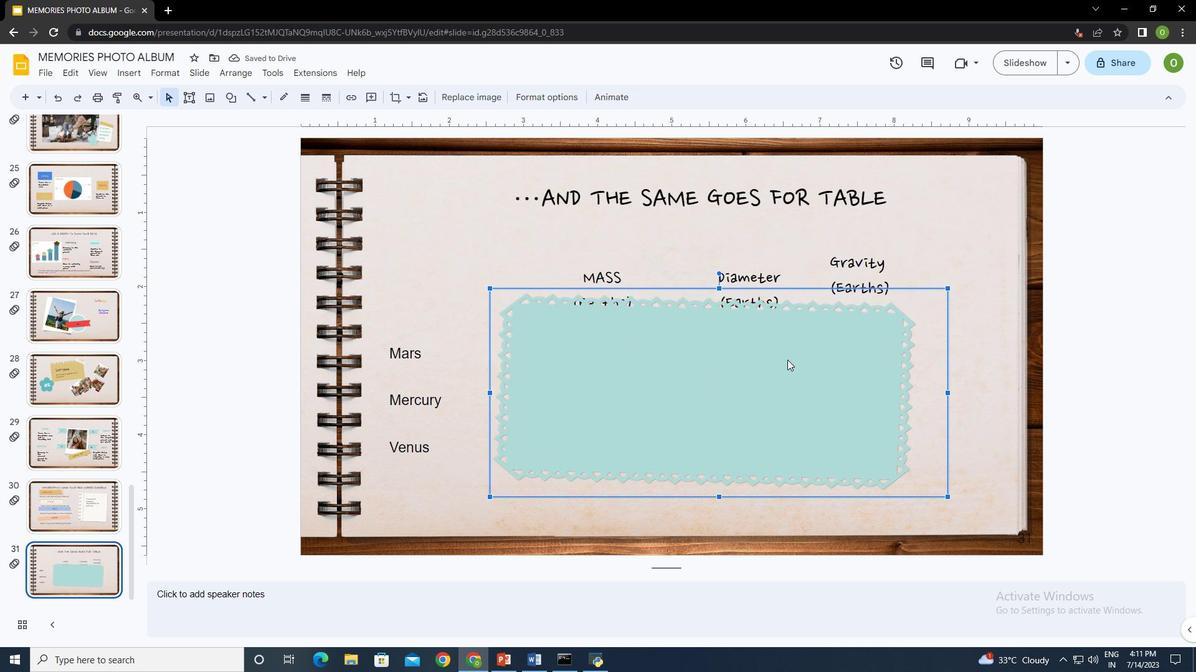 
Action: Mouse pressed left at (771, 359)
Screenshot: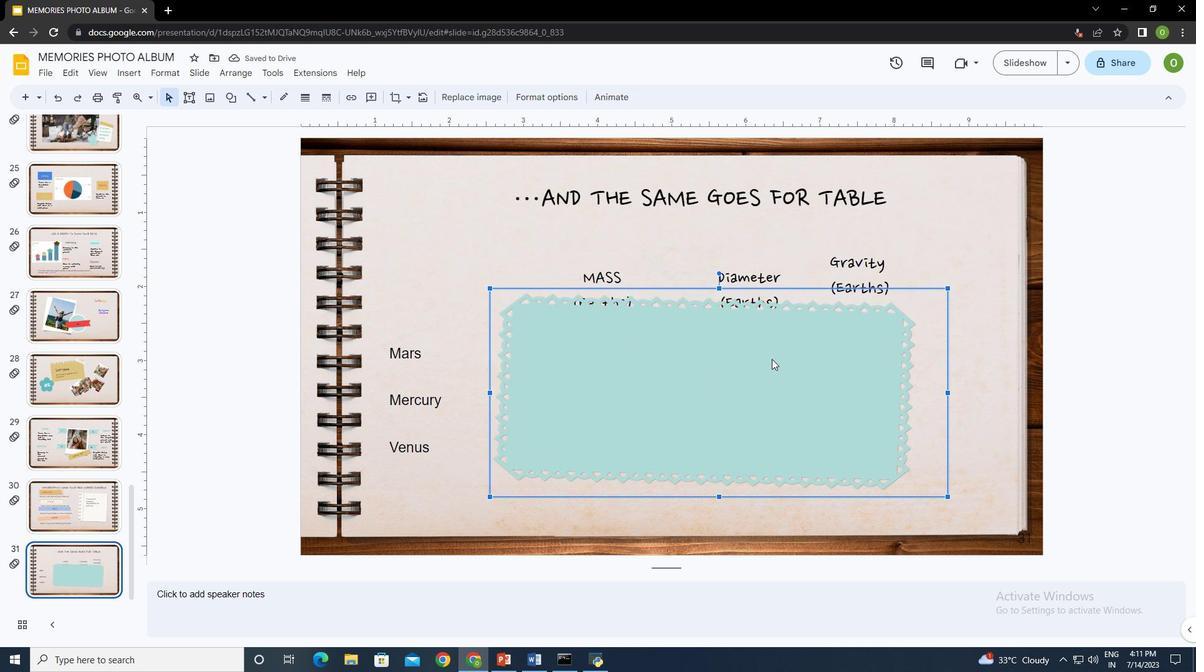 
Action: Mouse moved to (724, 390)
Screenshot: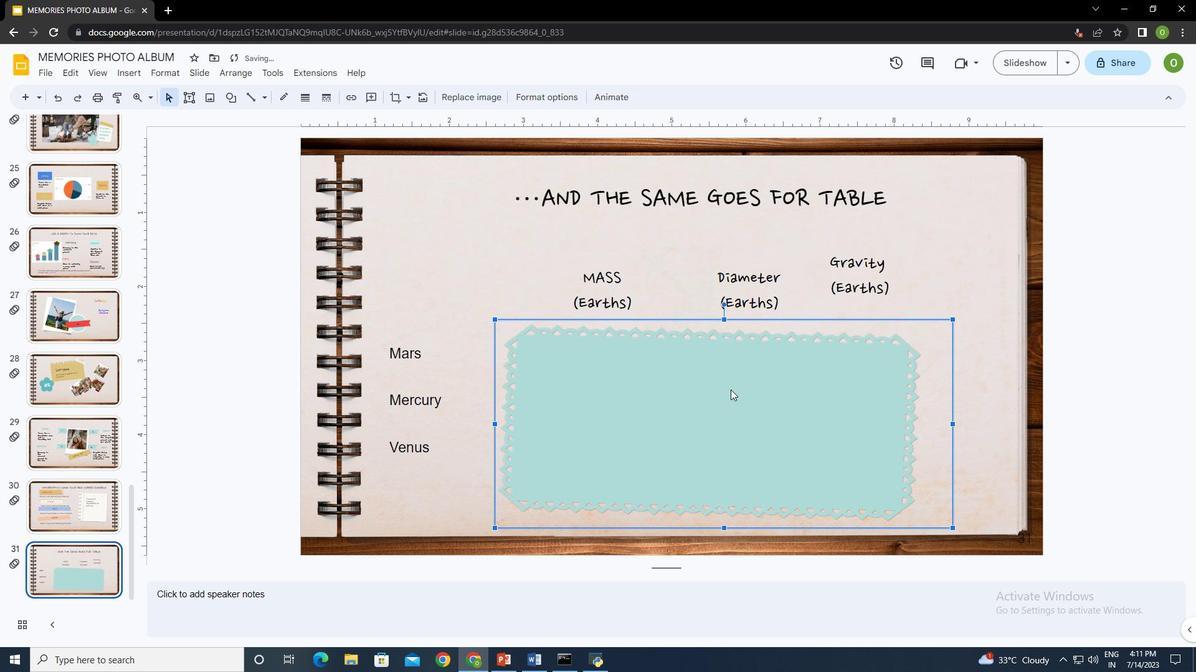 
Action: Mouse pressed left at (724, 390)
Screenshot: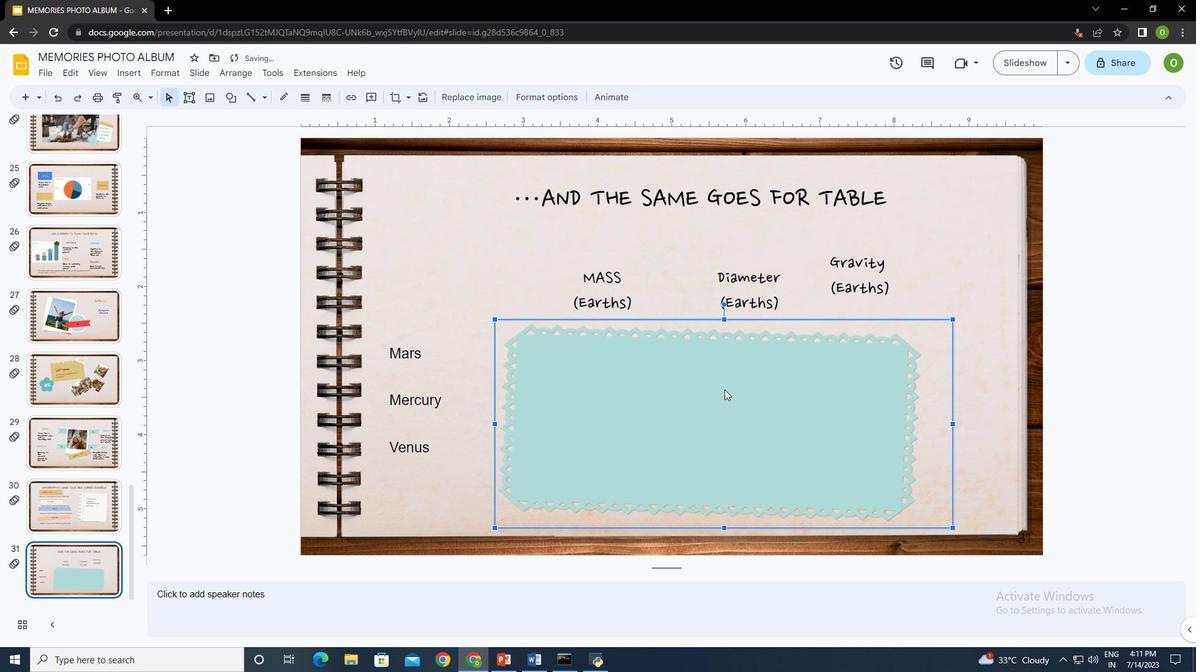 
Action: Mouse moved to (960, 425)
Screenshot: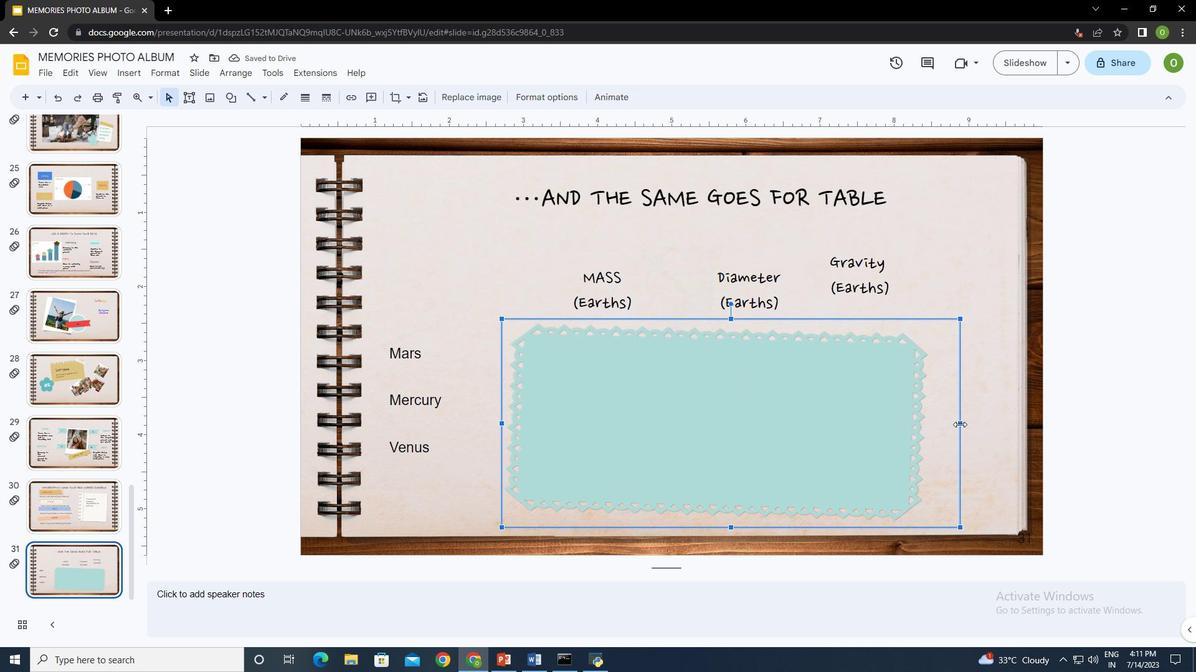
Action: Mouse pressed left at (960, 425)
Screenshot: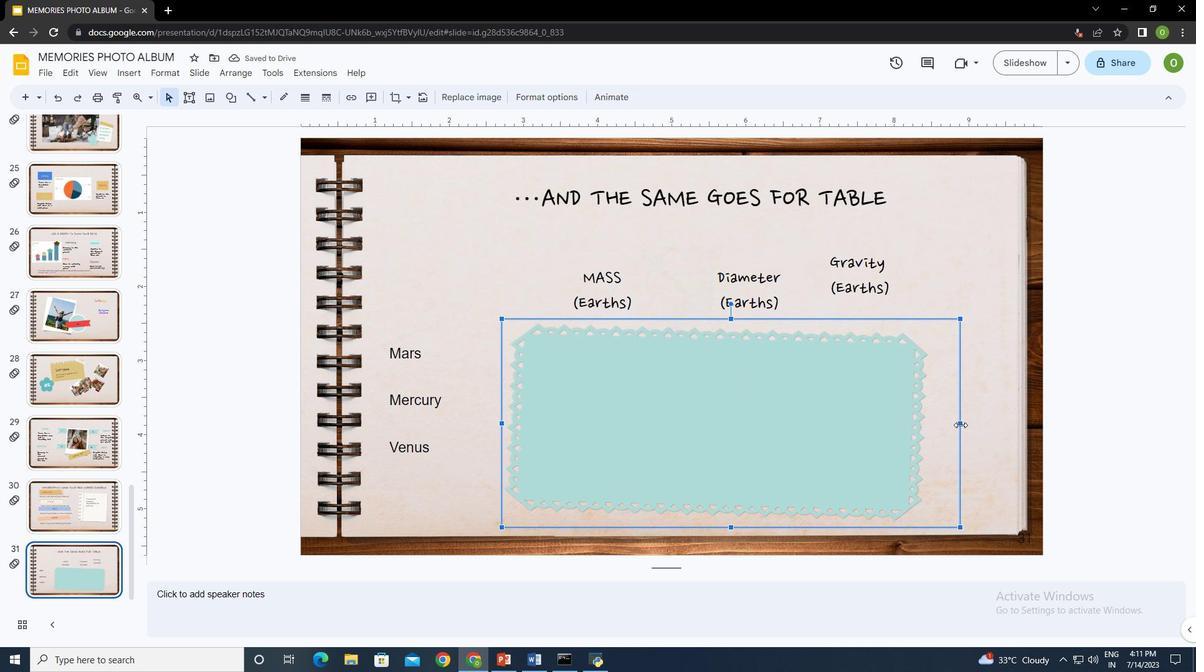 
Action: Mouse moved to (758, 402)
Screenshot: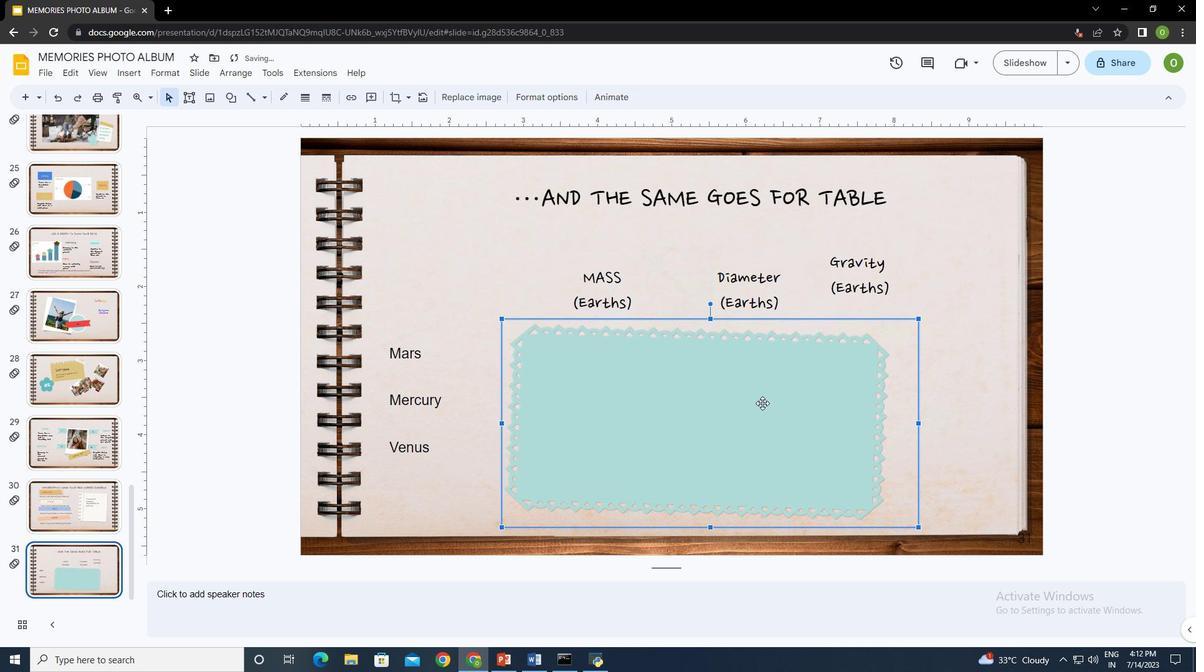 
Action: Mouse pressed left at (758, 402)
Screenshot: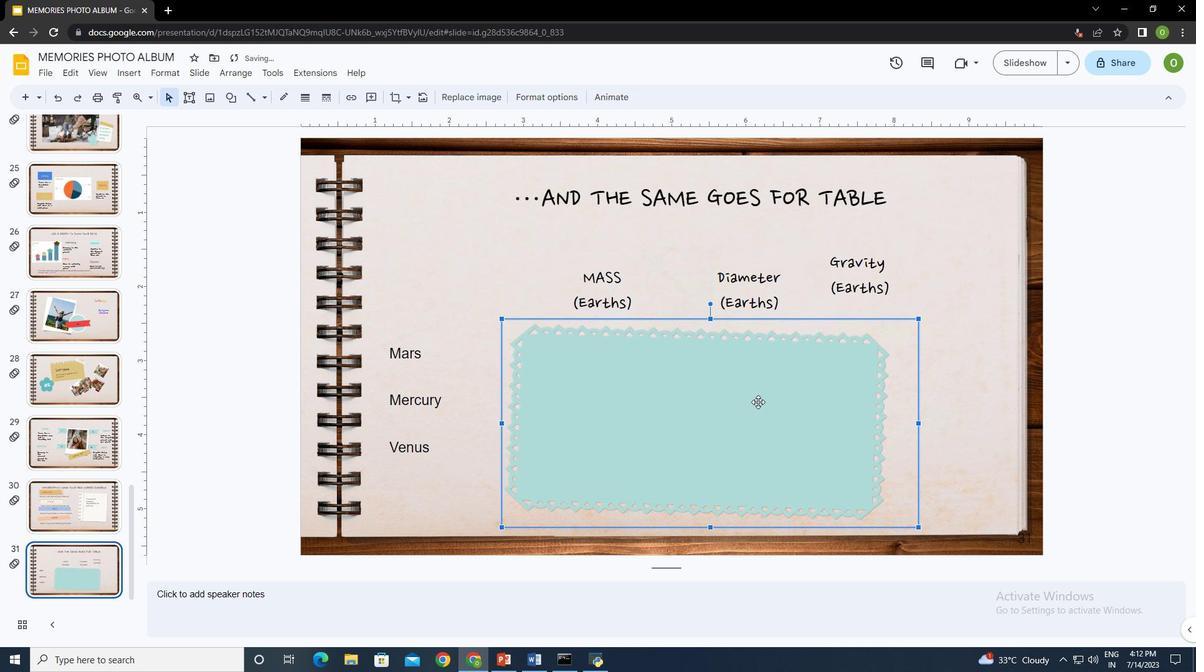 
Action: Mouse moved to (933, 529)
Screenshot: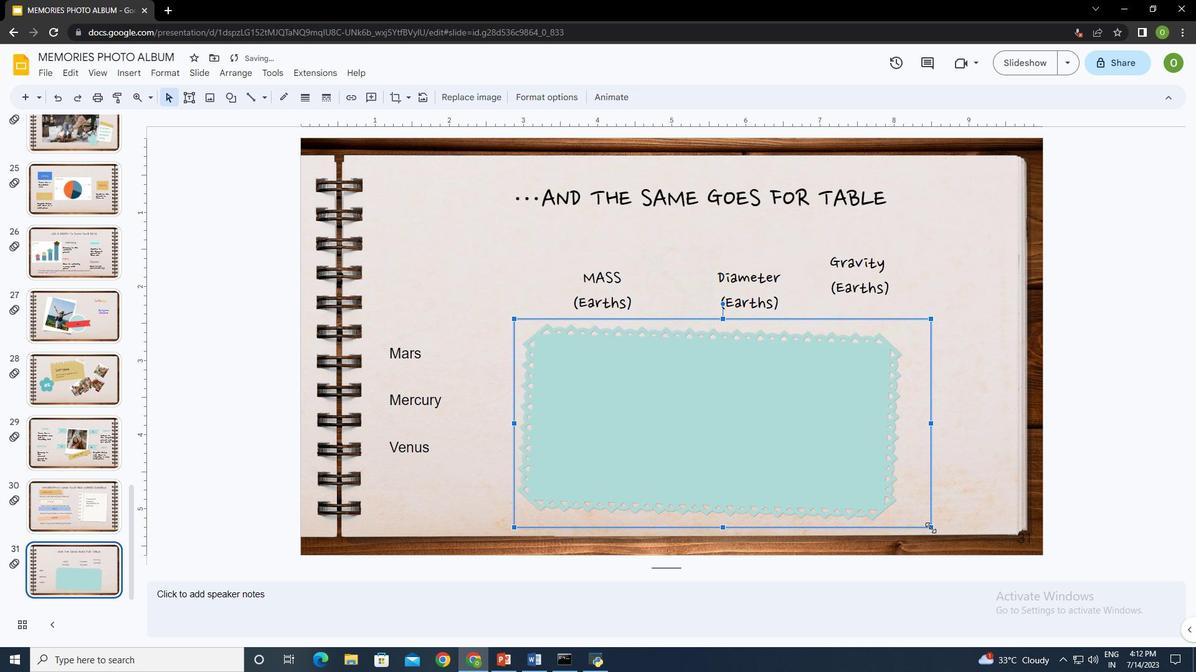 
Action: Mouse pressed left at (933, 529)
Screenshot: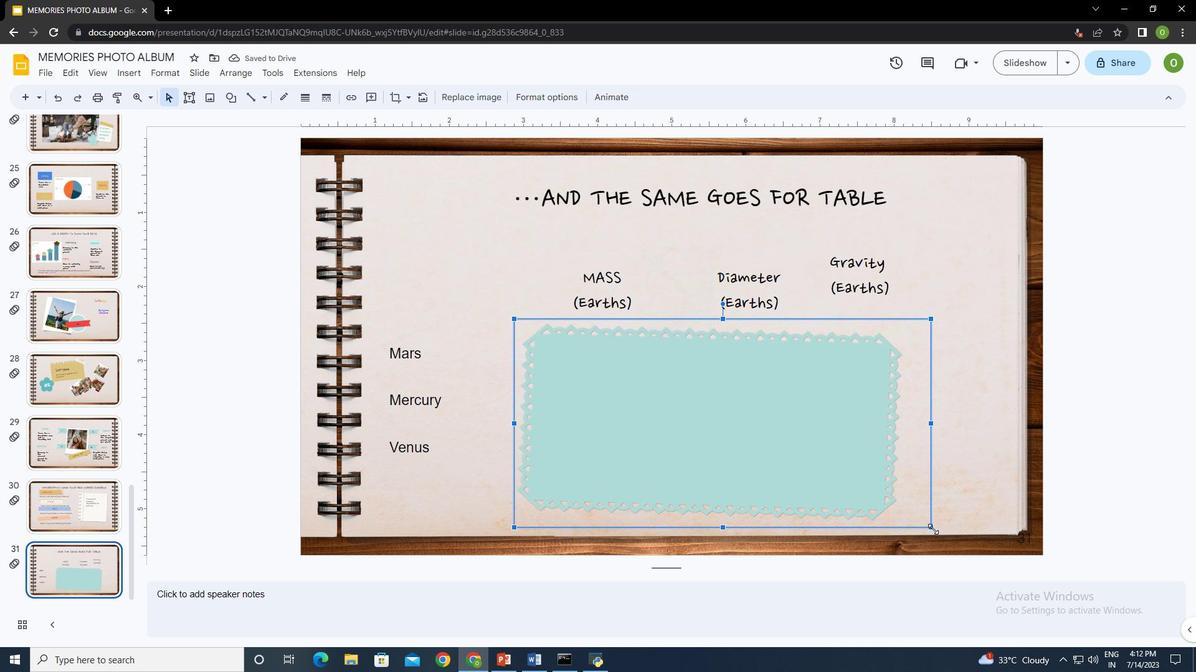 
Action: Mouse moved to (774, 423)
Screenshot: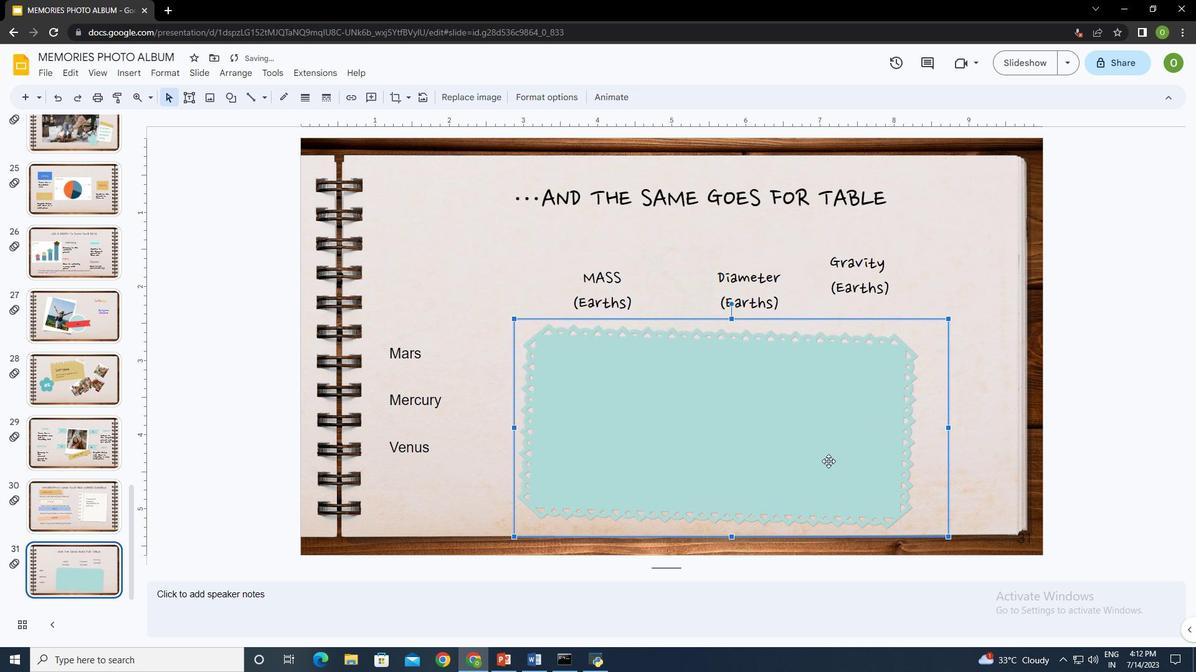 
Action: Mouse pressed left at (774, 423)
Screenshot: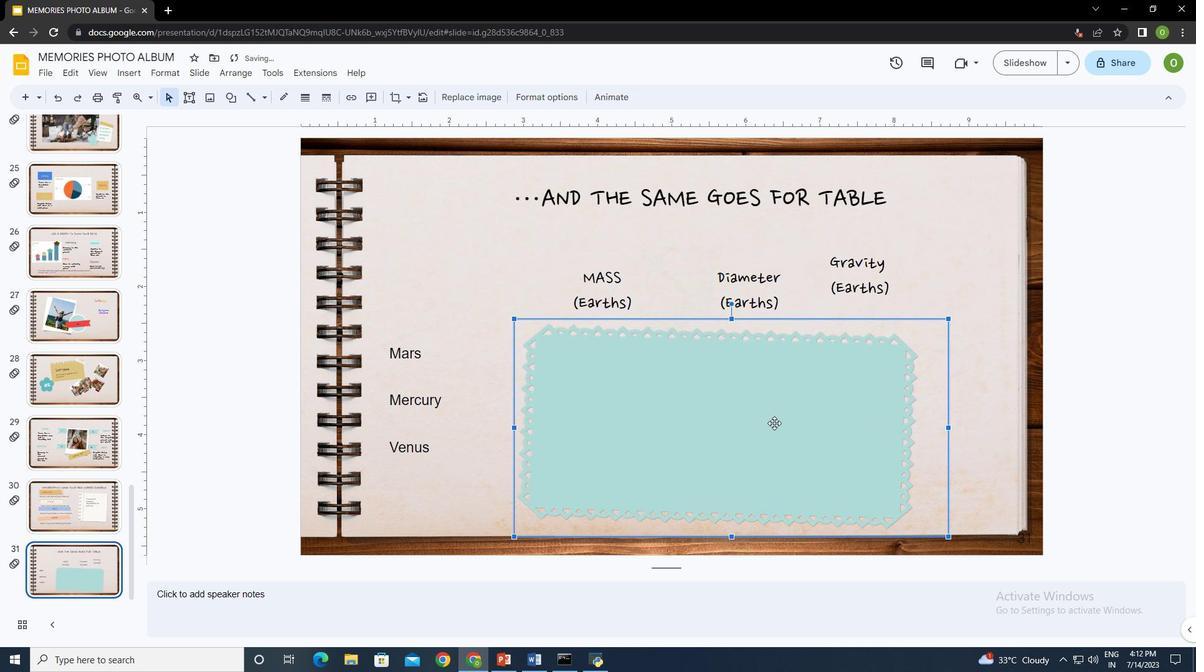 
Action: Mouse moved to (246, 74)
Screenshot: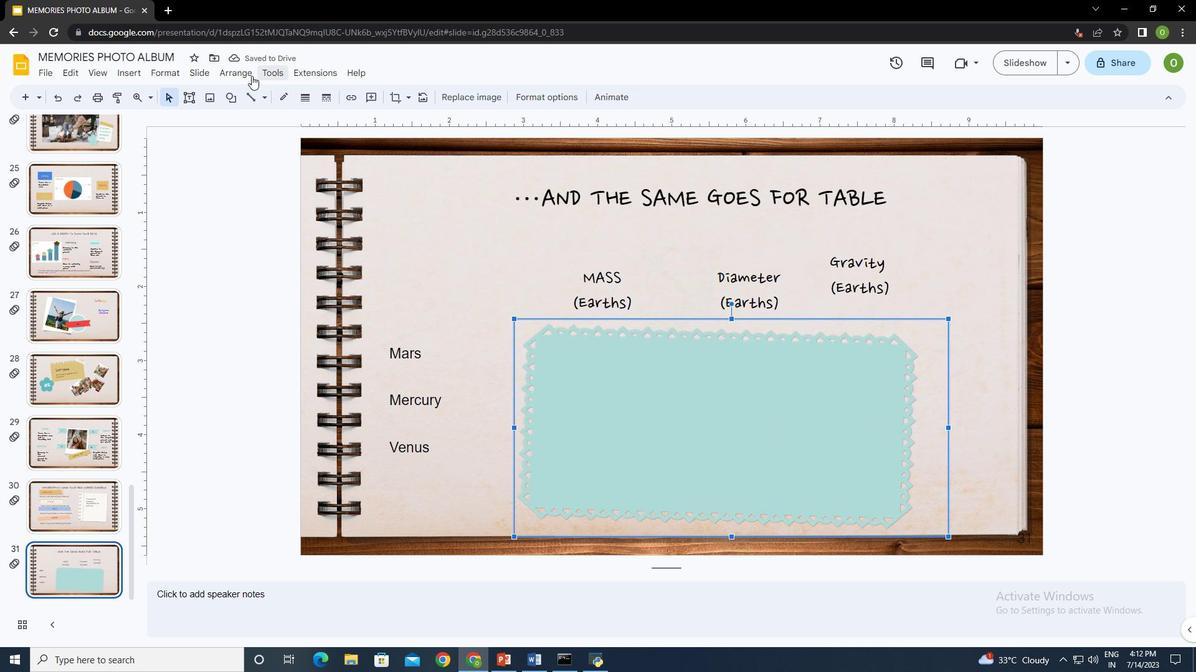 
Action: Mouse pressed left at (246, 74)
Screenshot: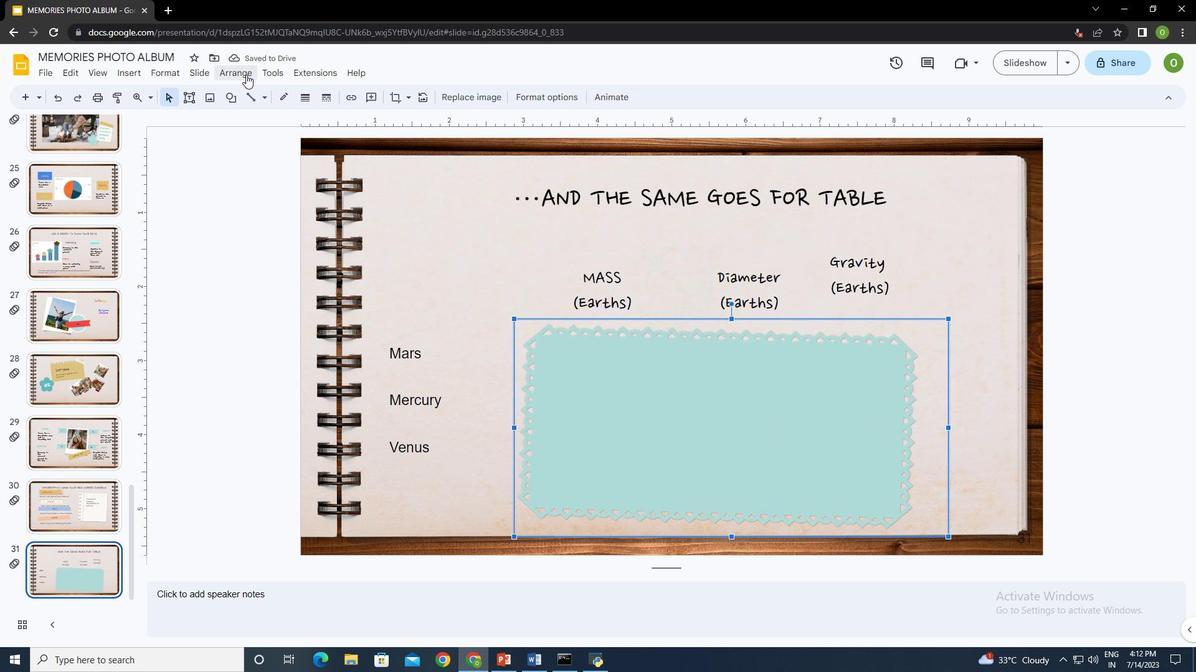 
Action: Mouse moved to (462, 160)
Screenshot: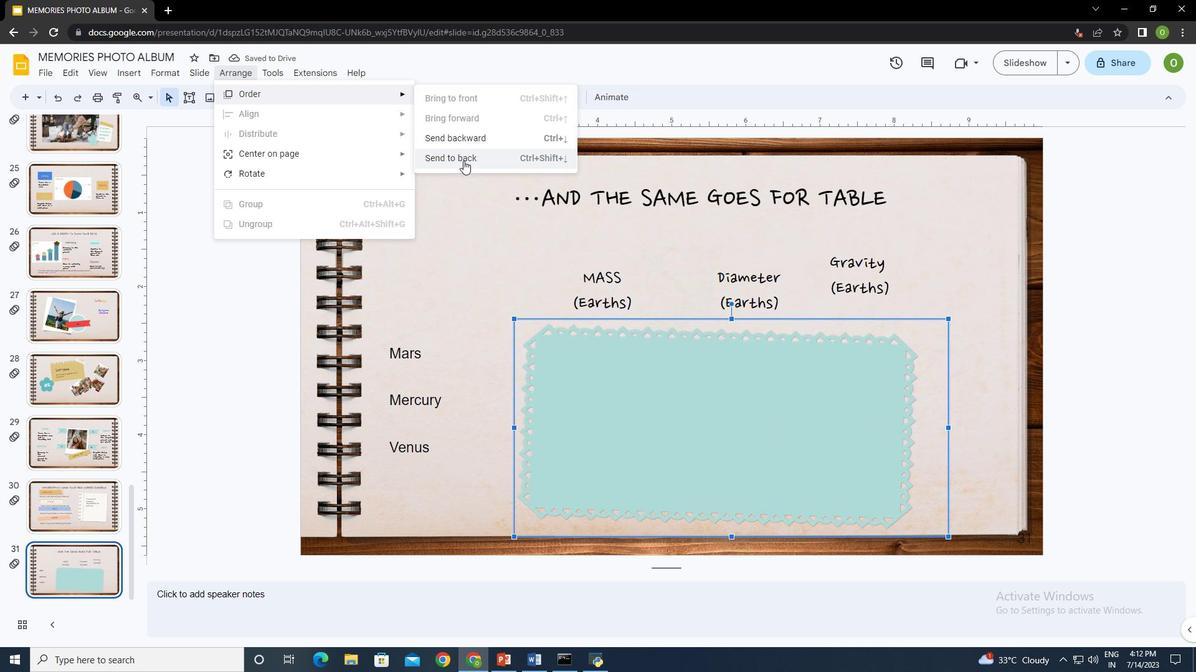 
Action: Mouse pressed left at (462, 160)
Screenshot: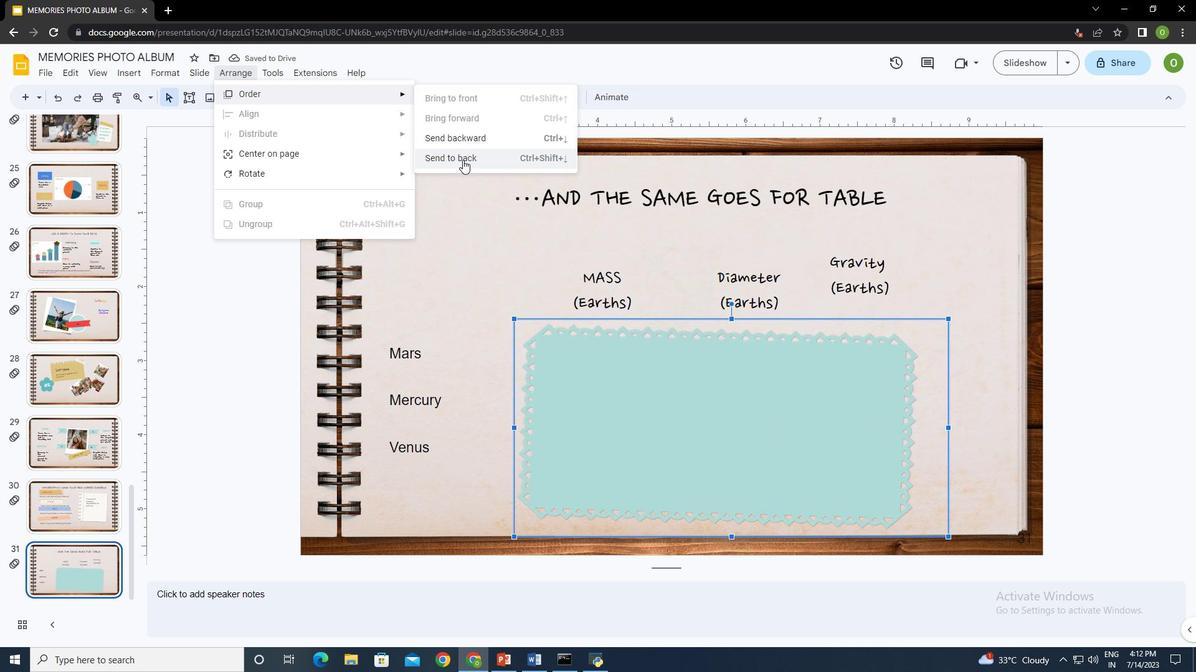 
Action: Mouse moved to (850, 485)
Screenshot: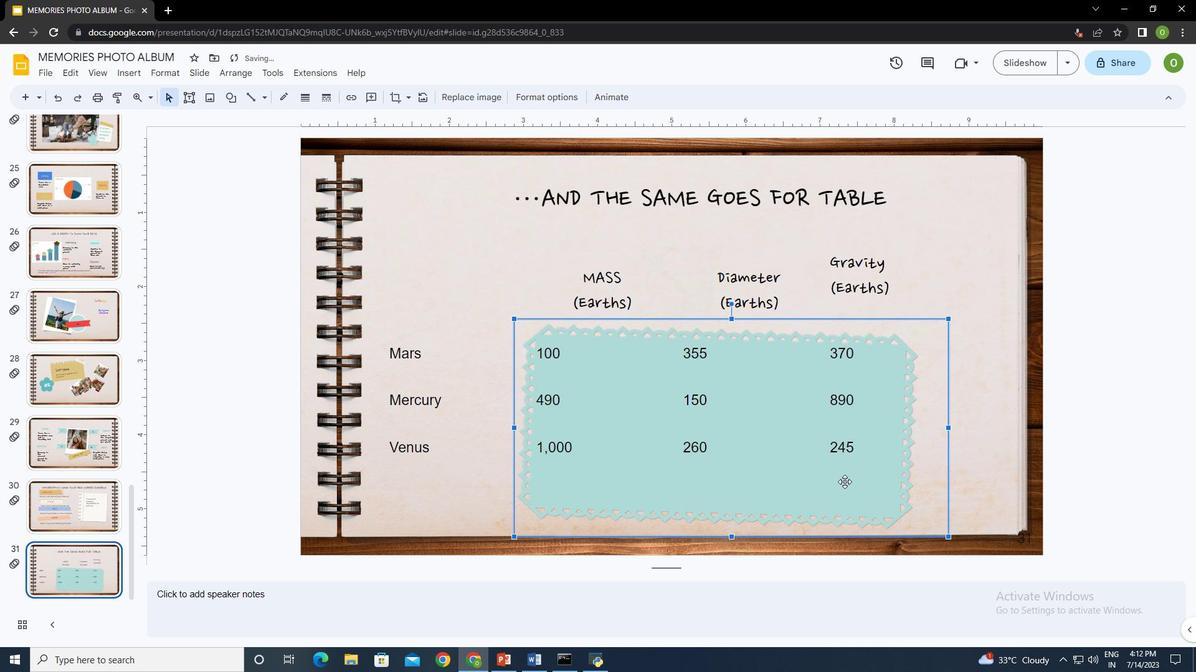 
Action: Mouse pressed left at (850, 485)
Screenshot: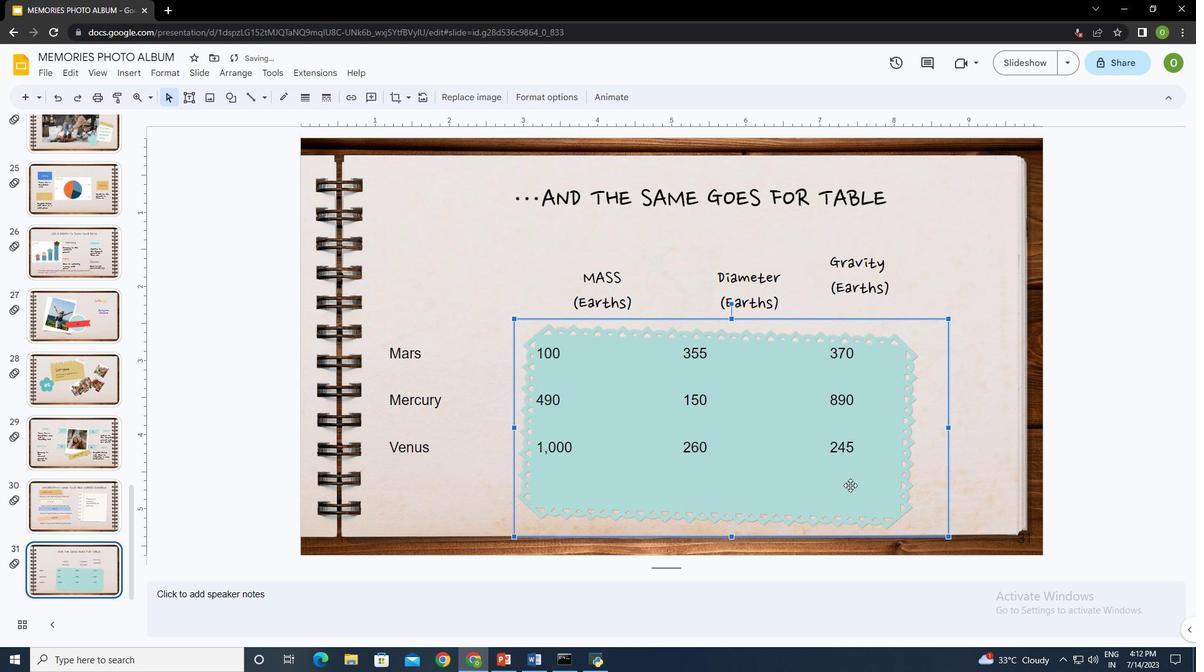 
Action: Mouse moved to (775, 454)
Screenshot: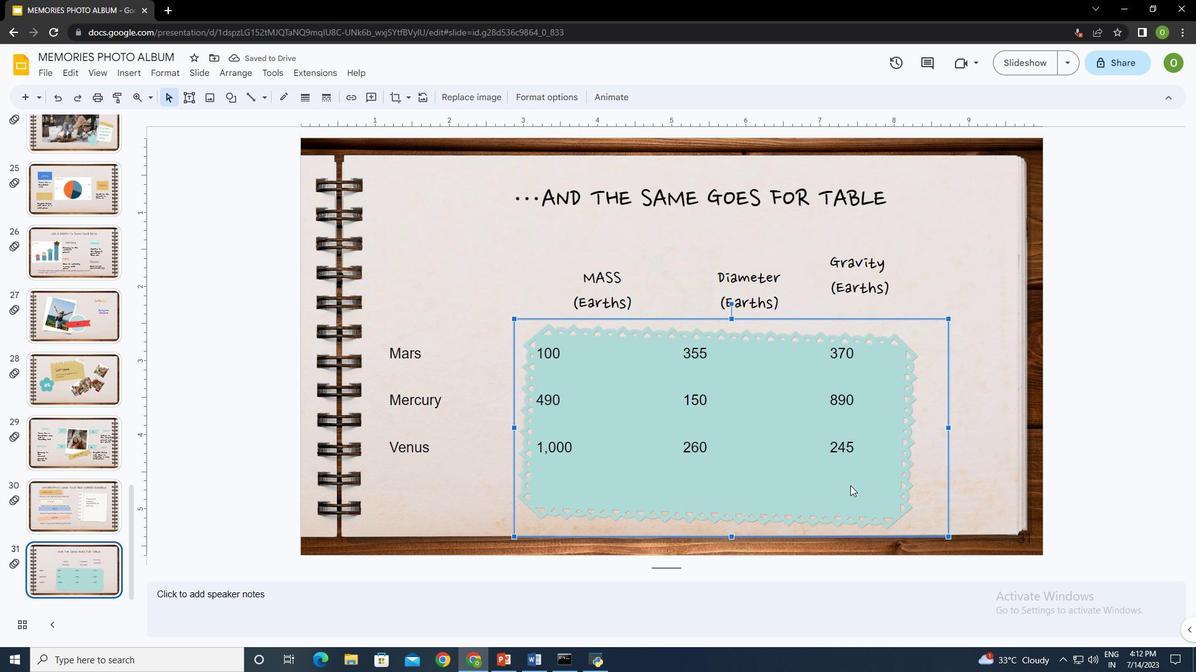 
Action: Mouse pressed left at (775, 454)
Screenshot: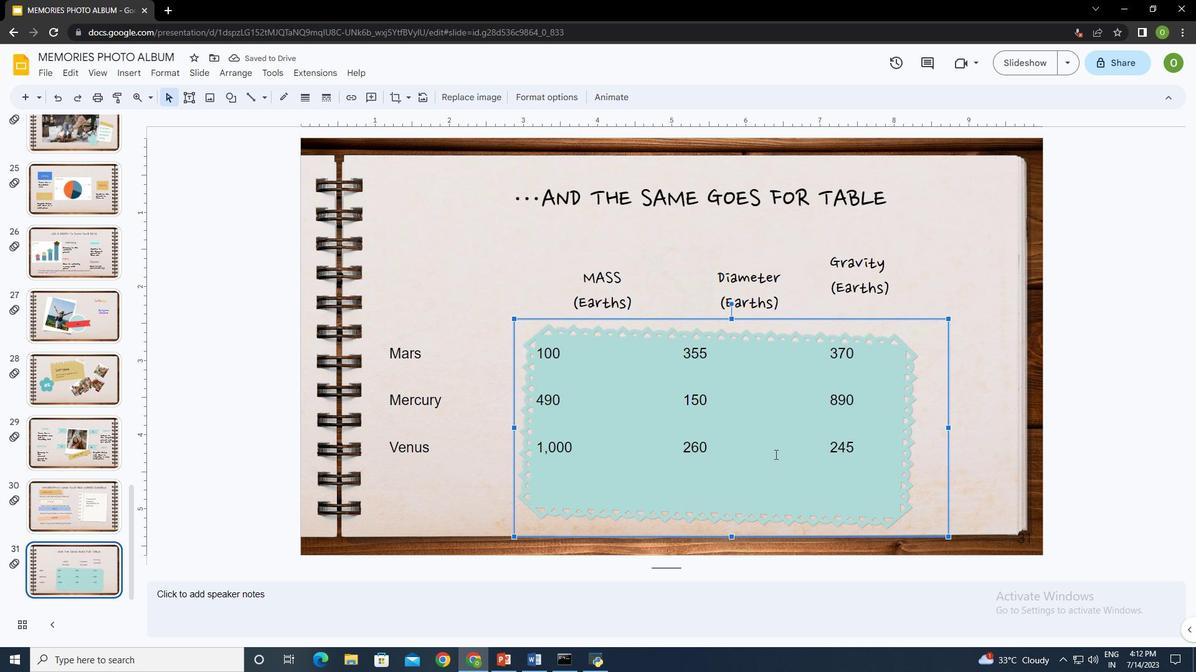 
Action: Mouse moved to (542, 510)
Screenshot: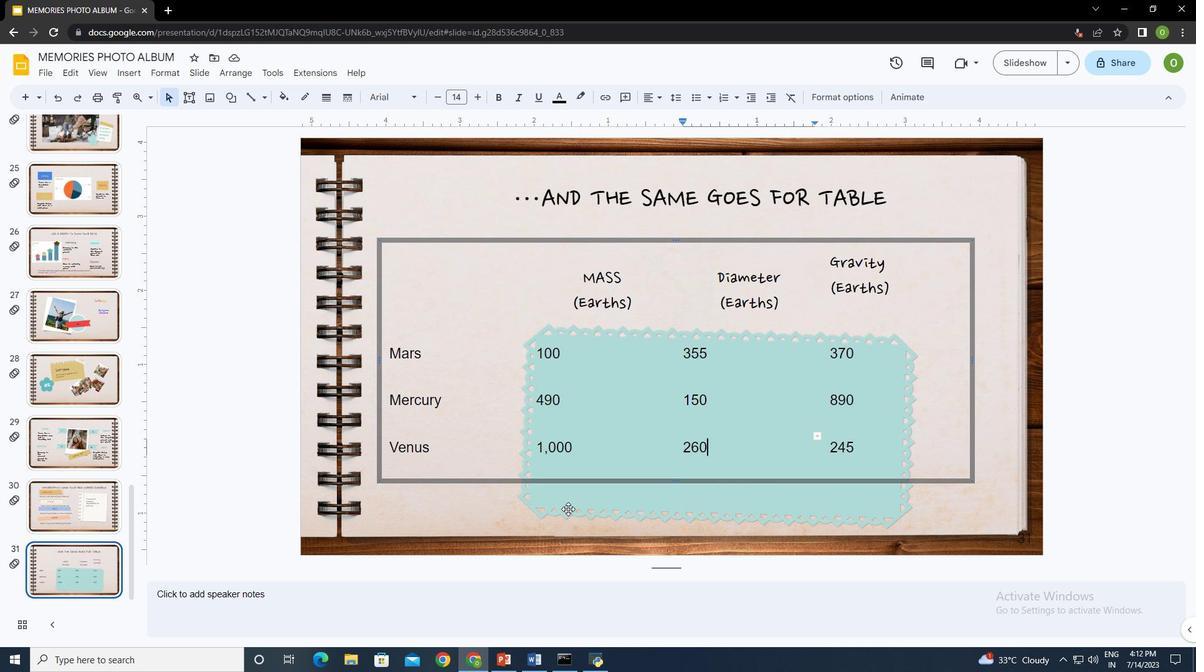
Action: Mouse pressed left at (542, 510)
Screenshot: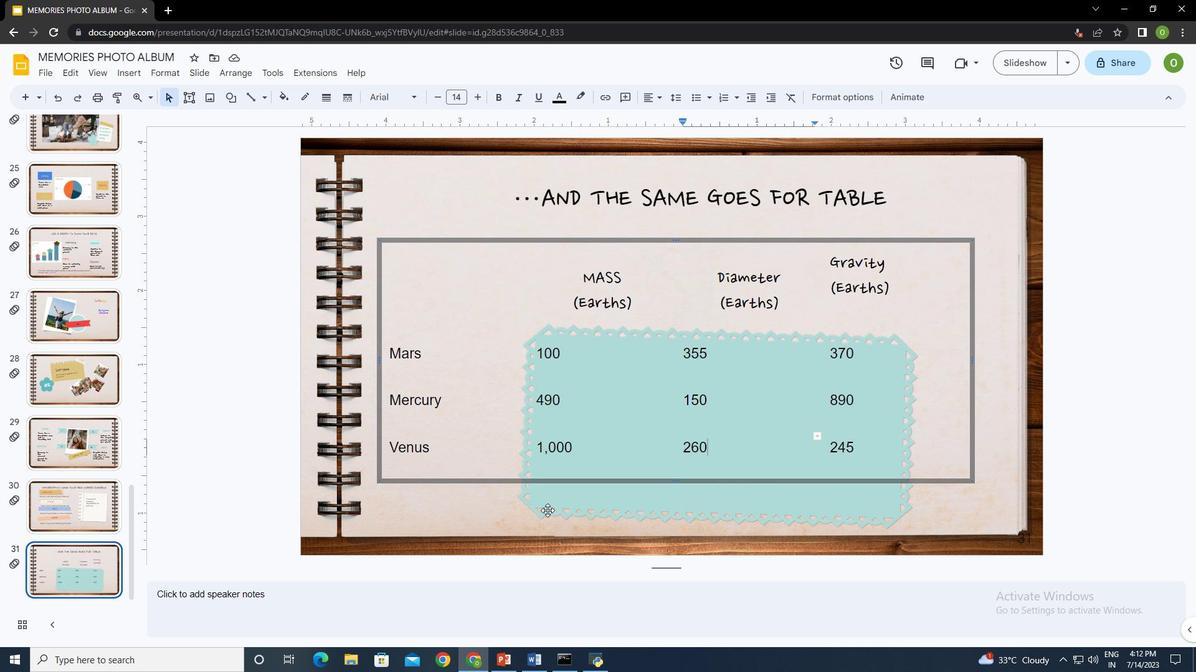
Action: Mouse moved to (447, 361)
Screenshot: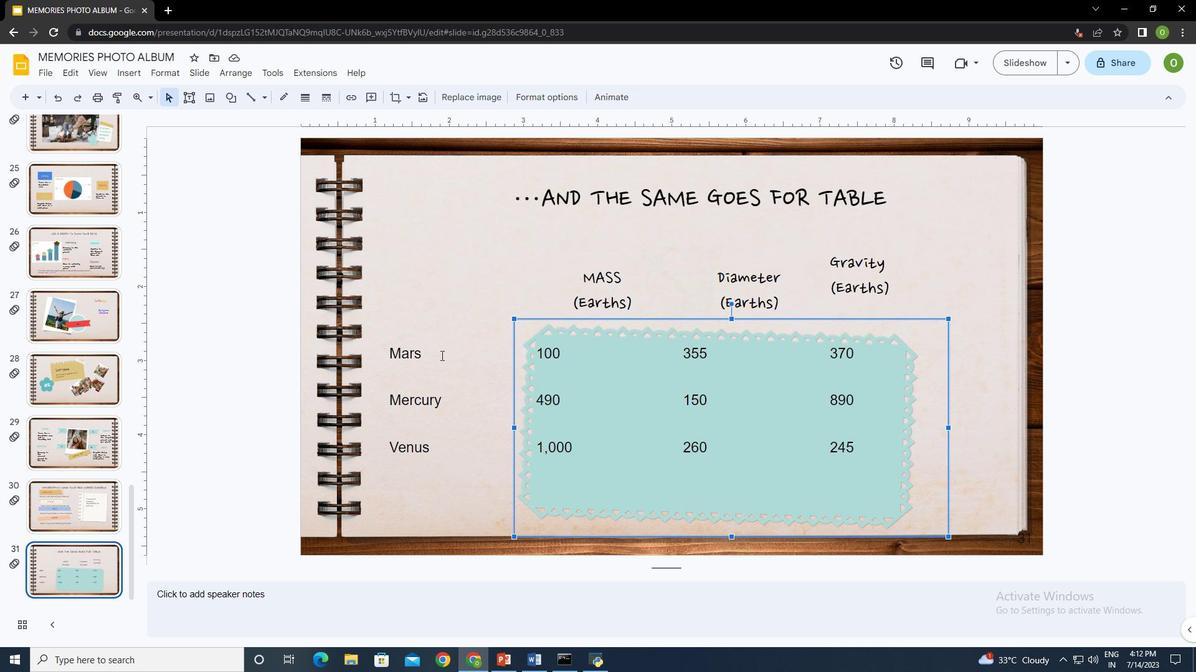 
Action: Mouse pressed left at (447, 361)
Screenshot: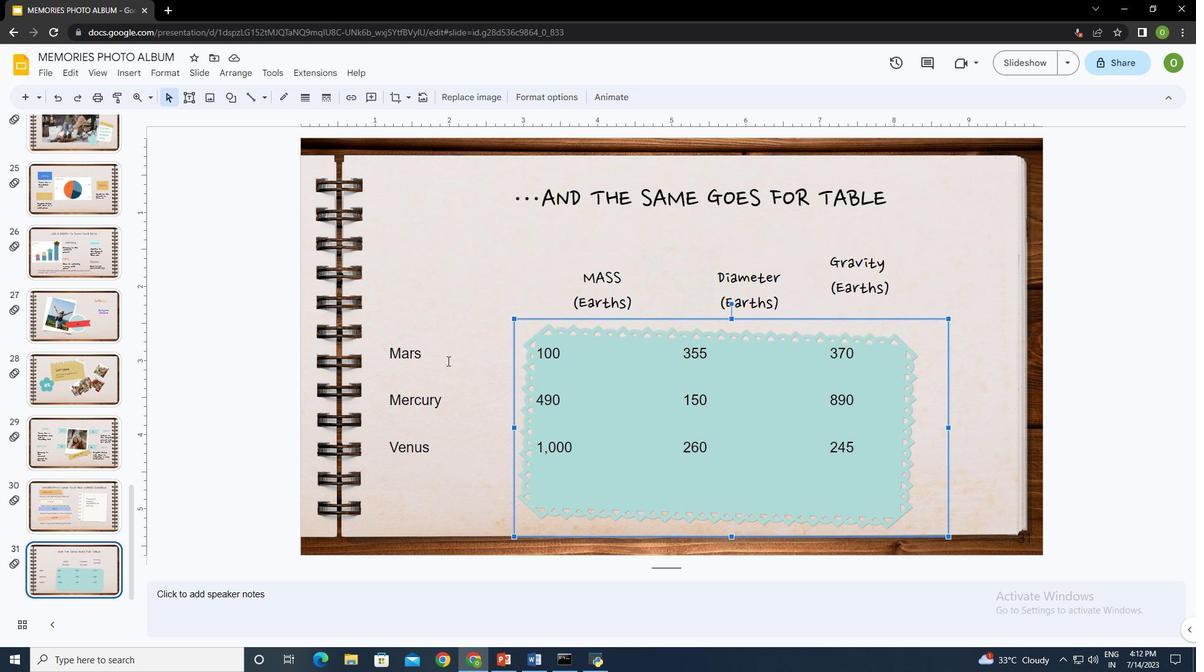 
Action: Mouse moved to (429, 353)
Screenshot: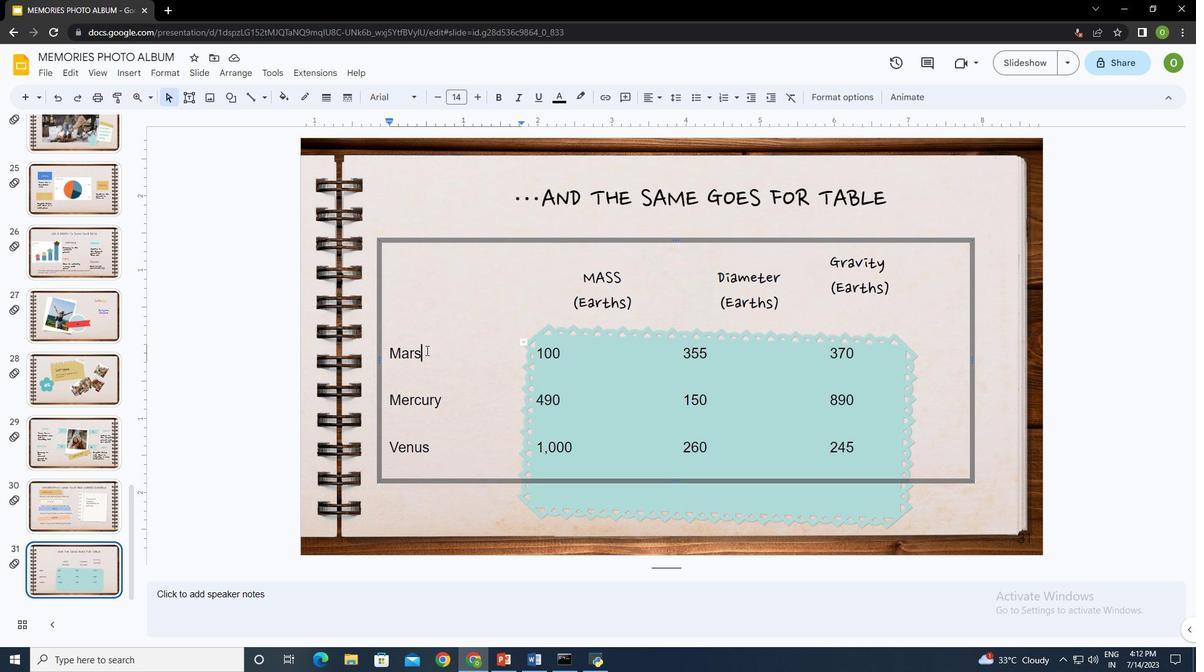 
Action: Mouse pressed left at (429, 353)
Screenshot: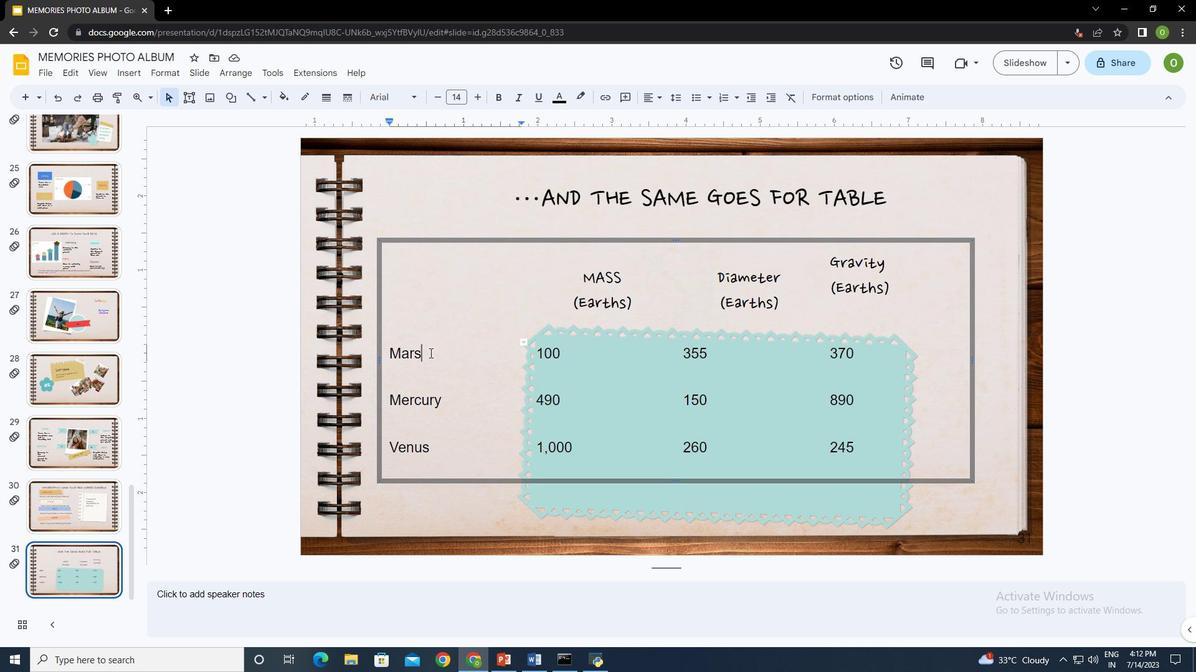 
Action: Mouse moved to (447, 401)
Screenshot: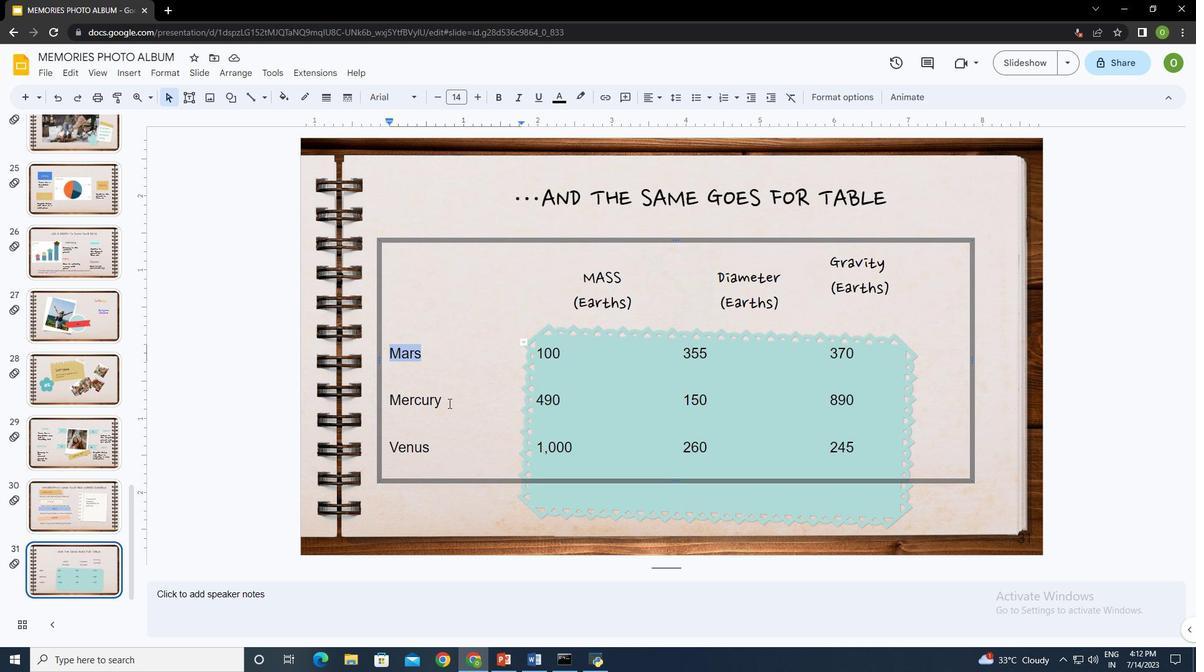 
Action: Mouse pressed left at (447, 401)
Screenshot: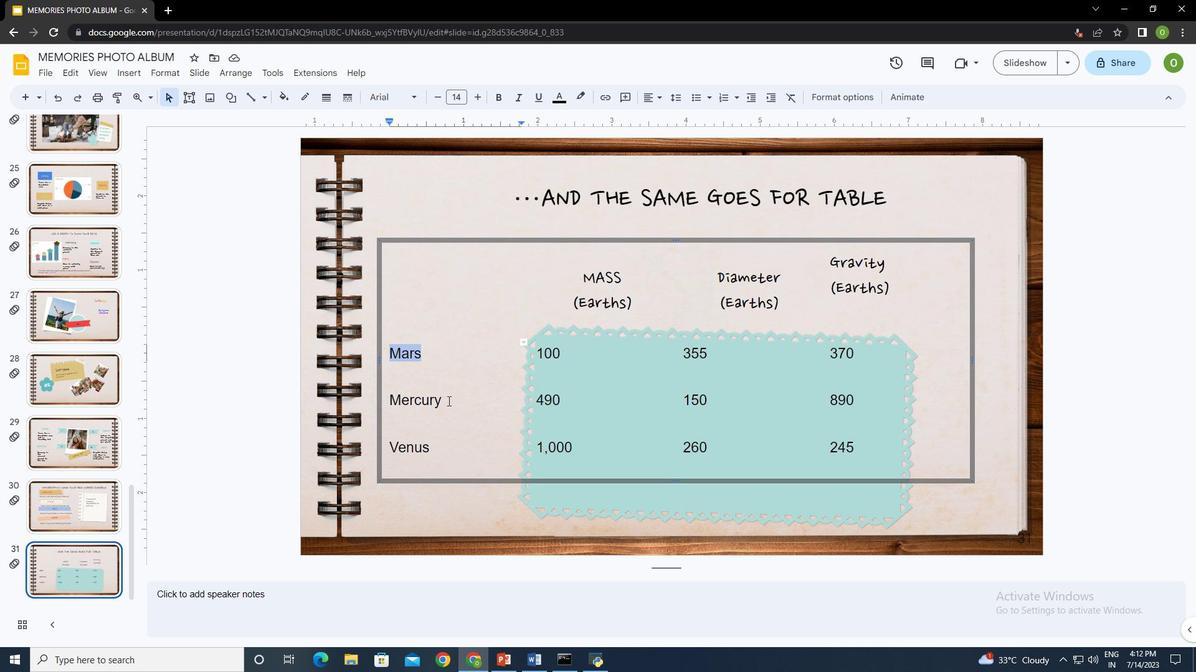 
Action: Mouse moved to (436, 449)
Screenshot: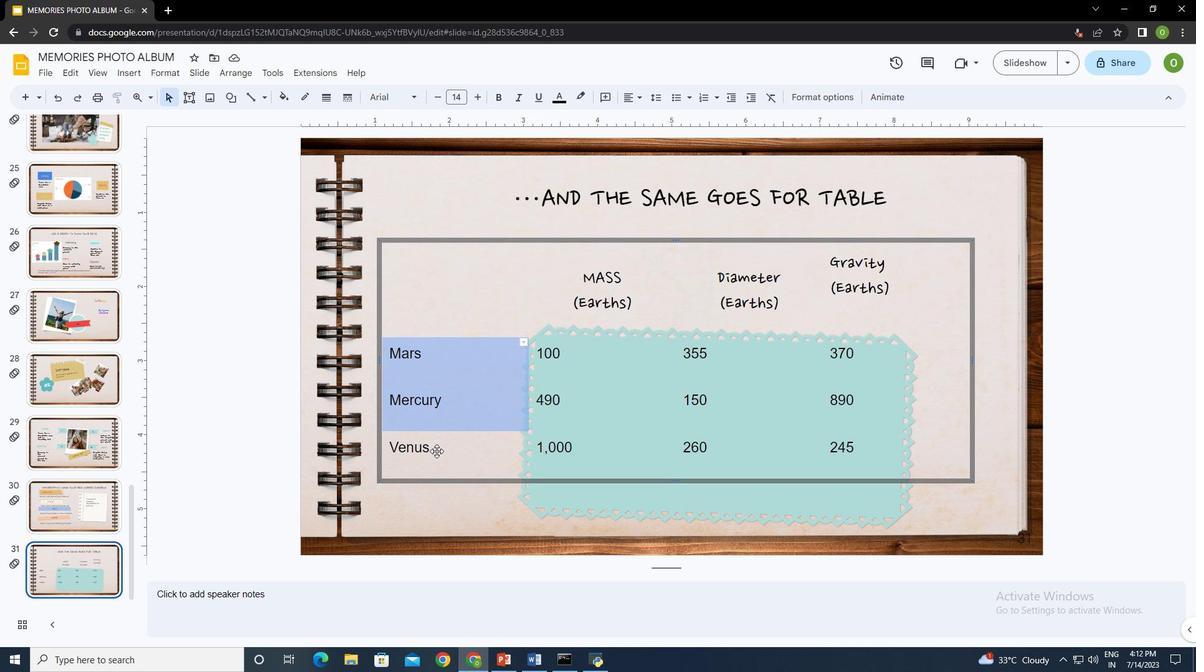 
Action: Mouse pressed left at (436, 449)
Screenshot: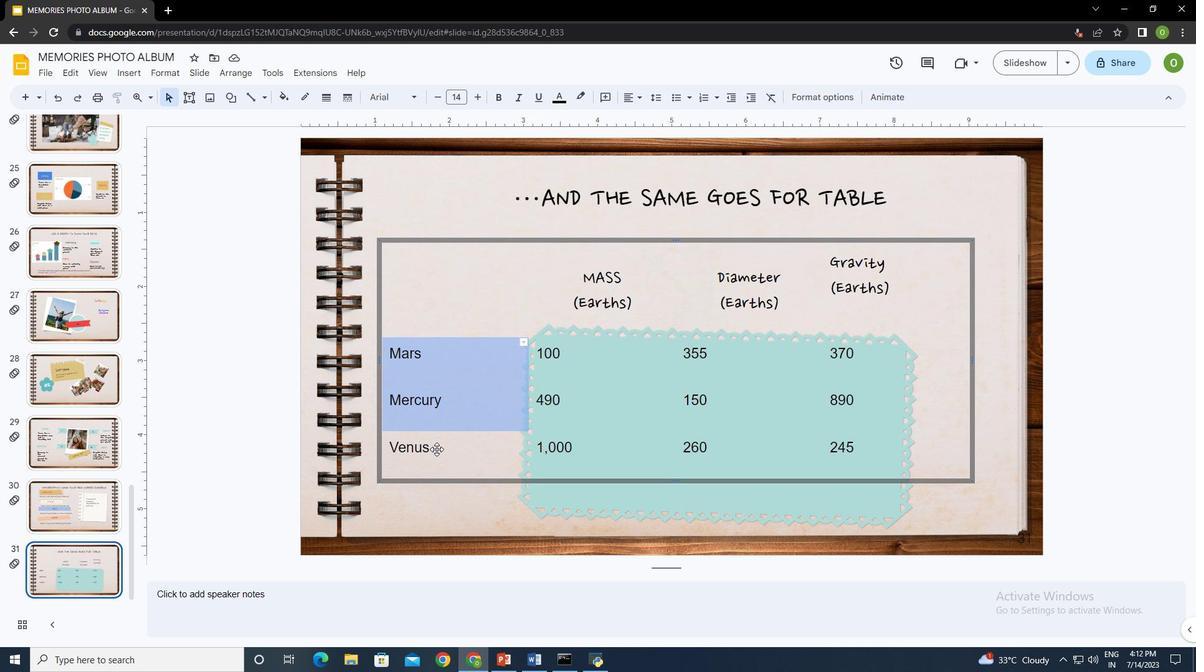 
Action: Mouse moved to (373, 92)
Screenshot: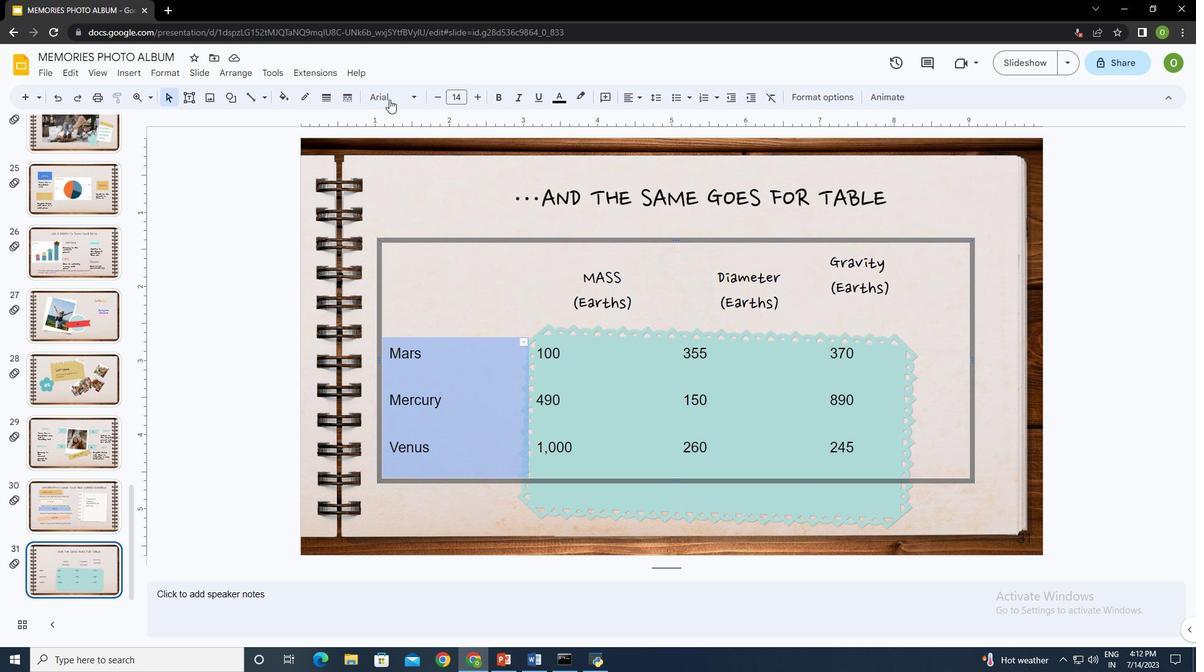
Action: Mouse pressed left at (373, 92)
Screenshot: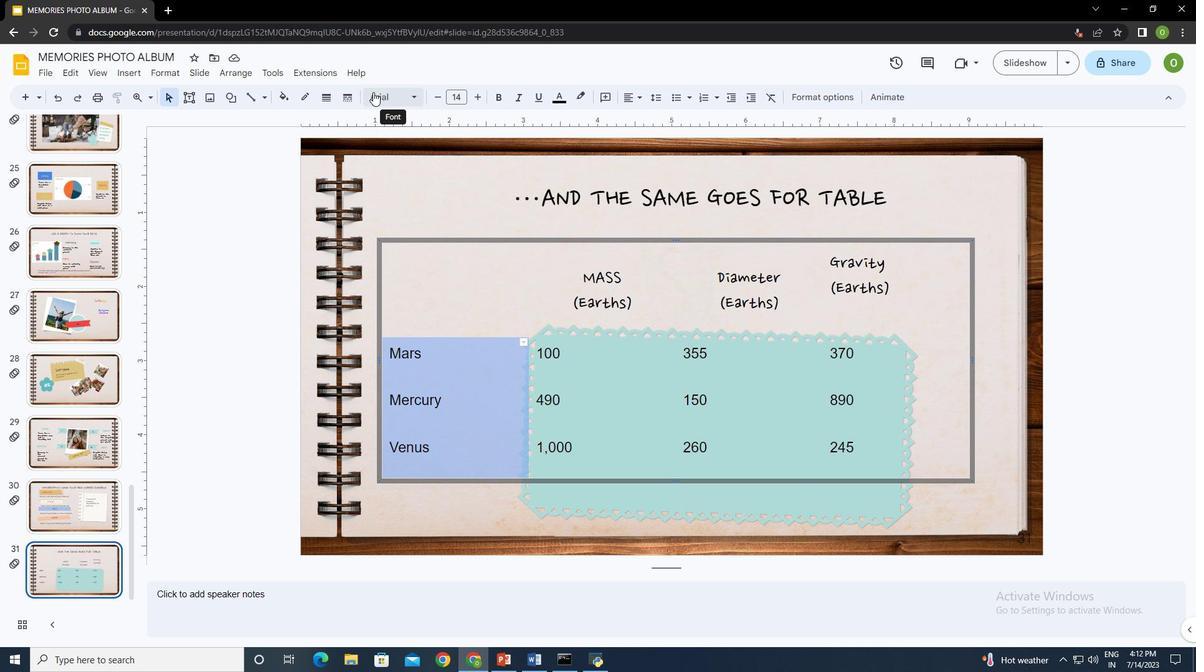 
Action: Mouse moved to (432, 166)
Screenshot: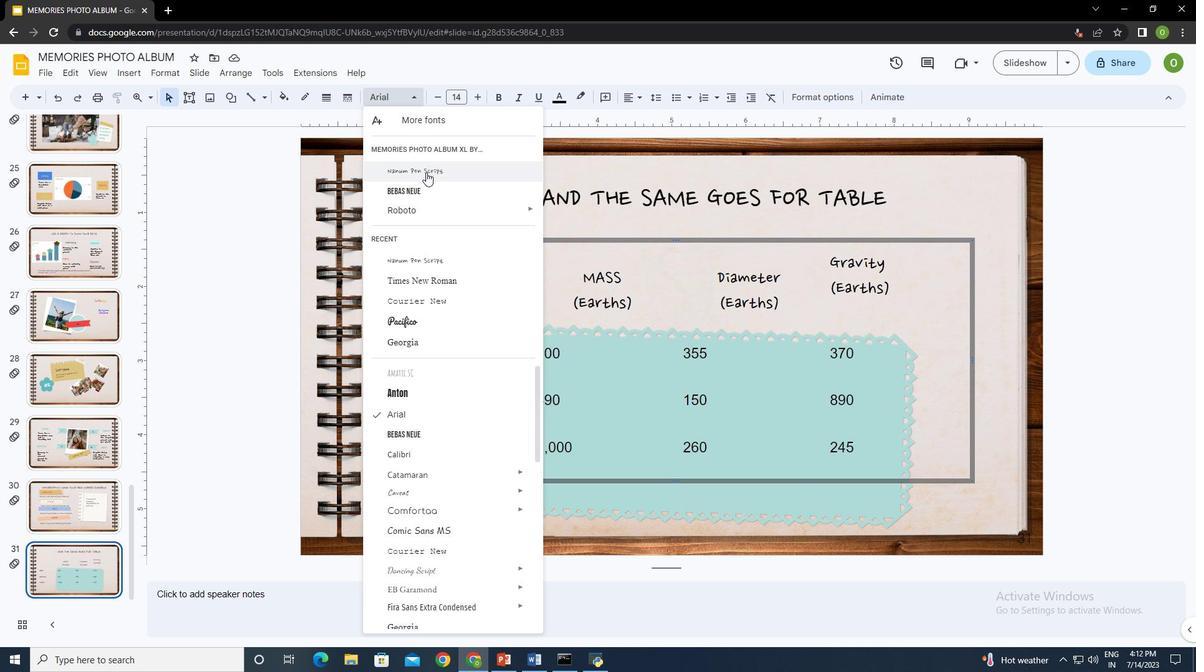 
Action: Mouse pressed left at (432, 166)
Screenshot: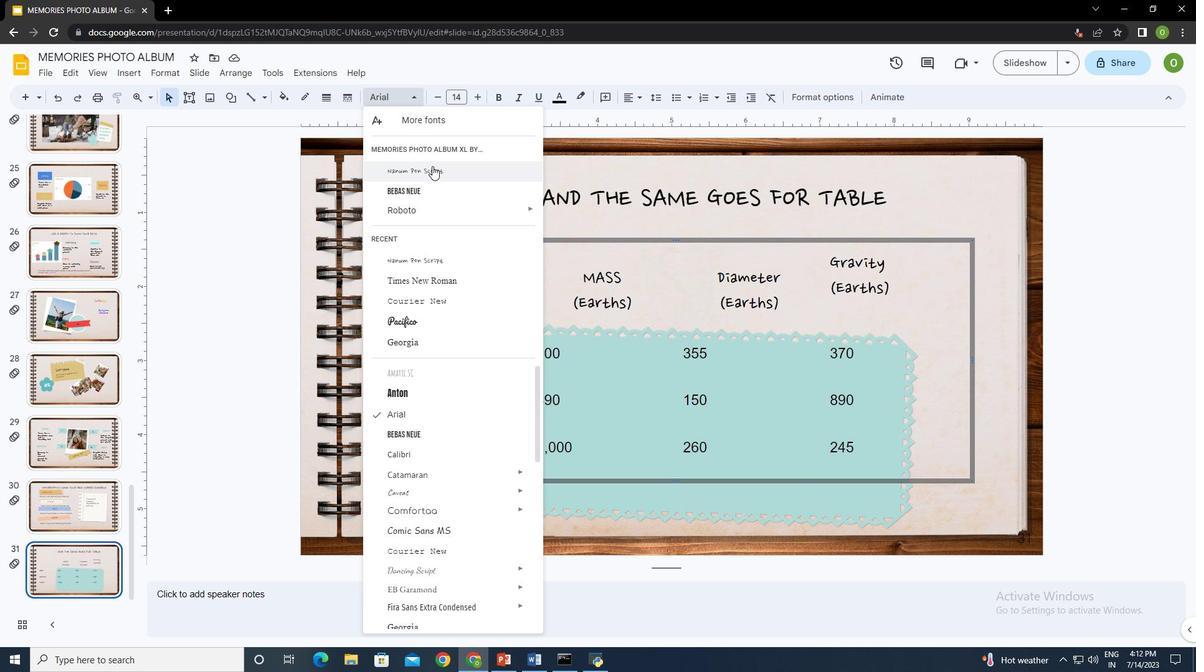 
Action: Mouse moved to (475, 94)
Screenshot: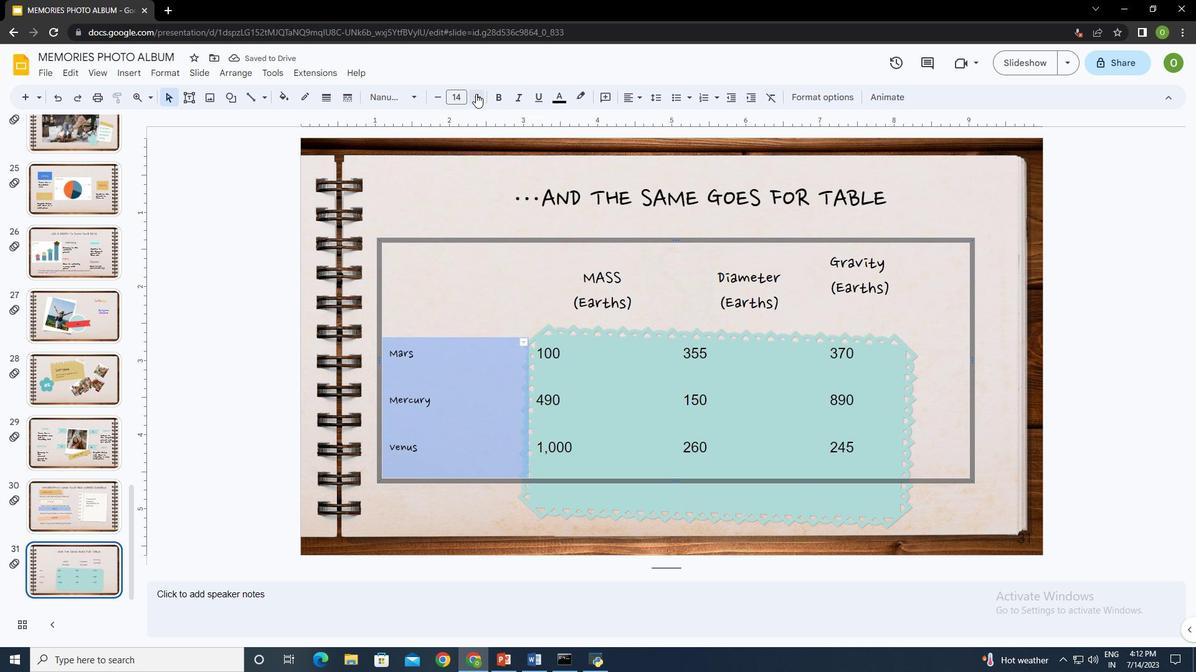 
Action: Mouse pressed left at (475, 94)
Screenshot: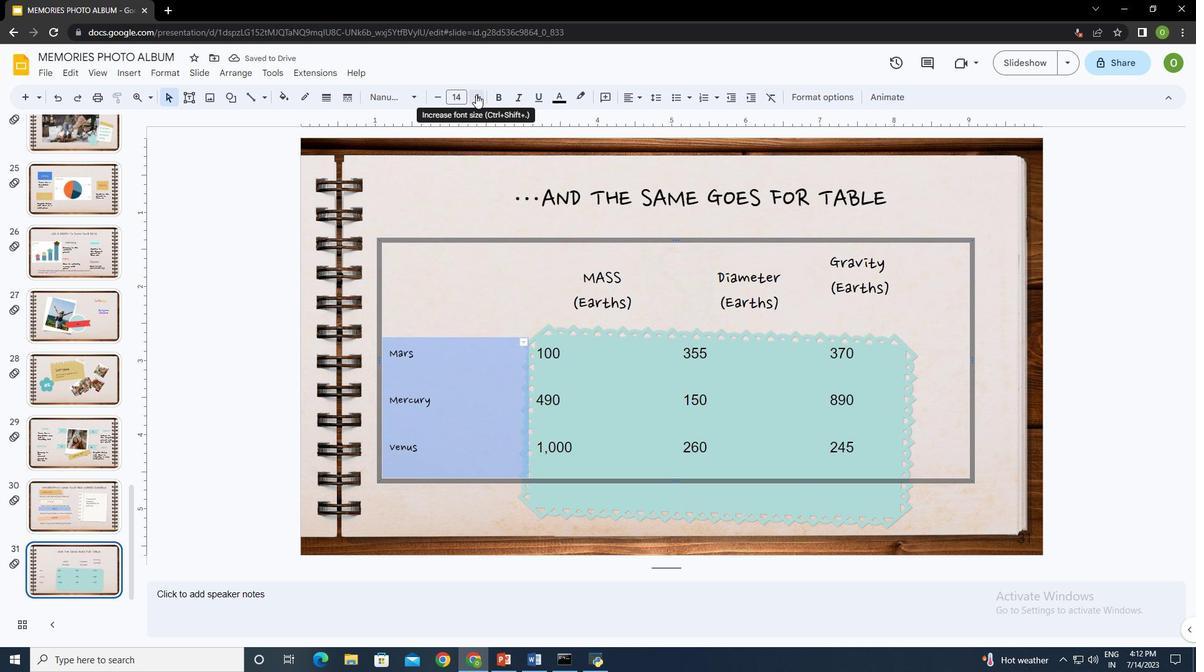 
Action: Mouse pressed left at (475, 94)
Screenshot: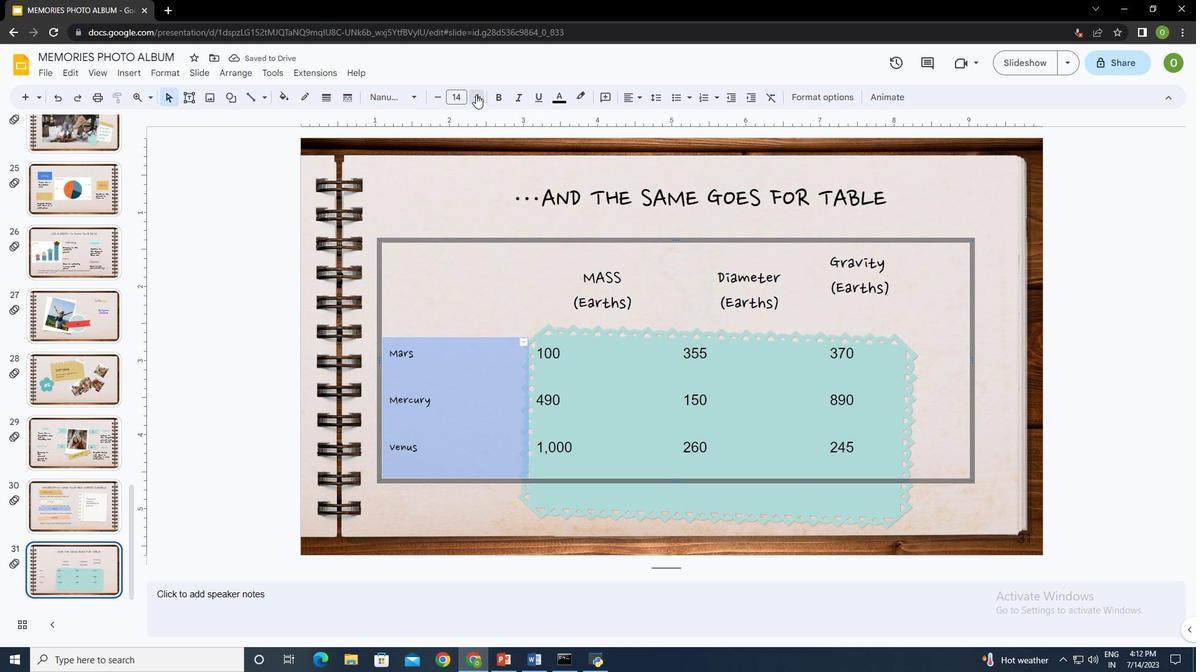 
Action: Mouse pressed left at (475, 94)
Screenshot: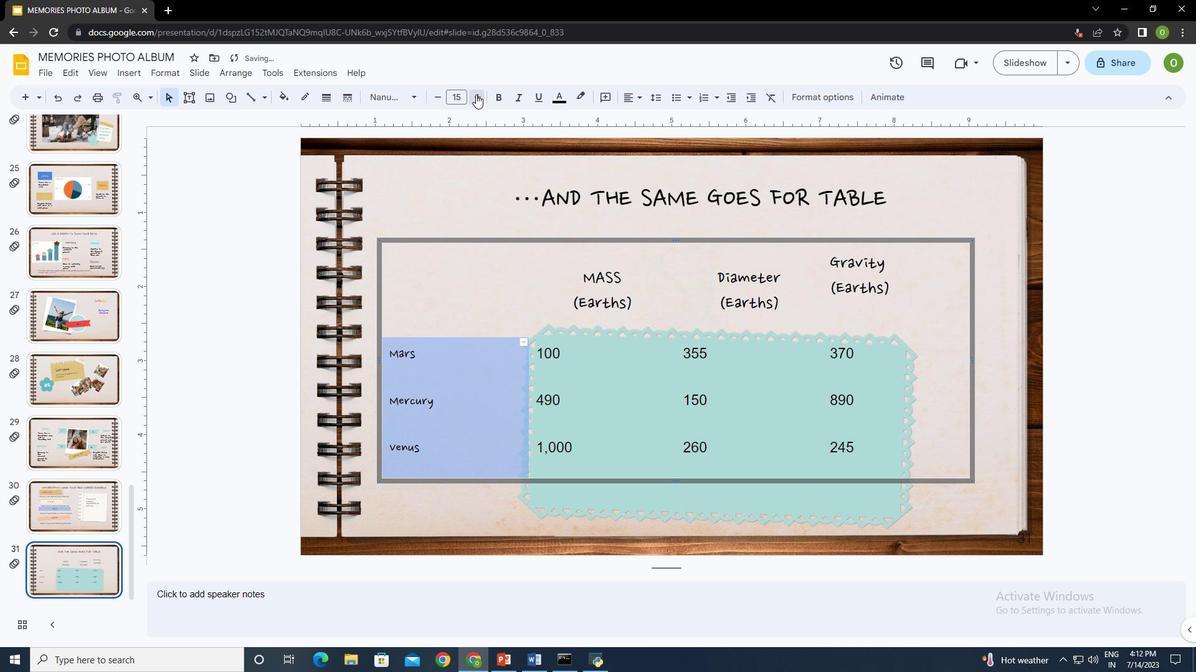 
Action: Mouse pressed left at (475, 94)
Screenshot: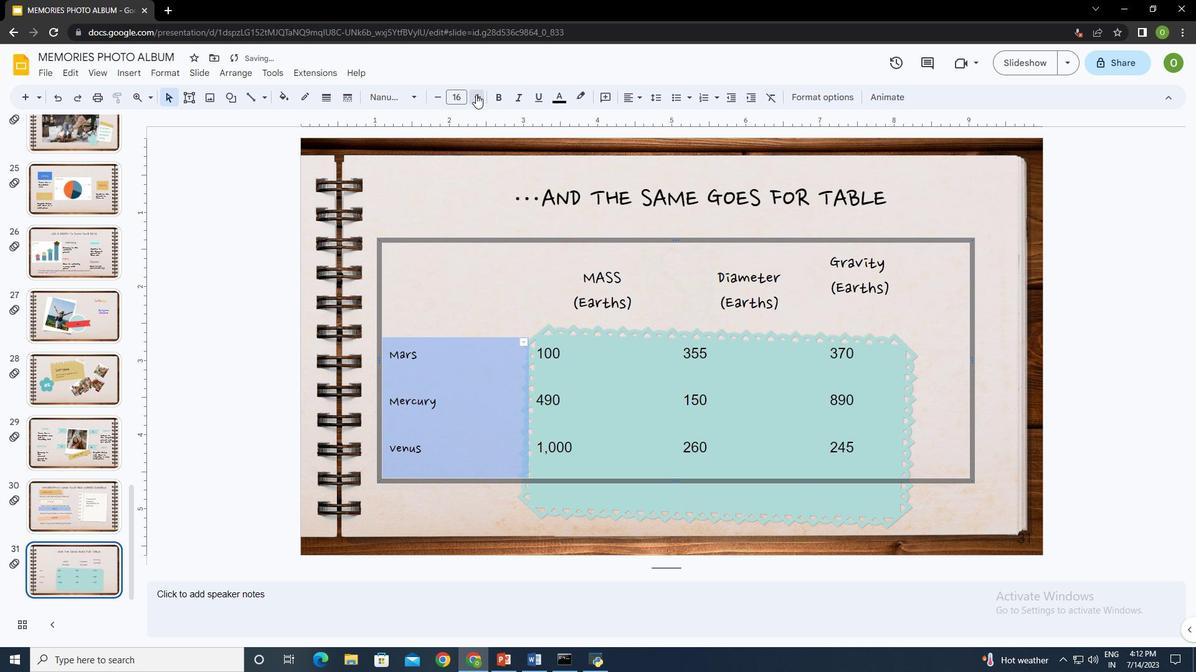 
Action: Mouse pressed left at (475, 94)
Screenshot: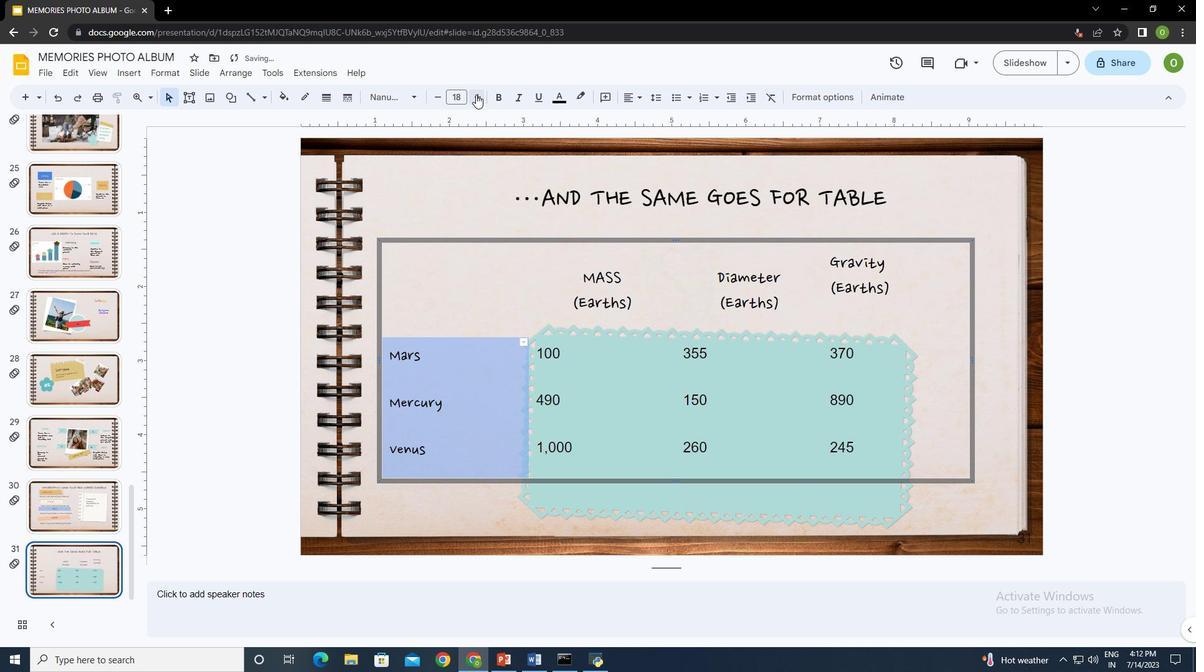 
Action: Mouse pressed left at (475, 94)
Screenshot: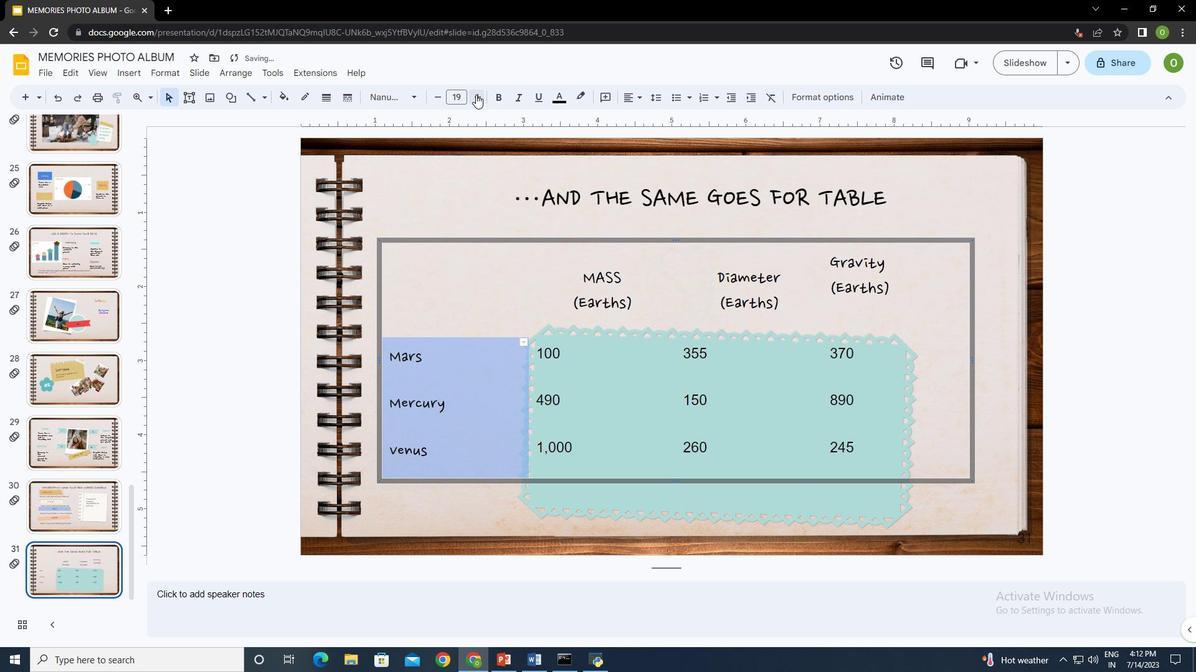 
Action: Mouse moved to (561, 99)
Screenshot: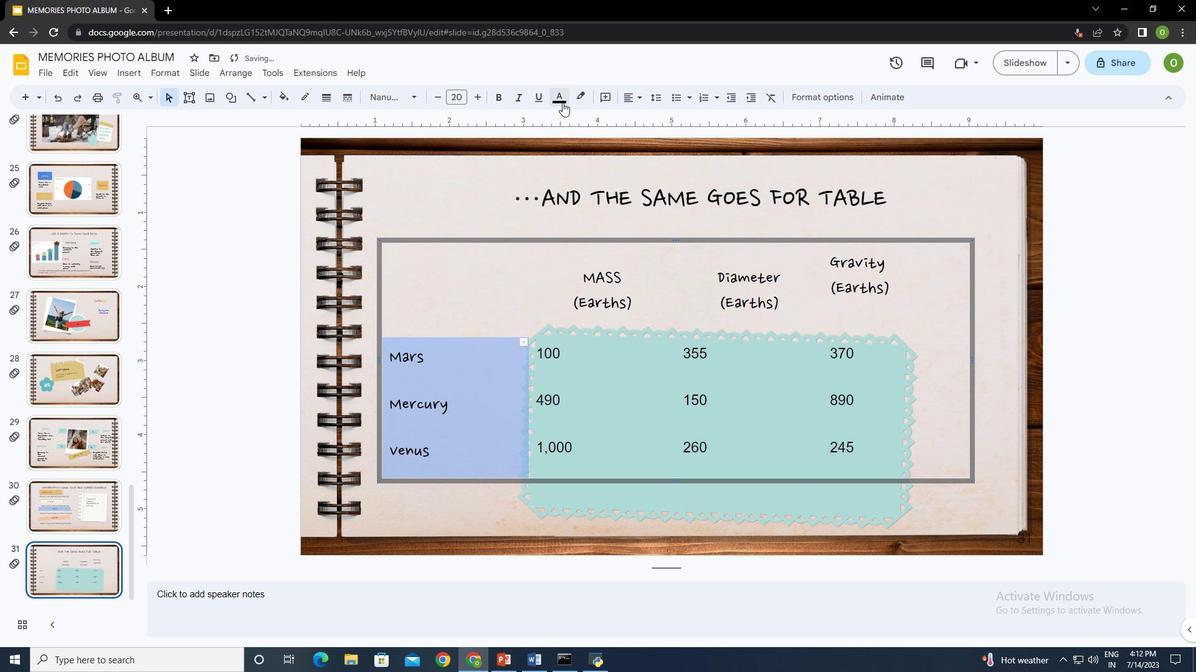 
Action: Mouse pressed left at (561, 99)
Screenshot: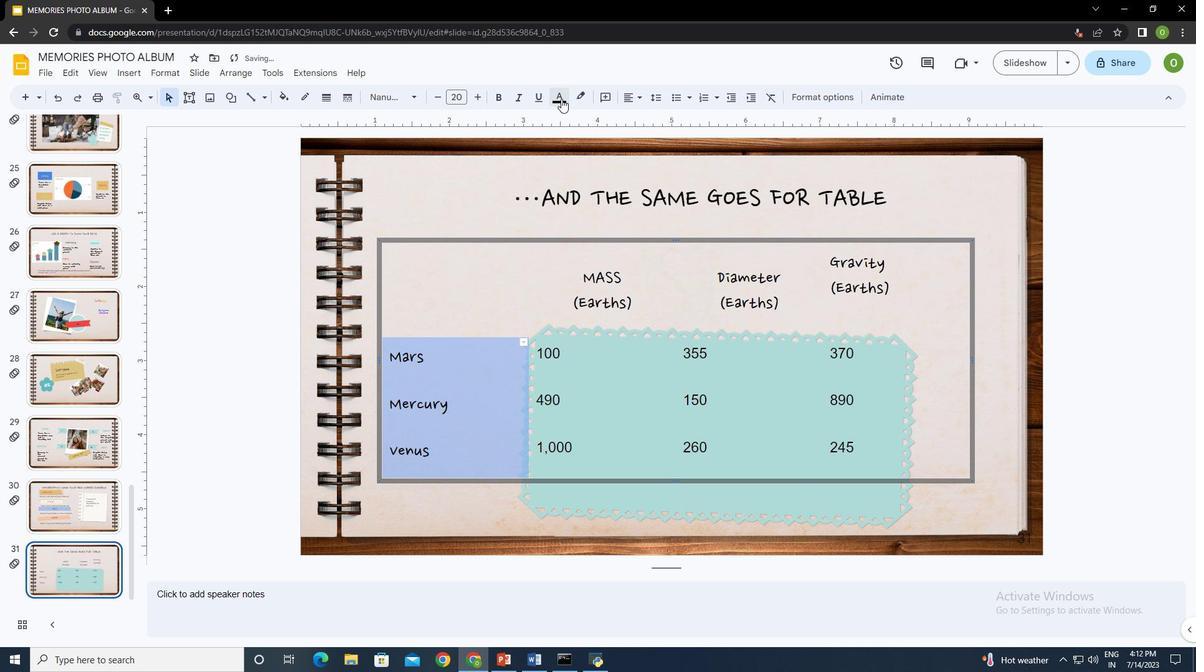 
Action: Mouse moved to (674, 139)
Screenshot: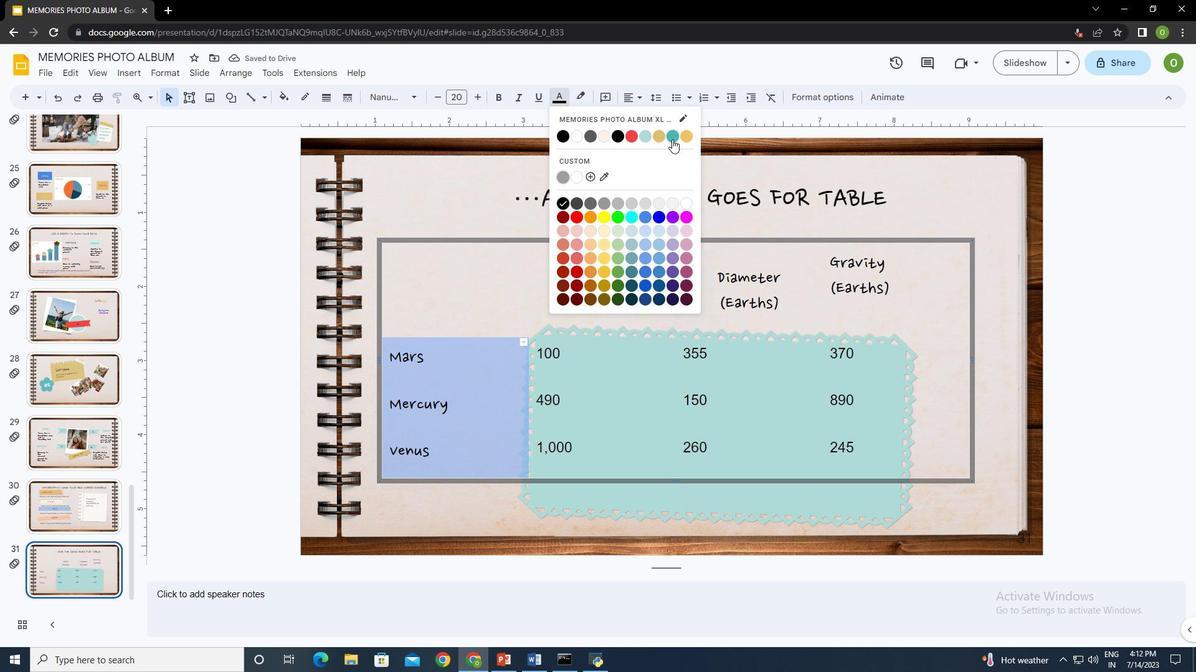 
Action: Mouse pressed left at (674, 139)
Screenshot: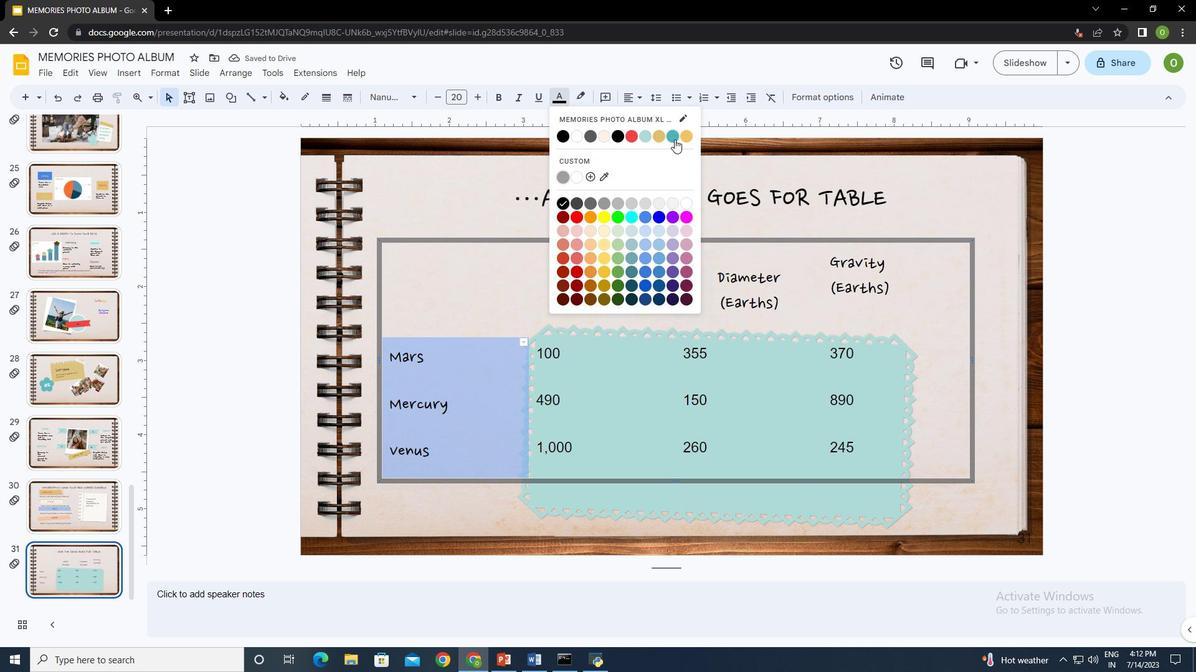 
Action: Mouse moved to (498, 302)
Screenshot: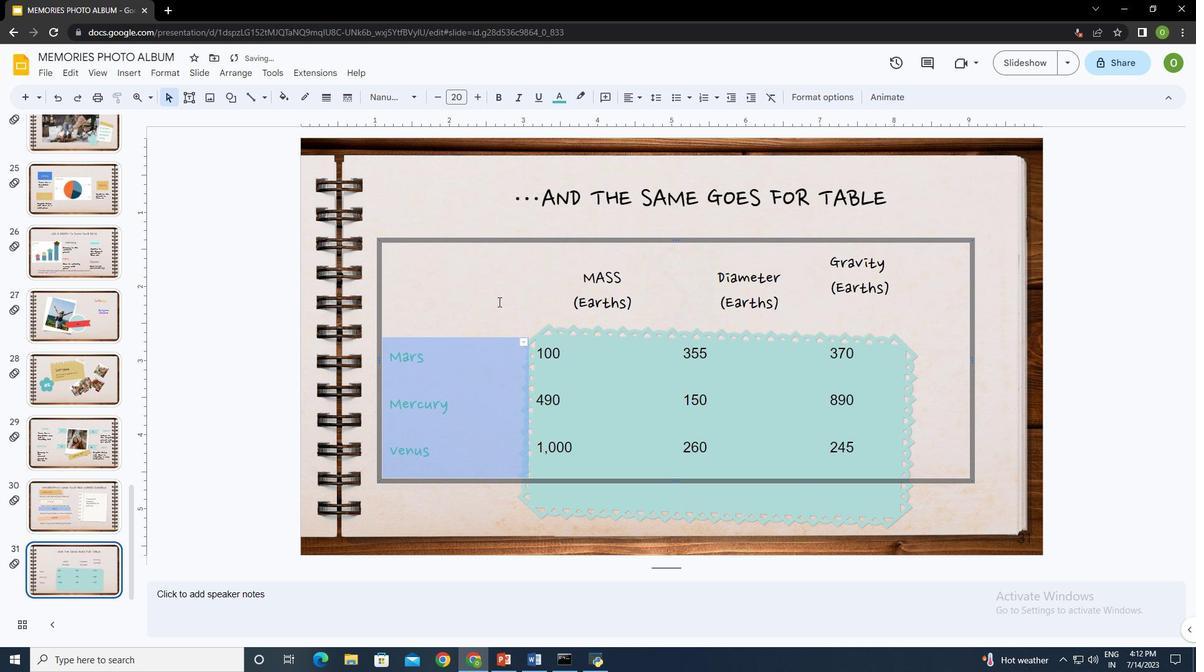 
Action: Mouse pressed left at (498, 302)
Screenshot: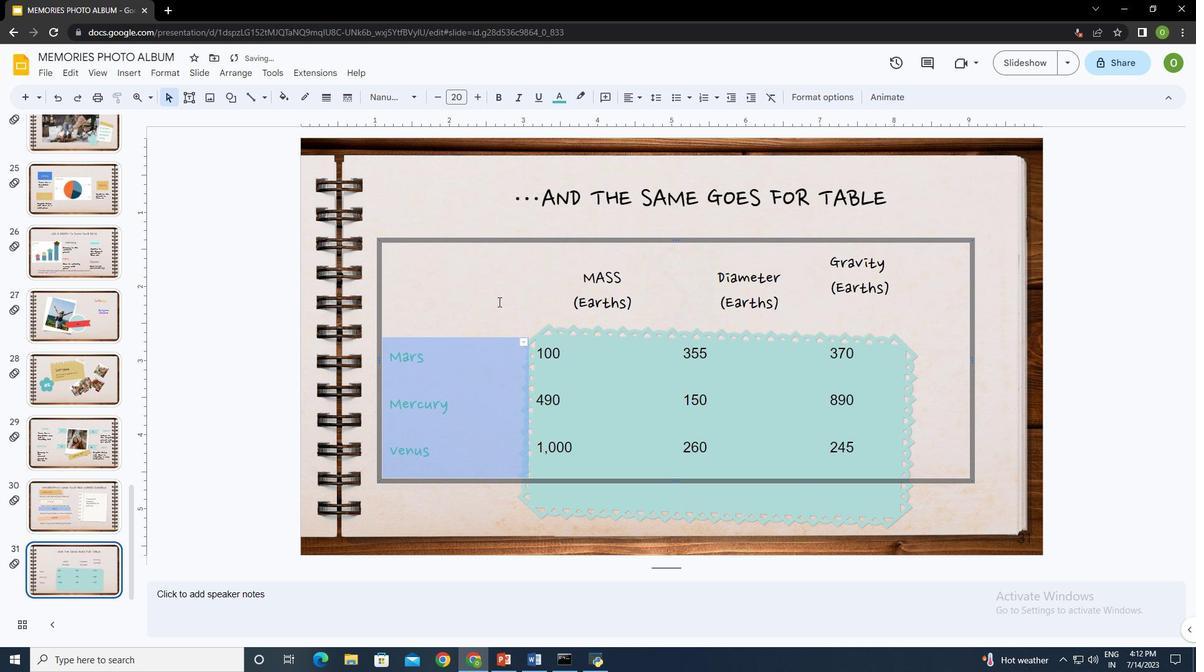 
Action: Mouse moved to (565, 376)
Screenshot: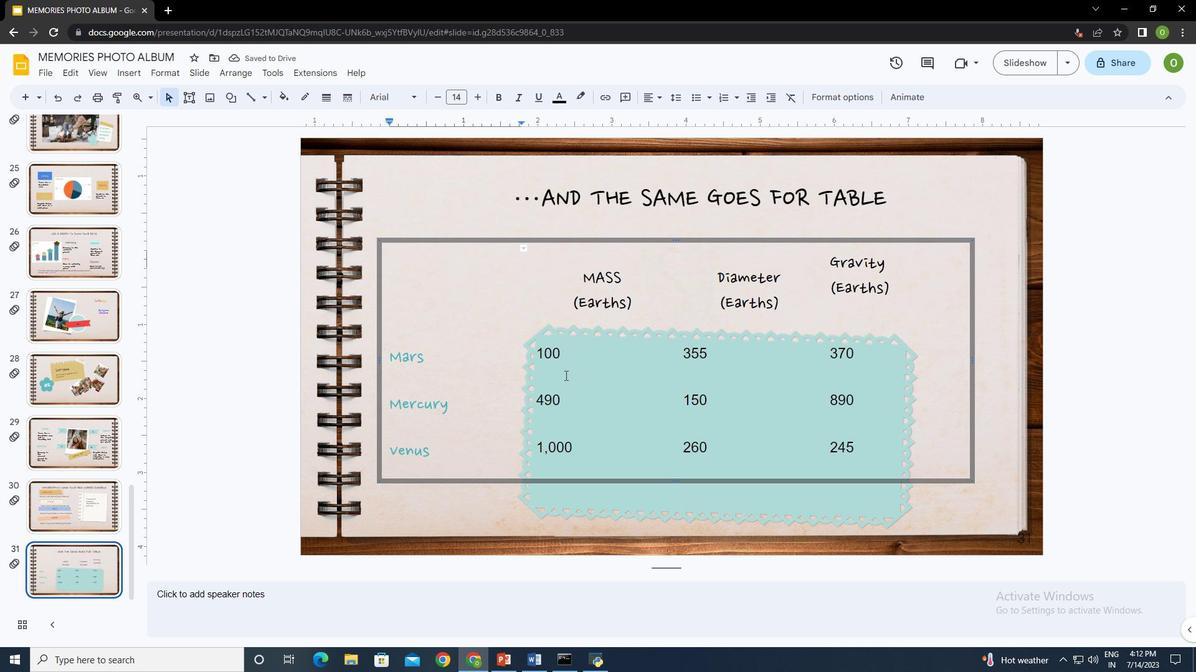 
Action: Mouse pressed left at (565, 376)
Screenshot: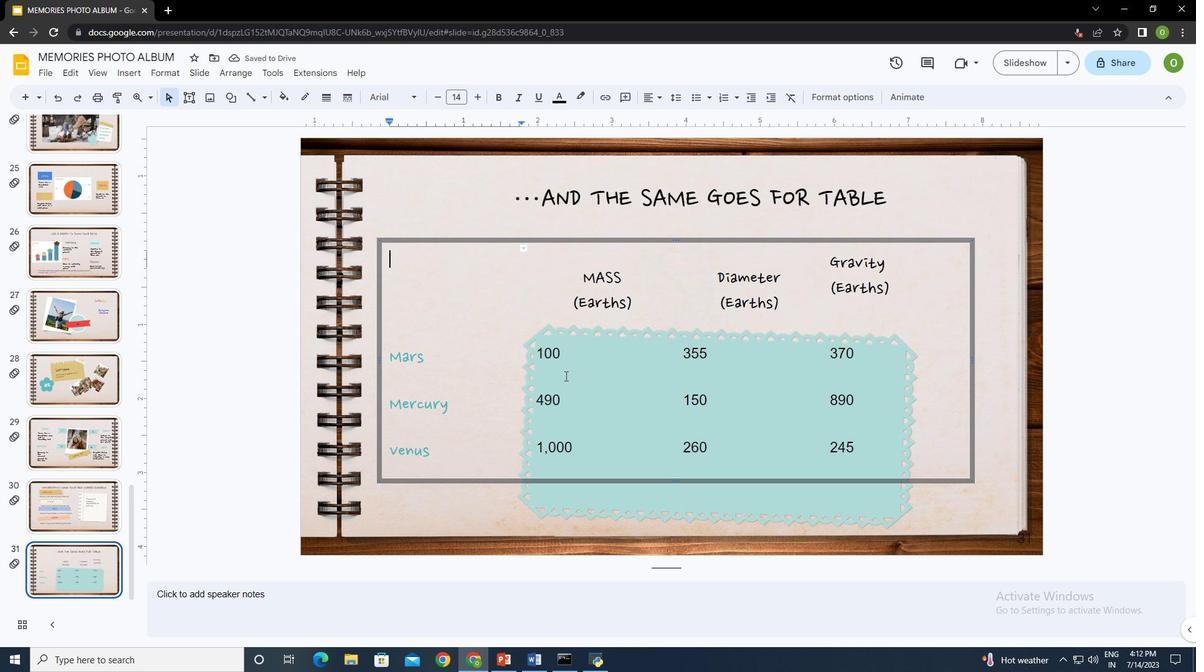 
Action: Mouse moved to (471, 504)
Screenshot: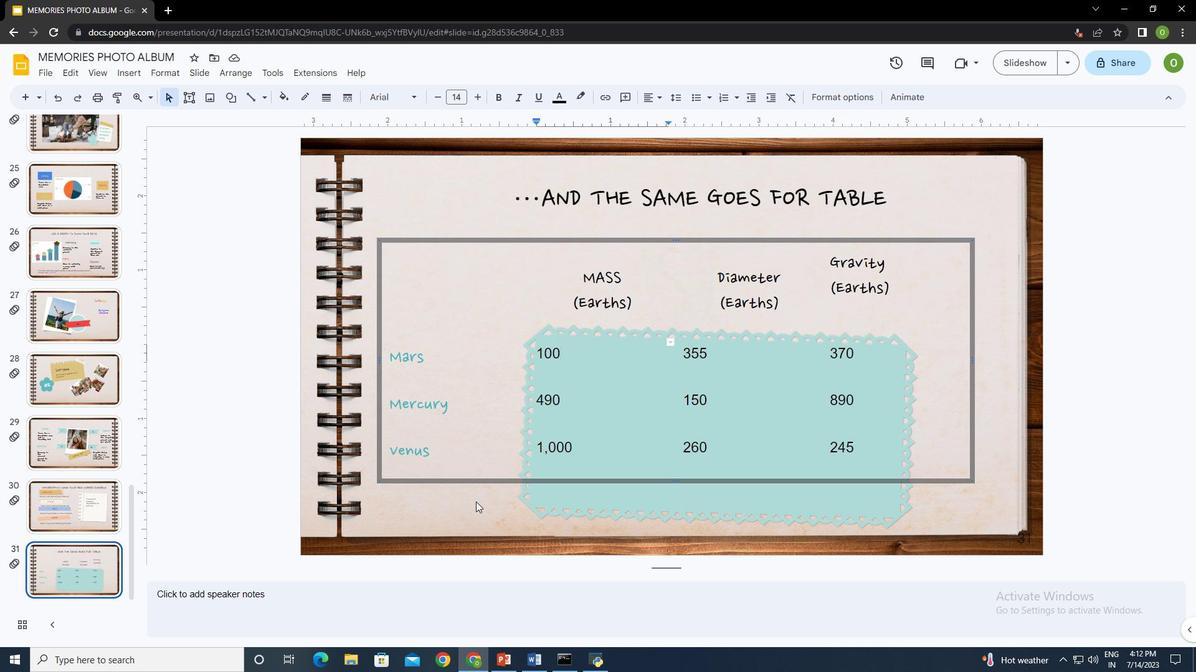 
Action: Mouse pressed left at (471, 504)
Screenshot: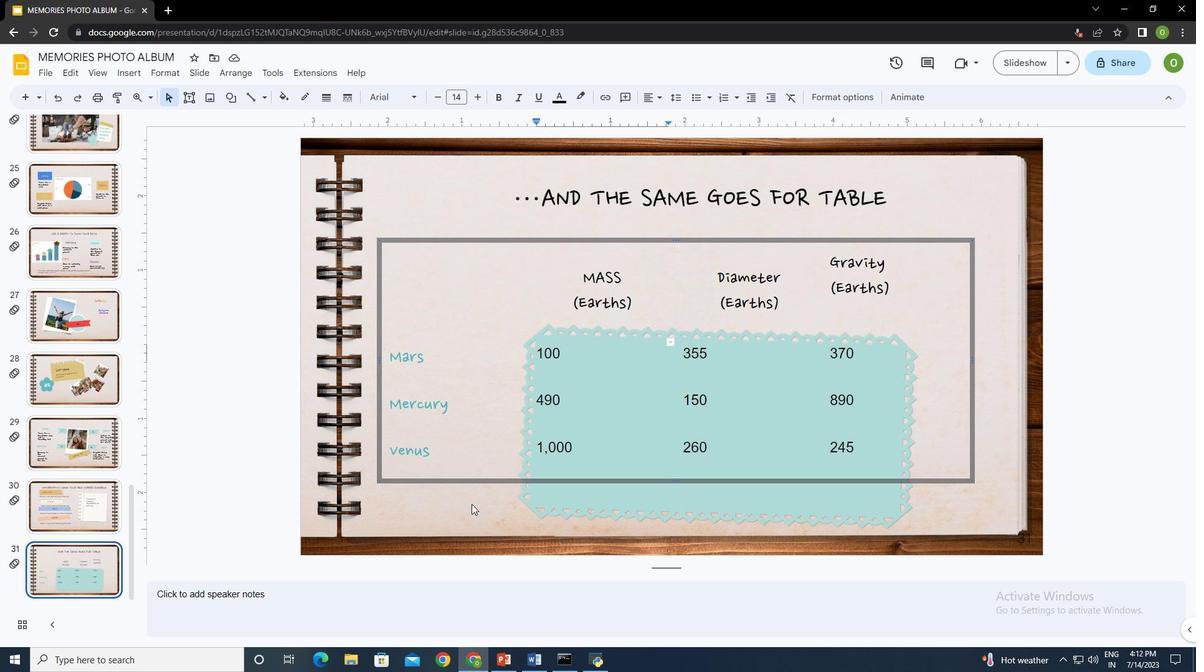 
Action: Mouse moved to (685, 485)
Screenshot: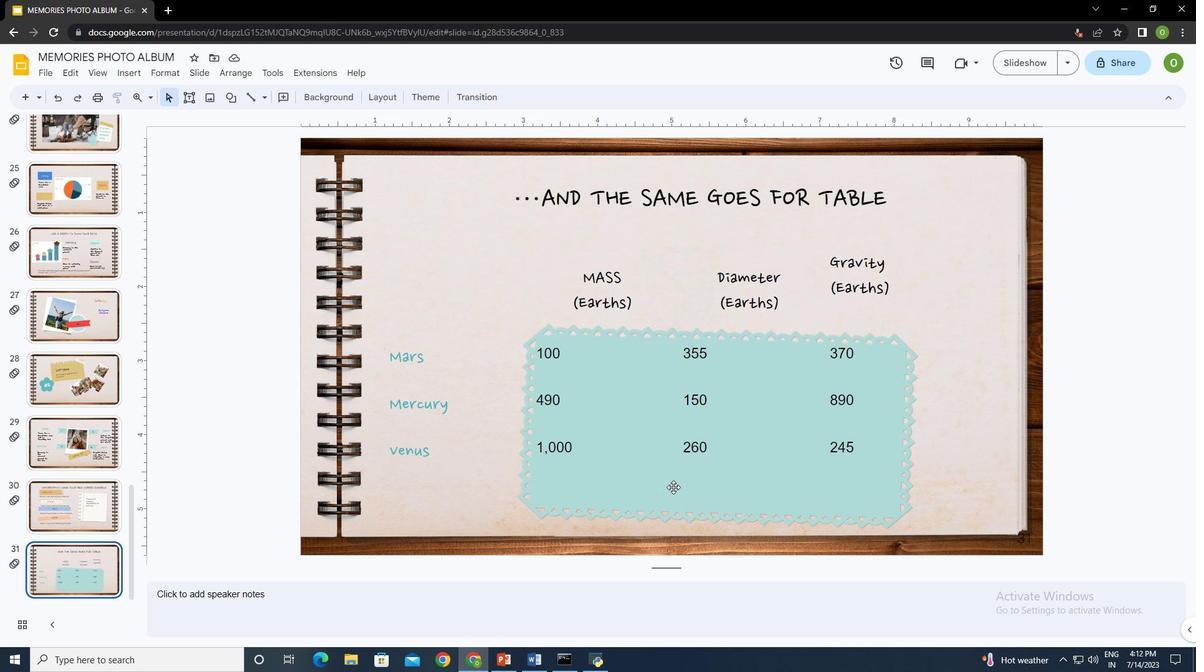 
Action: Mouse pressed left at (685, 485)
Screenshot: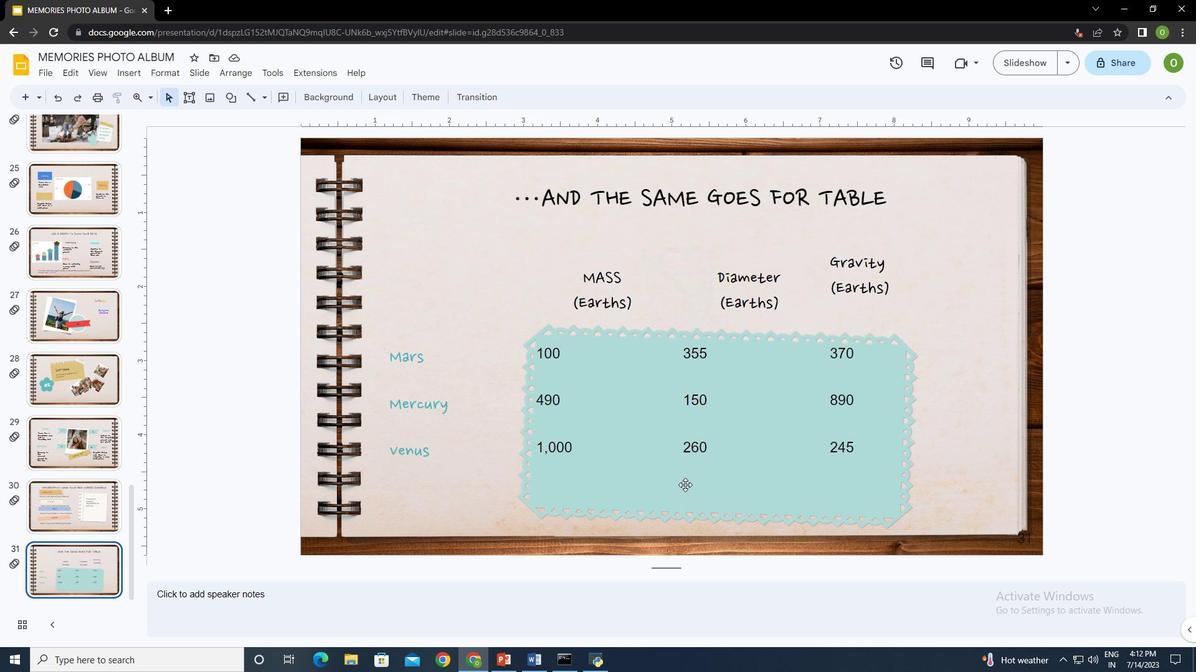 
Action: Mouse moved to (992, 342)
Screenshot: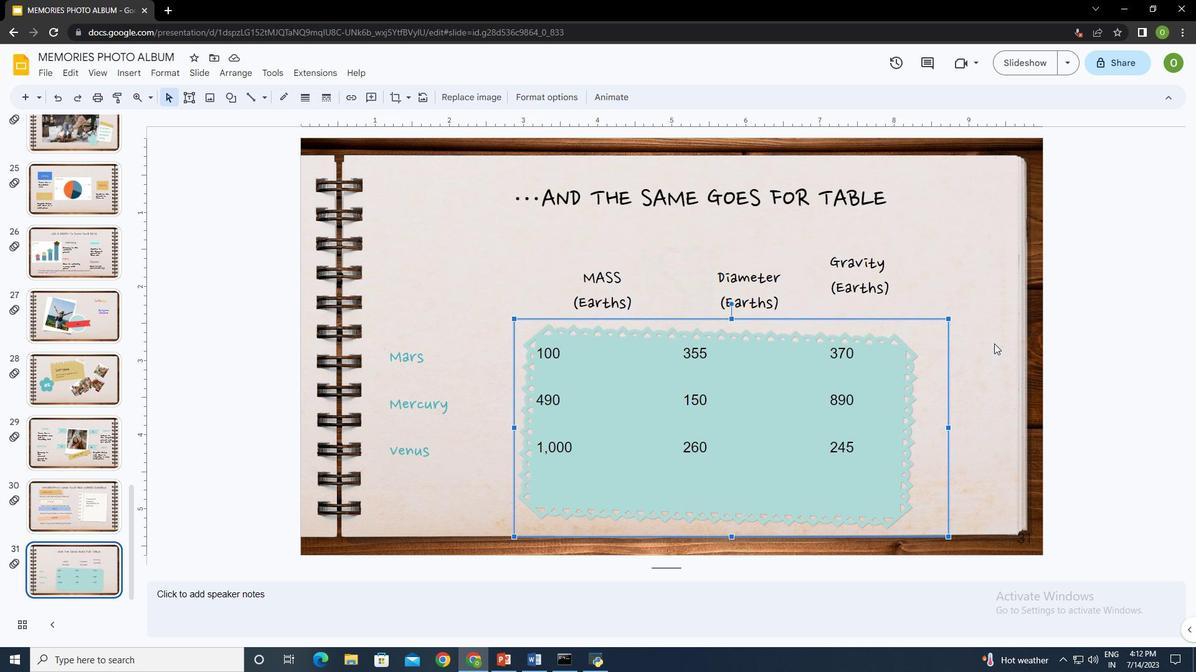 
Action: Mouse pressed left at (992, 342)
Screenshot: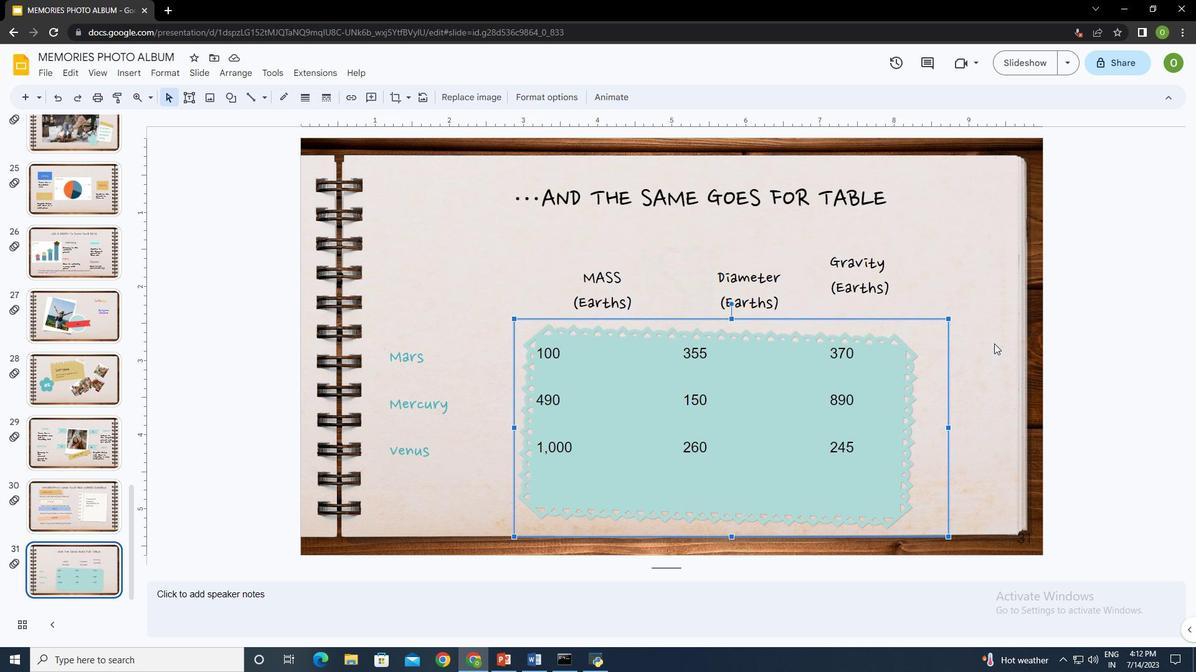 
Action: Mouse moved to (560, 353)
Screenshot: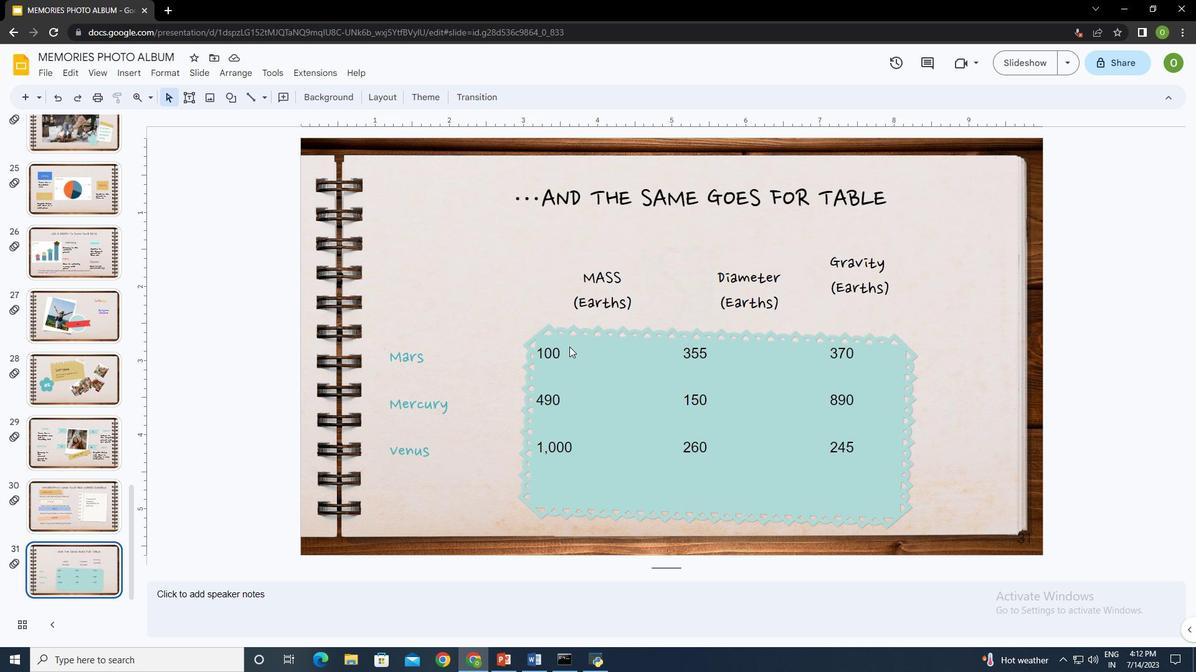 
Action: Mouse pressed left at (560, 353)
Screenshot: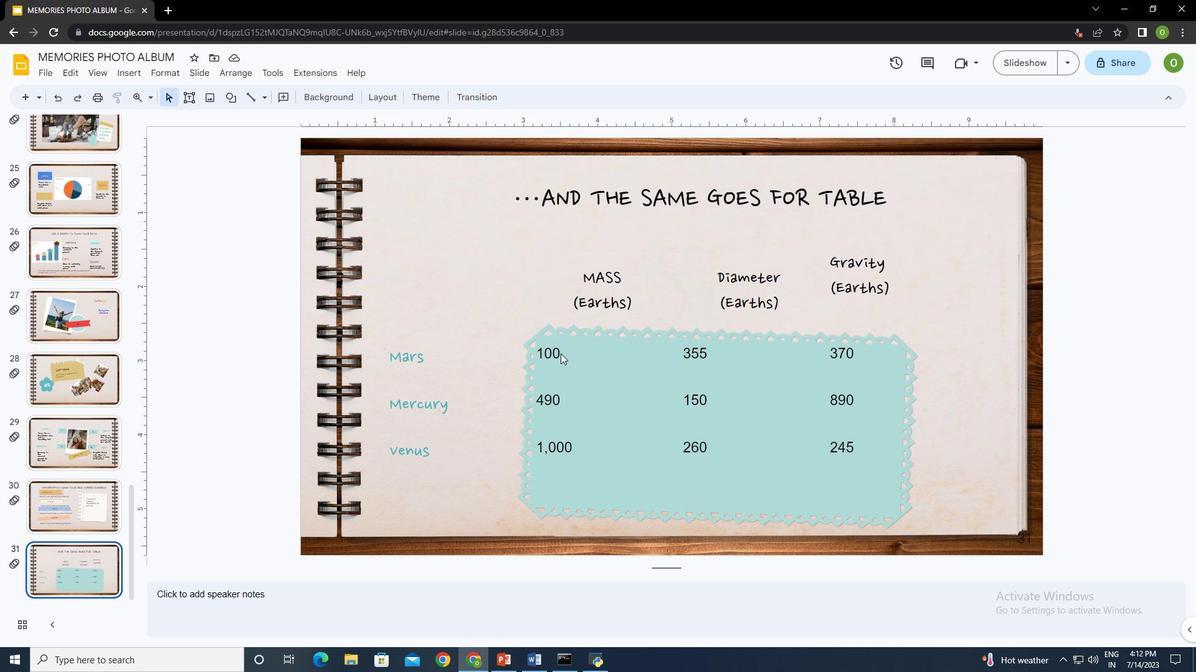 
Action: Mouse moved to (699, 359)
Screenshot: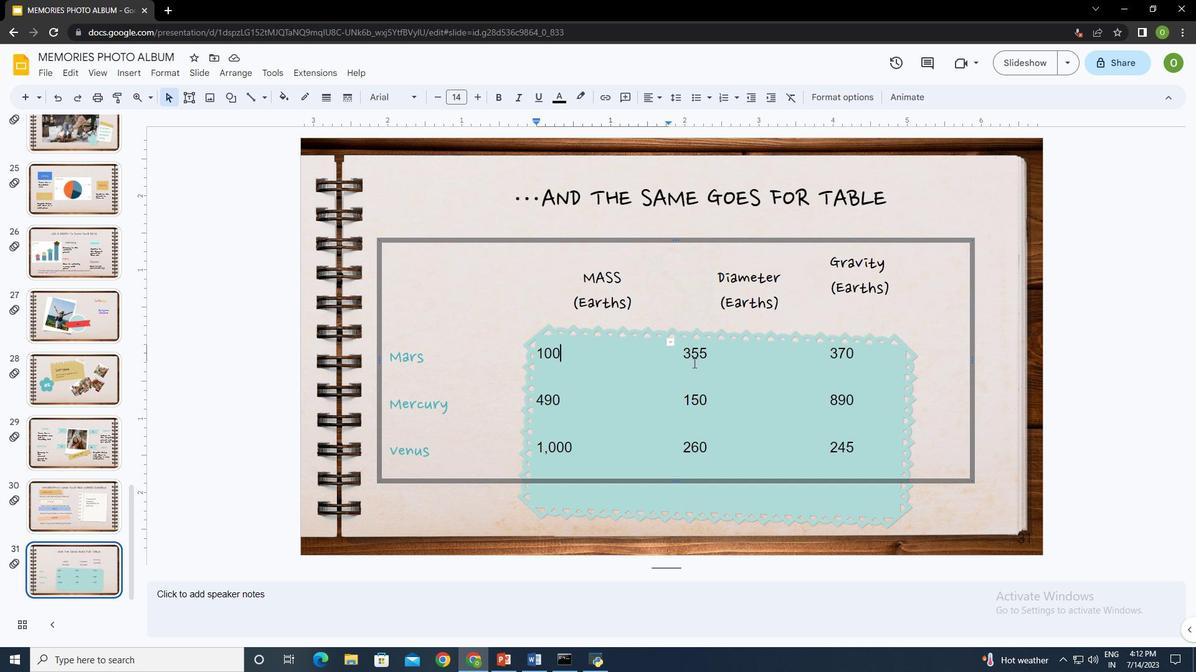 
Action: Mouse pressed left at (699, 359)
Screenshot: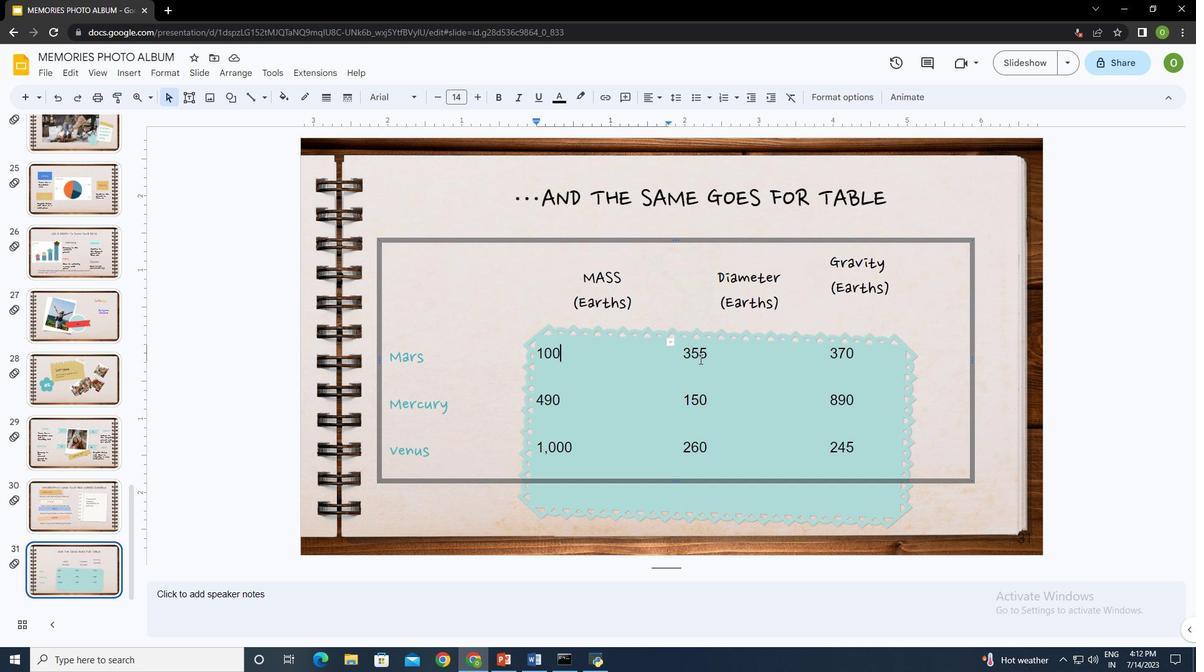 
Action: Mouse moved to (868, 357)
Screenshot: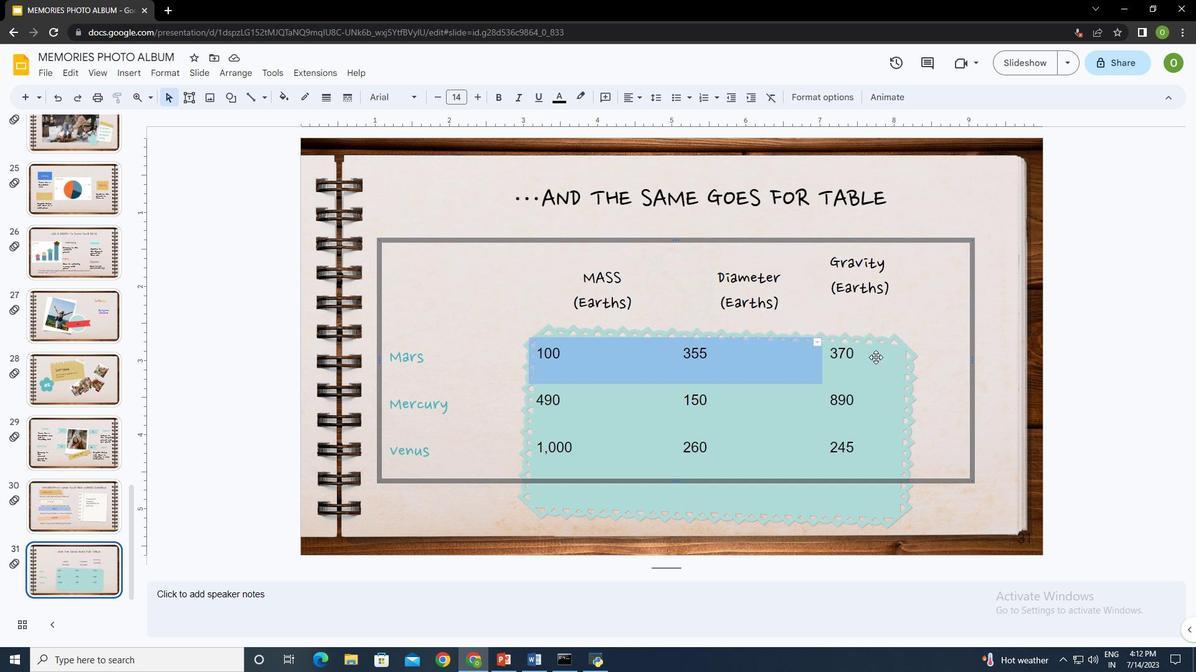 
Action: Mouse pressed left at (868, 357)
Screenshot: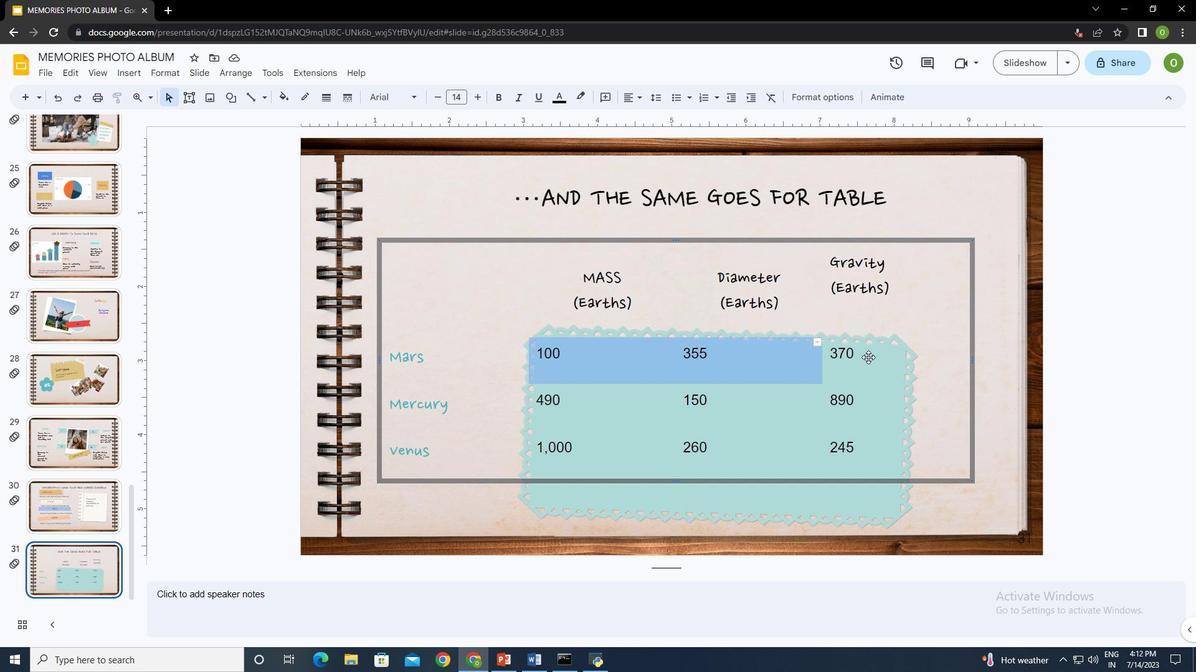 
Action: Mouse moved to (854, 393)
Screenshot: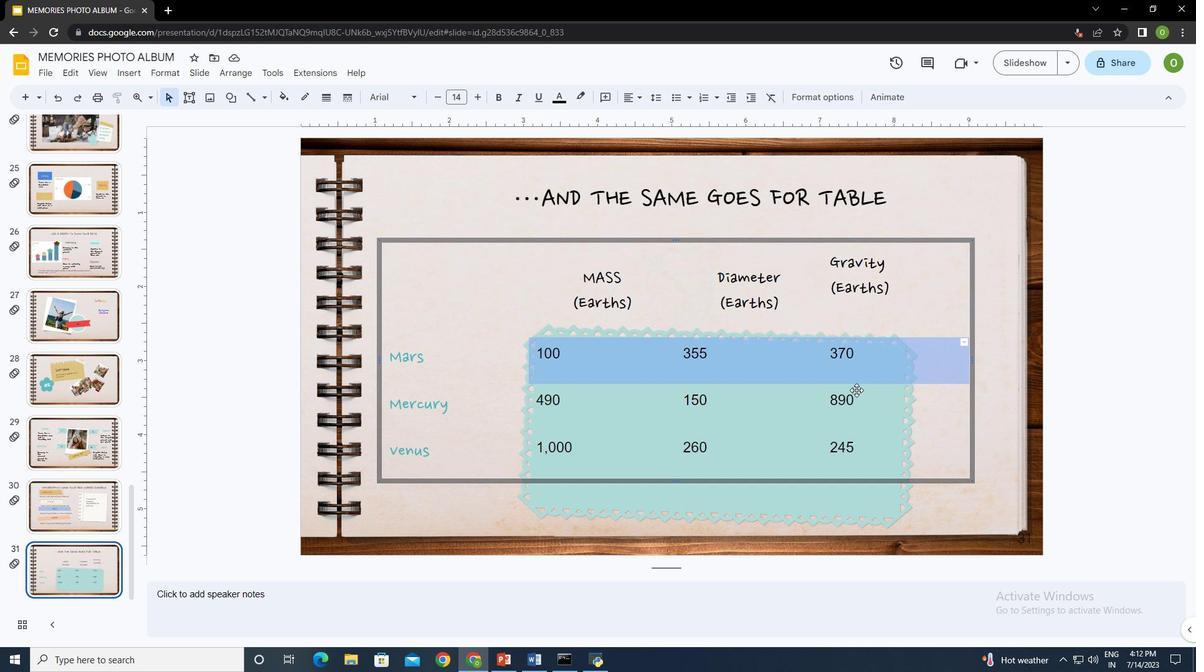 
Action: Mouse pressed left at (854, 393)
Screenshot: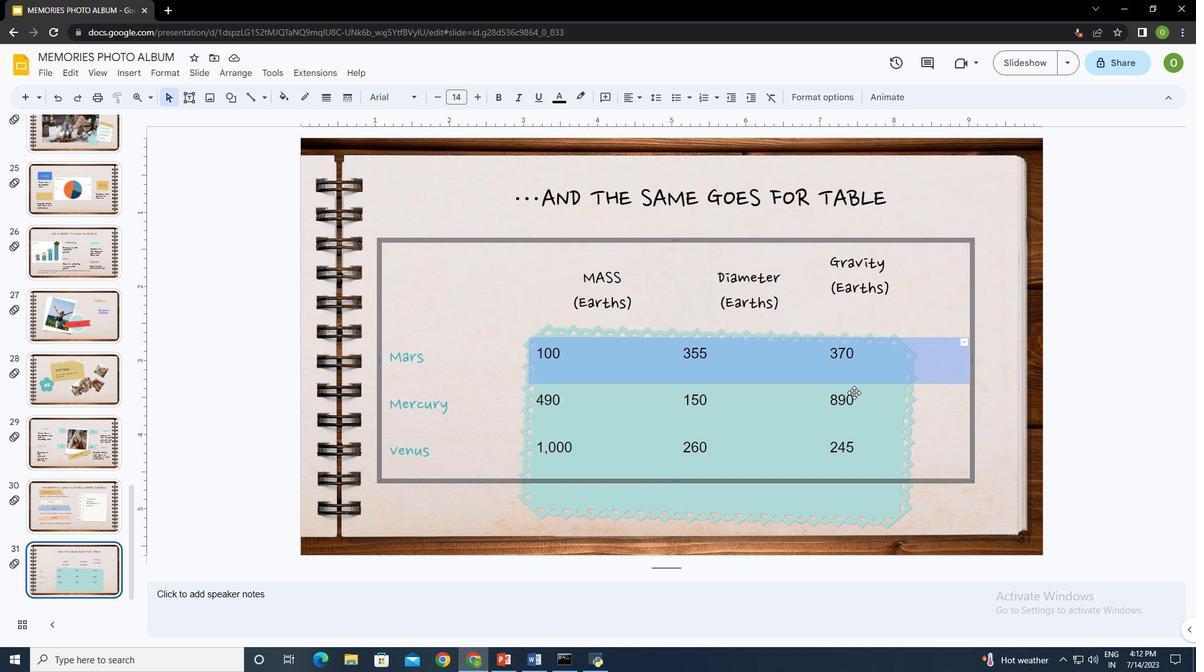 
Action: Mouse moved to (847, 456)
Screenshot: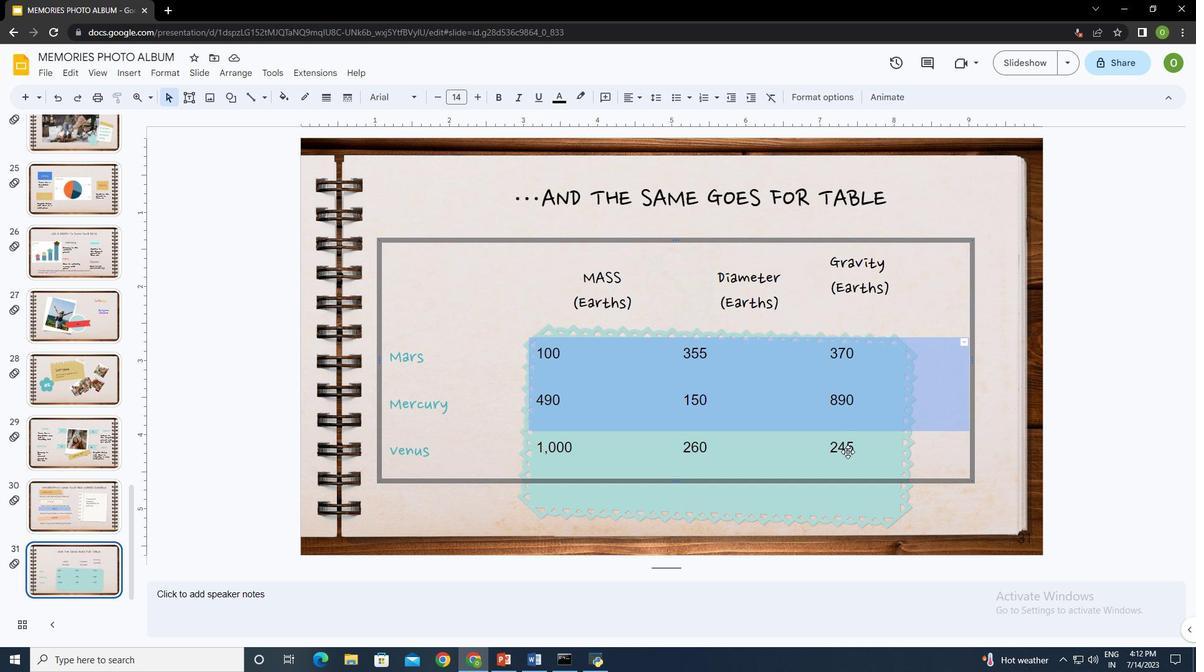 
Action: Mouse pressed left at (847, 456)
Screenshot: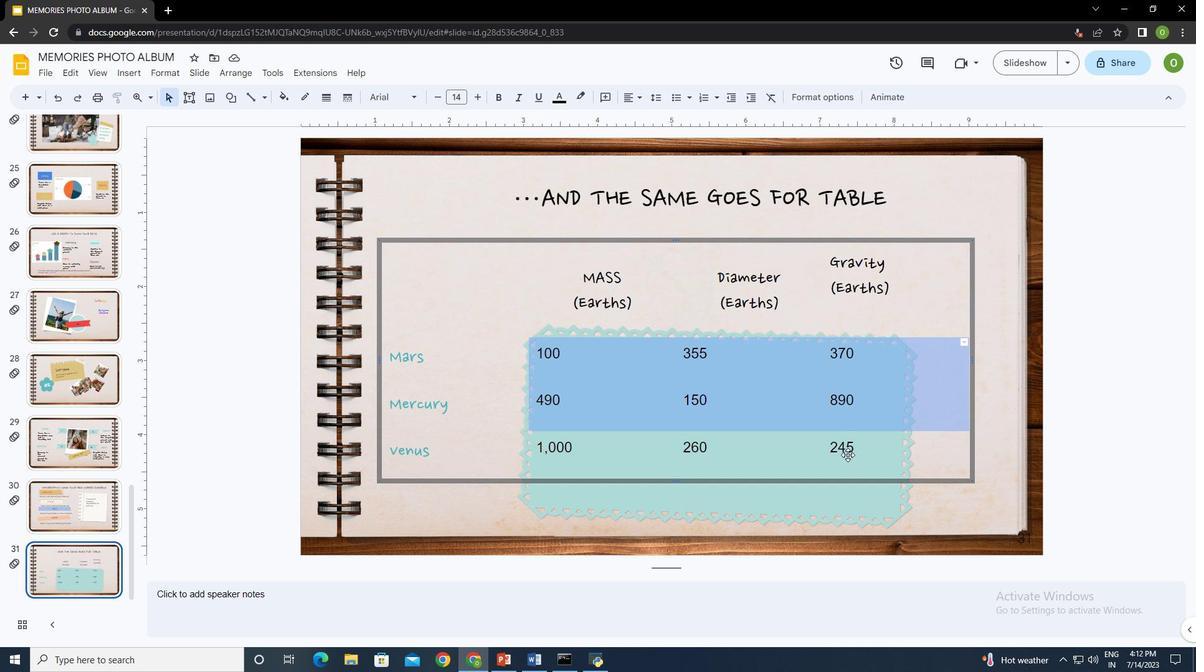 
Action: Mouse moved to (892, 92)
Screenshot: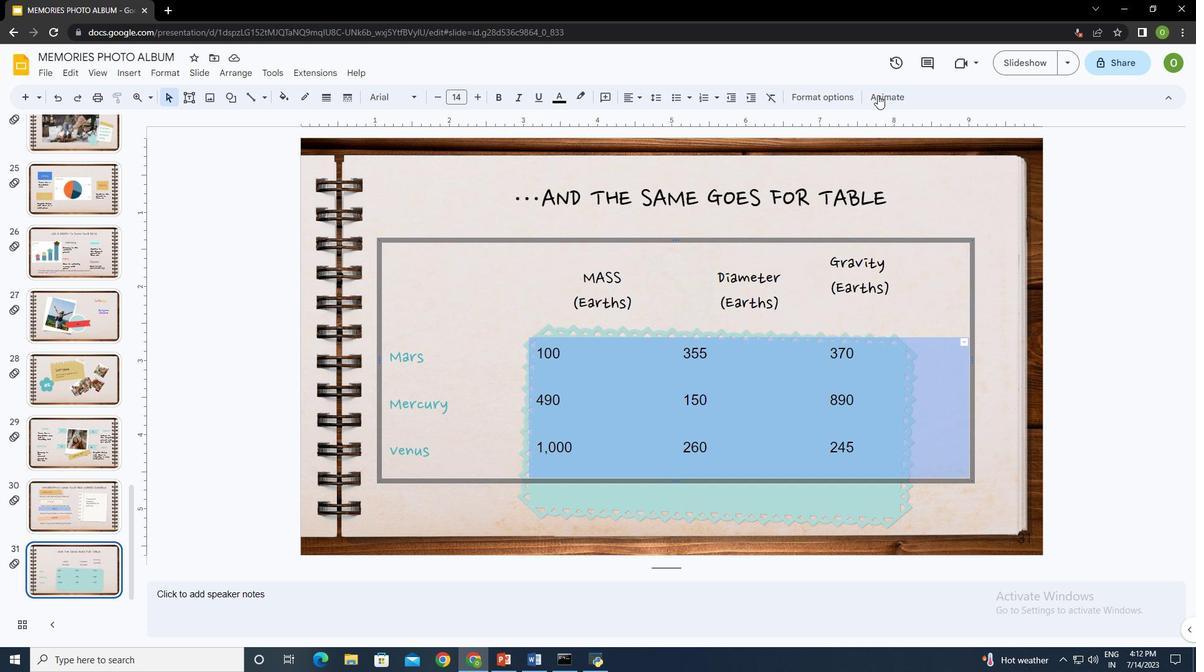 
Action: Mouse pressed left at (892, 92)
Screenshot: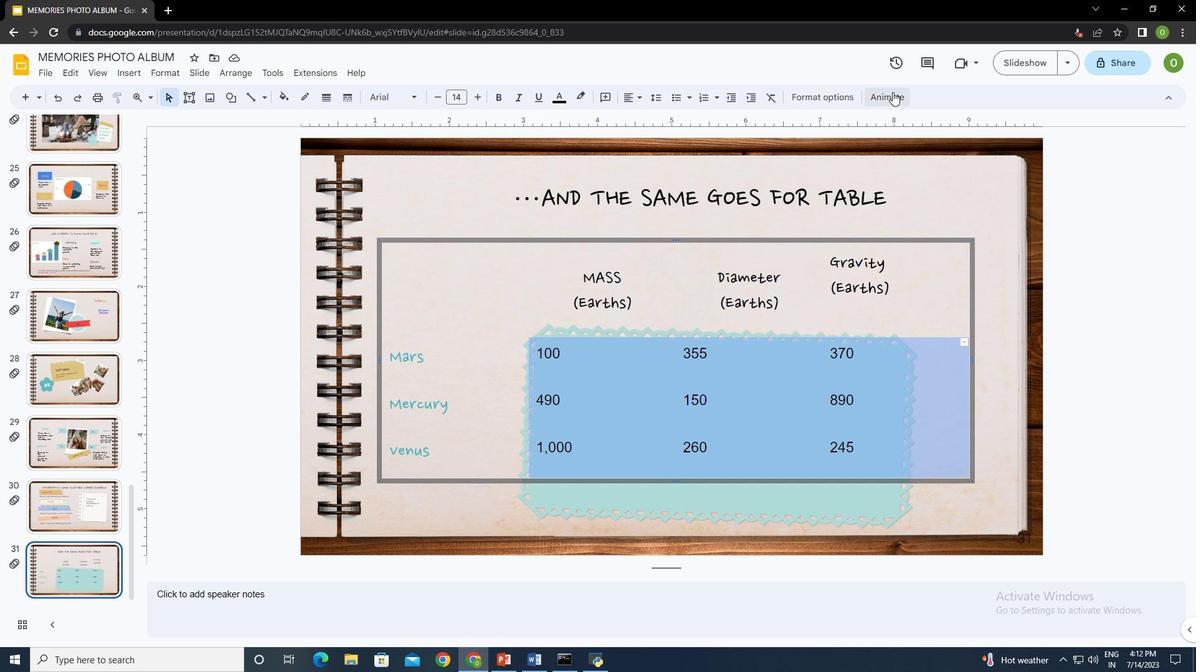 
Action: Mouse moved to (1057, 281)
Screenshot: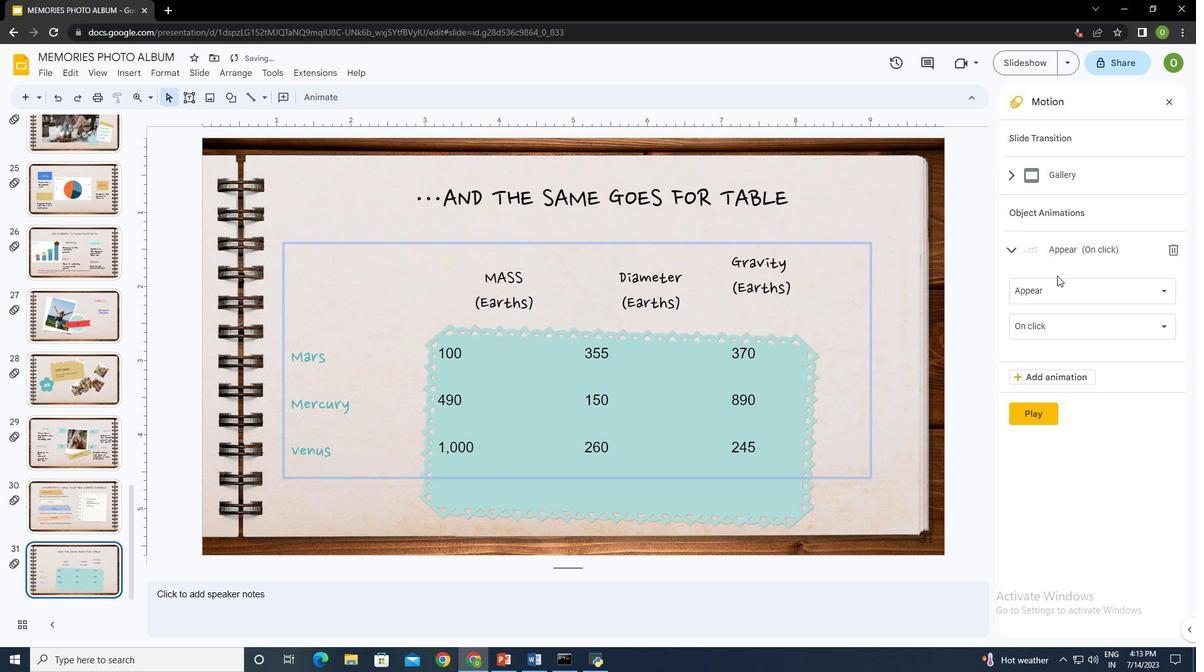 
Action: Mouse scrolled (1057, 282) with delta (0, 0)
Screenshot: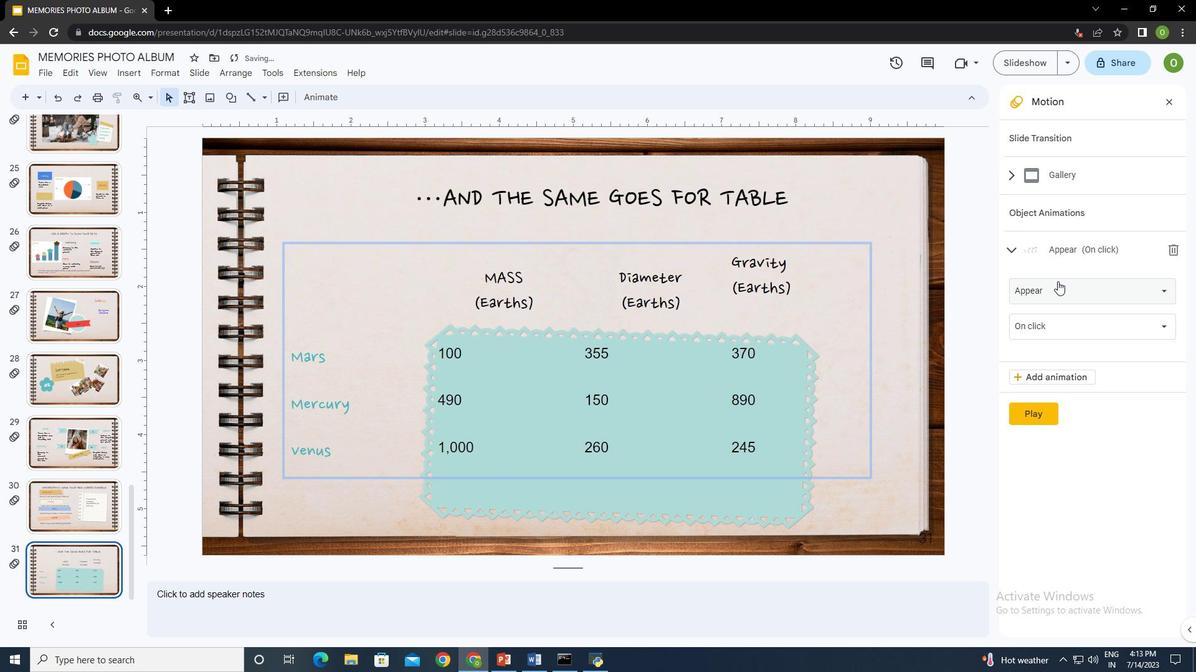 
Action: Mouse moved to (1065, 276)
Screenshot: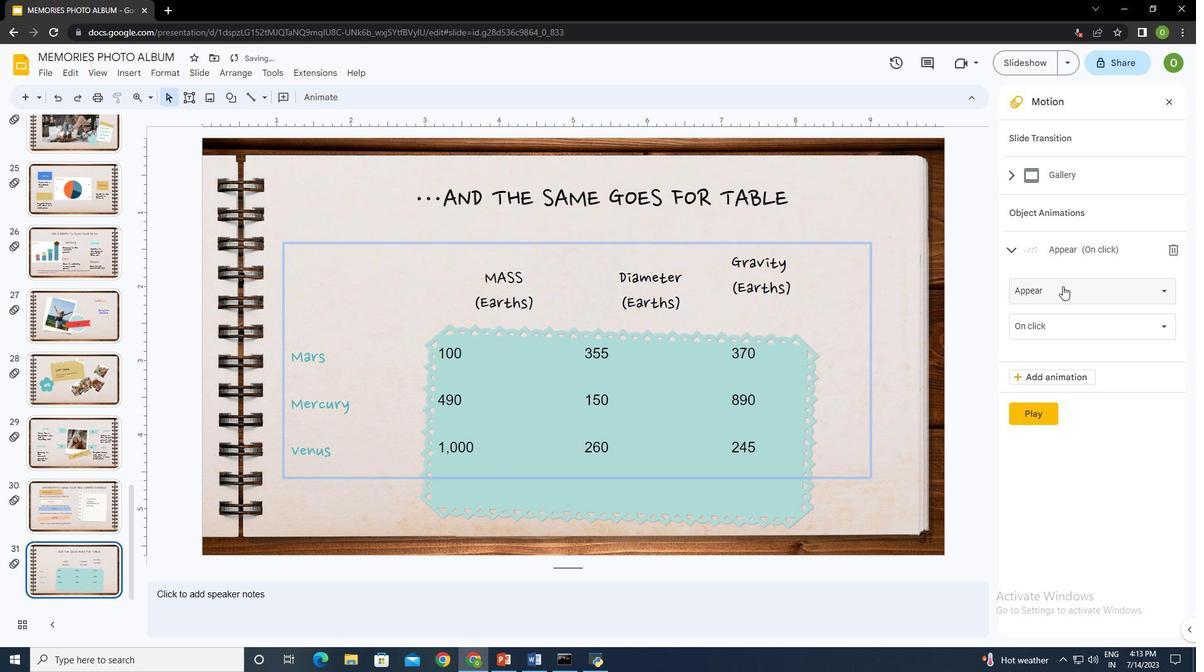 
Action: Mouse pressed left at (1065, 276)
Screenshot: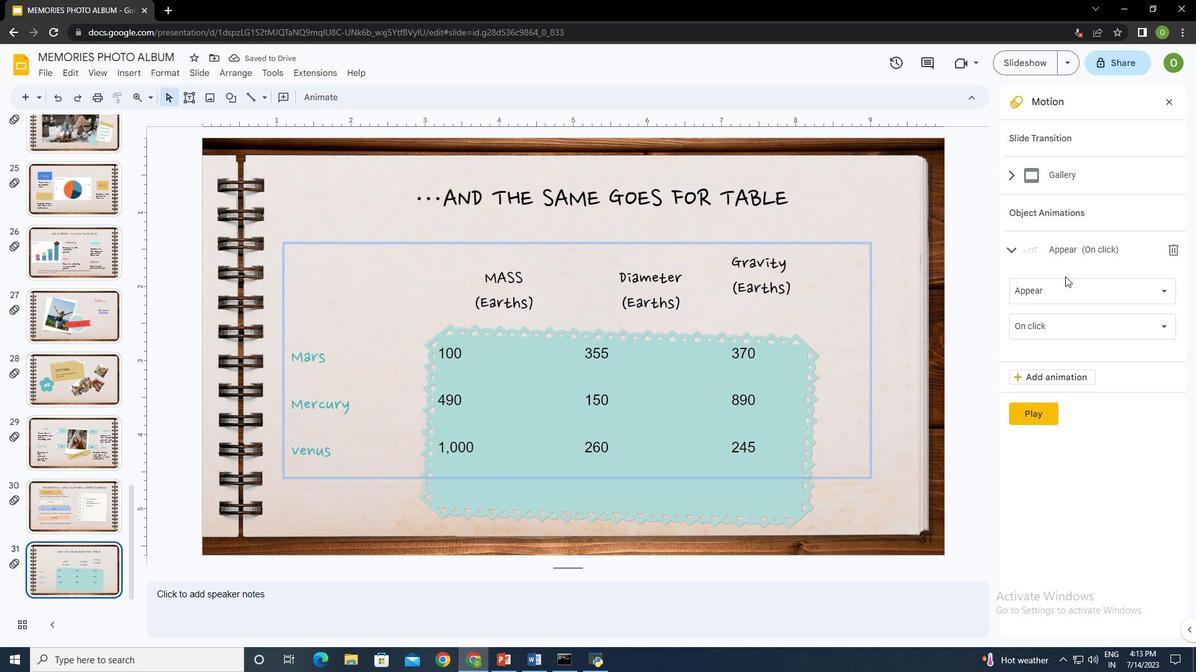 
Action: Mouse moved to (1065, 291)
Screenshot: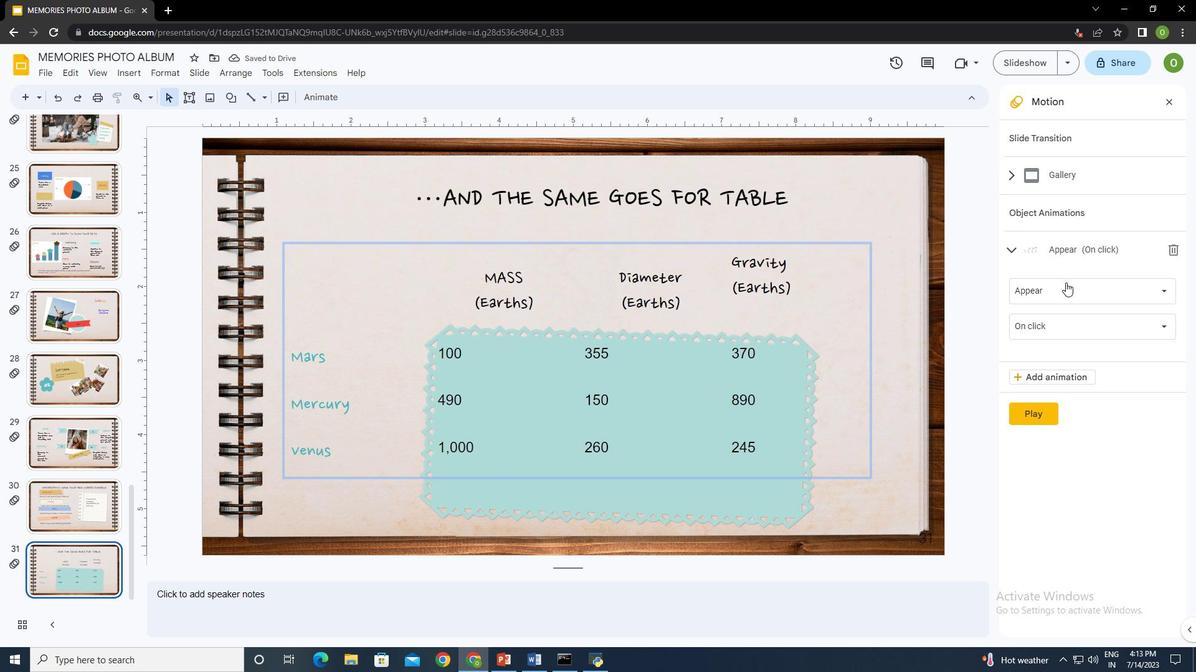 
Action: Mouse pressed left at (1065, 291)
Screenshot: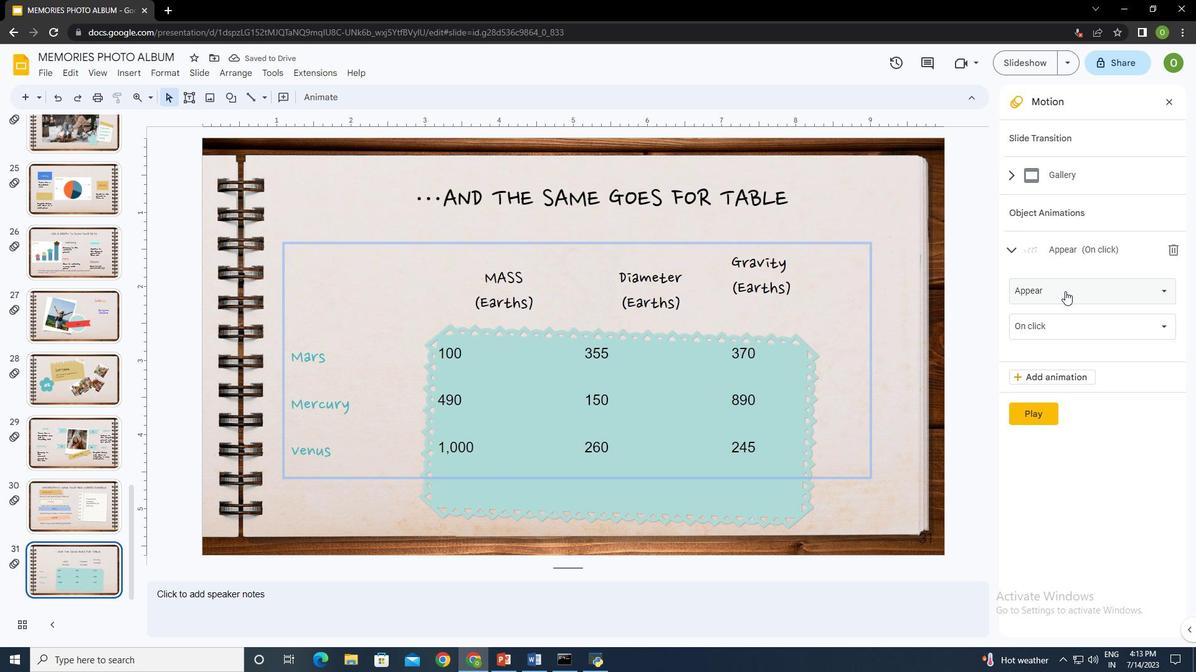 
Action: Mouse moved to (1084, 401)
Screenshot: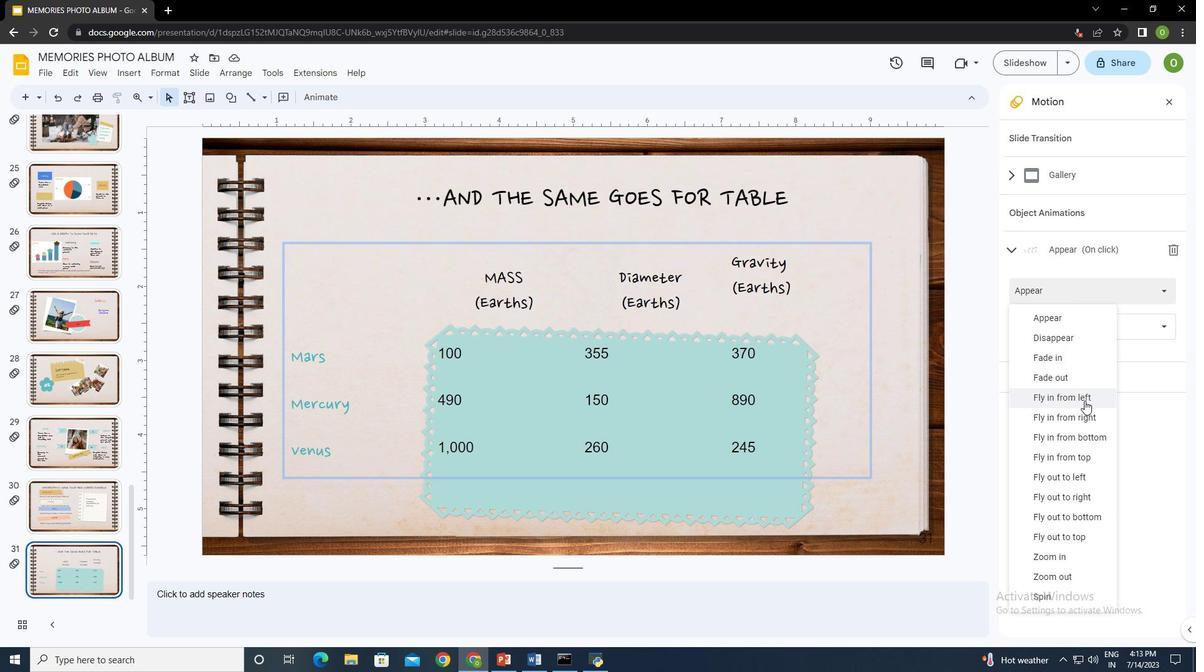 
Action: Mouse pressed left at (1084, 401)
Screenshot: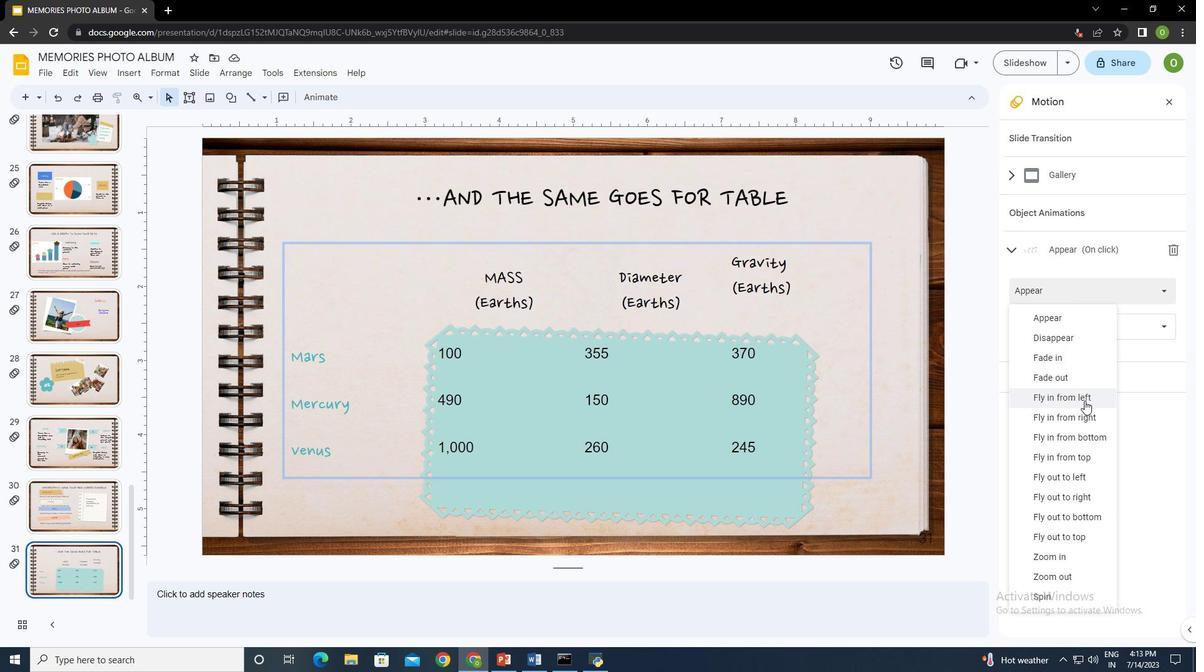 
Action: Mouse moved to (1059, 324)
Screenshot: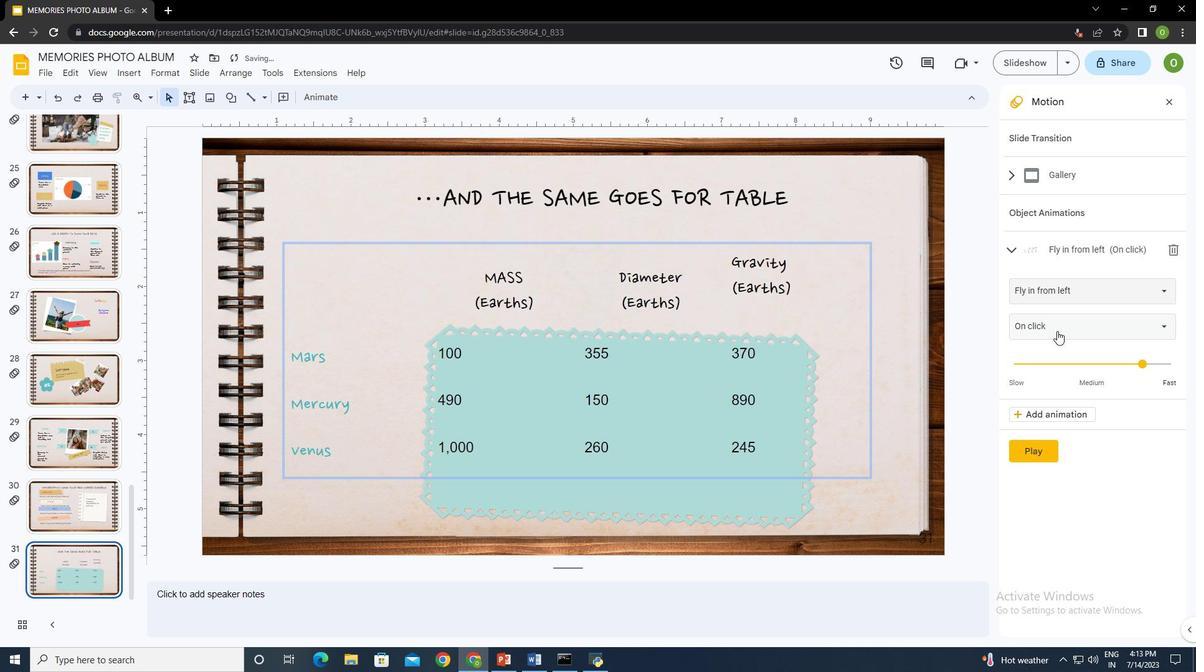 
Action: Mouse pressed left at (1059, 324)
Screenshot: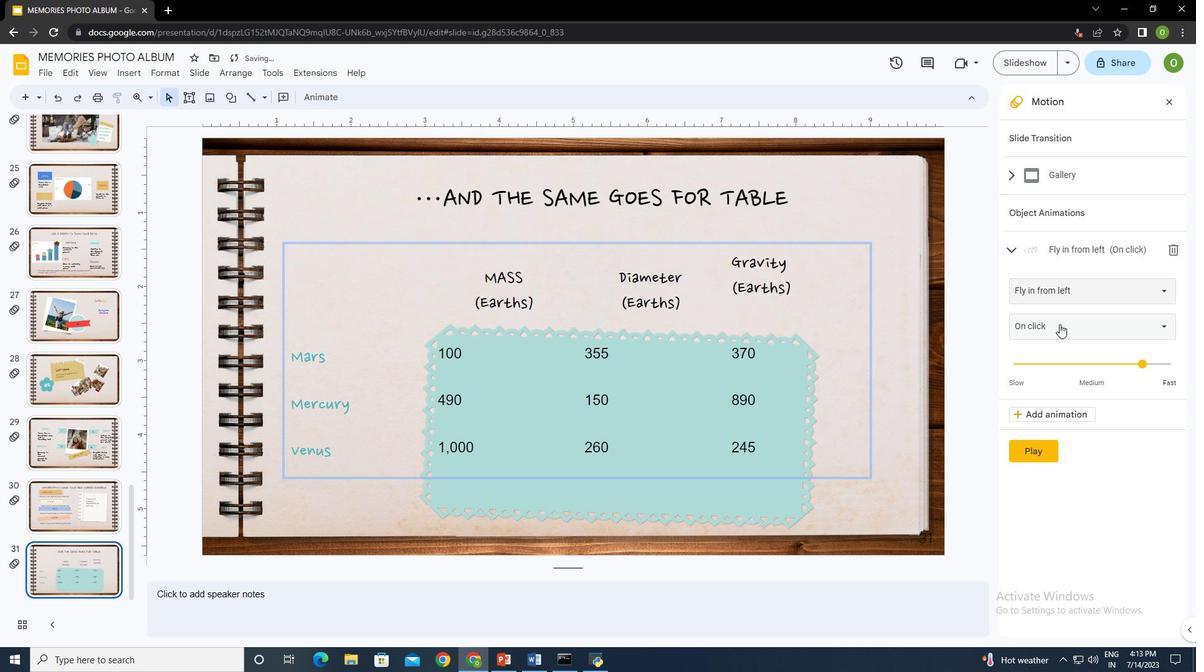 
Action: Mouse moved to (1058, 373)
Screenshot: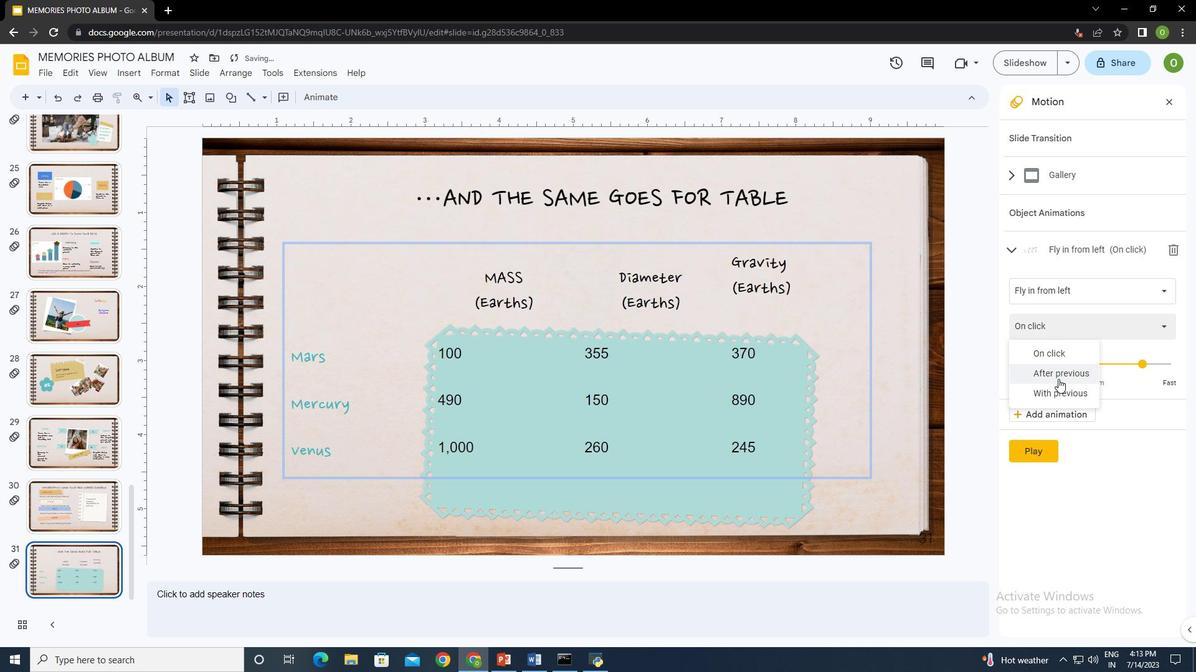 
Action: Mouse pressed left at (1058, 373)
Screenshot: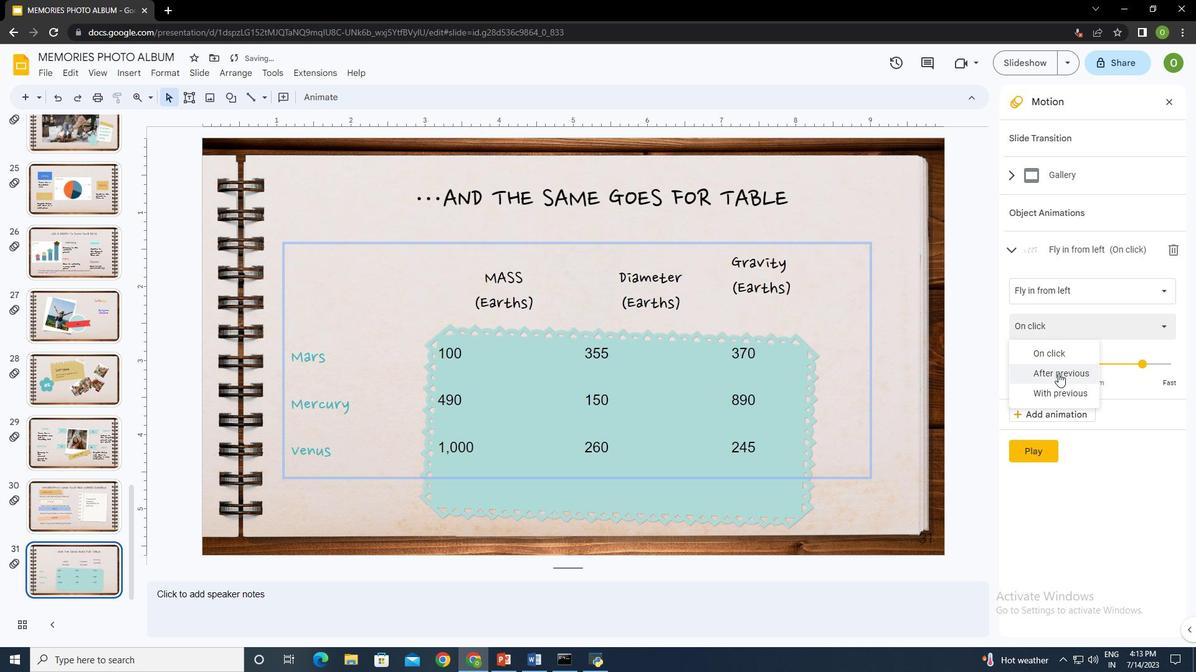 
Action: Mouse moved to (1142, 366)
Screenshot: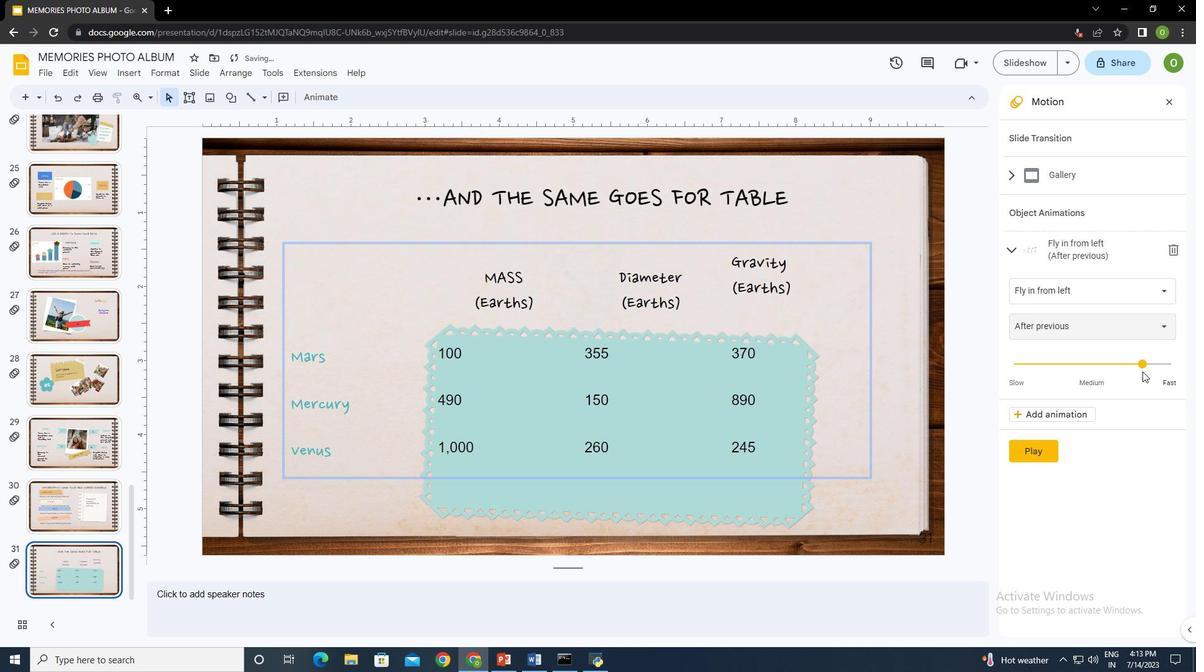 
Action: Mouse pressed left at (1142, 366)
Screenshot: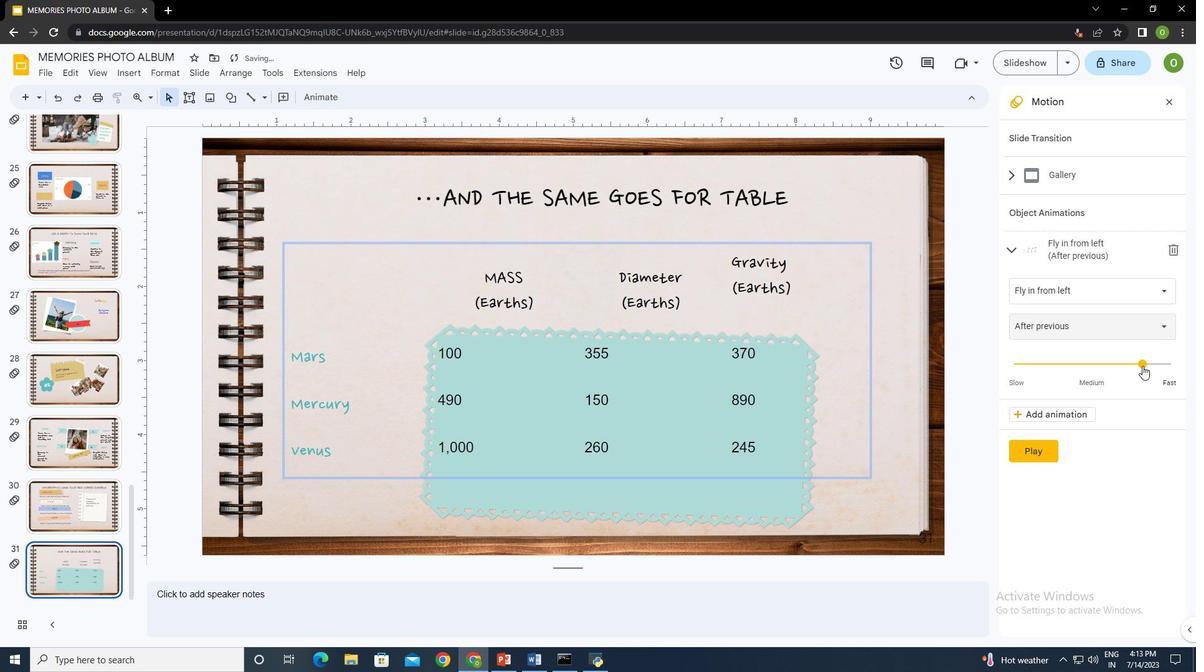 
Action: Mouse moved to (1026, 452)
Screenshot: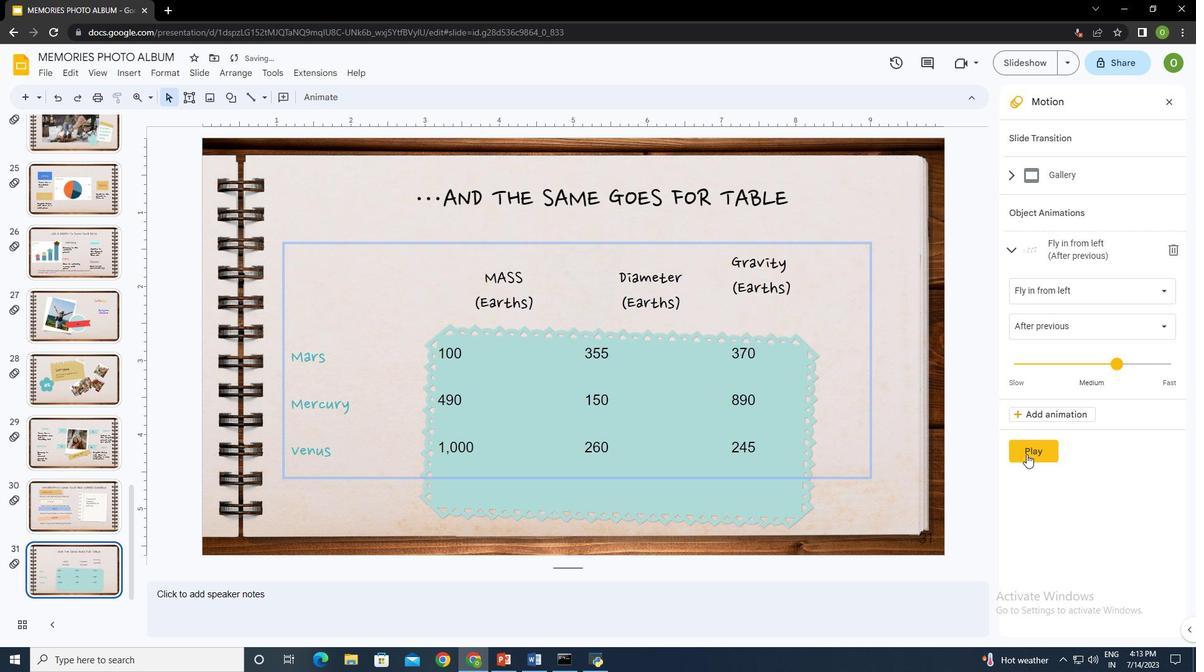 
Action: Mouse pressed left at (1026, 452)
Screenshot: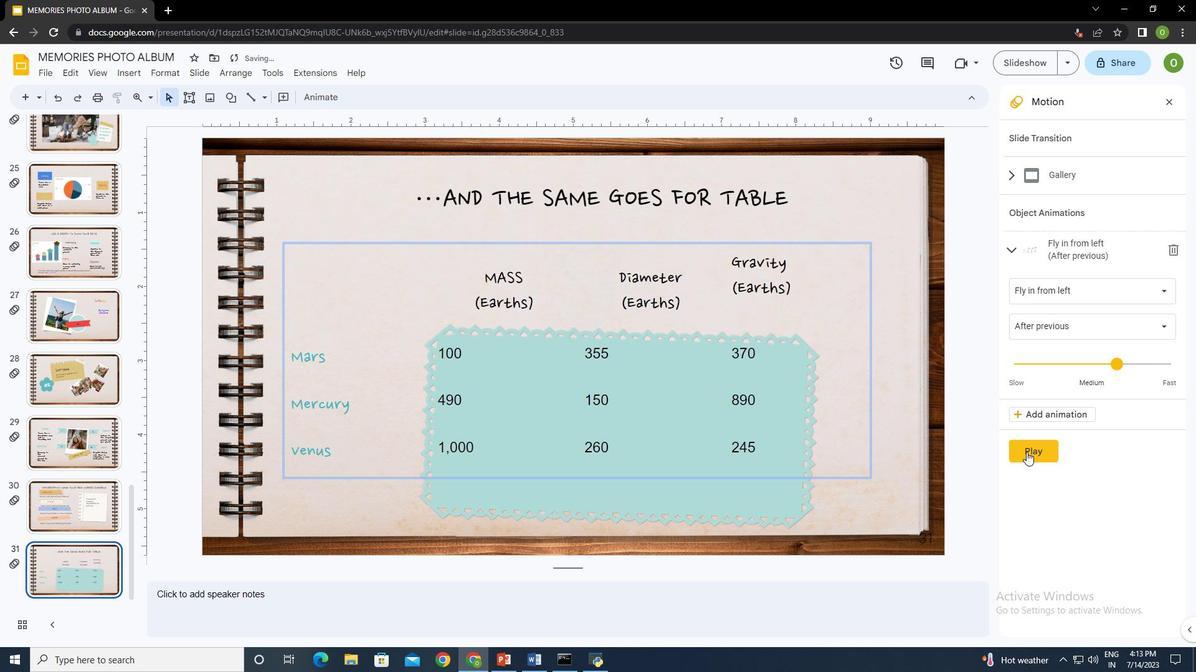 
Action: Mouse moved to (1047, 458)
Screenshot: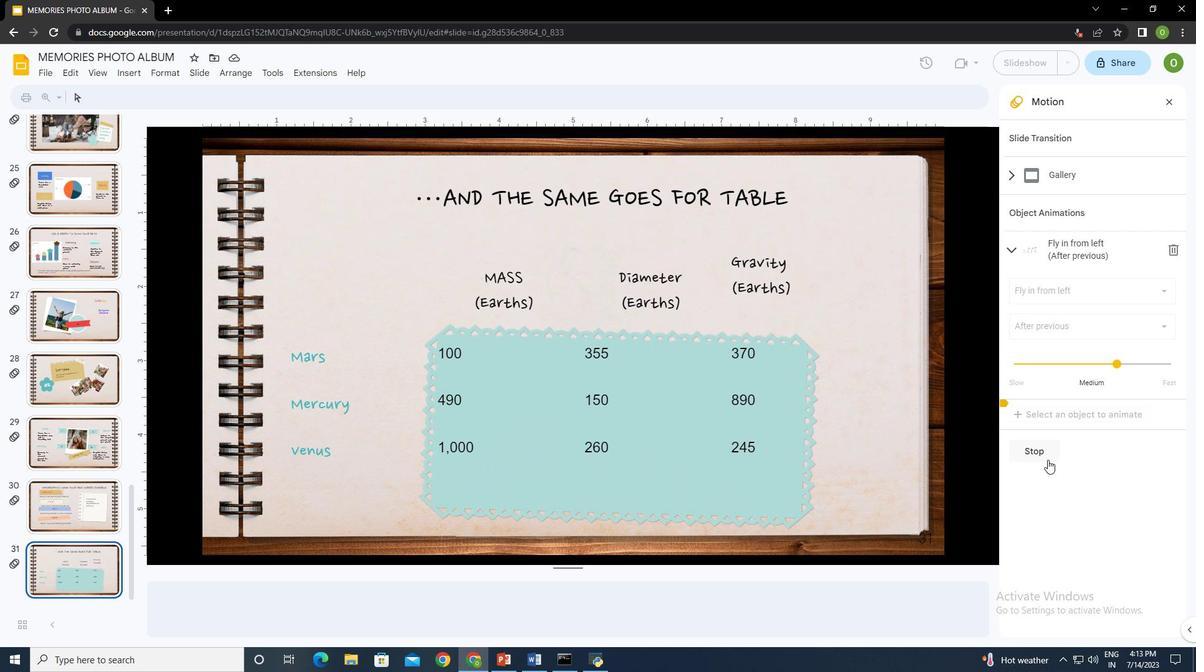 
Action: Mouse pressed left at (1047, 458)
Screenshot: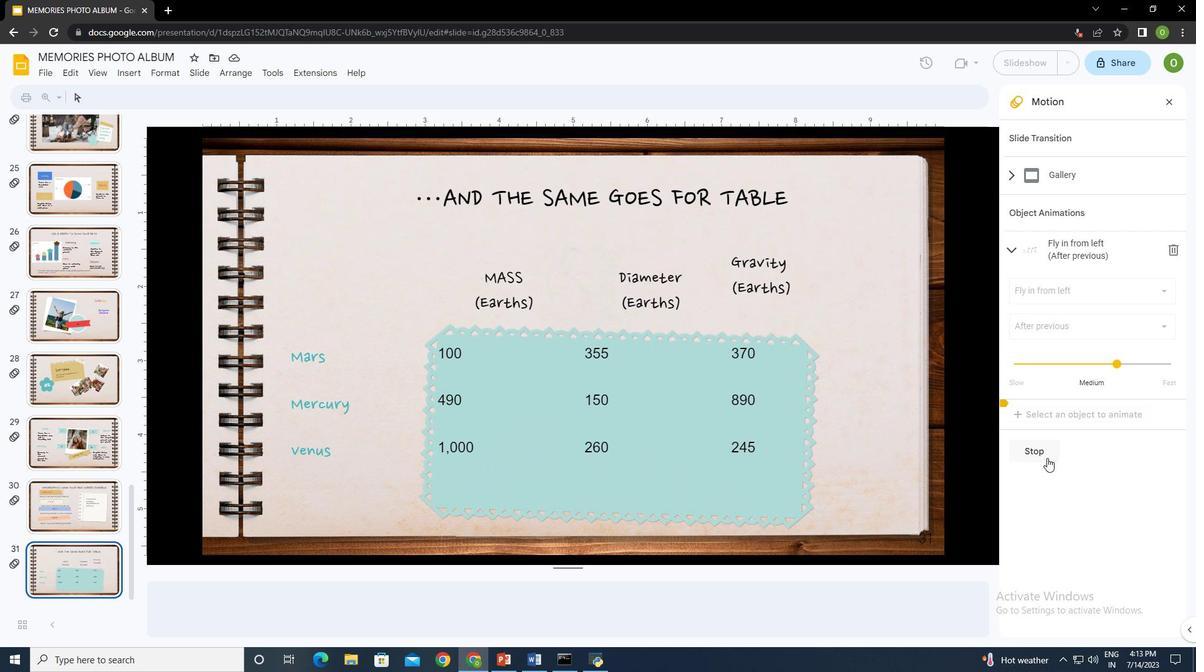 
Action: Mouse moved to (1050, 596)
